 Task: Explore Airbnb accommodation in BudaÃ¶rs, Hungary from 1st December, 2023 to 9th December, 2023 for 2 adults. Place can be entire room with 1  bedroom having 1 bed and 1 bathroom. Property type can be house.
Action: Mouse moved to (414, 99)
Screenshot: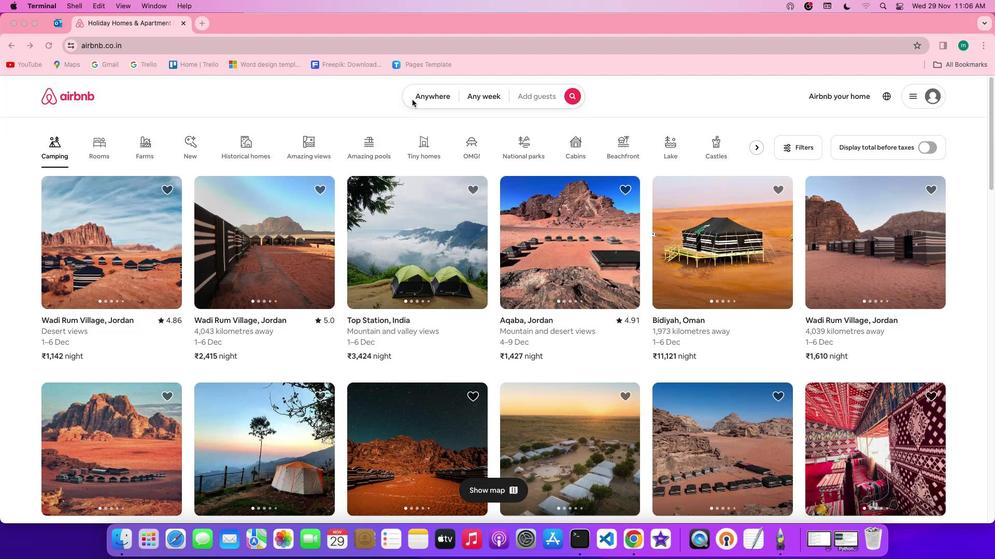
Action: Mouse pressed left at (414, 99)
Screenshot: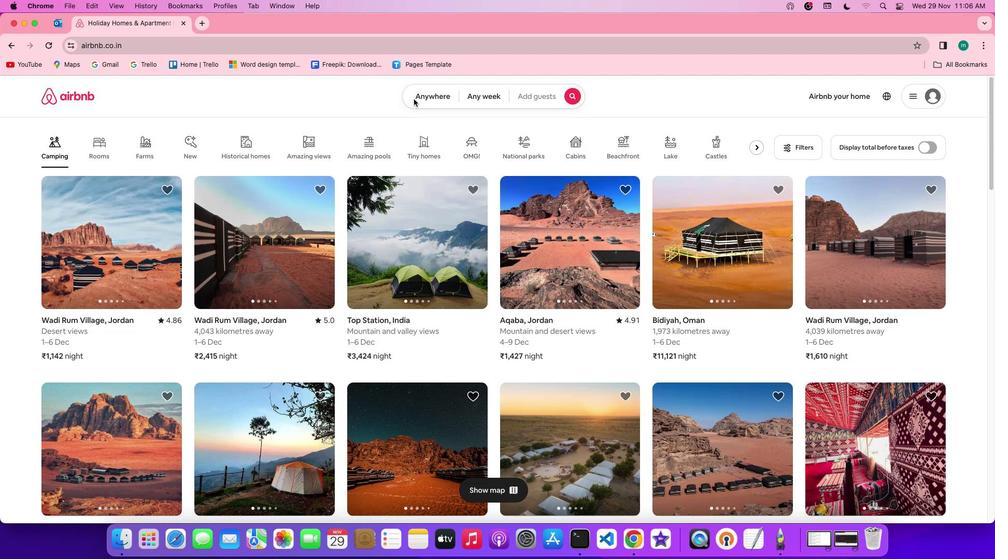 
Action: Mouse pressed left at (414, 99)
Screenshot: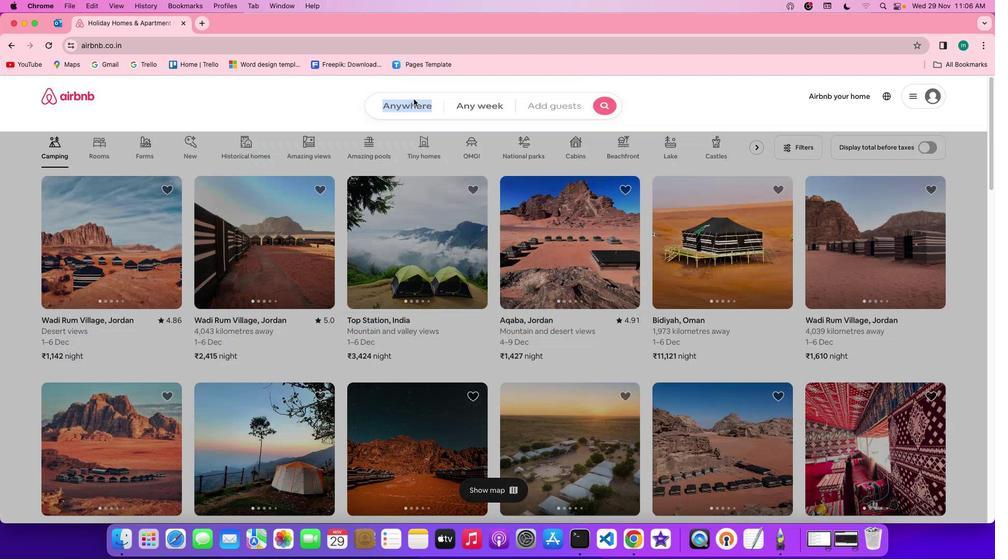 
Action: Mouse moved to (388, 136)
Screenshot: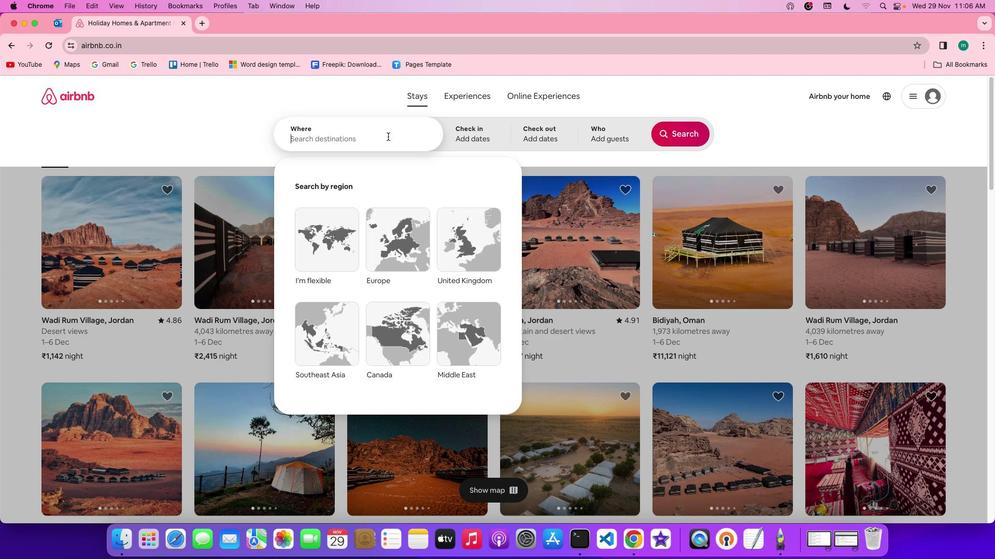 
Action: Mouse pressed left at (388, 136)
Screenshot: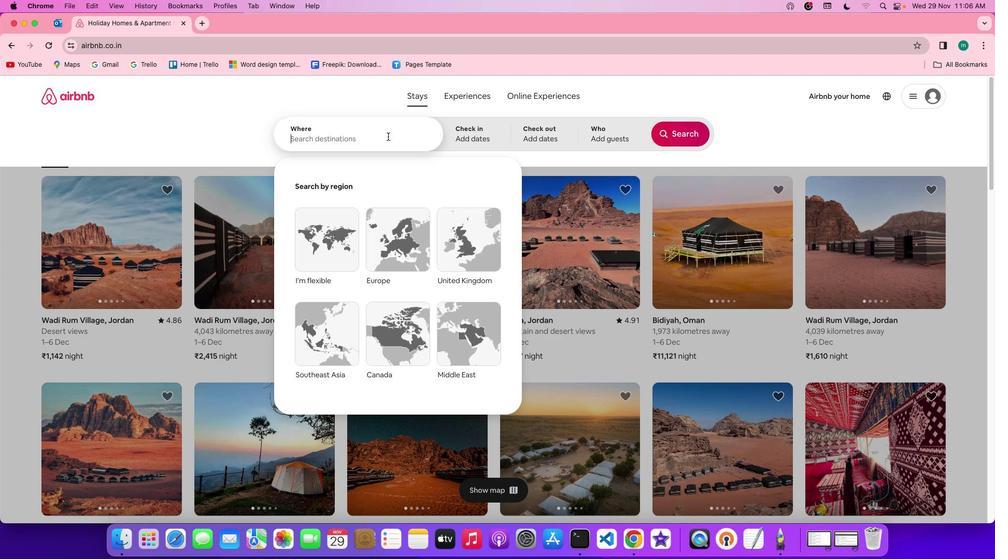 
Action: Key pressed Key.shift'B''u''d'
Screenshot: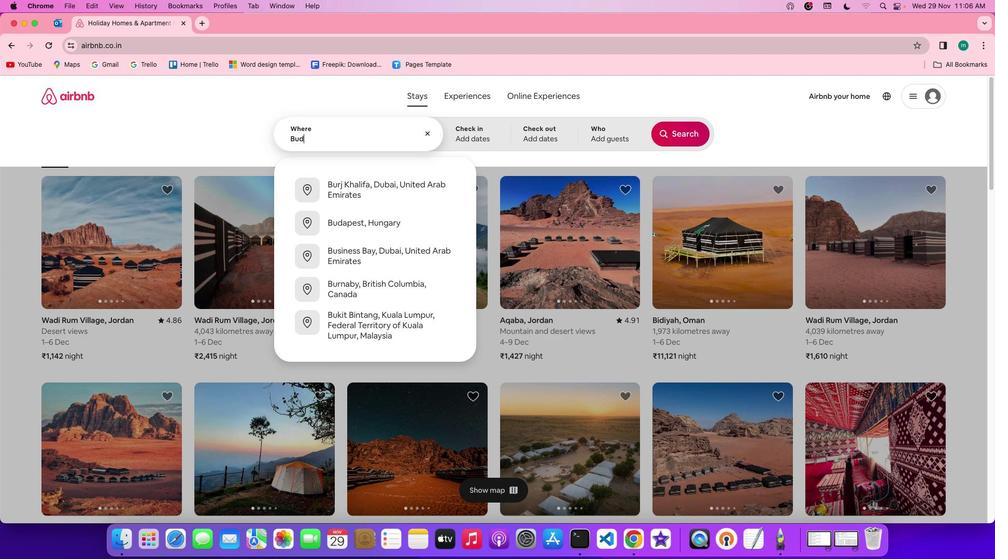 
Action: Mouse moved to (388, 136)
Screenshot: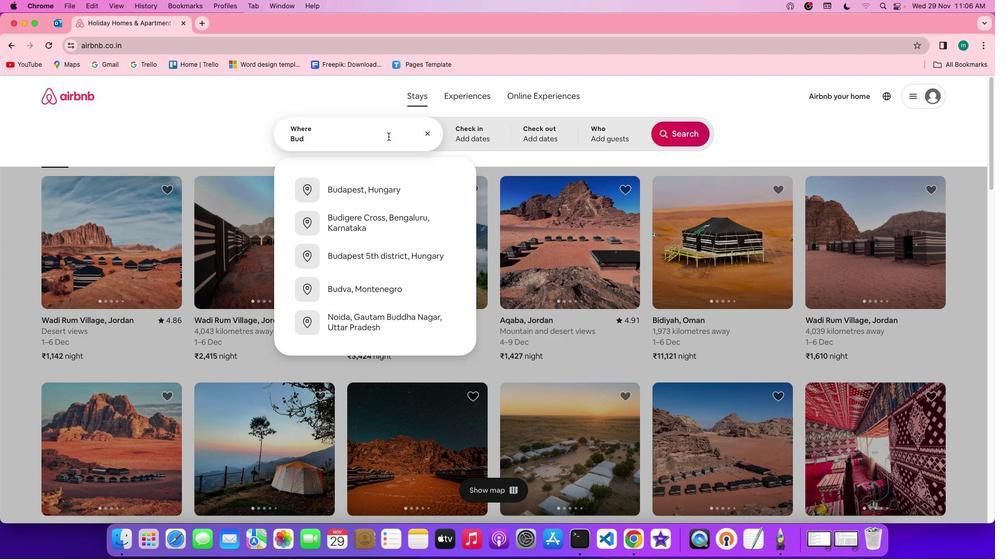 
Action: Key pressed 'a''o''r''s'','Key.spaceKey.shift'H''u''n''g''a''r''y'
Screenshot: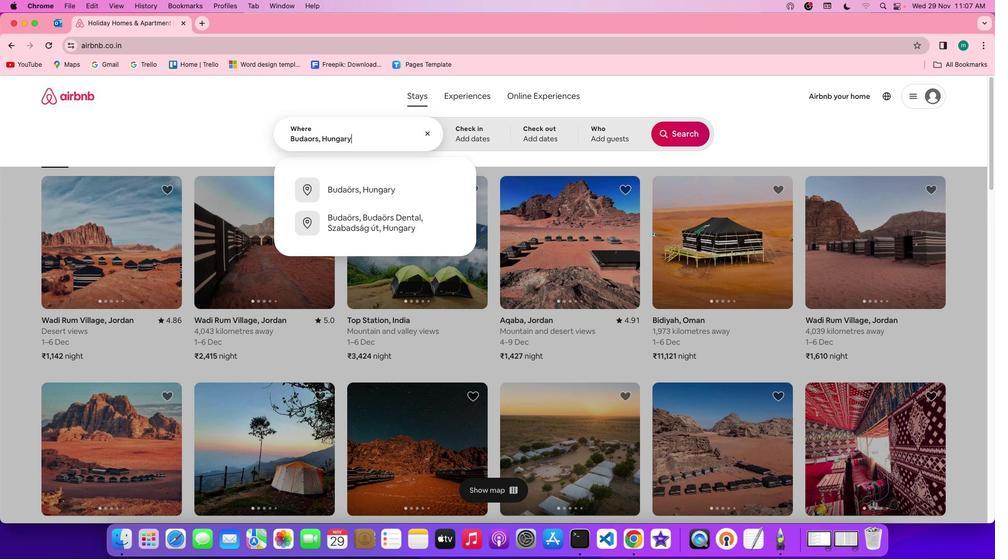 
Action: Mouse moved to (488, 139)
Screenshot: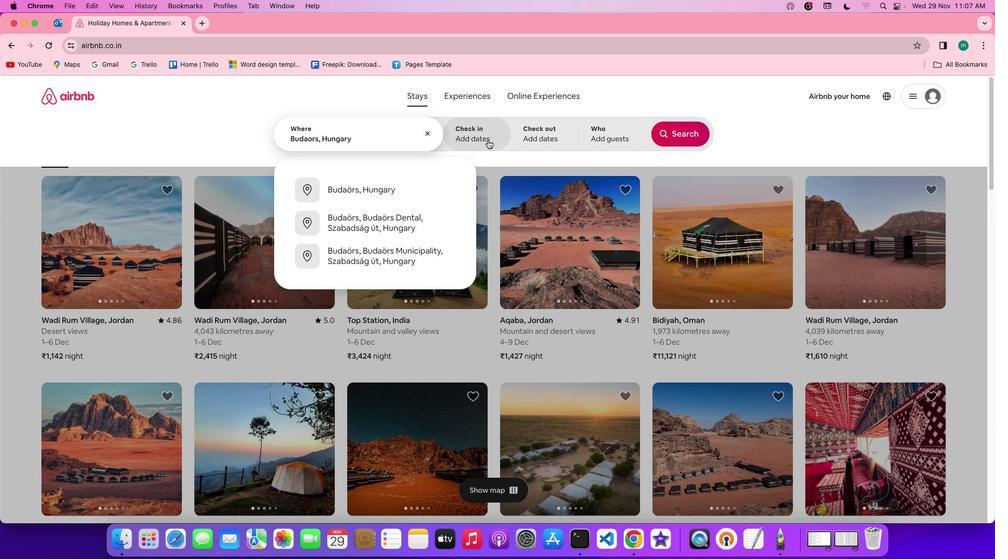 
Action: Mouse pressed left at (488, 139)
Screenshot: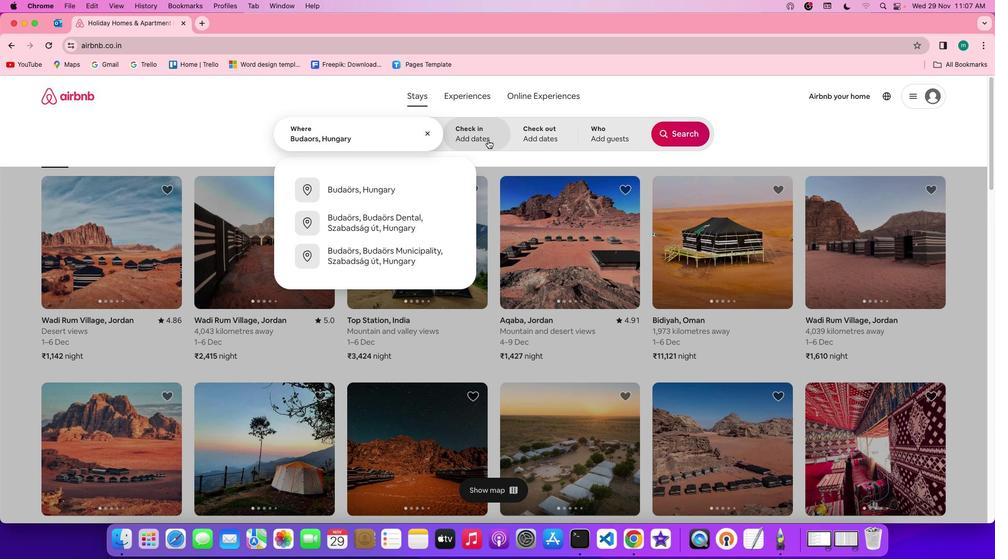 
Action: Mouse moved to (650, 261)
Screenshot: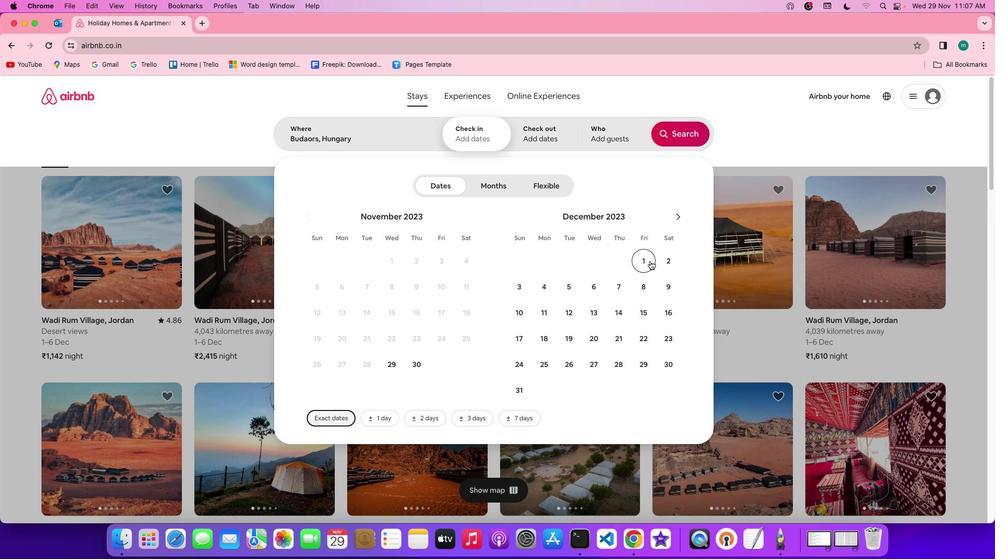 
Action: Mouse pressed left at (650, 261)
Screenshot: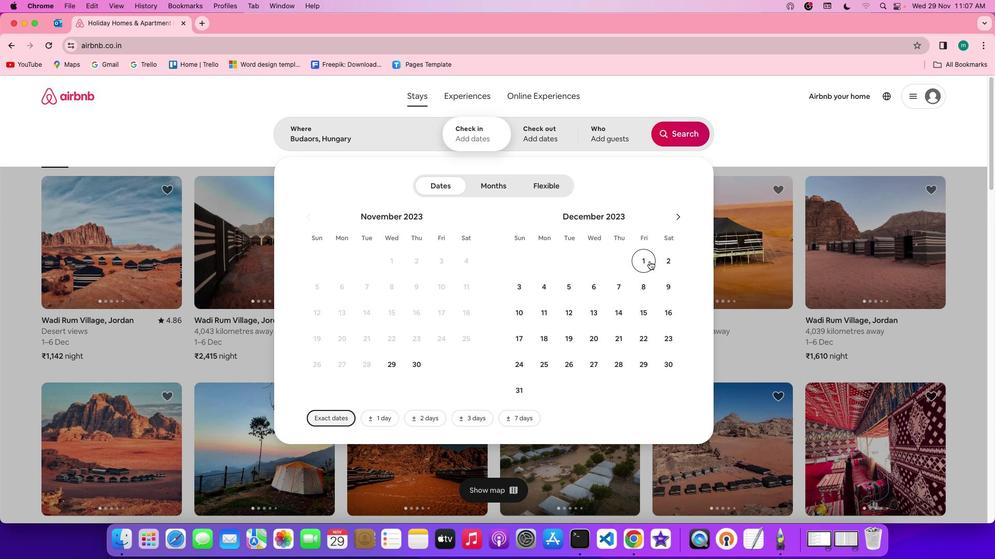 
Action: Mouse moved to (673, 285)
Screenshot: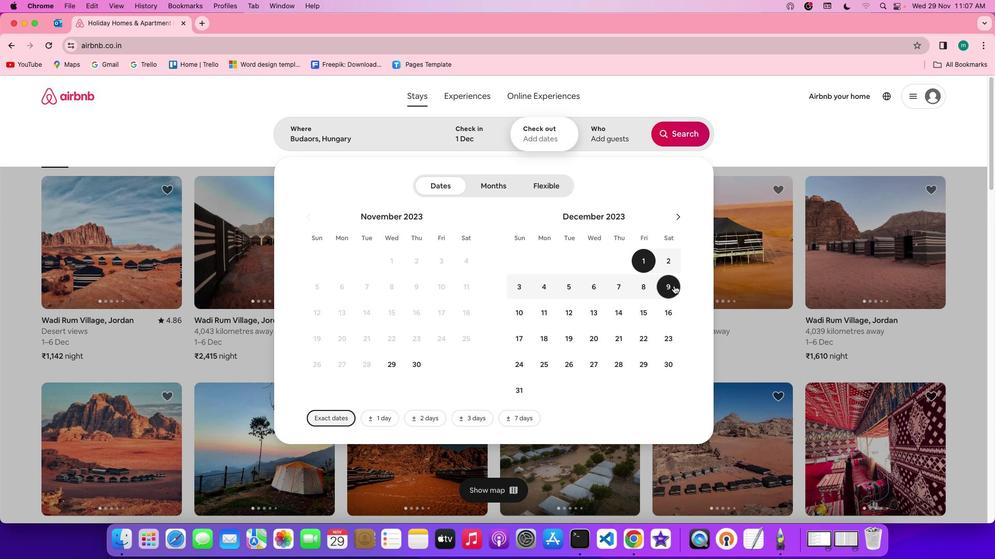 
Action: Mouse pressed left at (673, 285)
Screenshot: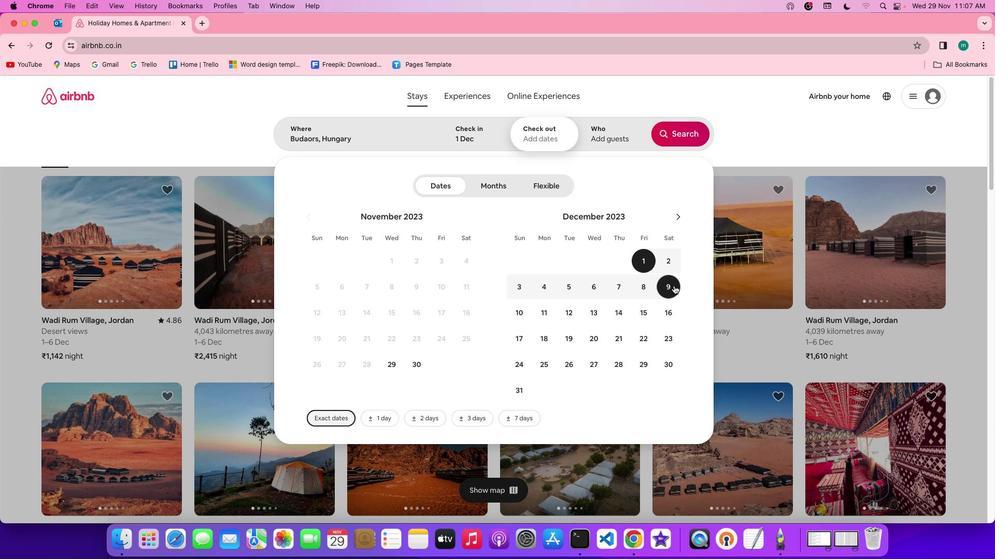 
Action: Mouse moved to (615, 142)
Screenshot: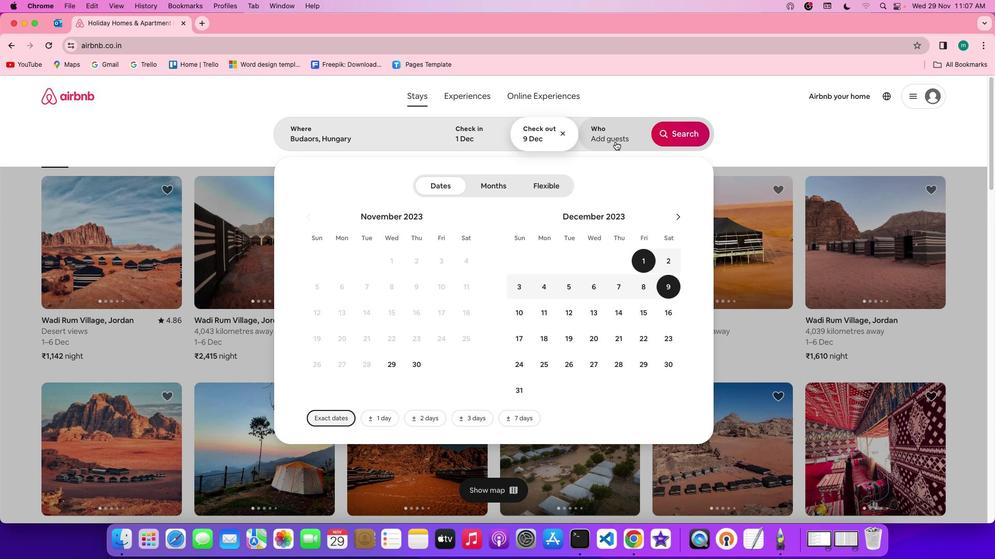 
Action: Mouse pressed left at (615, 142)
Screenshot: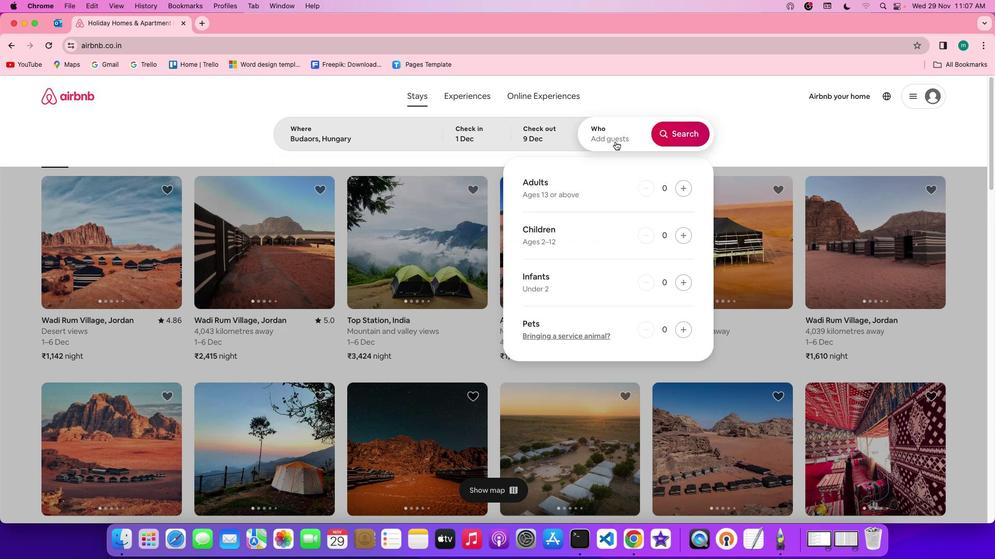 
Action: Mouse moved to (686, 187)
Screenshot: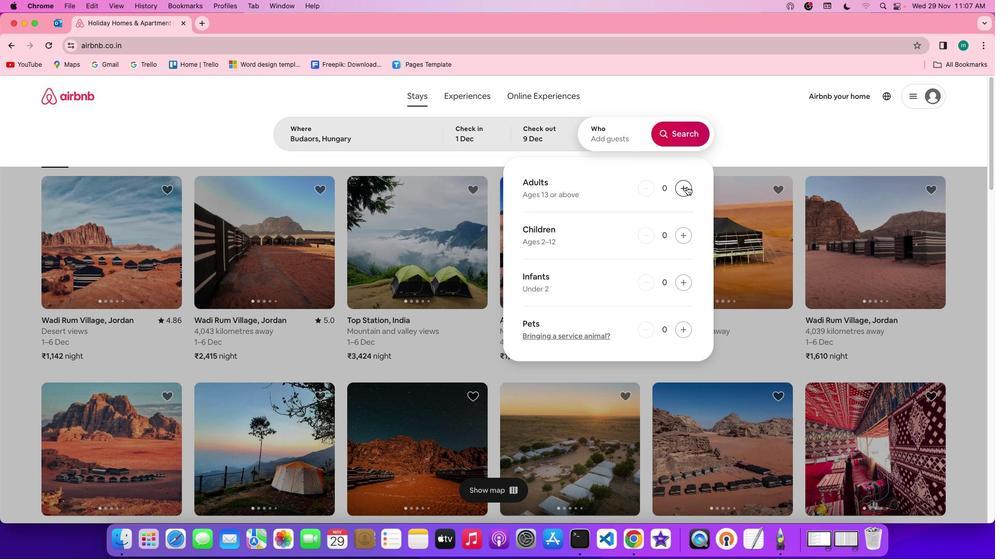 
Action: Mouse pressed left at (686, 187)
Screenshot: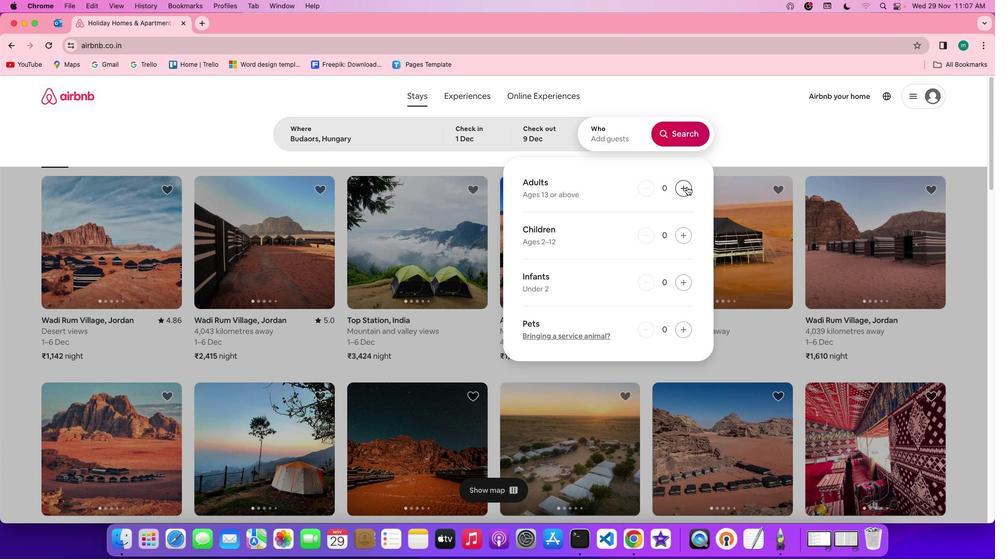 
Action: Mouse pressed left at (686, 187)
Screenshot: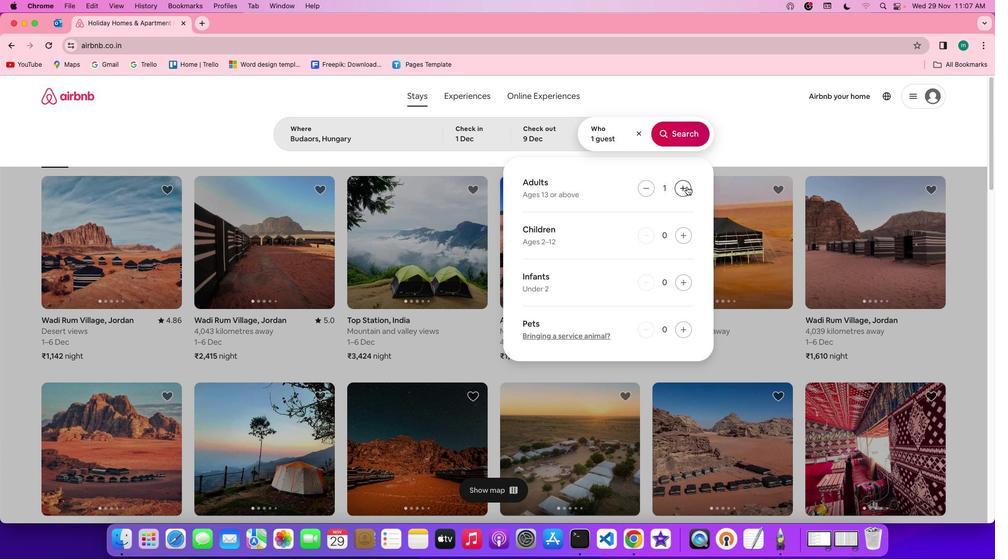 
Action: Mouse moved to (678, 143)
Screenshot: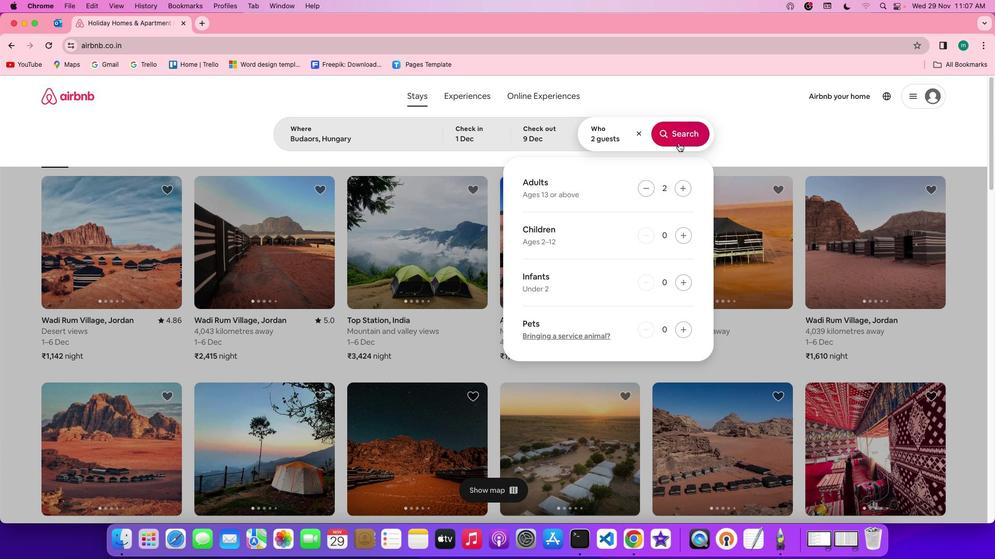 
Action: Mouse pressed left at (678, 143)
Screenshot: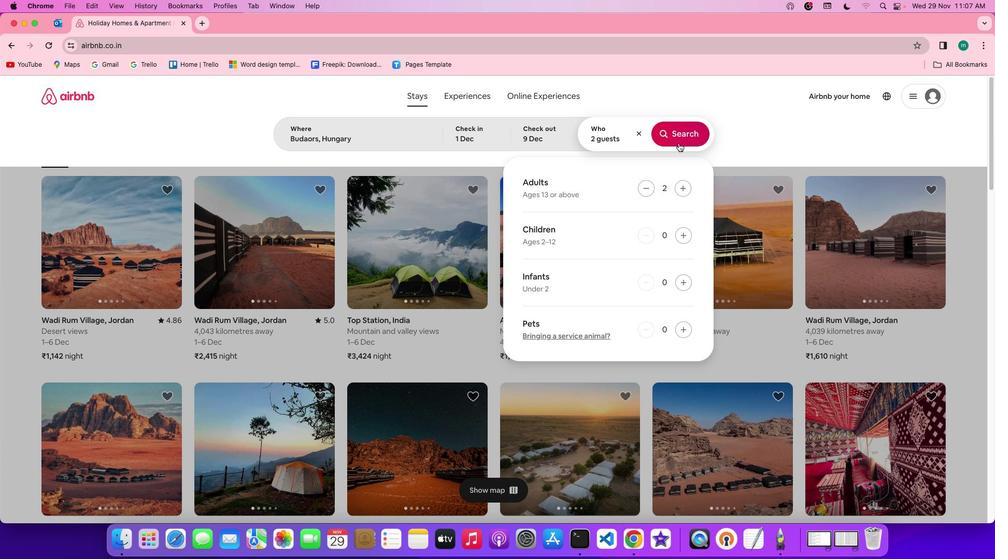 
Action: Mouse moved to (828, 134)
Screenshot: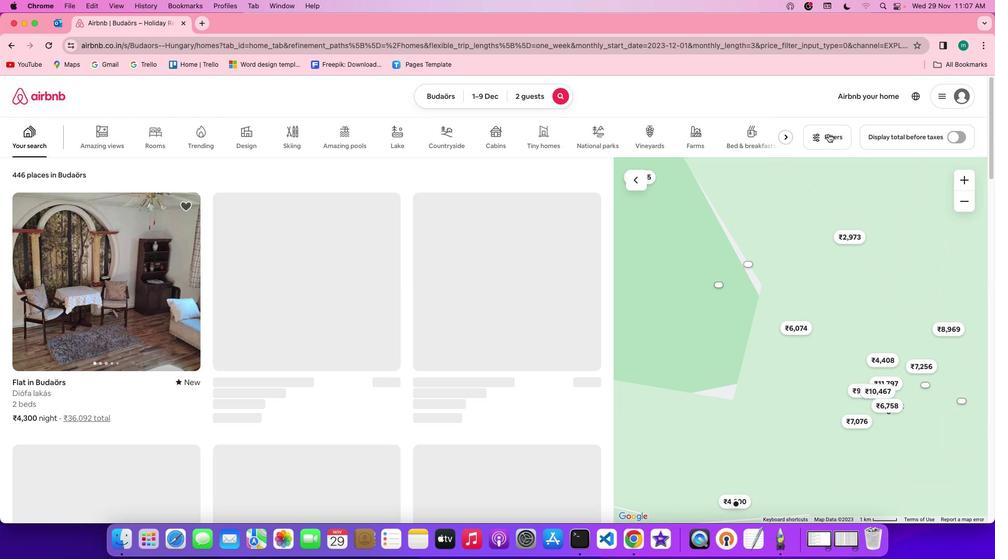 
Action: Mouse pressed left at (828, 134)
Screenshot: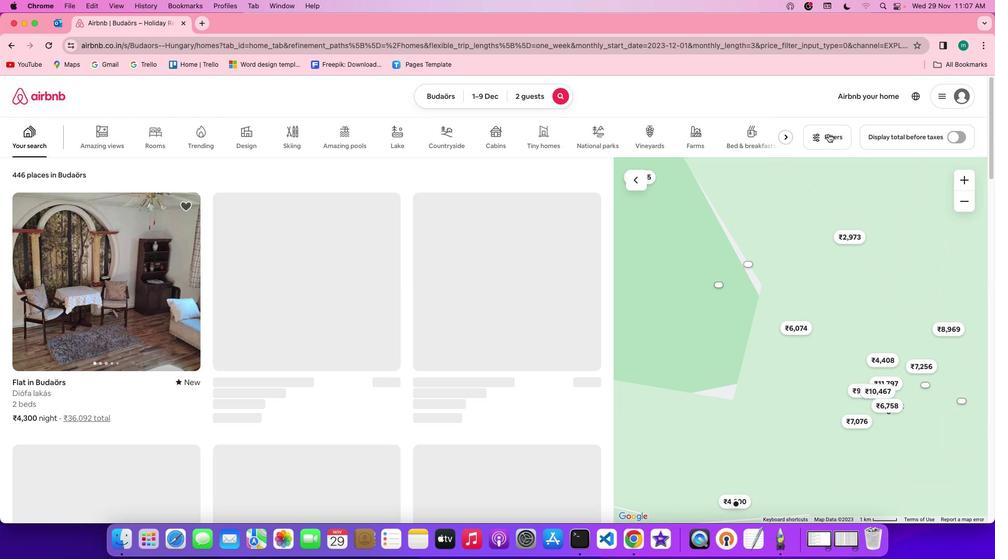
Action: Mouse moved to (529, 316)
Screenshot: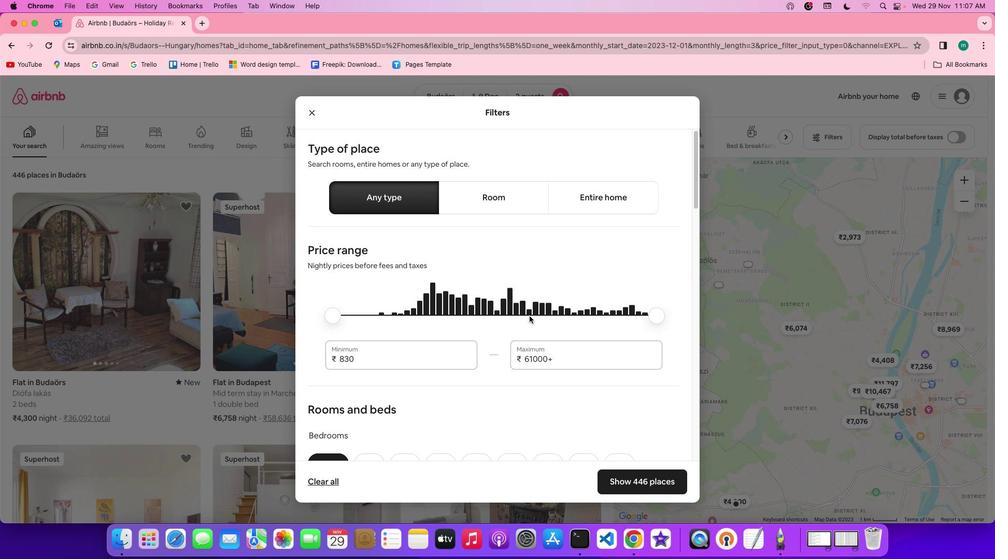 
Action: Mouse scrolled (529, 316) with delta (0, 0)
Screenshot: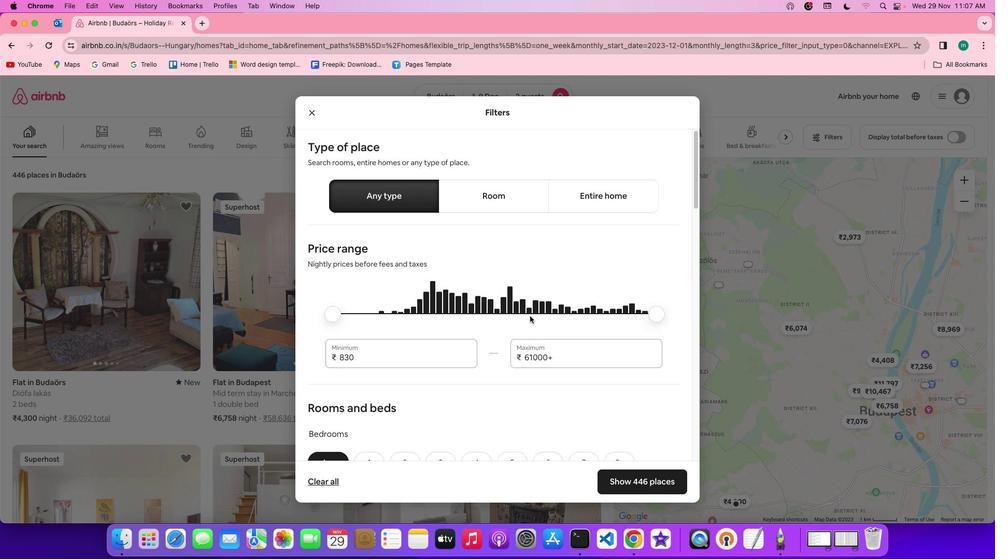 
Action: Mouse scrolled (529, 316) with delta (0, 0)
Screenshot: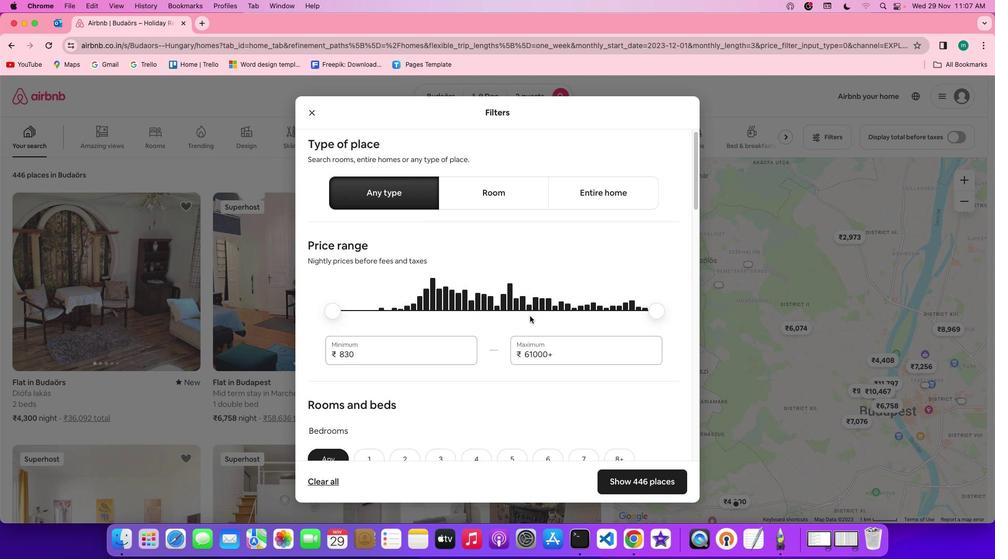 
Action: Mouse moved to (529, 316)
Screenshot: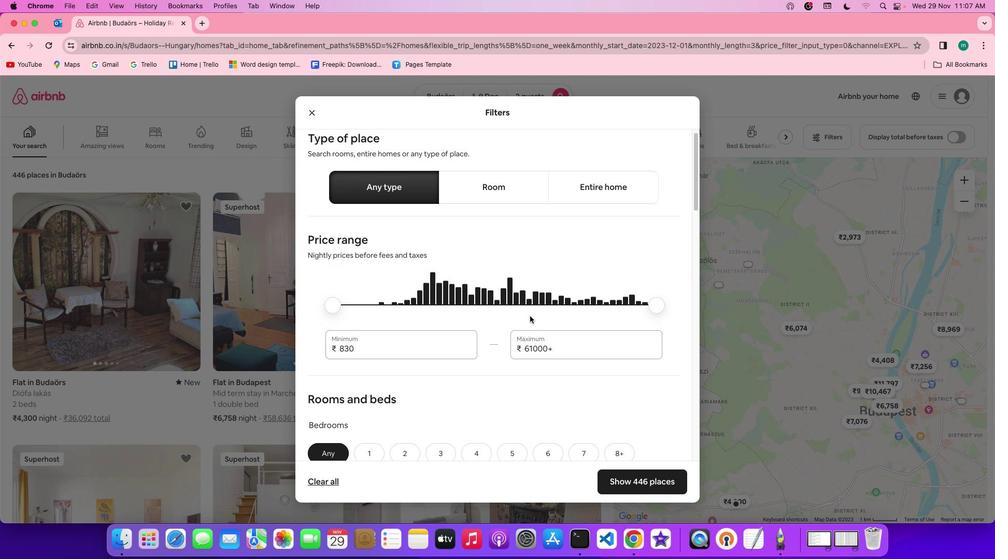 
Action: Mouse scrolled (529, 316) with delta (0, 0)
Screenshot: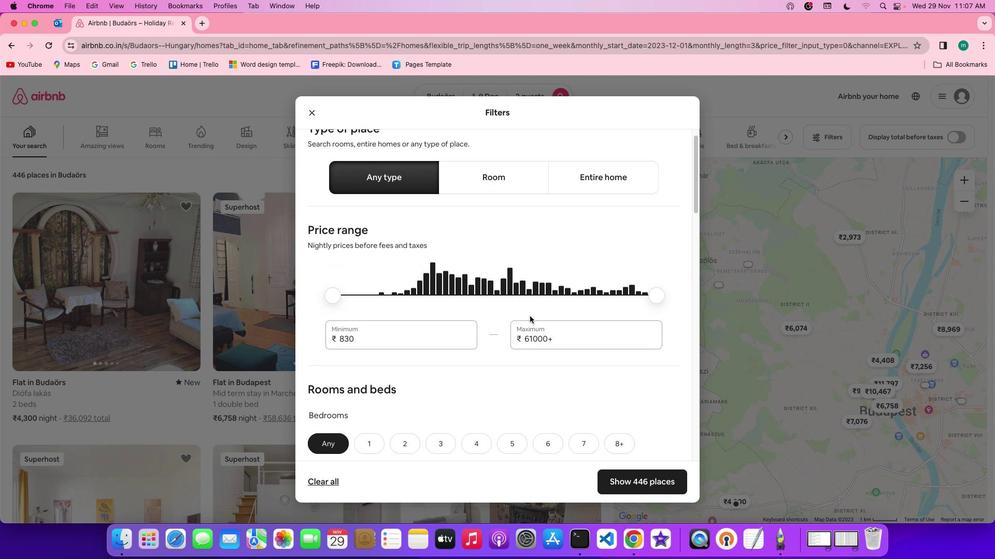 
Action: Mouse scrolled (529, 316) with delta (0, 0)
Screenshot: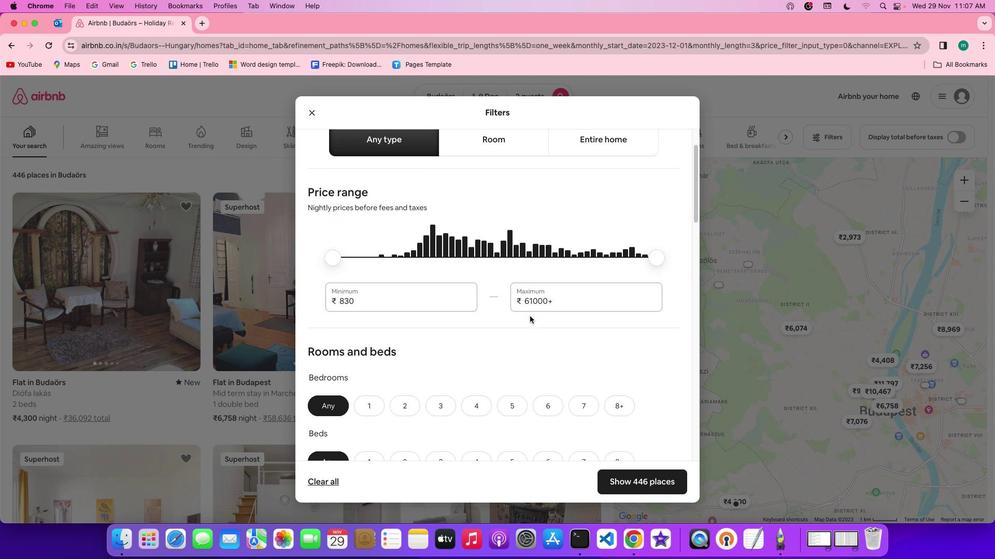 
Action: Mouse scrolled (529, 316) with delta (0, 0)
Screenshot: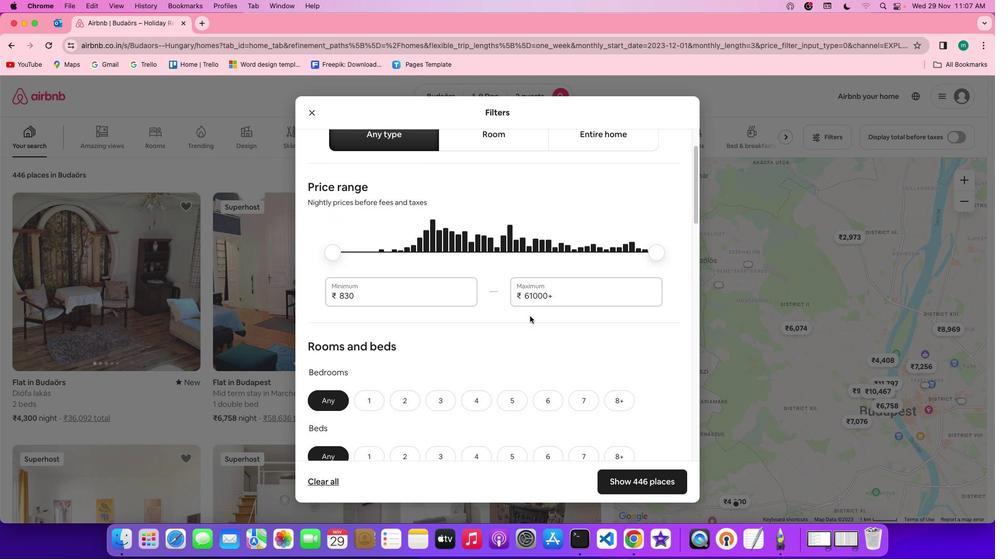 
Action: Mouse scrolled (529, 316) with delta (0, -1)
Screenshot: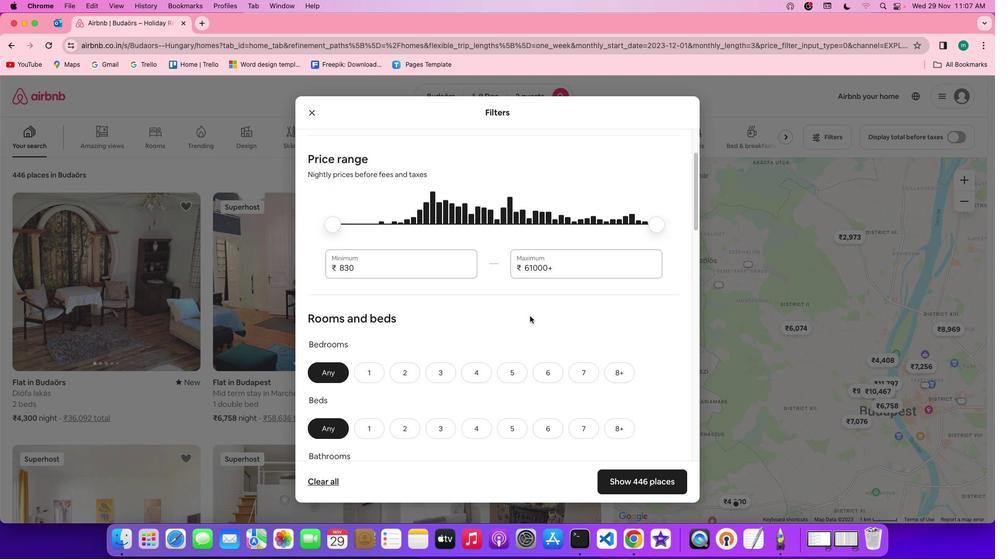 
Action: Mouse scrolled (529, 316) with delta (0, -1)
Screenshot: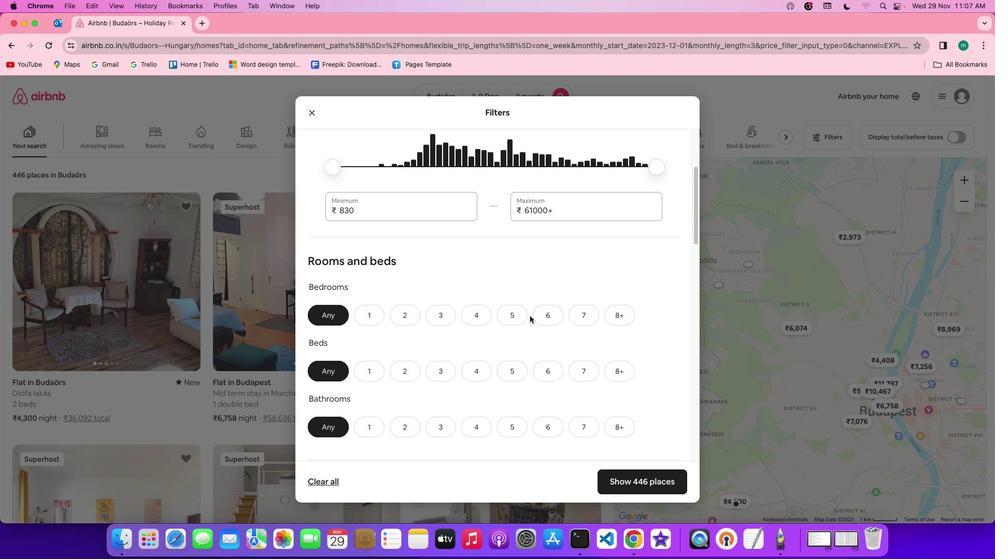 
Action: Mouse scrolled (529, 316) with delta (0, 0)
Screenshot: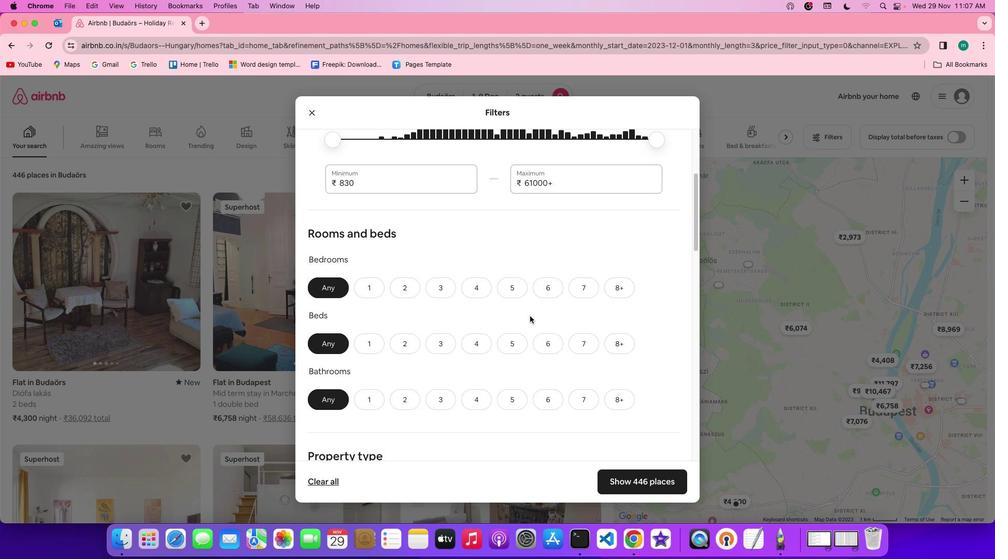 
Action: Mouse scrolled (529, 316) with delta (0, 0)
Screenshot: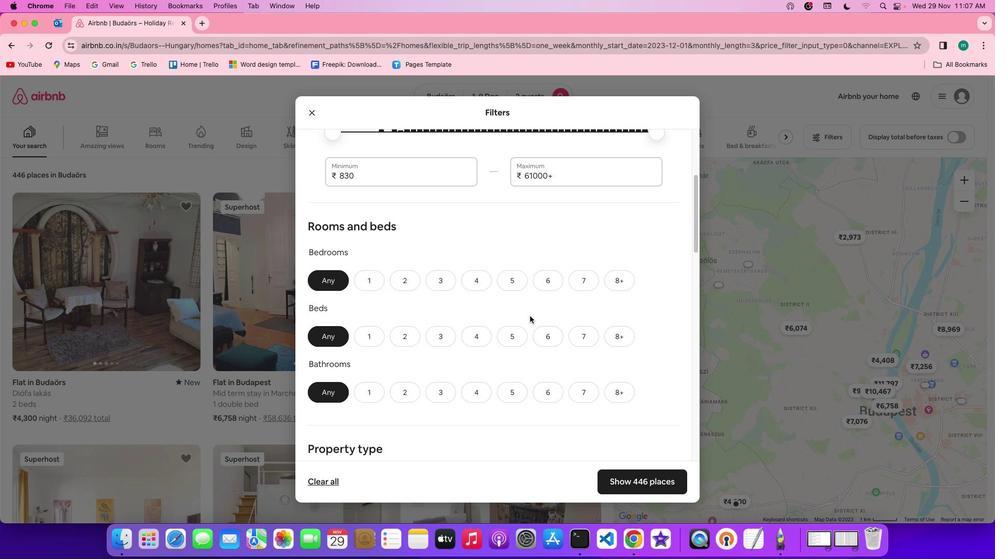 
Action: Mouse scrolled (529, 316) with delta (0, -1)
Screenshot: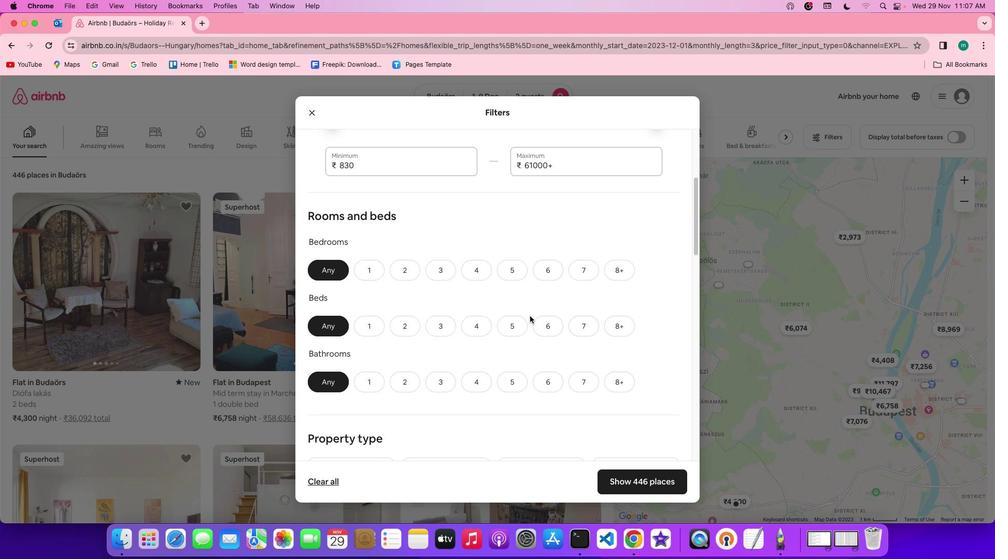 
Action: Mouse scrolled (529, 316) with delta (0, 0)
Screenshot: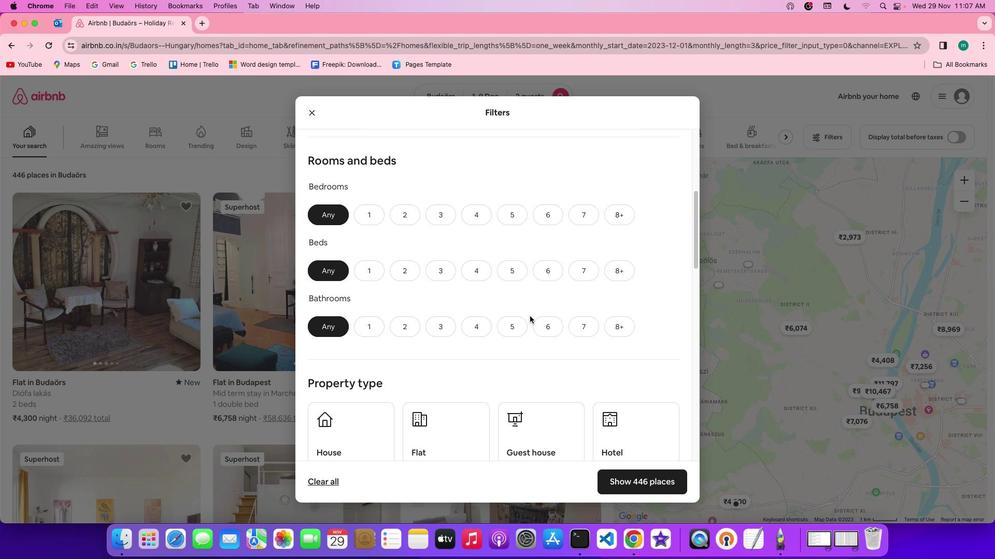 
Action: Mouse scrolled (529, 316) with delta (0, 0)
Screenshot: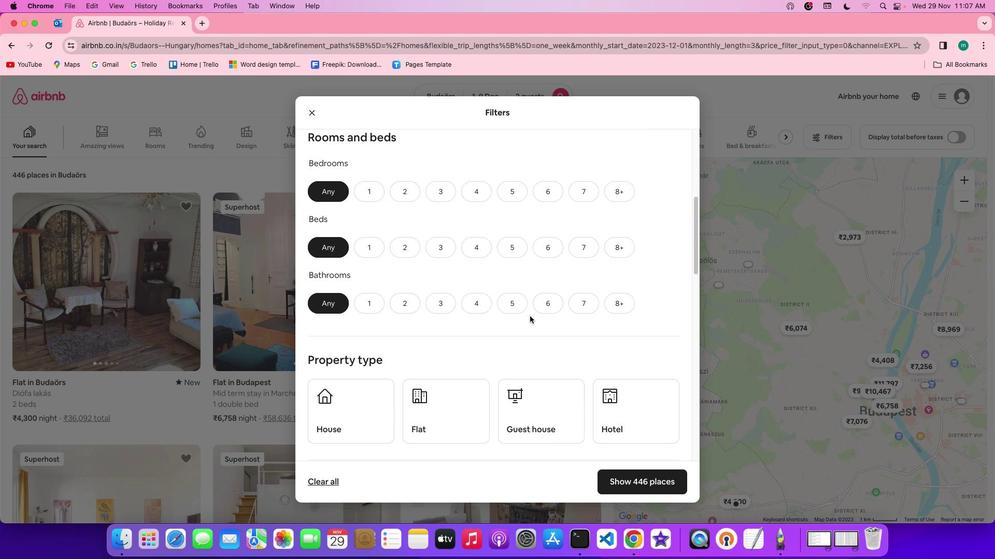 
Action: Mouse scrolled (529, 316) with delta (0, 0)
Screenshot: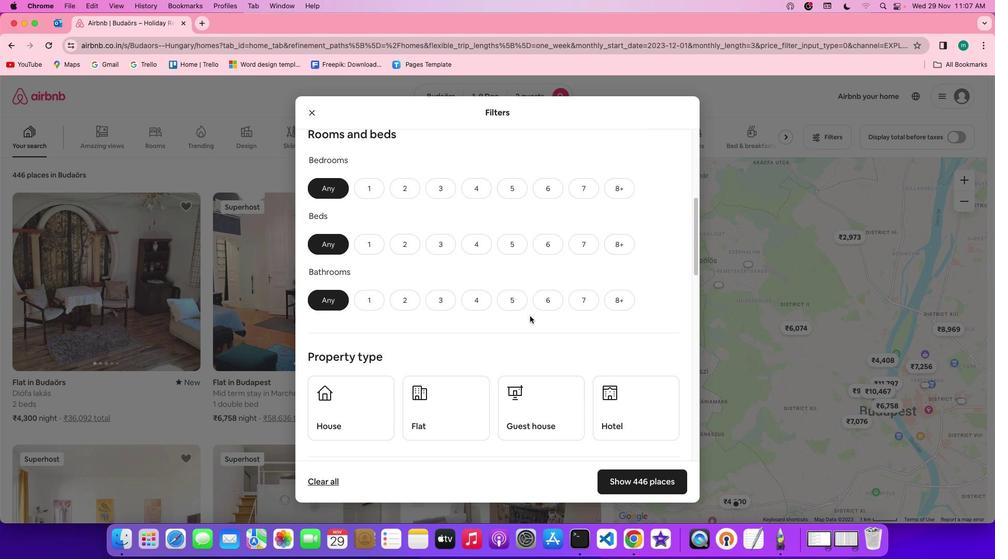 
Action: Mouse scrolled (529, 316) with delta (0, 0)
Screenshot: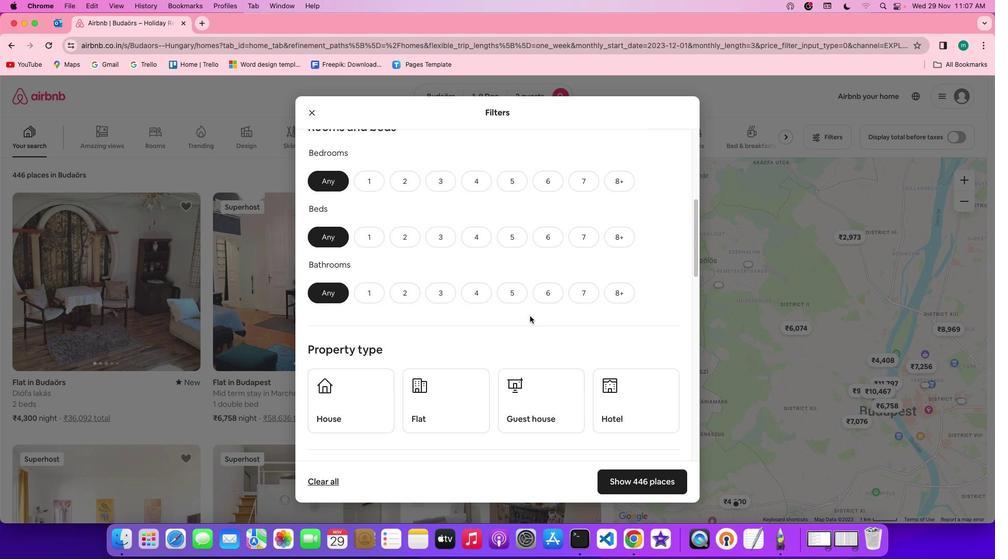 
Action: Mouse scrolled (529, 316) with delta (0, 0)
Screenshot: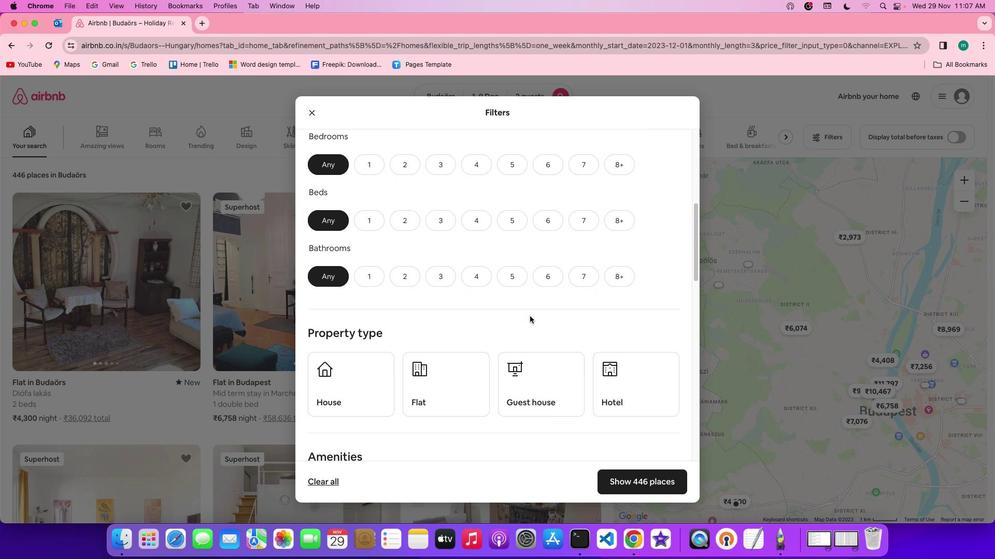 
Action: Mouse scrolled (529, 316) with delta (0, 0)
Screenshot: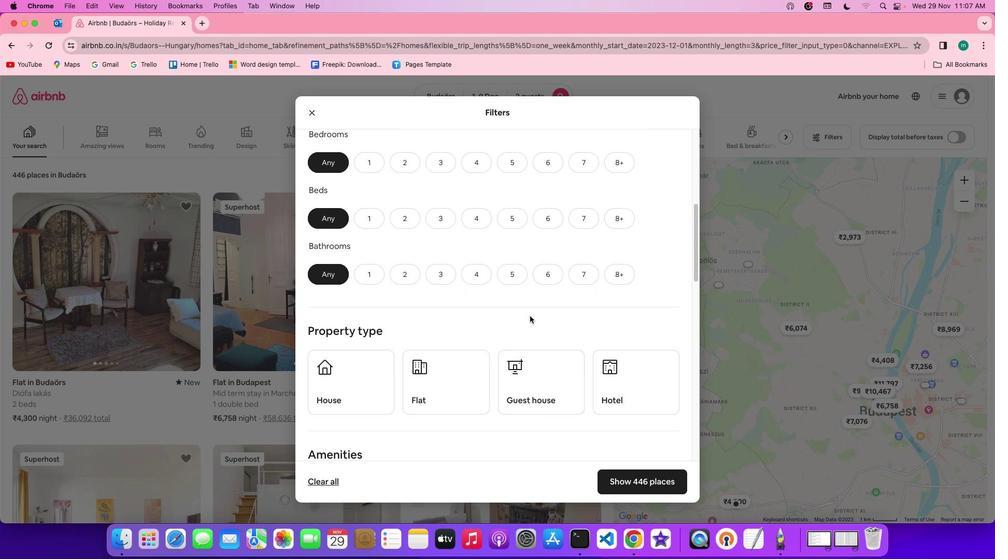 
Action: Mouse scrolled (529, 316) with delta (0, 0)
Screenshot: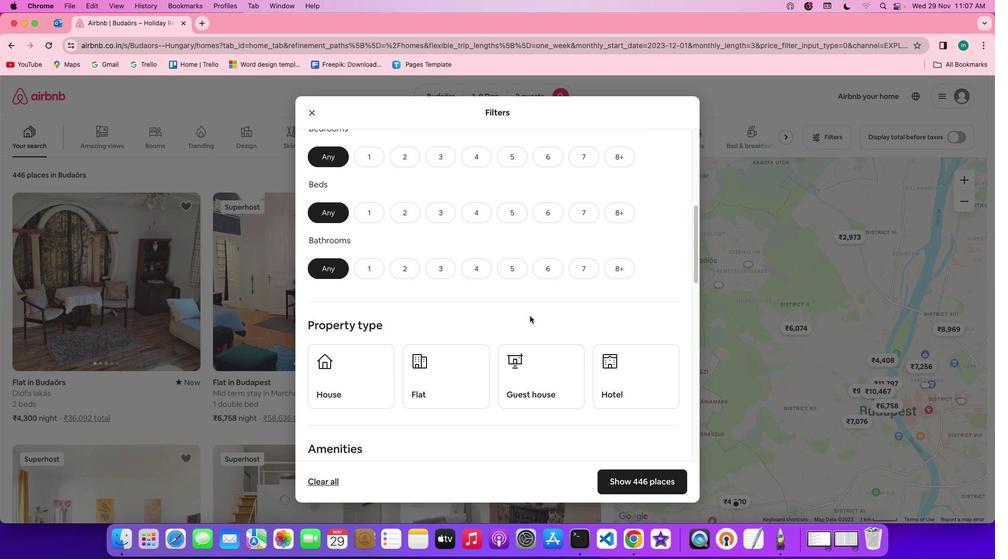 
Action: Mouse scrolled (529, 316) with delta (0, -1)
Screenshot: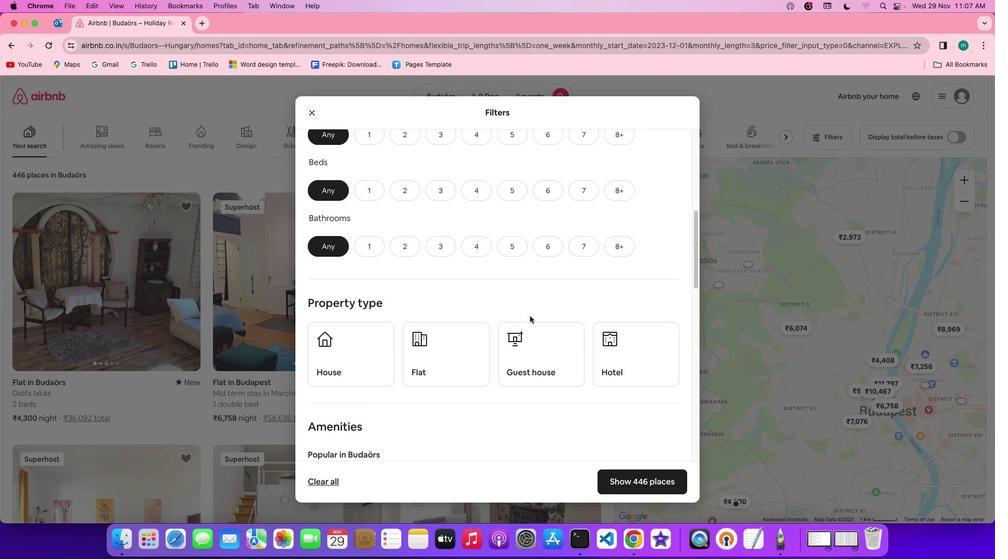 
Action: Mouse moved to (393, 236)
Screenshot: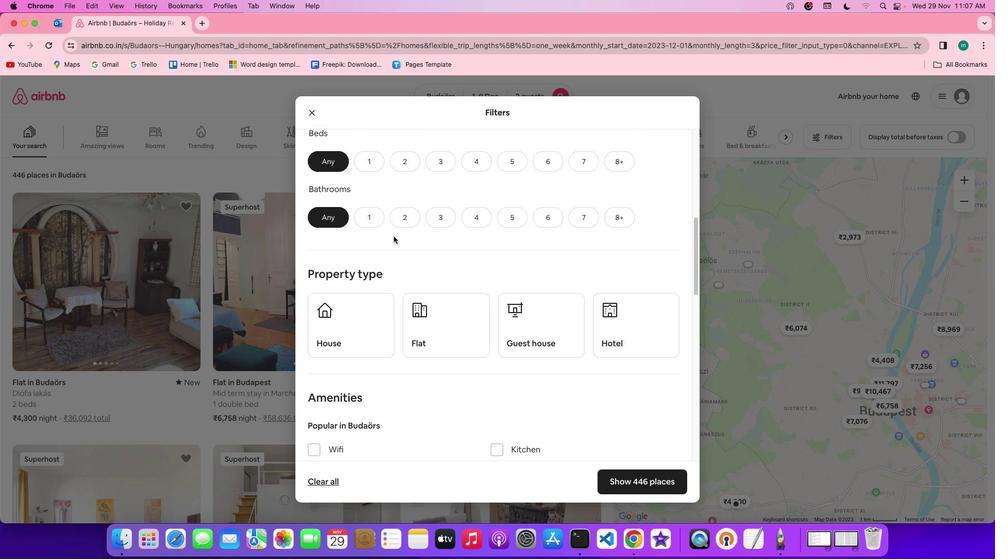 
Action: Mouse scrolled (393, 236) with delta (0, 0)
Screenshot: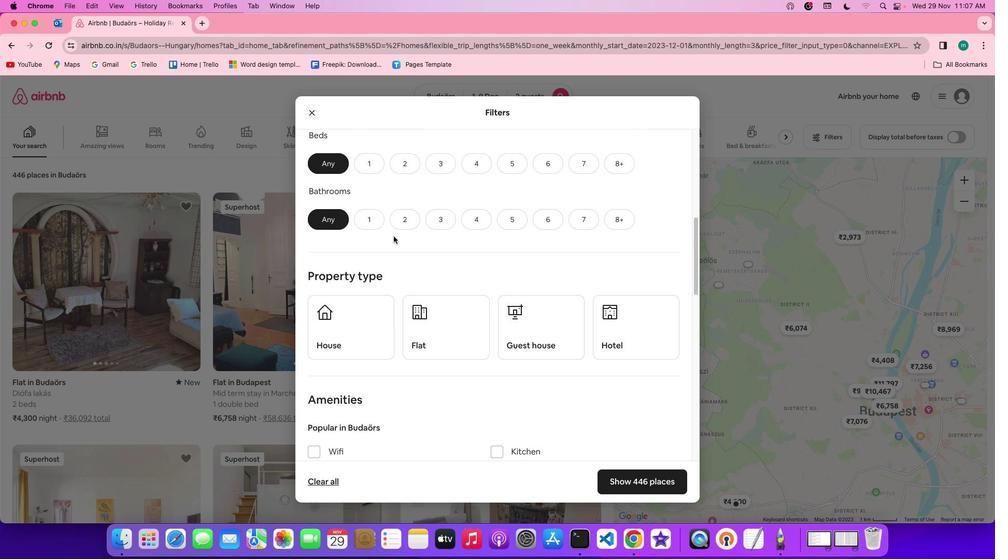 
Action: Mouse scrolled (393, 236) with delta (0, 0)
Screenshot: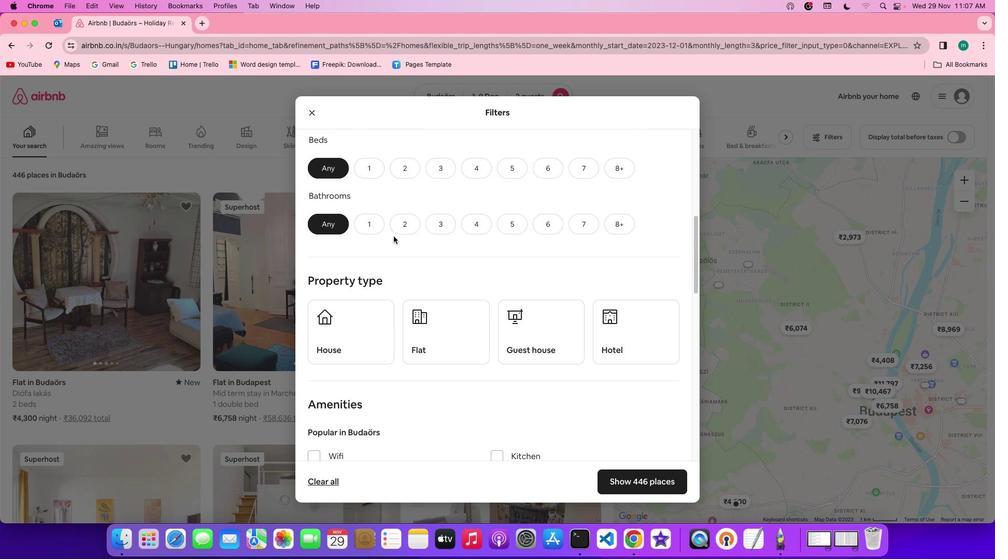 
Action: Mouse scrolled (393, 236) with delta (0, 1)
Screenshot: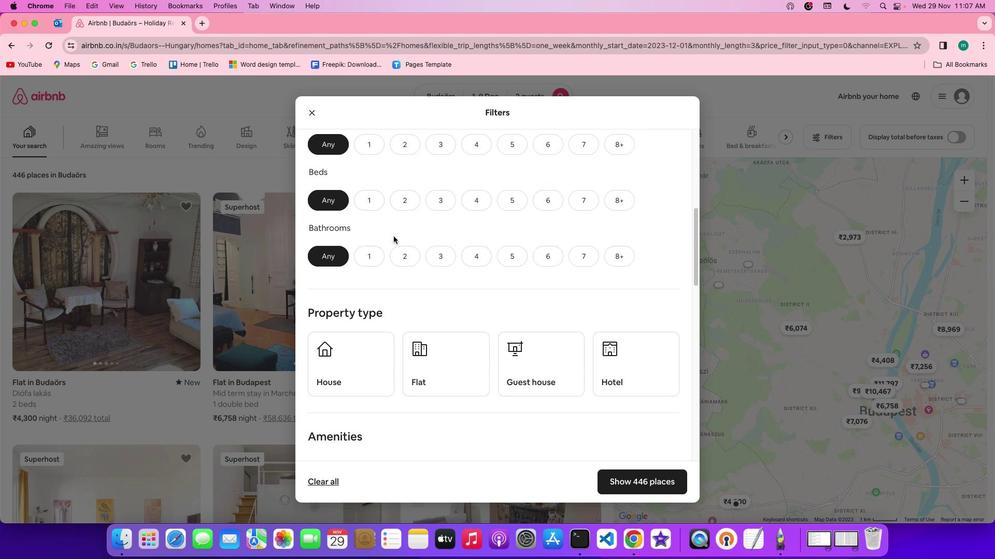 
Action: Mouse moved to (379, 187)
Screenshot: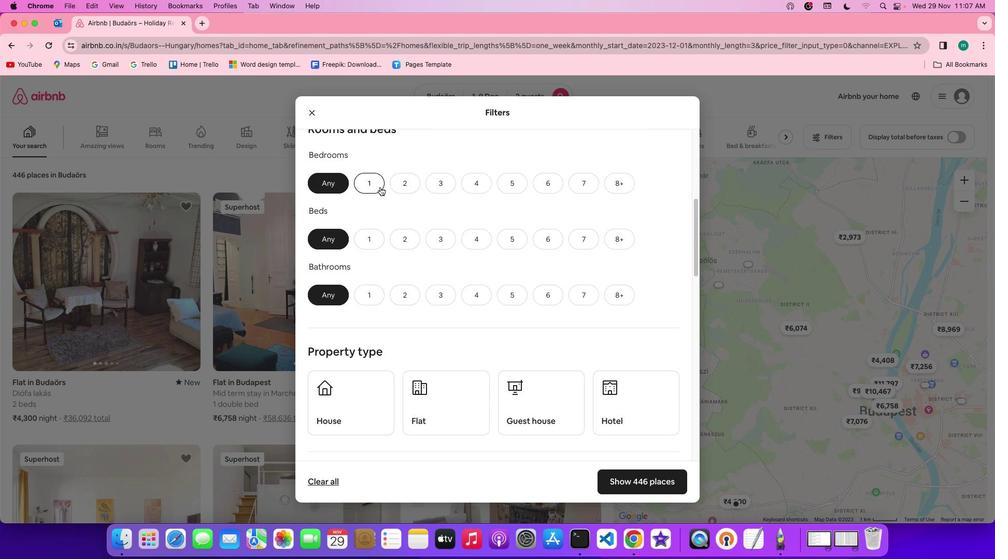 
Action: Mouse pressed left at (379, 187)
Screenshot: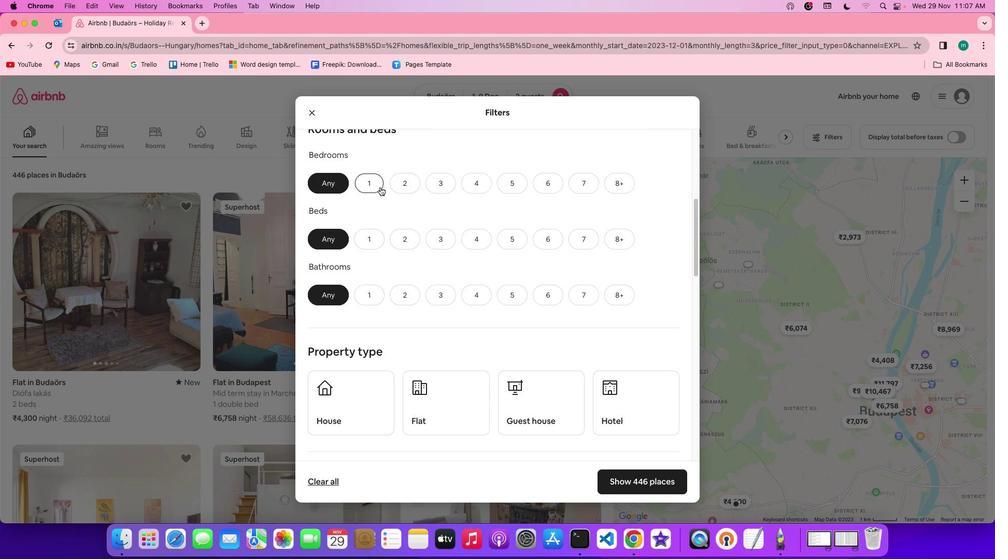 
Action: Mouse moved to (368, 240)
Screenshot: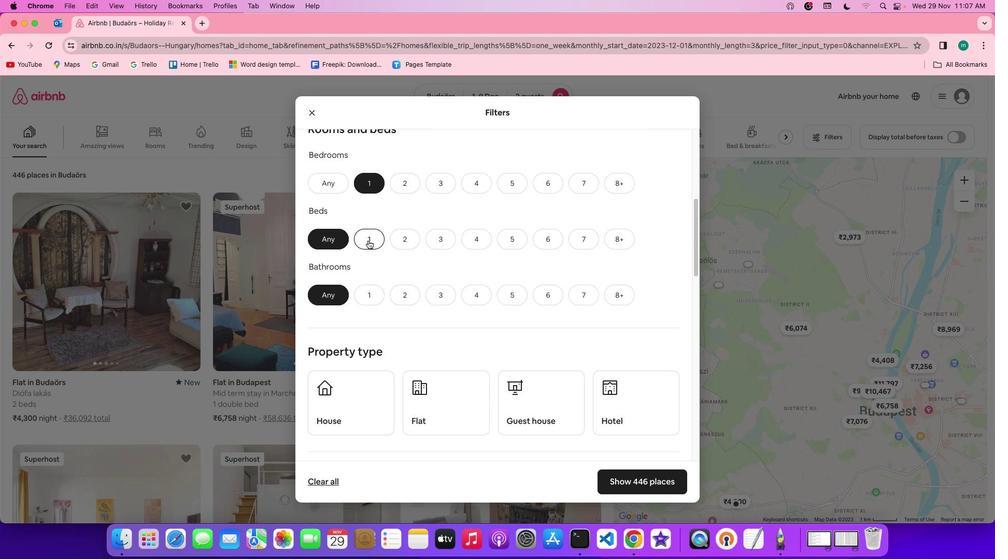 
Action: Mouse pressed left at (368, 240)
Screenshot: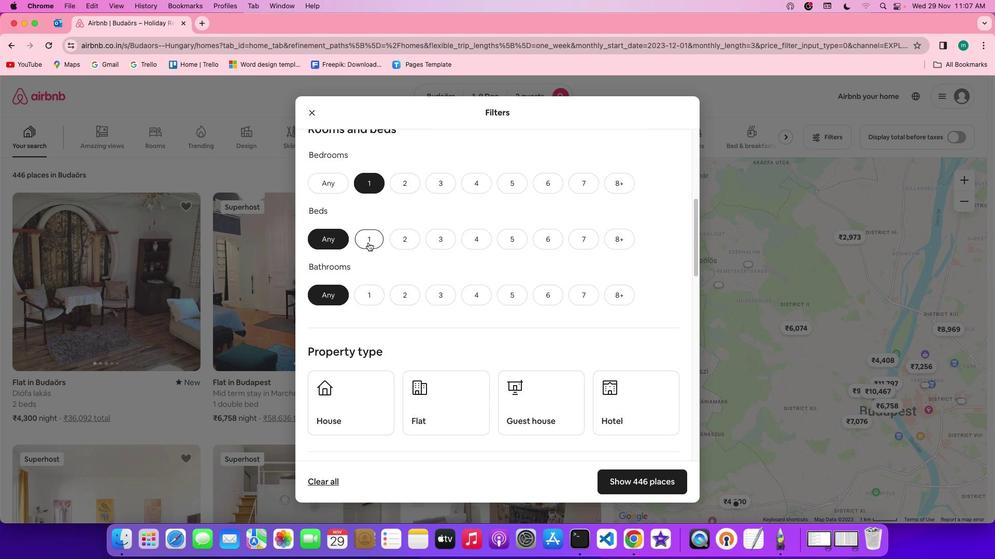 
Action: Mouse moved to (372, 289)
Screenshot: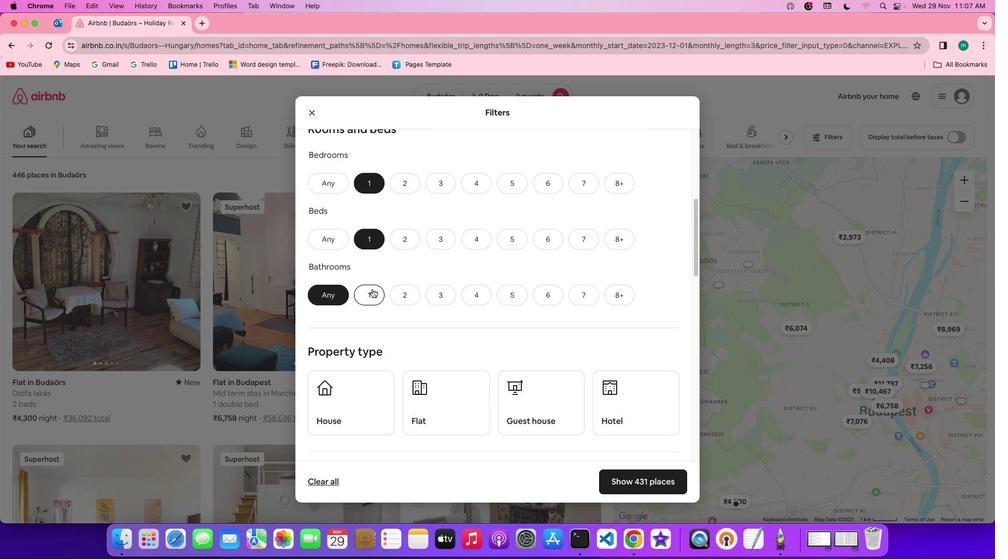 
Action: Mouse pressed left at (372, 289)
Screenshot: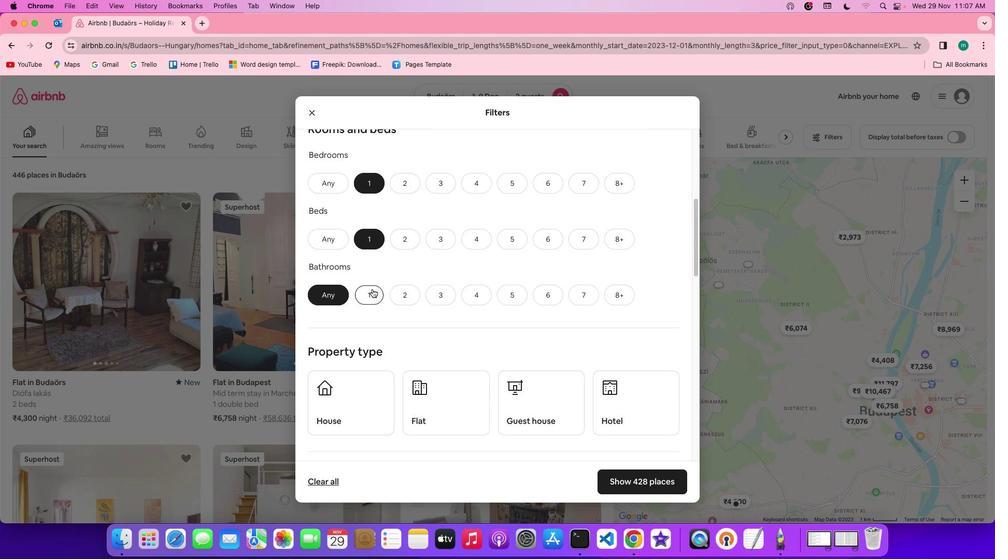 
Action: Mouse moved to (538, 305)
Screenshot: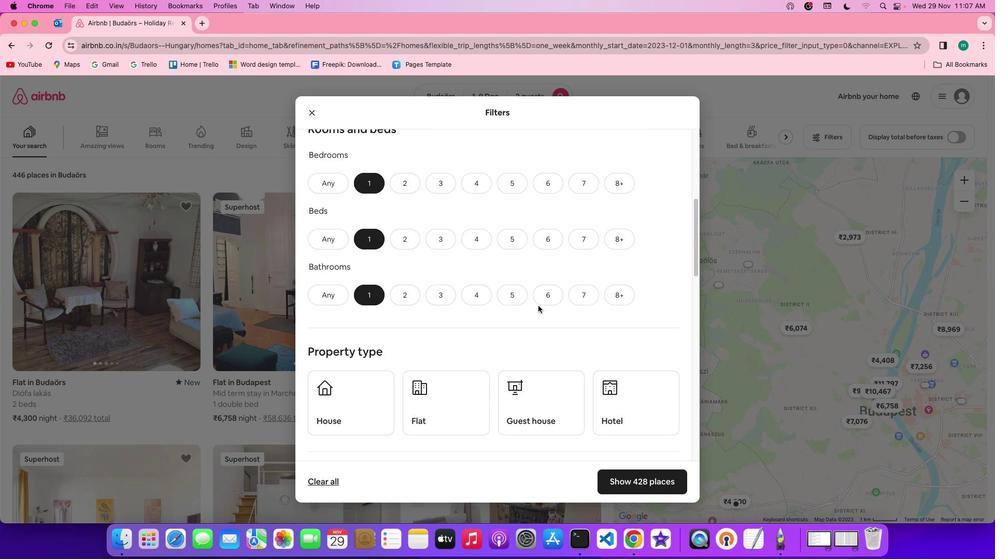 
Action: Mouse scrolled (538, 305) with delta (0, 0)
Screenshot: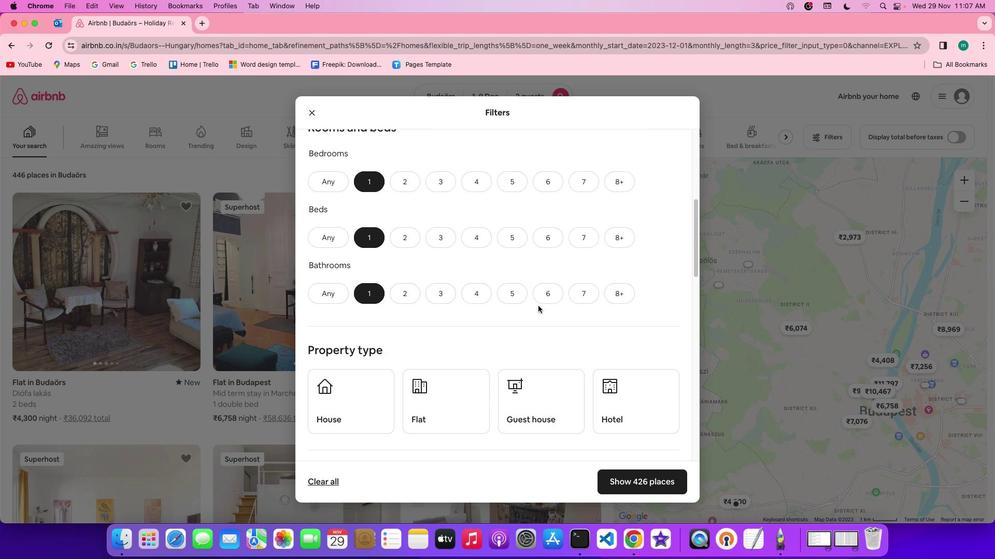 
Action: Mouse scrolled (538, 305) with delta (0, 0)
Screenshot: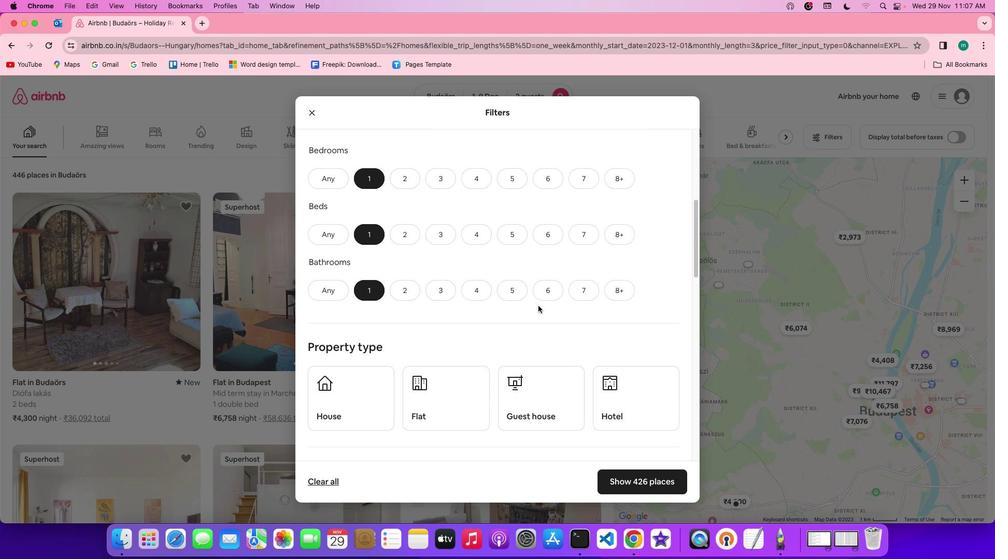 
Action: Mouse scrolled (538, 305) with delta (0, 0)
Screenshot: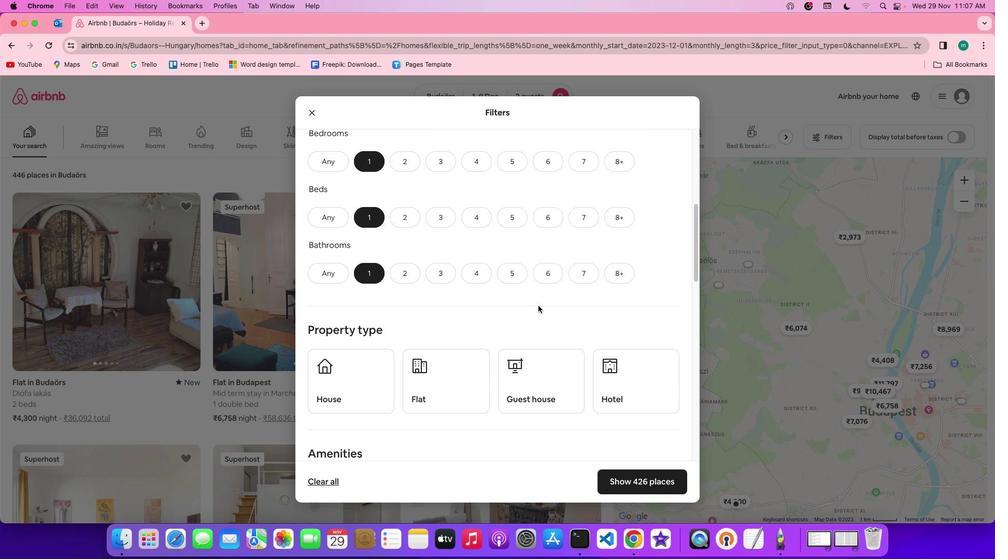 
Action: Mouse scrolled (538, 305) with delta (0, -1)
Screenshot: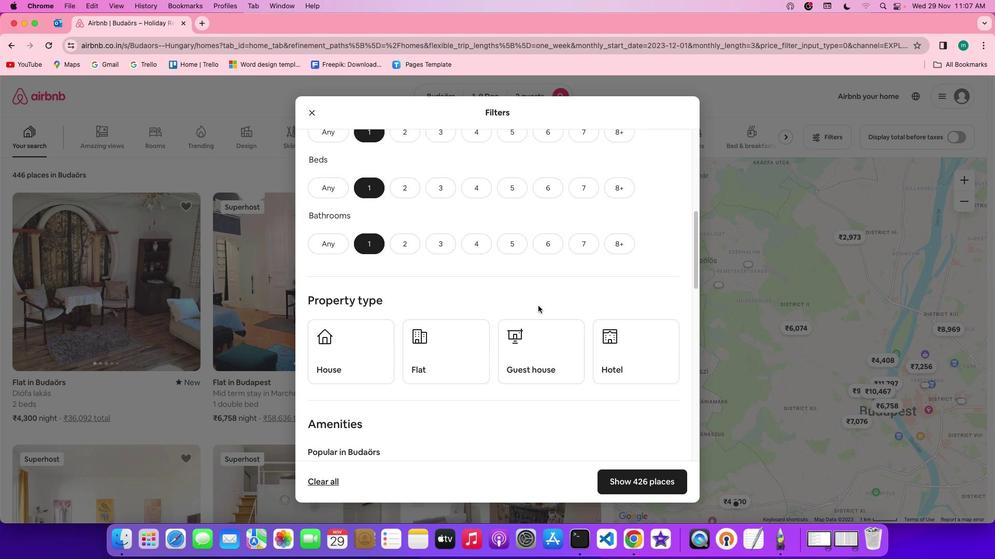 
Action: Mouse scrolled (538, 305) with delta (0, 0)
Screenshot: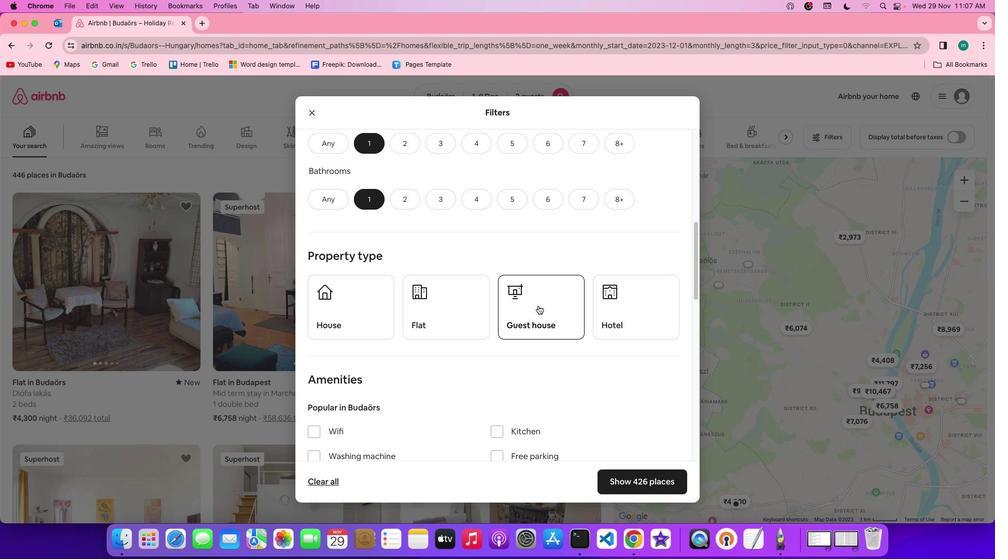 
Action: Mouse scrolled (538, 305) with delta (0, 0)
Screenshot: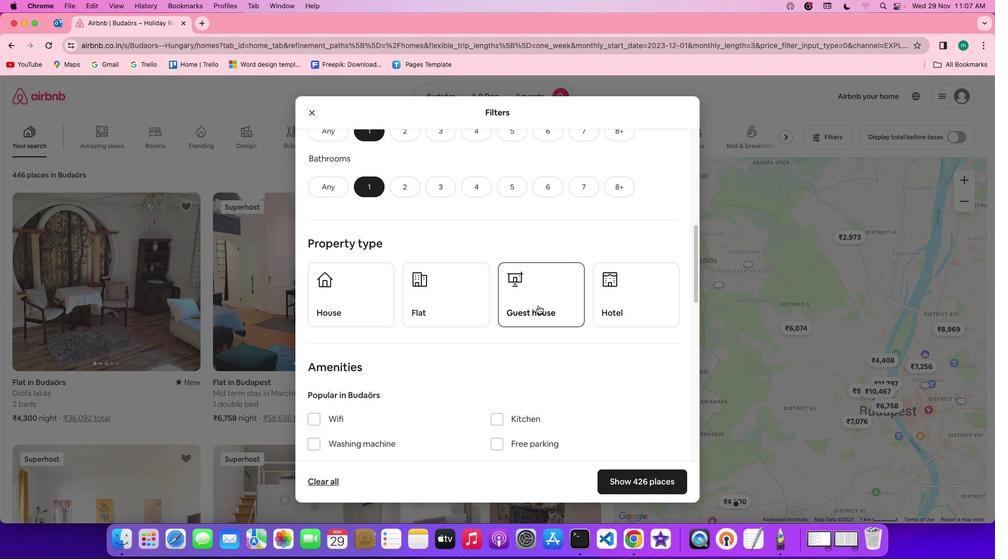 
Action: Mouse scrolled (538, 305) with delta (0, -1)
Screenshot: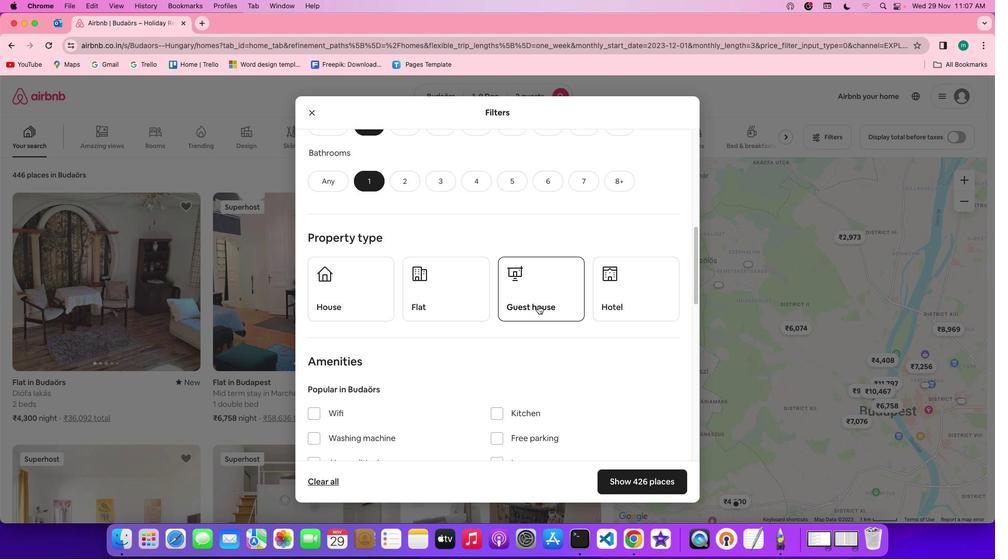 
Action: Mouse scrolled (538, 305) with delta (0, 0)
Screenshot: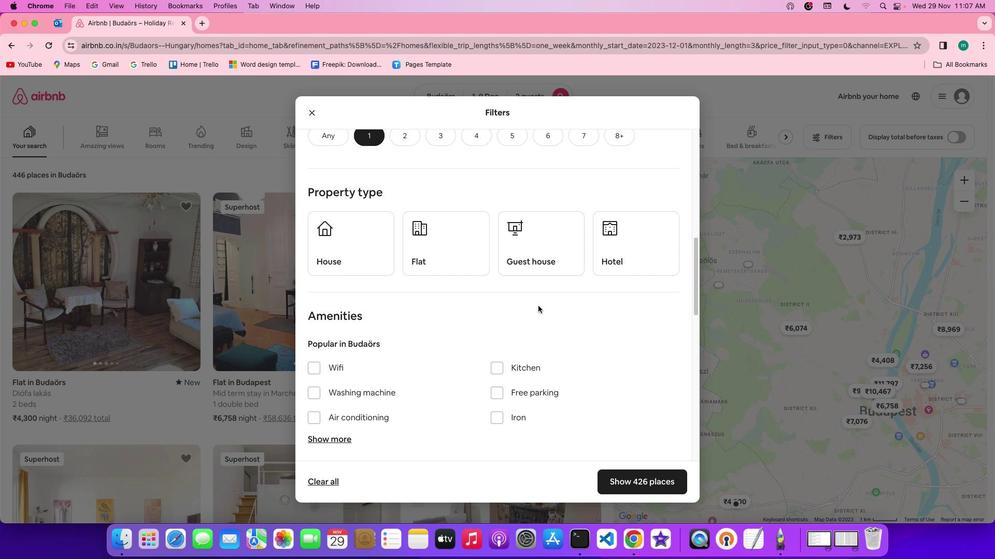 
Action: Mouse scrolled (538, 305) with delta (0, 0)
Screenshot: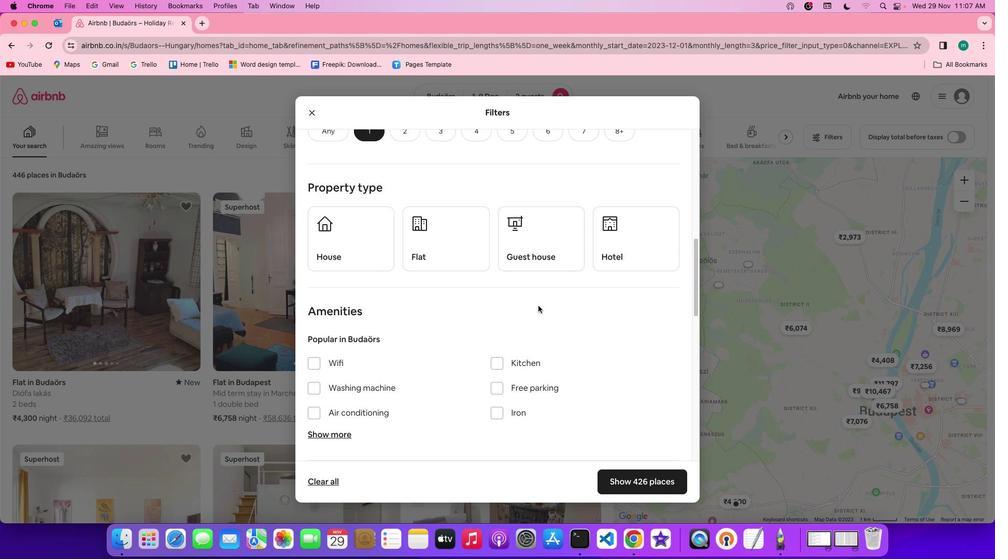 
Action: Mouse scrolled (538, 305) with delta (0, 0)
Screenshot: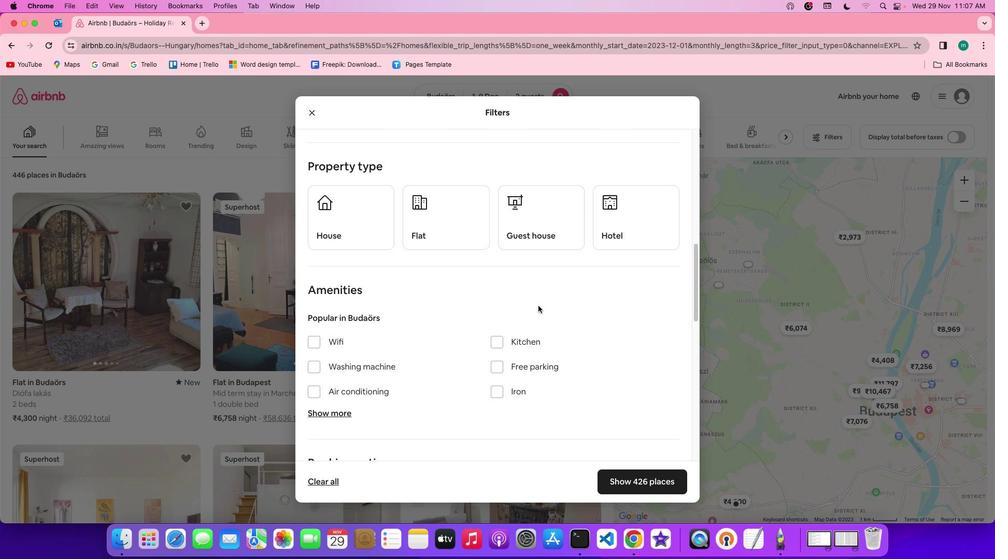
Action: Mouse moved to (340, 195)
Screenshot: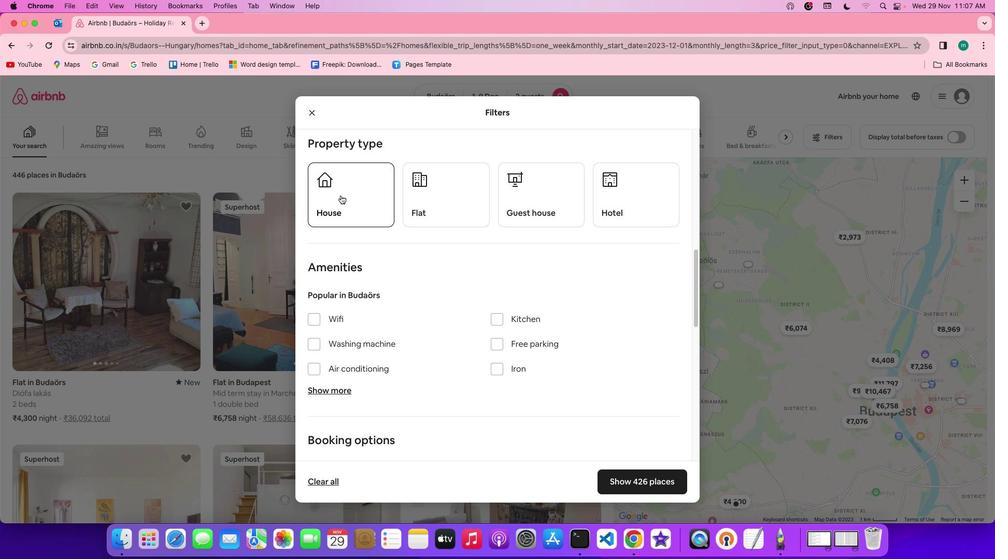 
Action: Mouse pressed left at (340, 195)
Screenshot: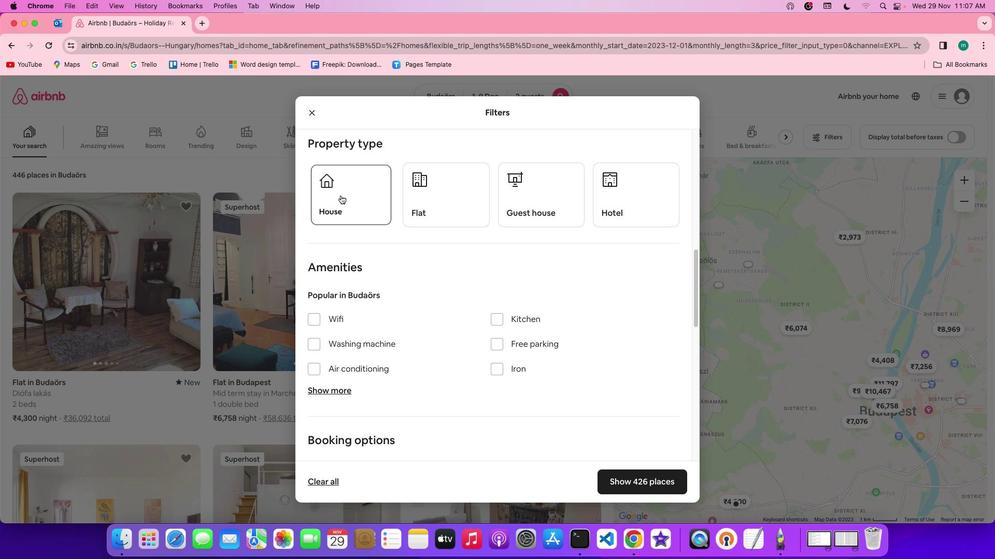 
Action: Mouse moved to (585, 323)
Screenshot: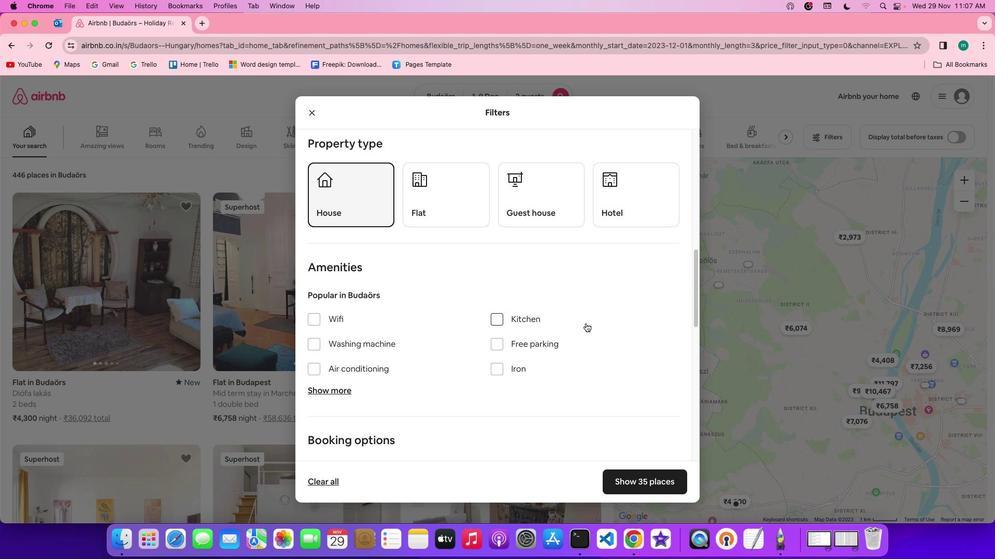 
Action: Mouse scrolled (585, 323) with delta (0, 0)
Screenshot: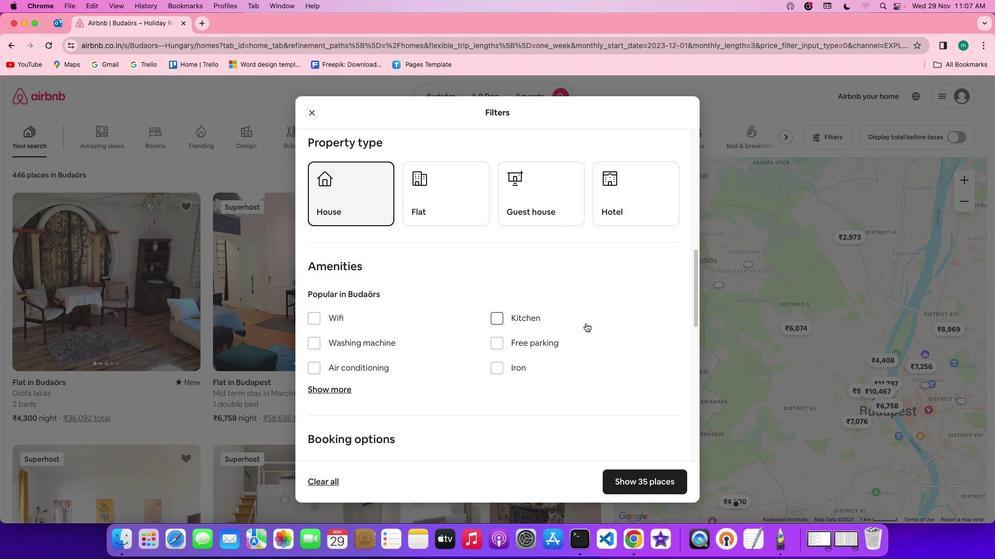 
Action: Mouse scrolled (585, 323) with delta (0, 0)
Screenshot: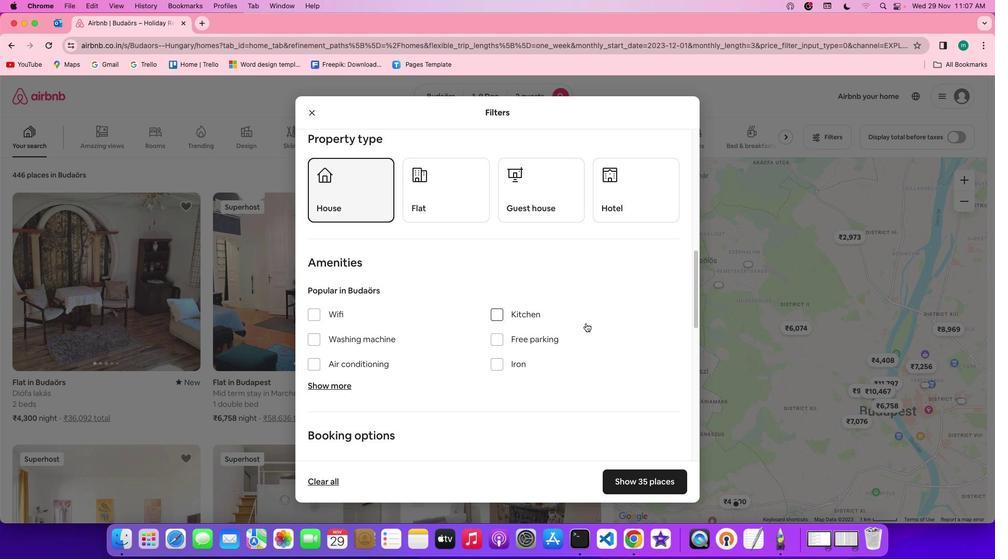 
Action: Mouse scrolled (585, 323) with delta (0, 0)
Screenshot: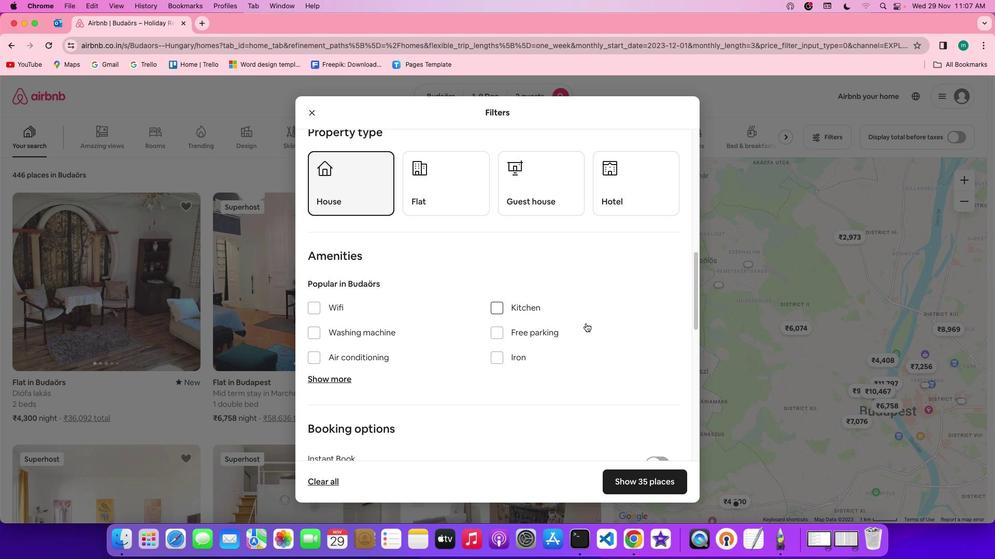 
Action: Mouse scrolled (585, 323) with delta (0, 0)
Screenshot: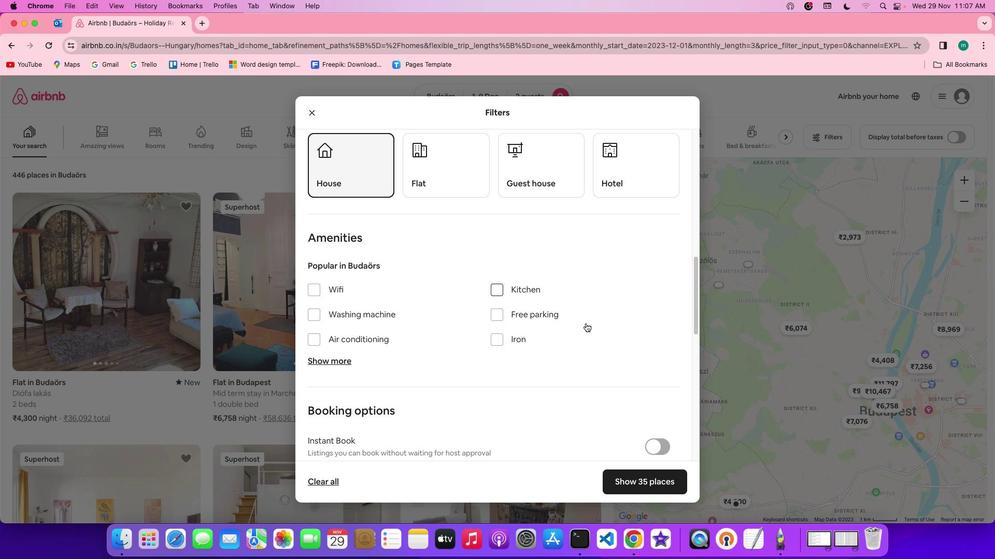 
Action: Mouse scrolled (585, 323) with delta (0, 0)
Screenshot: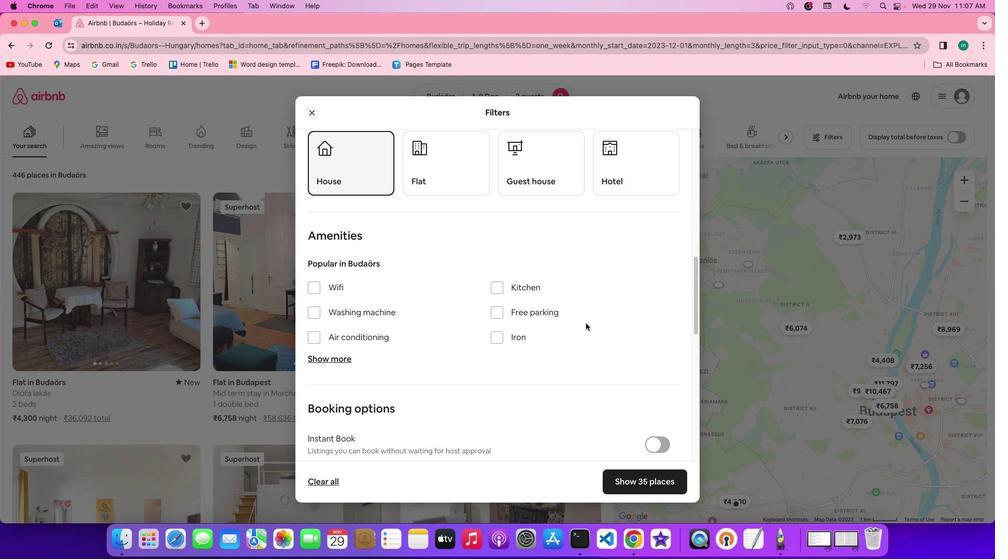 
Action: Mouse scrolled (585, 323) with delta (0, 0)
Screenshot: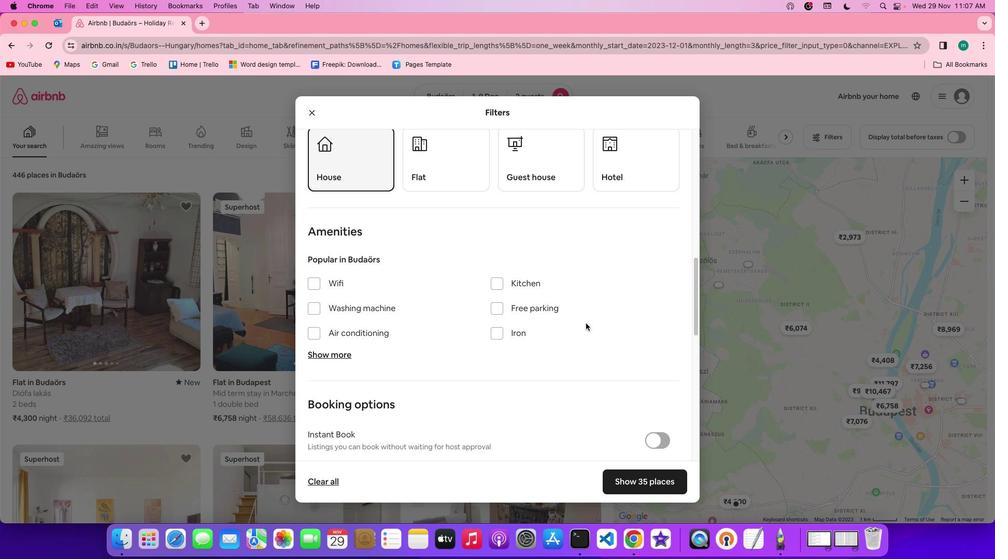 
Action: Mouse scrolled (585, 323) with delta (0, 0)
Screenshot: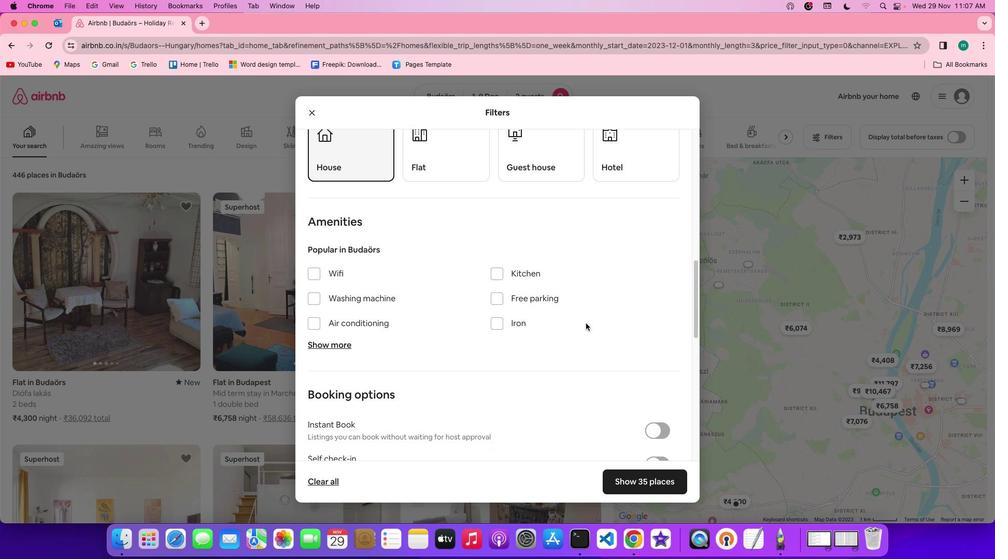 
Action: Mouse scrolled (585, 323) with delta (0, 0)
Screenshot: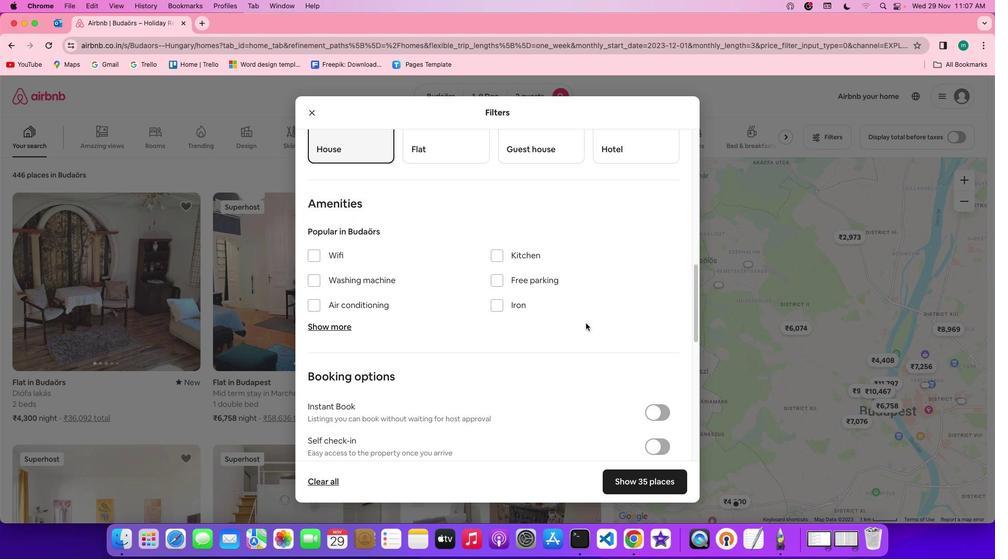 
Action: Mouse scrolled (585, 323) with delta (0, 0)
Screenshot: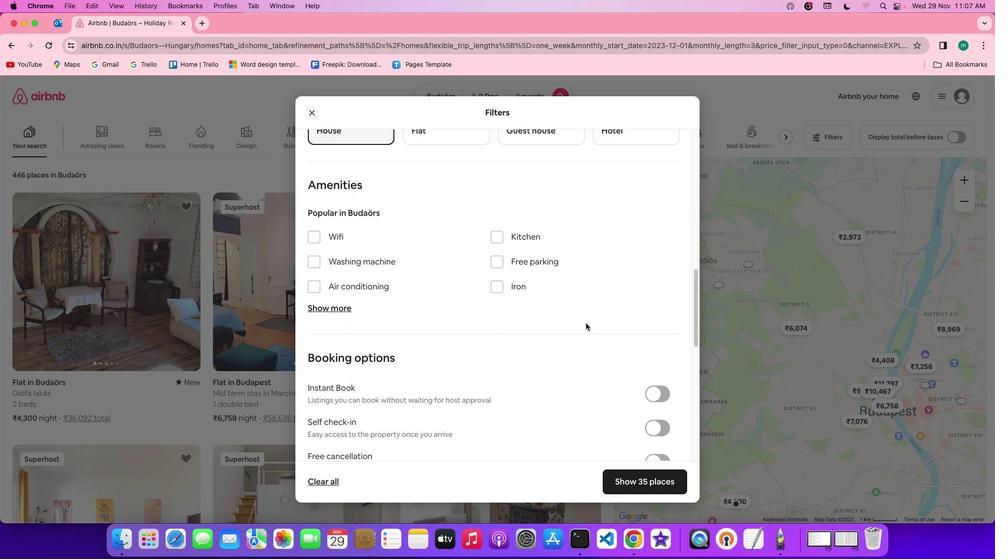 
Action: Mouse scrolled (585, 323) with delta (0, 0)
Screenshot: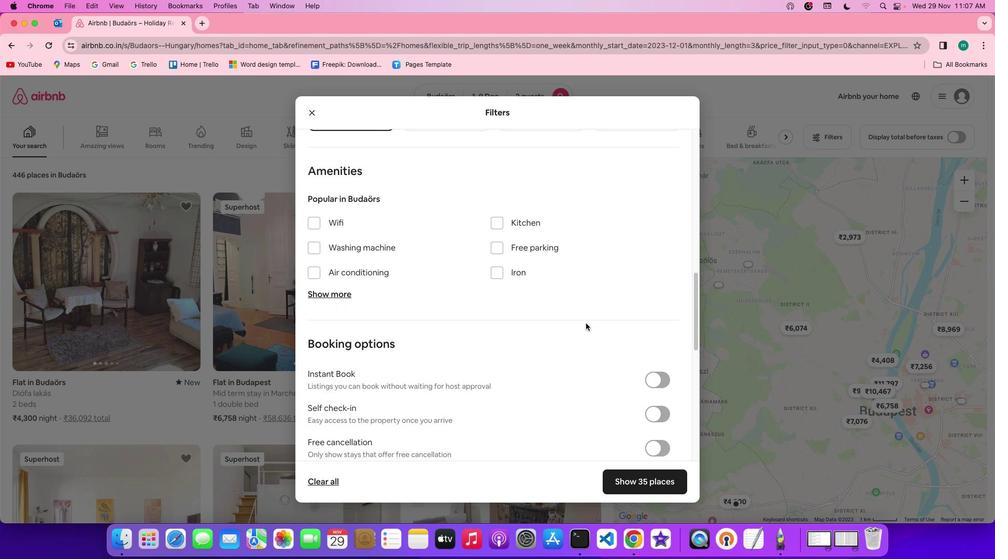 
Action: Mouse scrolled (585, 323) with delta (0, 0)
Screenshot: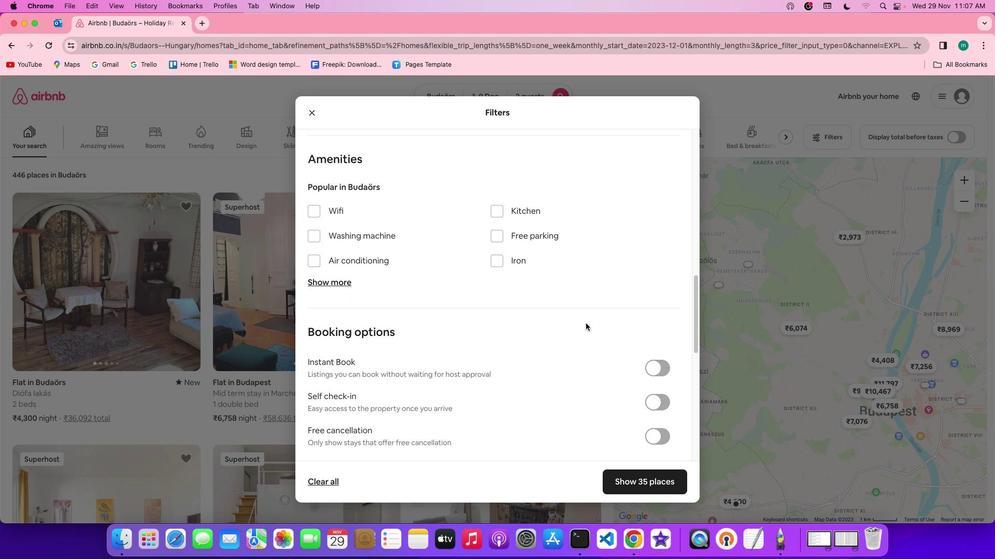 
Action: Mouse scrolled (585, 323) with delta (0, -1)
Screenshot: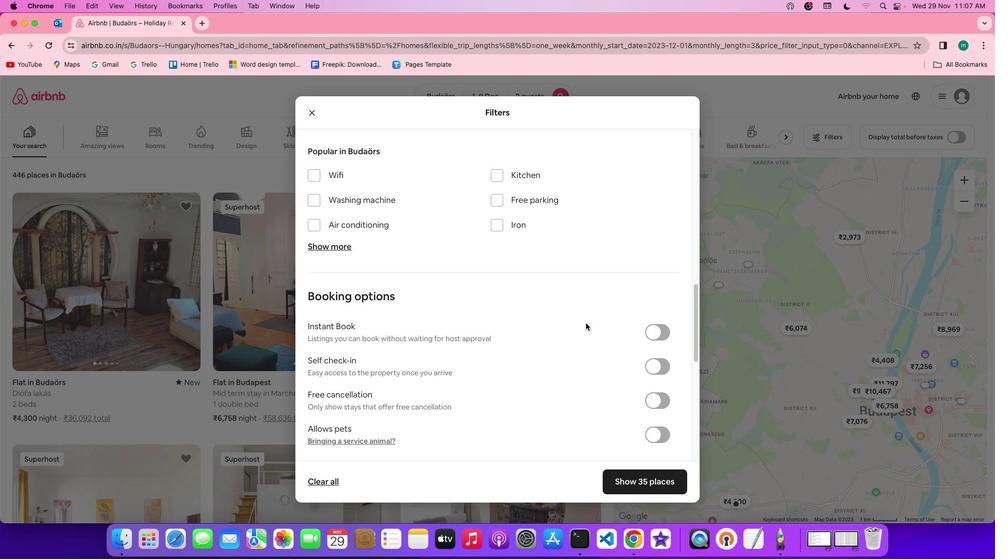 
Action: Mouse scrolled (585, 323) with delta (0, 0)
Screenshot: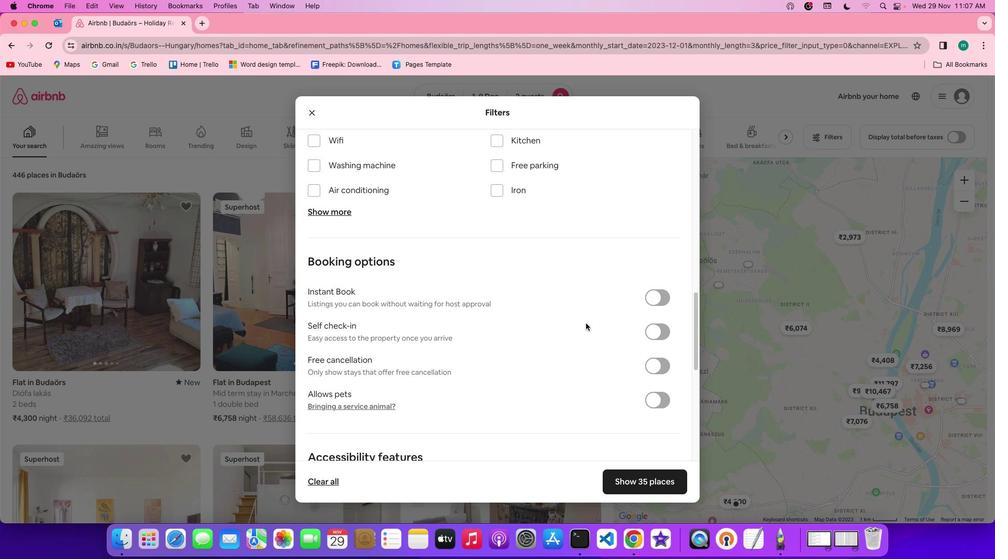
Action: Mouse scrolled (585, 323) with delta (0, 0)
Screenshot: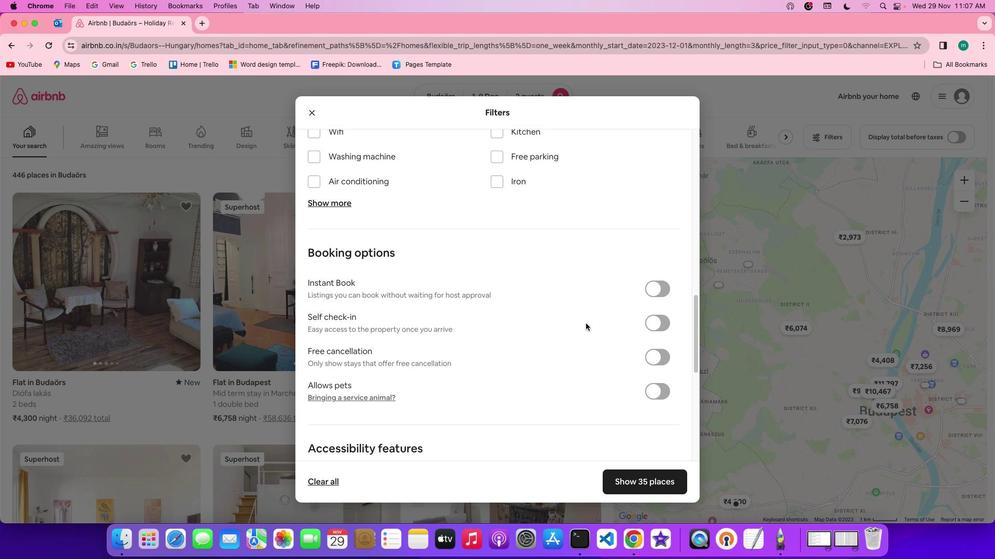 
Action: Mouse scrolled (585, 323) with delta (0, -1)
Screenshot: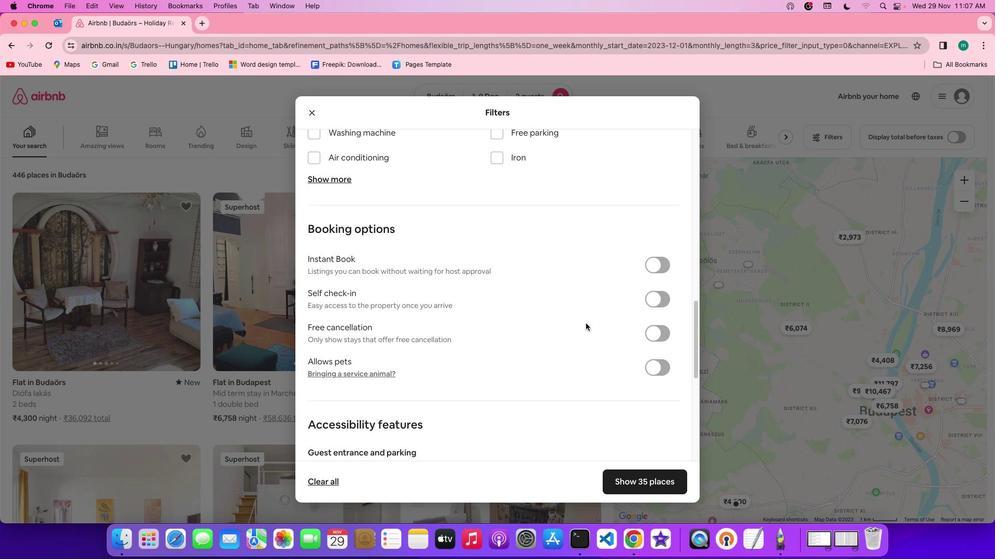 
Action: Mouse scrolled (585, 323) with delta (0, -1)
Screenshot: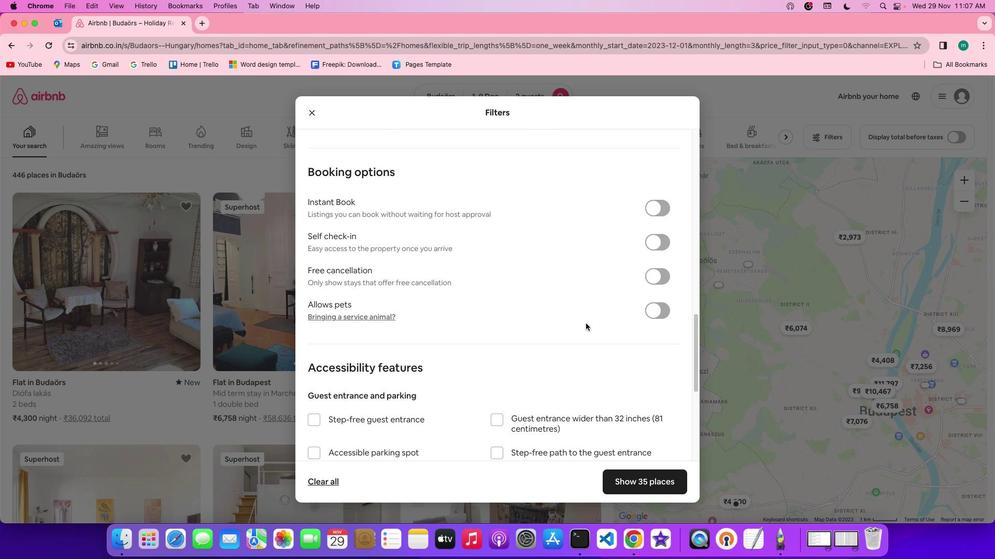 
Action: Mouse scrolled (585, 323) with delta (0, 0)
Screenshot: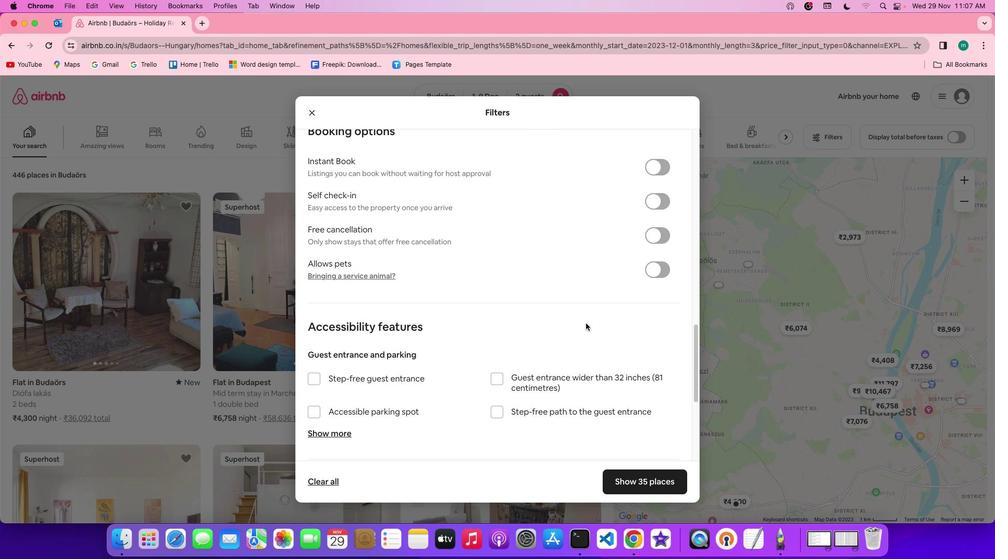
Action: Mouse scrolled (585, 323) with delta (0, 0)
Screenshot: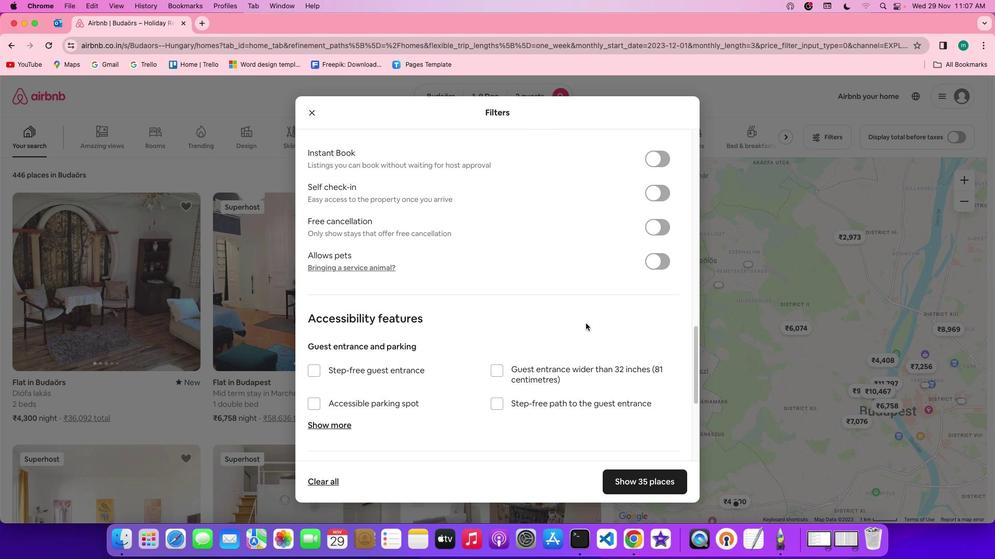
Action: Mouse scrolled (585, 323) with delta (0, 0)
Screenshot: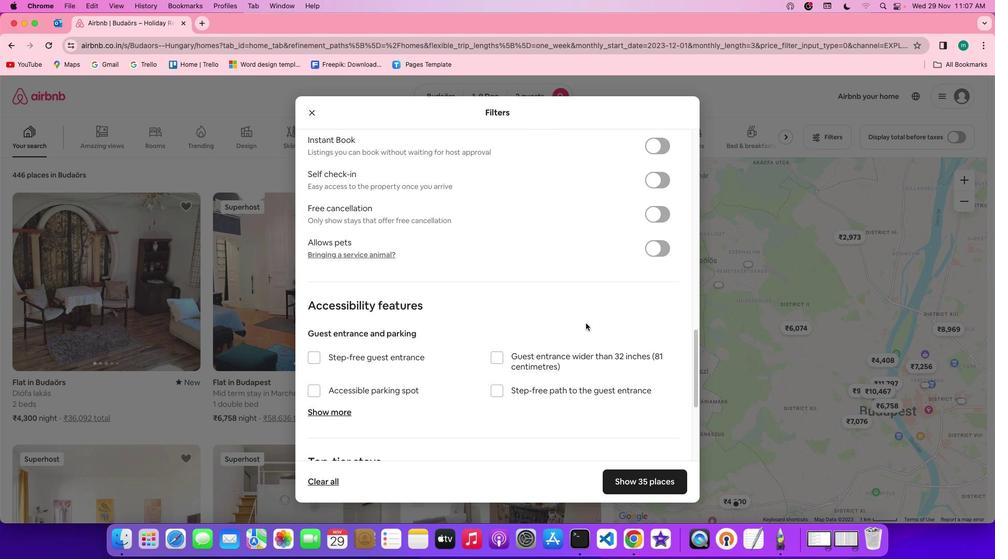 
Action: Mouse scrolled (585, 323) with delta (0, -1)
Screenshot: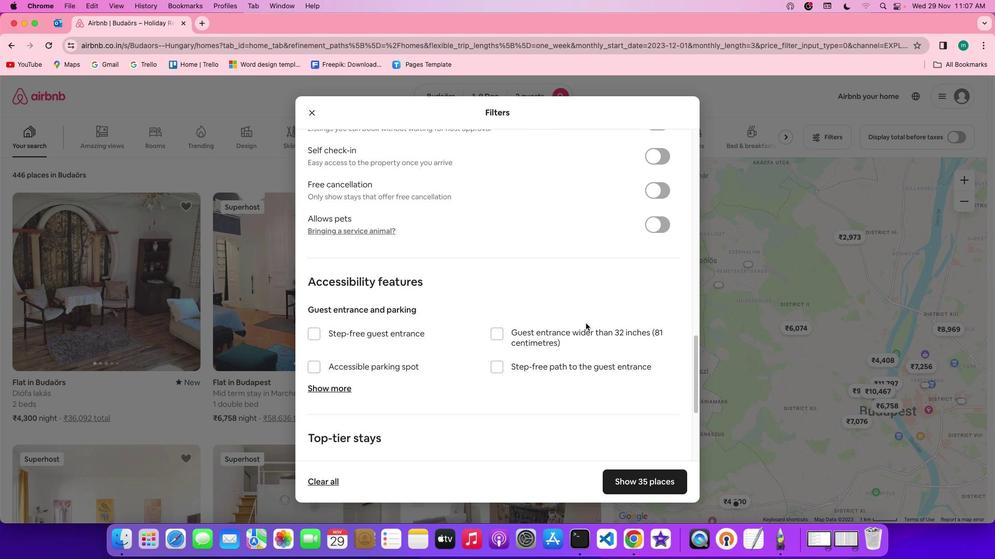 
Action: Mouse scrolled (585, 323) with delta (0, -1)
Screenshot: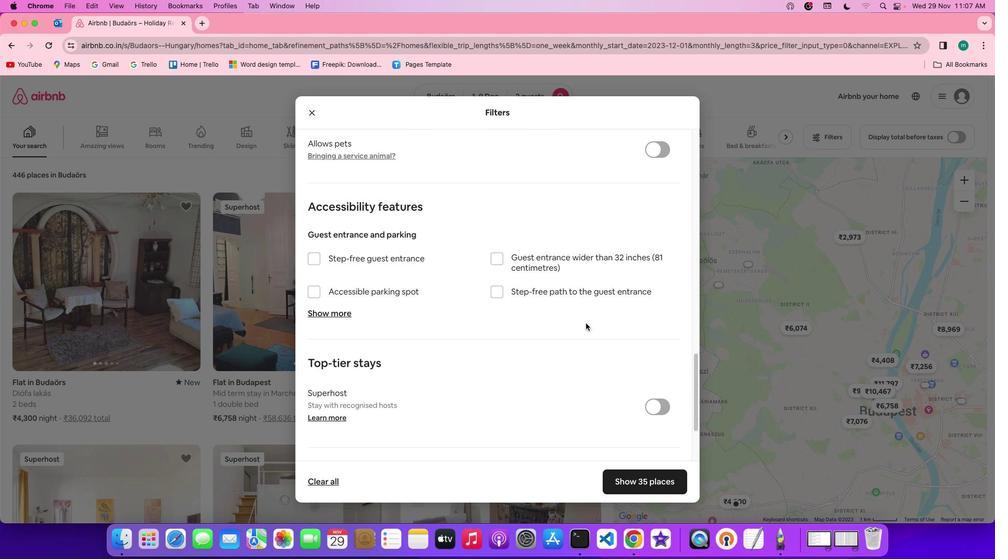 
Action: Mouse scrolled (585, 323) with delta (0, 0)
Screenshot: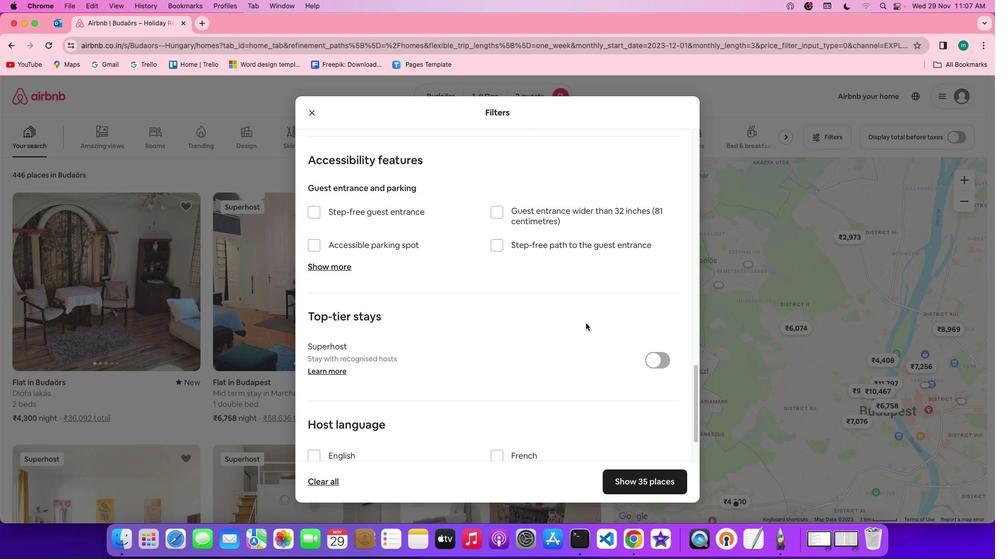 
Action: Mouse scrolled (585, 323) with delta (0, 0)
Screenshot: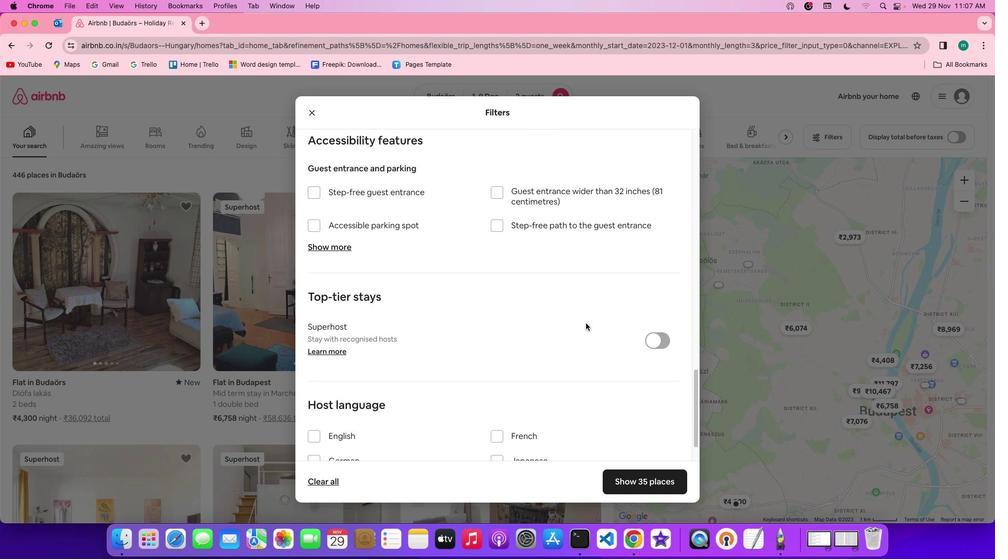 
Action: Mouse scrolled (585, 323) with delta (0, -1)
Screenshot: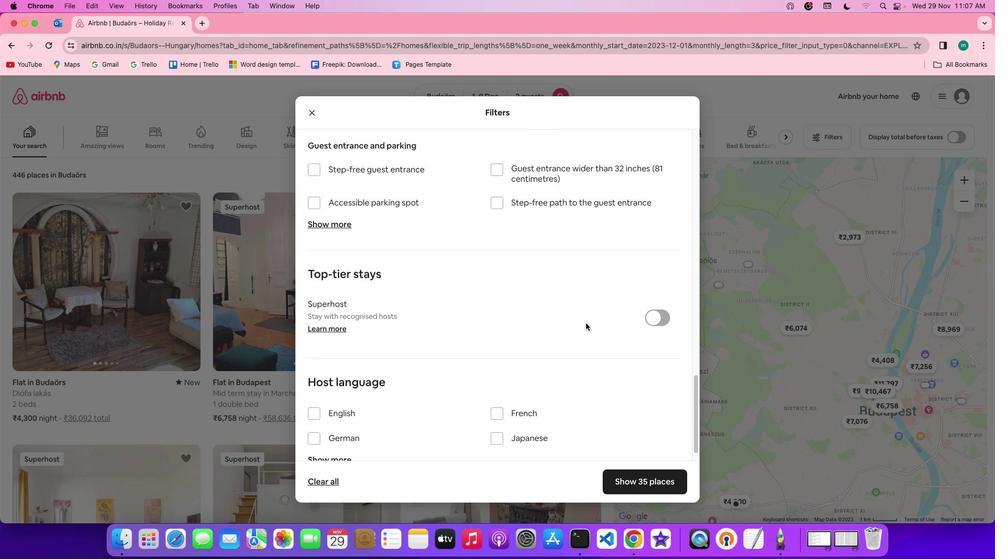 
Action: Mouse scrolled (585, 323) with delta (0, -2)
Screenshot: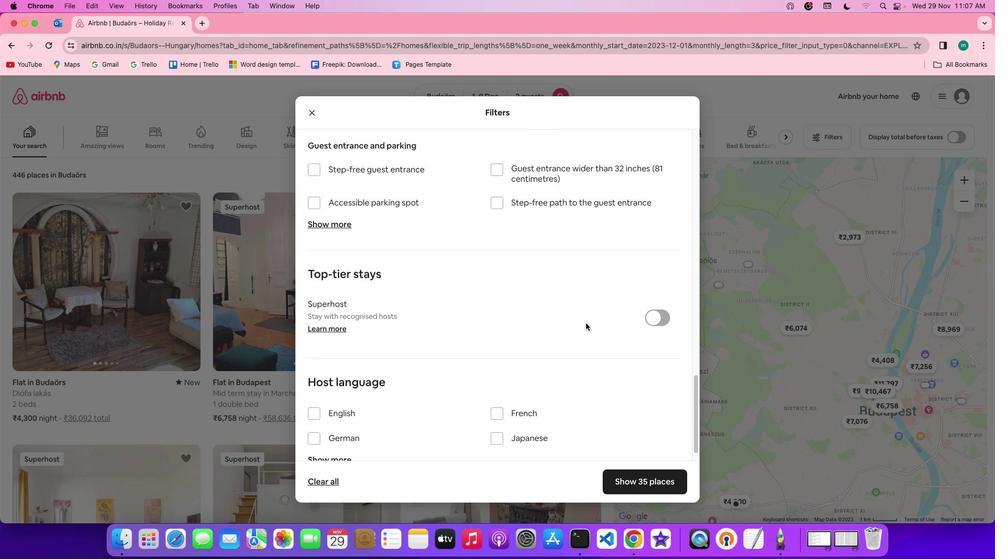 
Action: Mouse scrolled (585, 323) with delta (0, -3)
Screenshot: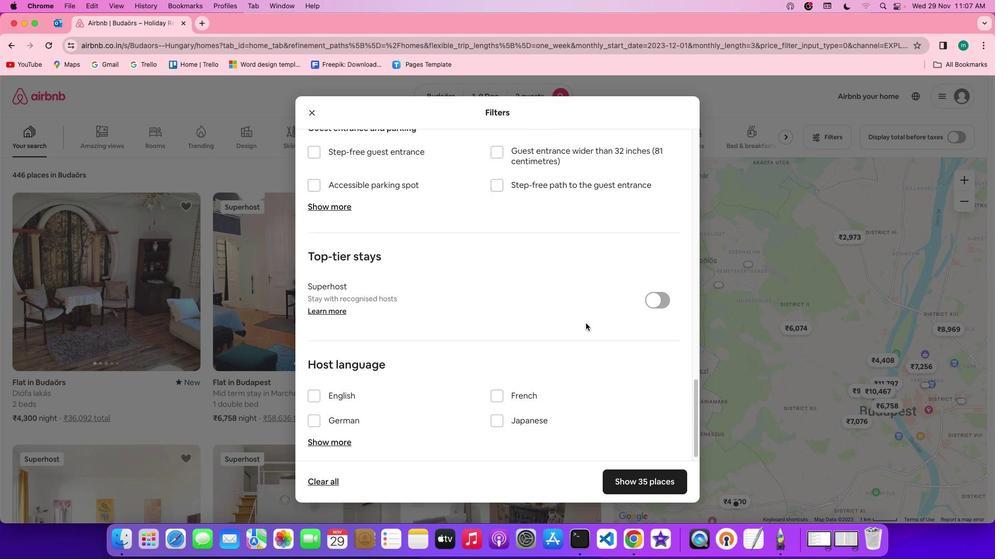 
Action: Mouse scrolled (585, 323) with delta (0, -3)
Screenshot: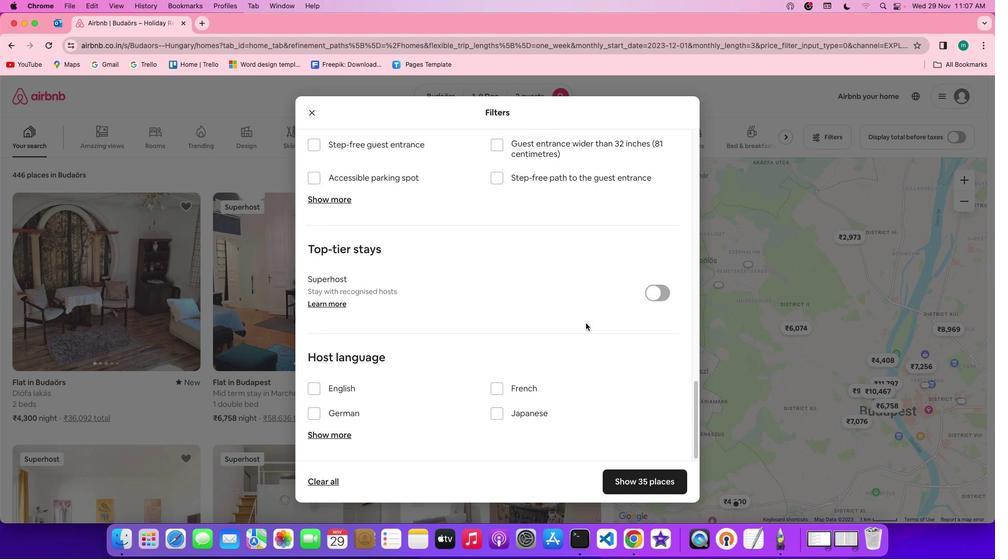 
Action: Mouse scrolled (585, 323) with delta (0, 0)
Screenshot: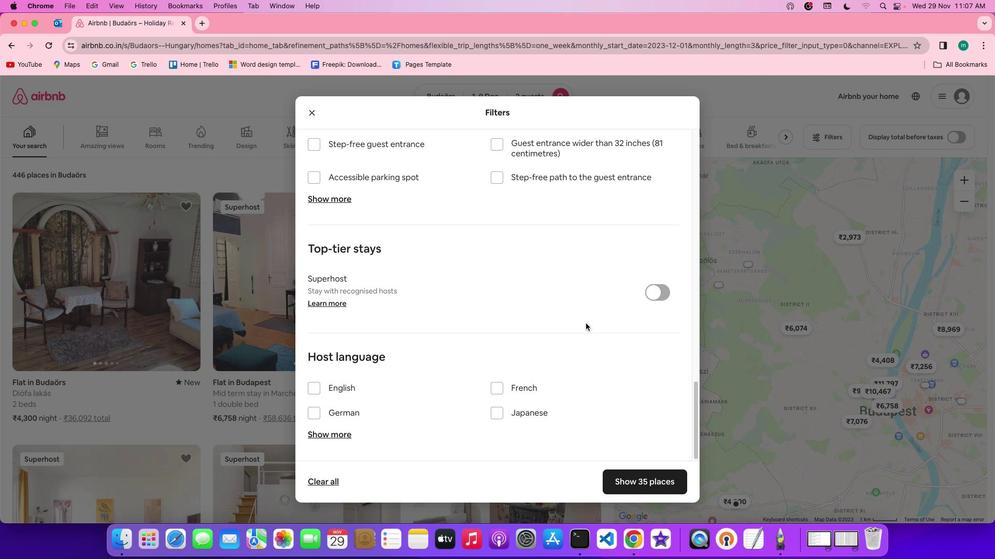
Action: Mouse scrolled (585, 323) with delta (0, 0)
Screenshot: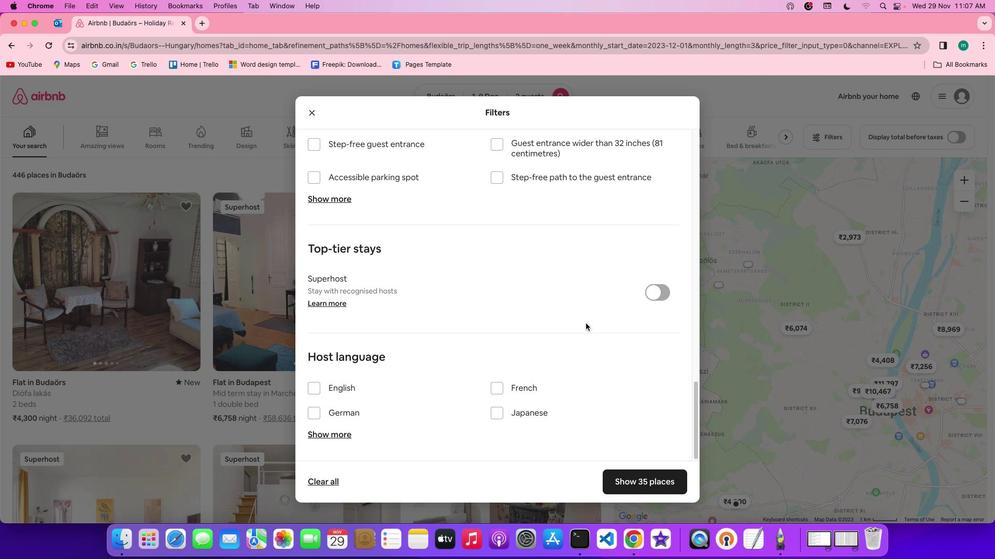 
Action: Mouse scrolled (585, 323) with delta (0, -1)
Screenshot: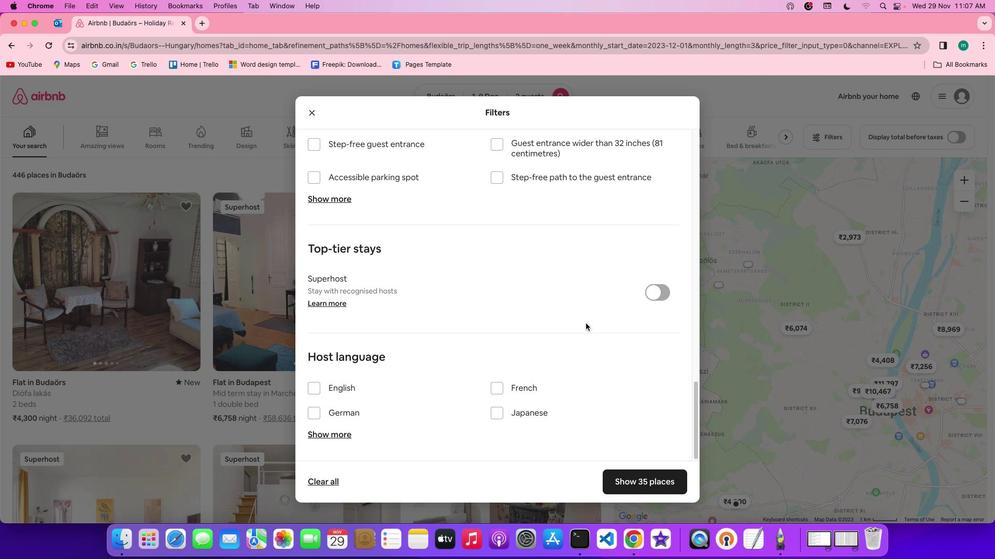 
Action: Mouse scrolled (585, 323) with delta (0, -2)
Screenshot: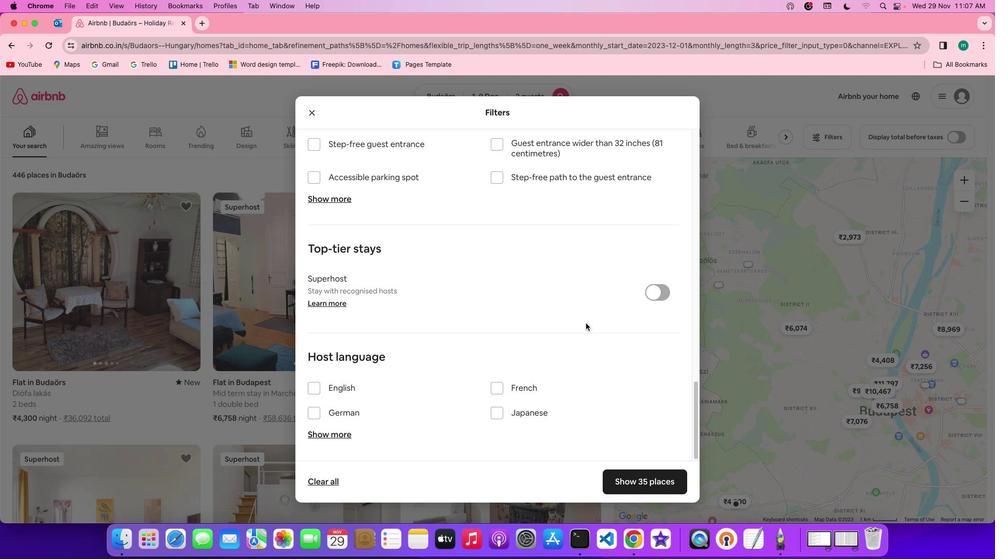 
Action: Mouse scrolled (585, 323) with delta (0, -3)
Screenshot: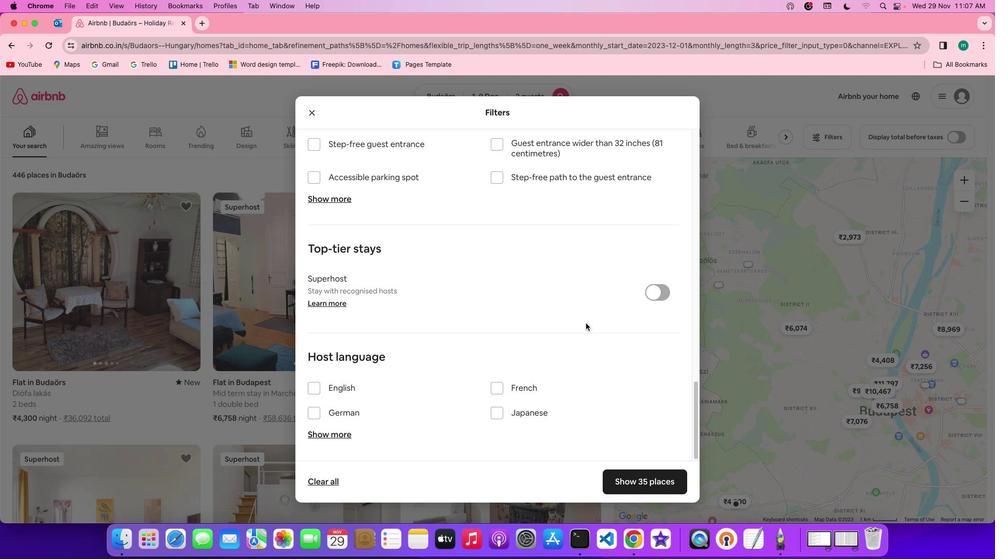 
Action: Mouse moved to (668, 480)
Screenshot: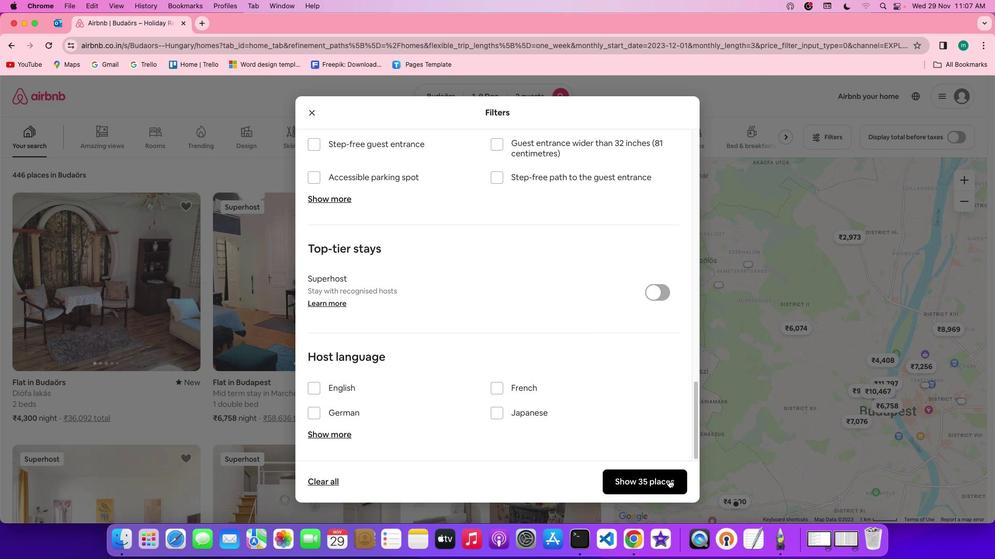 
Action: Mouse pressed left at (668, 480)
Screenshot: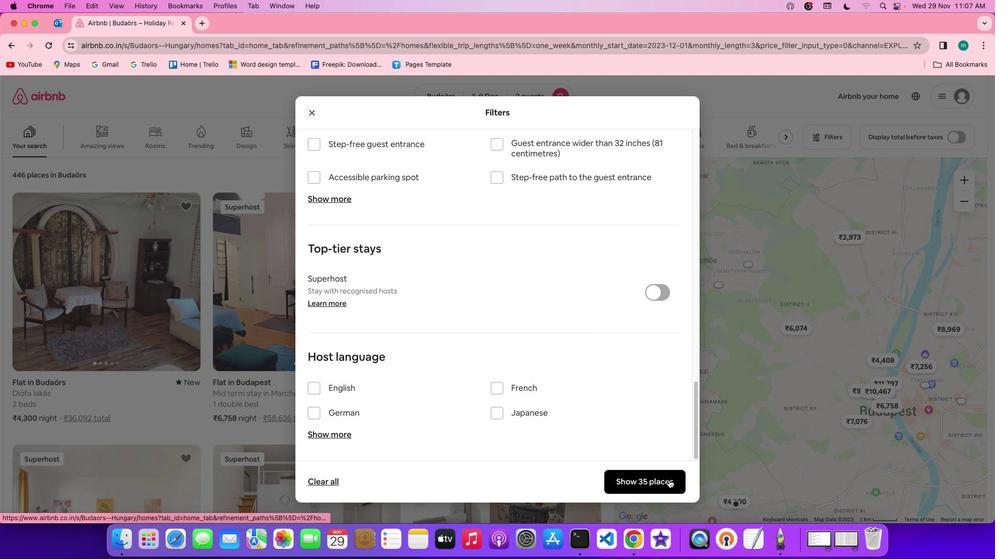 
Action: Mouse moved to (304, 342)
Screenshot: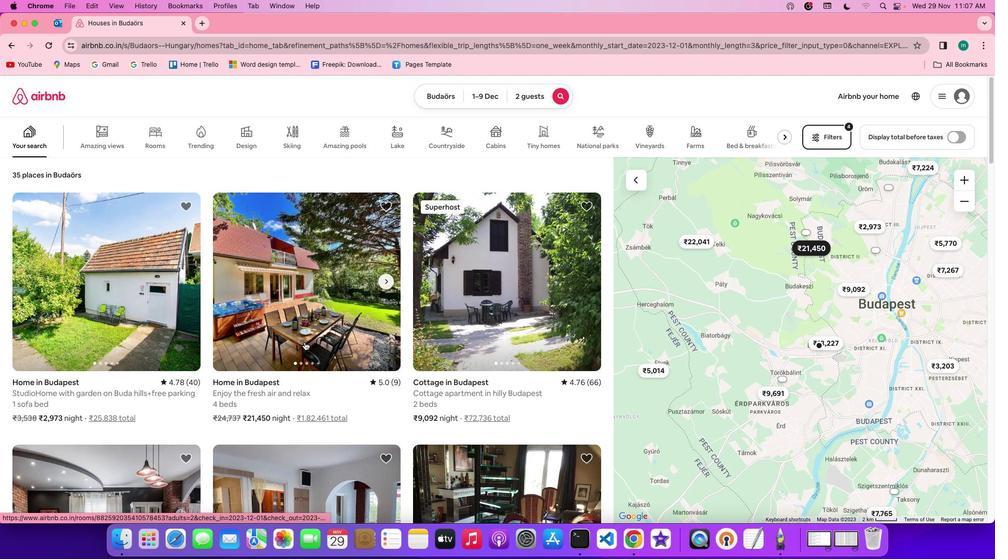
Action: Mouse scrolled (304, 342) with delta (0, 0)
Screenshot: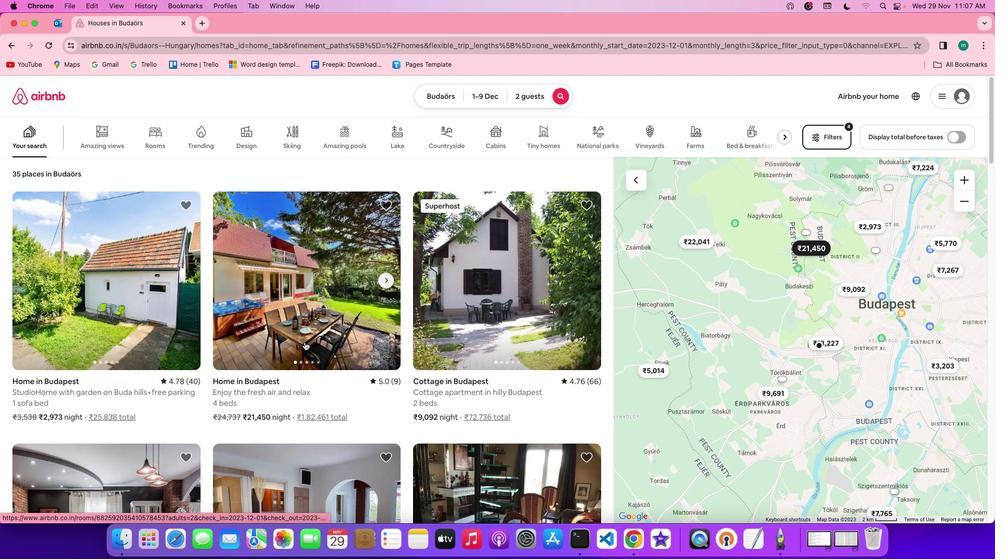 
Action: Mouse scrolled (304, 342) with delta (0, 0)
Screenshot: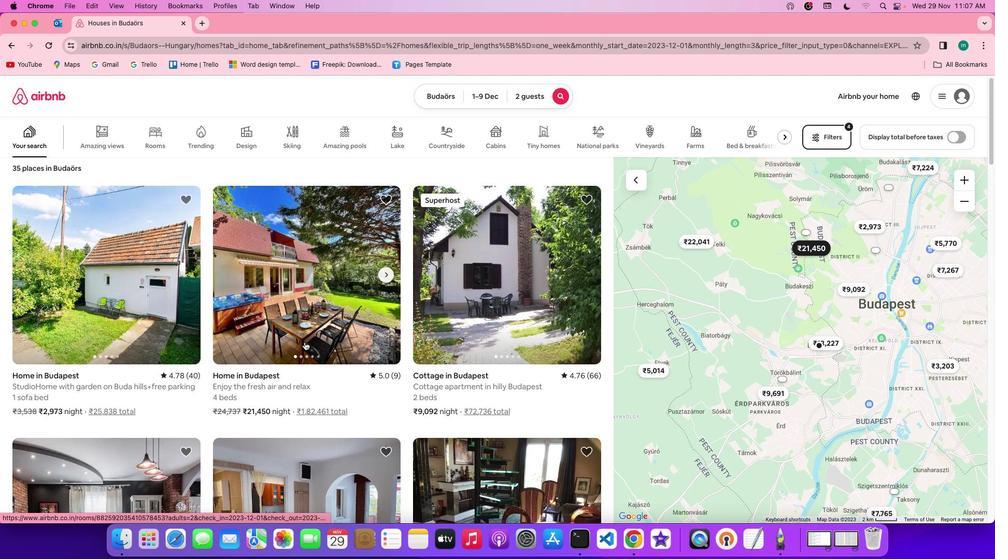 
Action: Mouse moved to (304, 342)
Screenshot: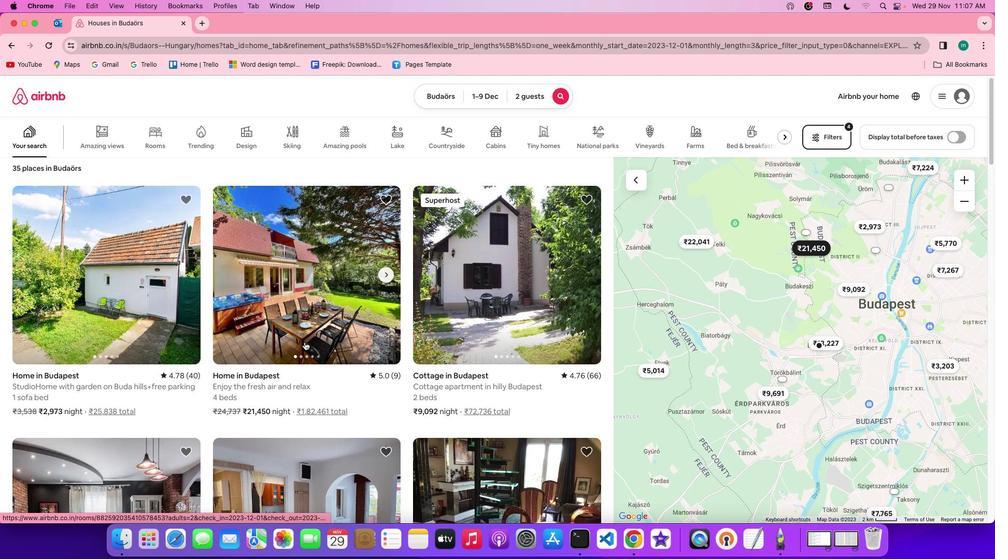 
Action: Mouse scrolled (304, 342) with delta (0, 0)
Screenshot: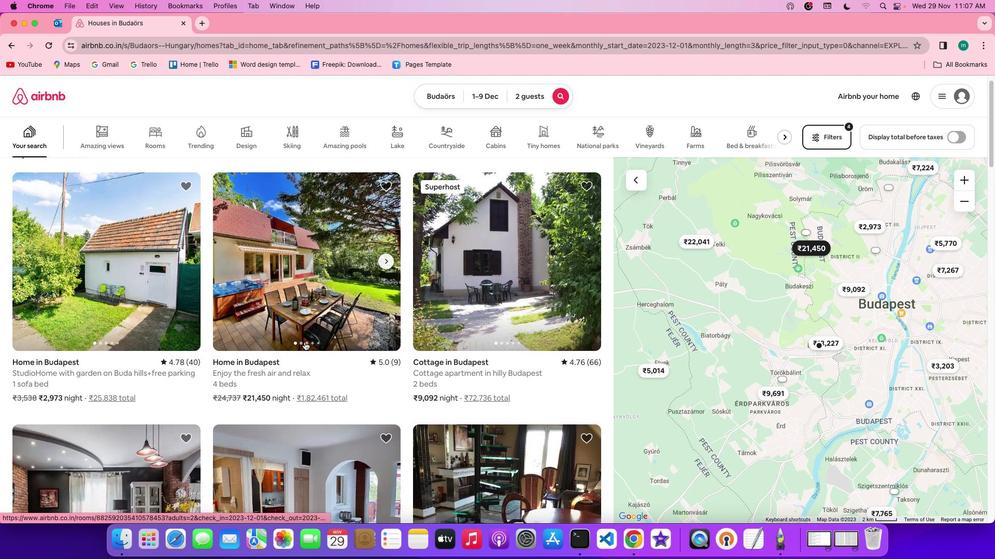 
Action: Mouse moved to (294, 319)
Screenshot: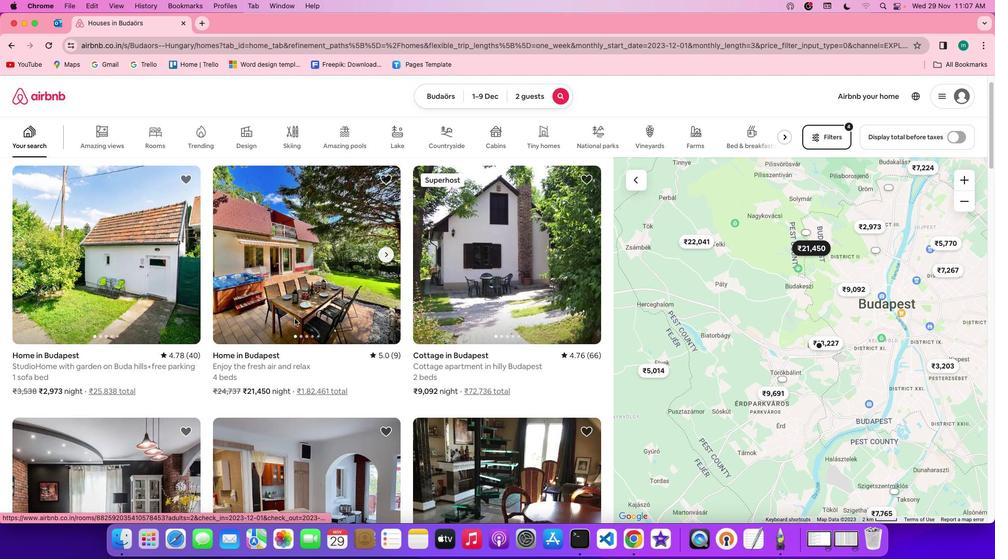 
Action: Mouse pressed left at (294, 319)
Screenshot: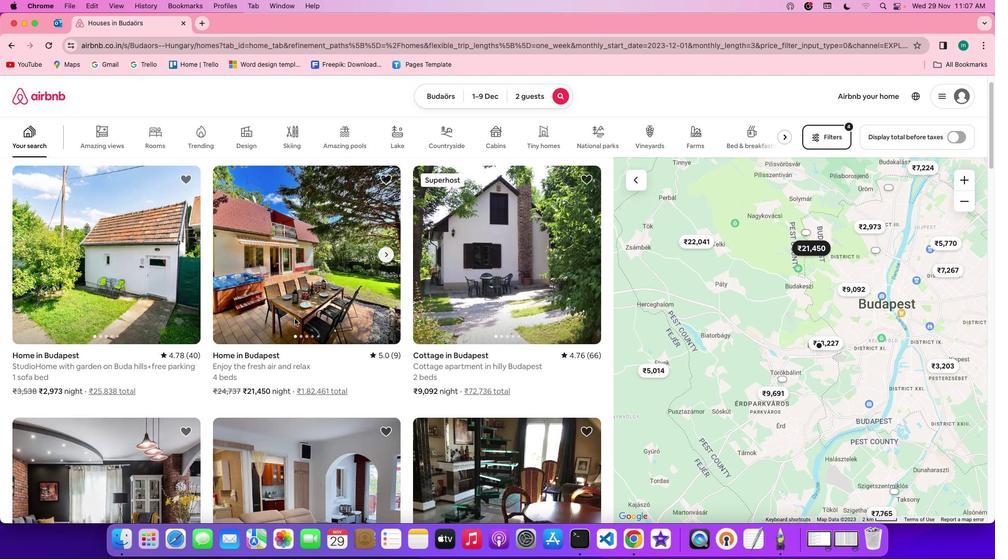 
Action: Mouse moved to (721, 385)
Screenshot: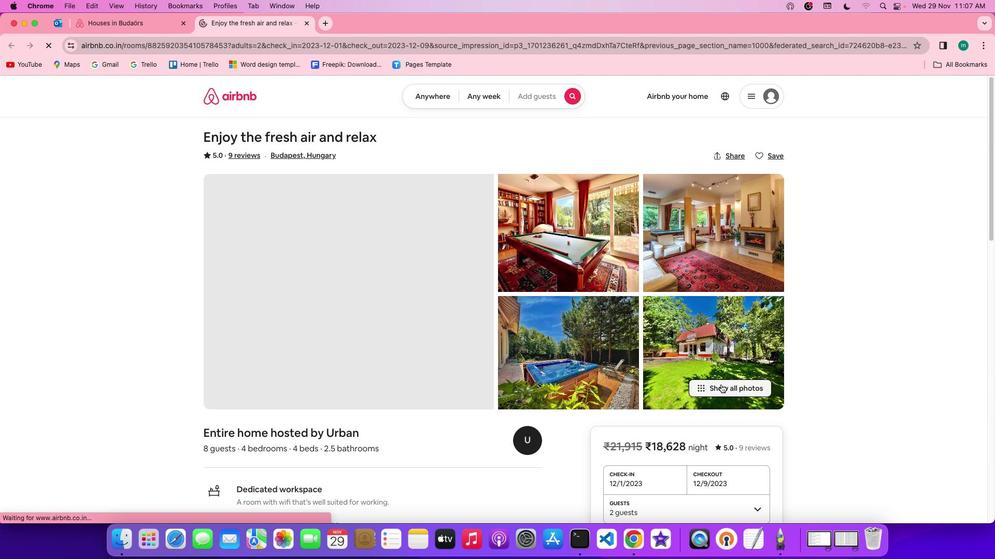 
Action: Mouse pressed left at (721, 385)
Screenshot: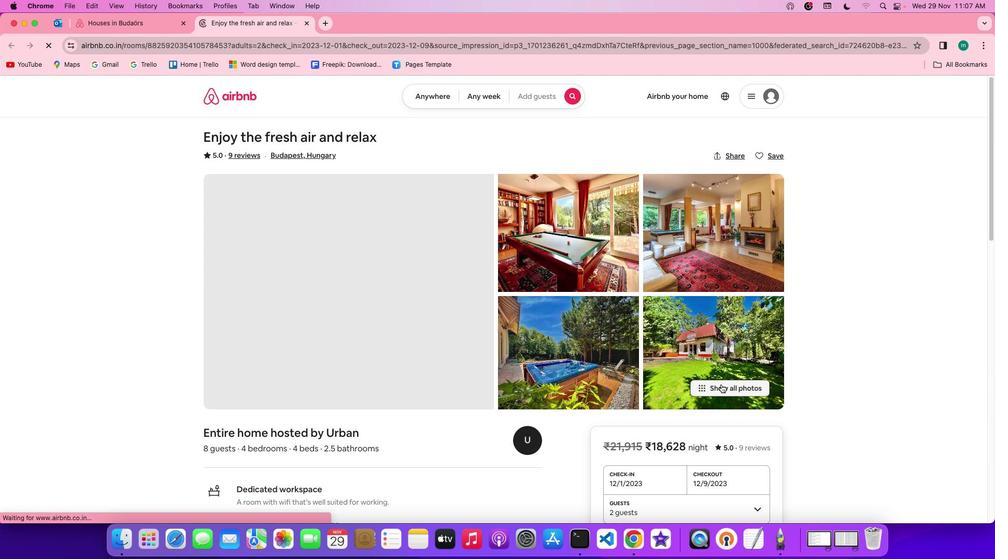 
Action: Mouse moved to (514, 399)
Screenshot: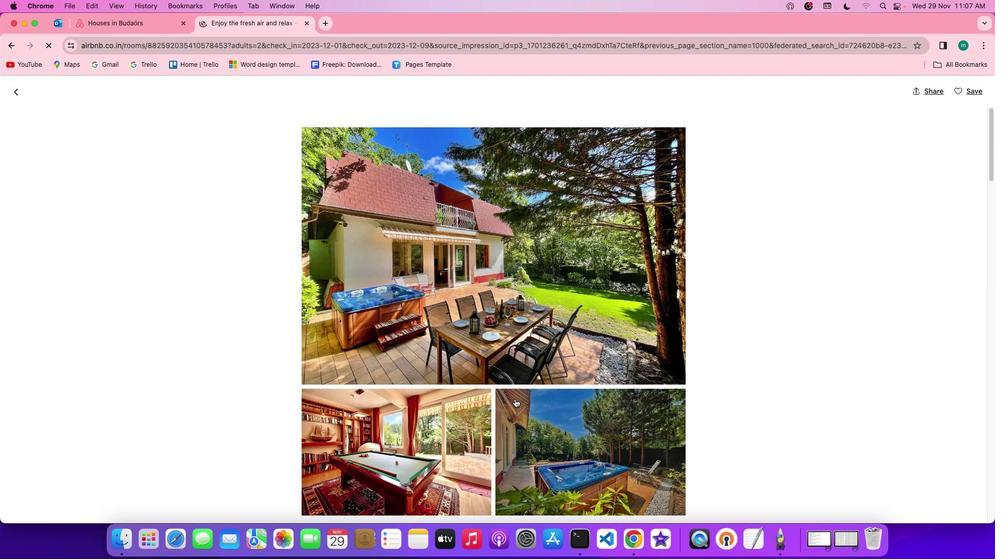 
Action: Mouse scrolled (514, 399) with delta (0, 0)
Screenshot: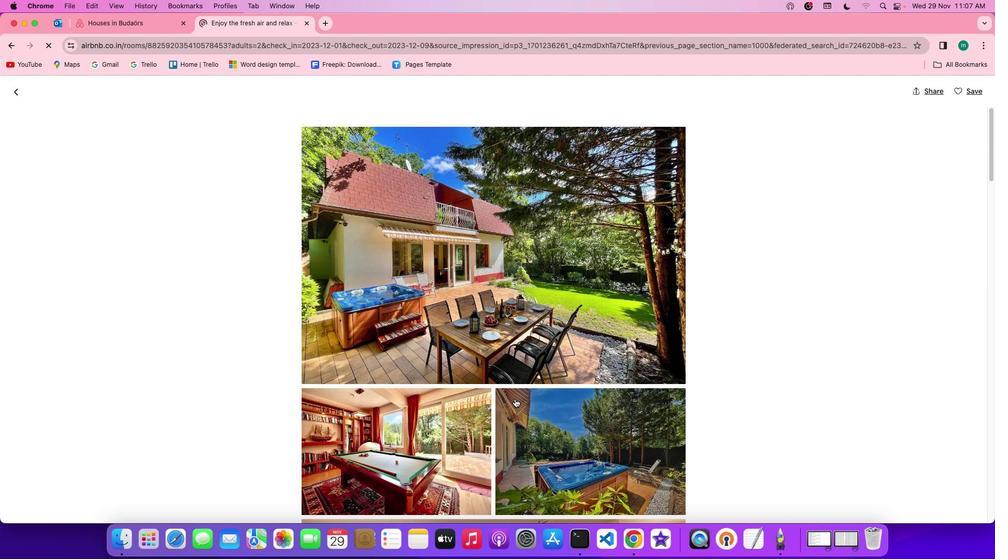 
Action: Mouse scrolled (514, 399) with delta (0, 0)
Screenshot: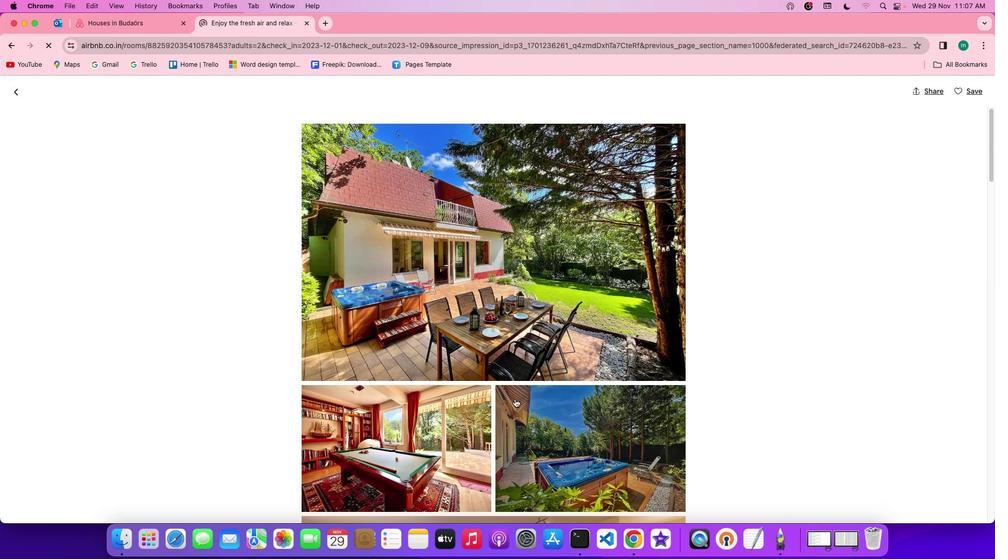 
Action: Mouse scrolled (514, 399) with delta (0, 0)
Screenshot: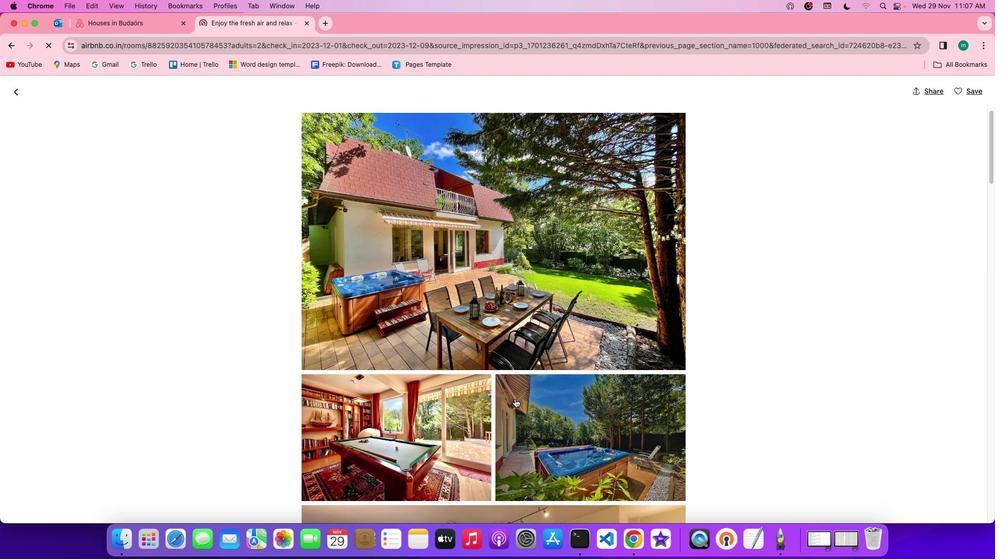 
Action: Mouse scrolled (514, 399) with delta (0, 0)
Screenshot: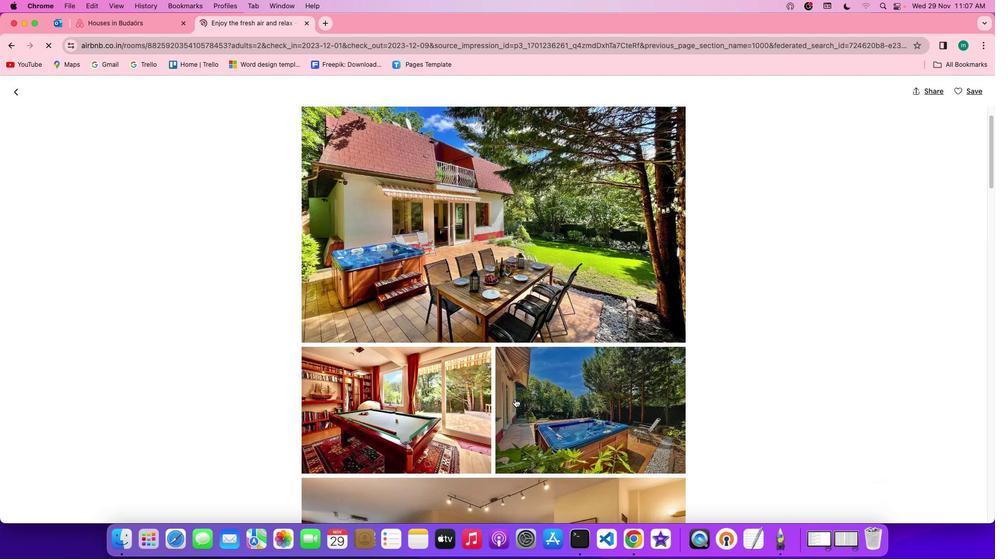 
Action: Mouse scrolled (514, 399) with delta (0, 0)
Screenshot: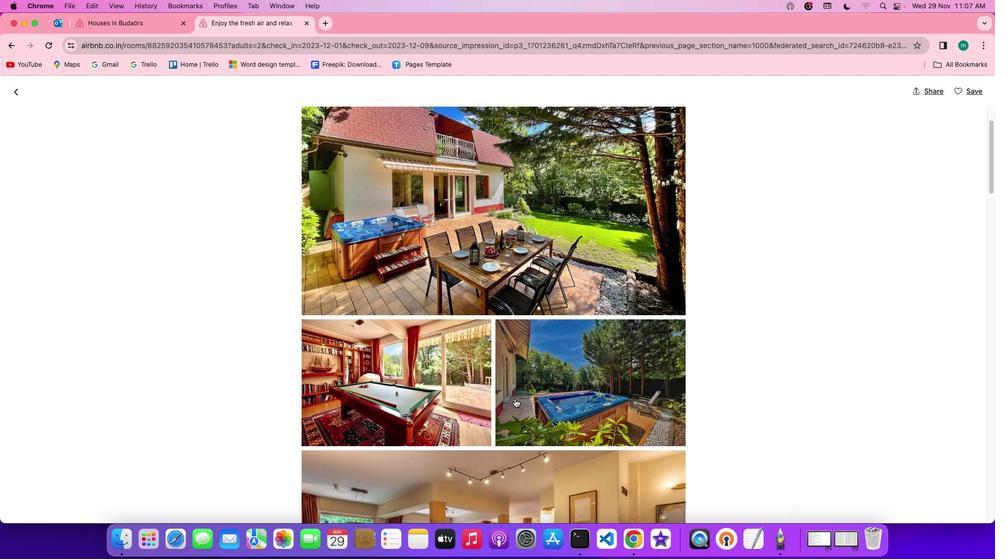 
Action: Mouse scrolled (514, 399) with delta (0, 0)
Screenshot: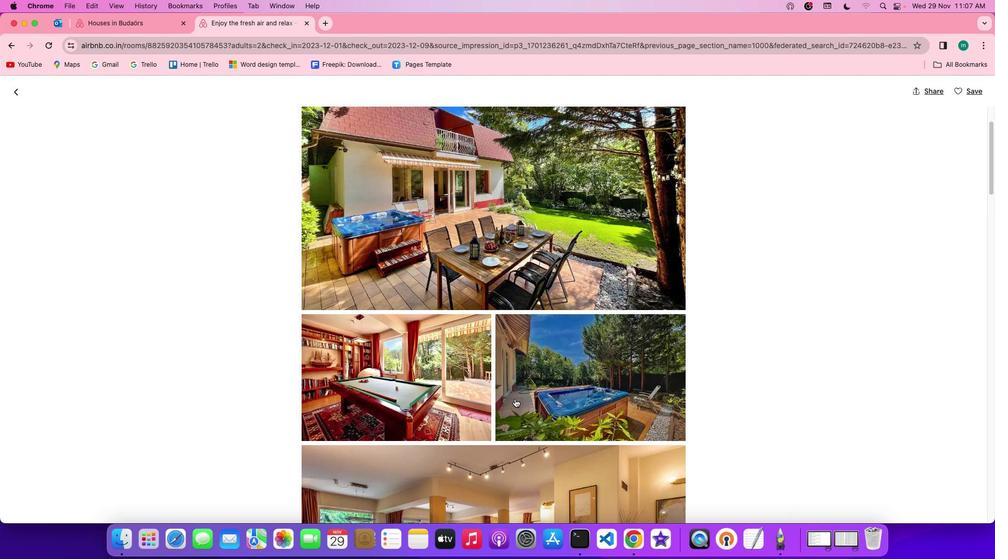 
Action: Mouse scrolled (514, 399) with delta (0, 0)
Screenshot: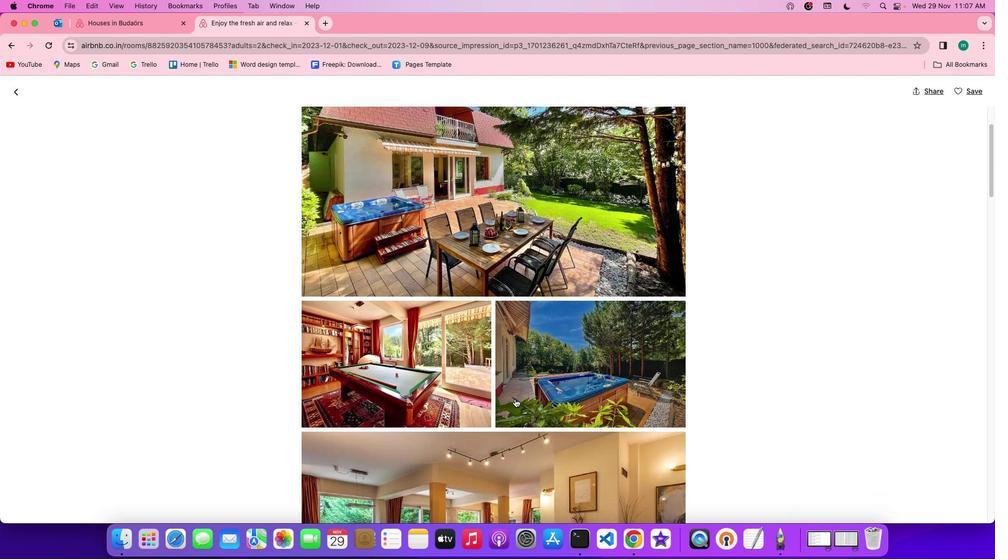 
Action: Mouse scrolled (514, 399) with delta (0, 0)
Screenshot: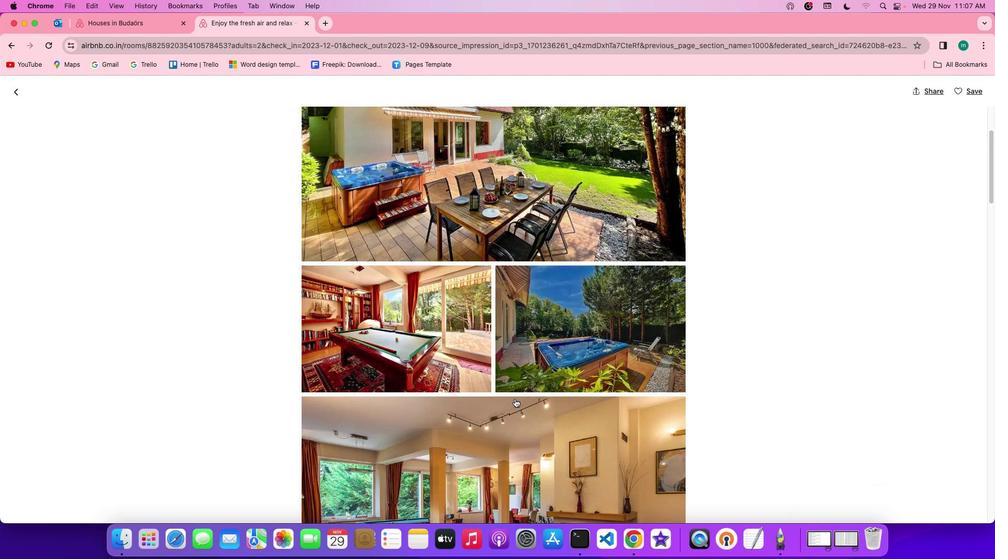 
Action: Mouse scrolled (514, 399) with delta (0, 0)
Screenshot: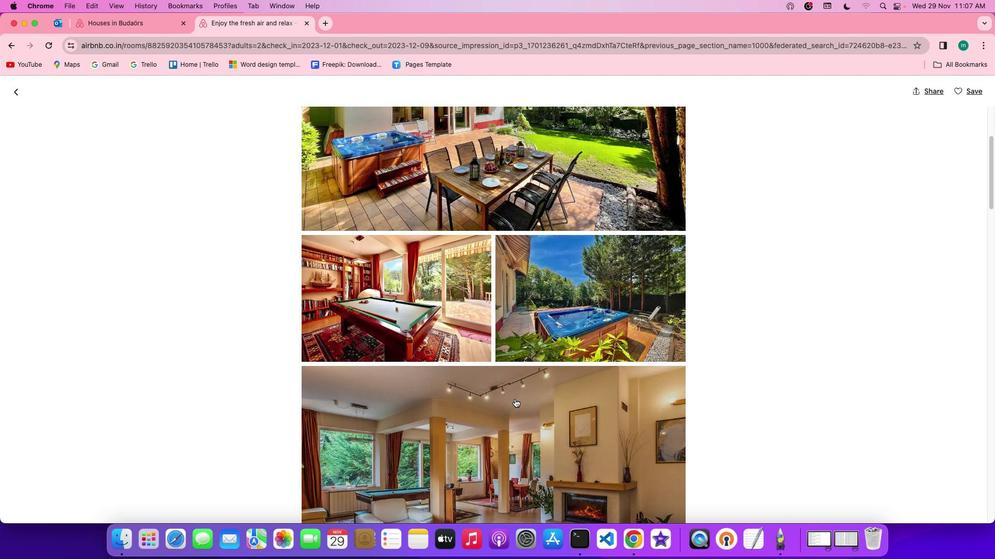 
Action: Mouse scrolled (514, 399) with delta (0, 0)
Screenshot: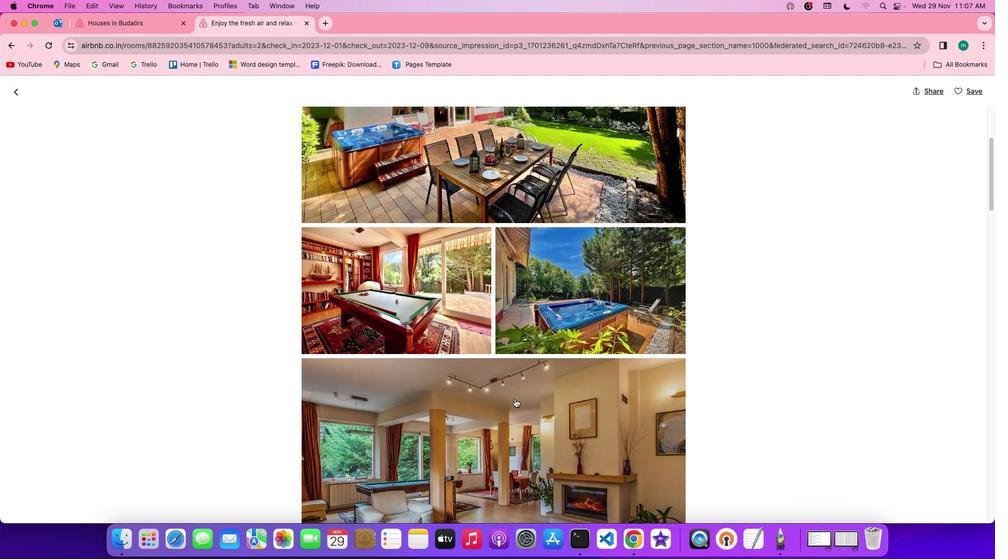 
Action: Mouse scrolled (514, 399) with delta (0, -1)
Screenshot: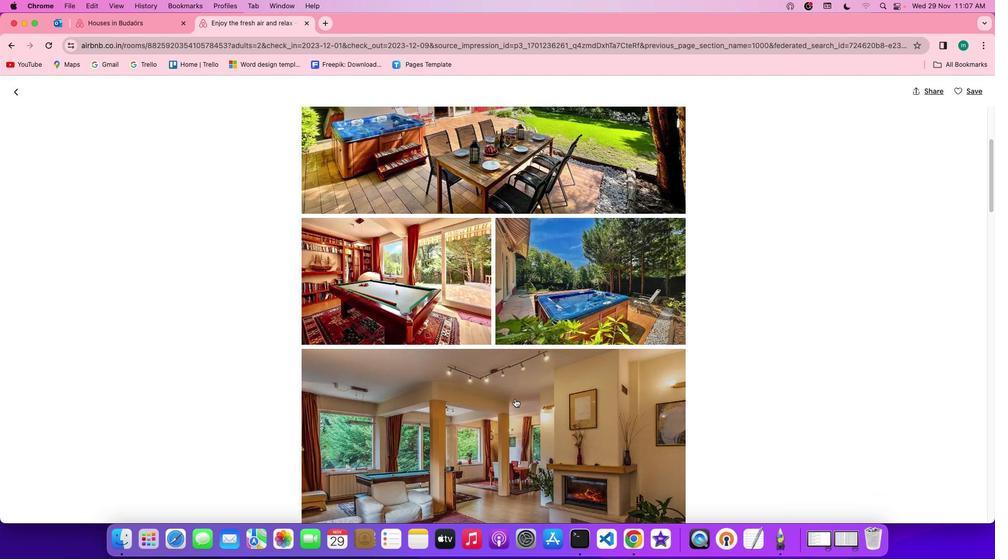 
Action: Mouse scrolled (514, 399) with delta (0, 0)
Screenshot: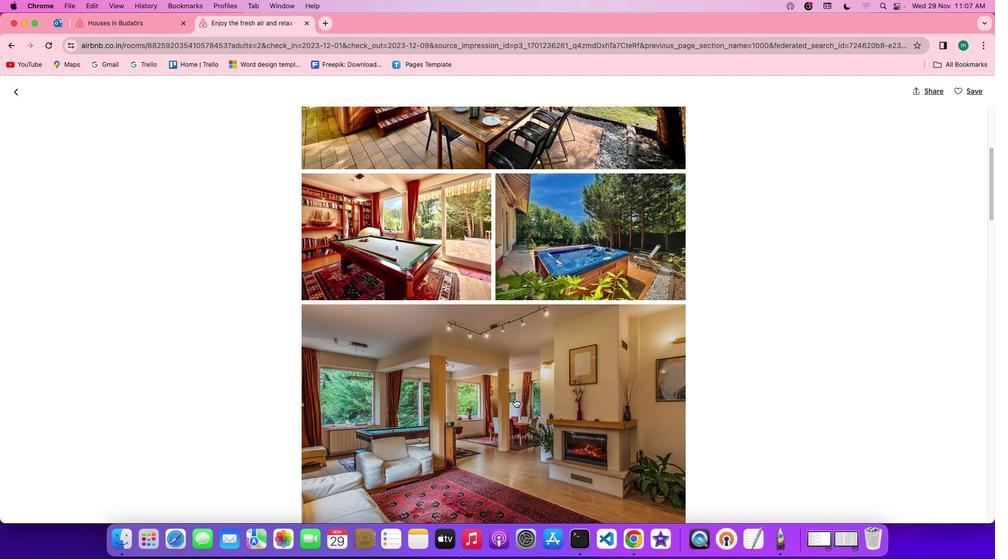 
Action: Mouse scrolled (514, 399) with delta (0, 0)
Screenshot: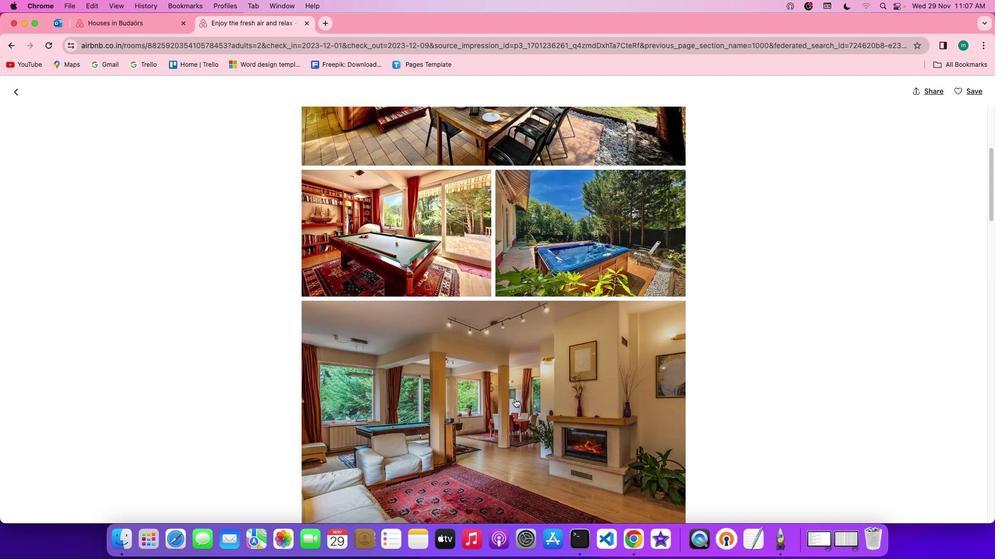
Action: Mouse scrolled (514, 399) with delta (0, 0)
Screenshot: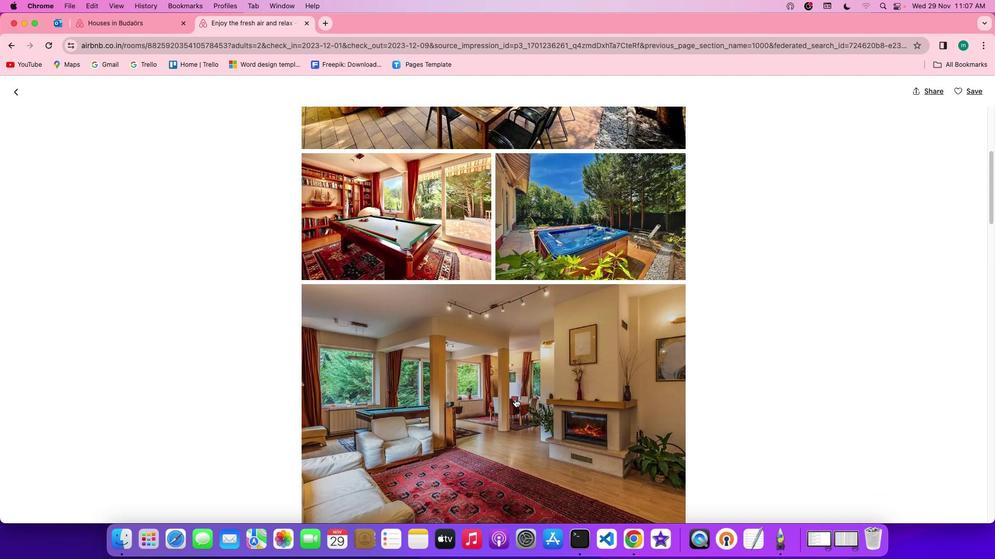 
Action: Mouse scrolled (514, 399) with delta (0, 0)
Screenshot: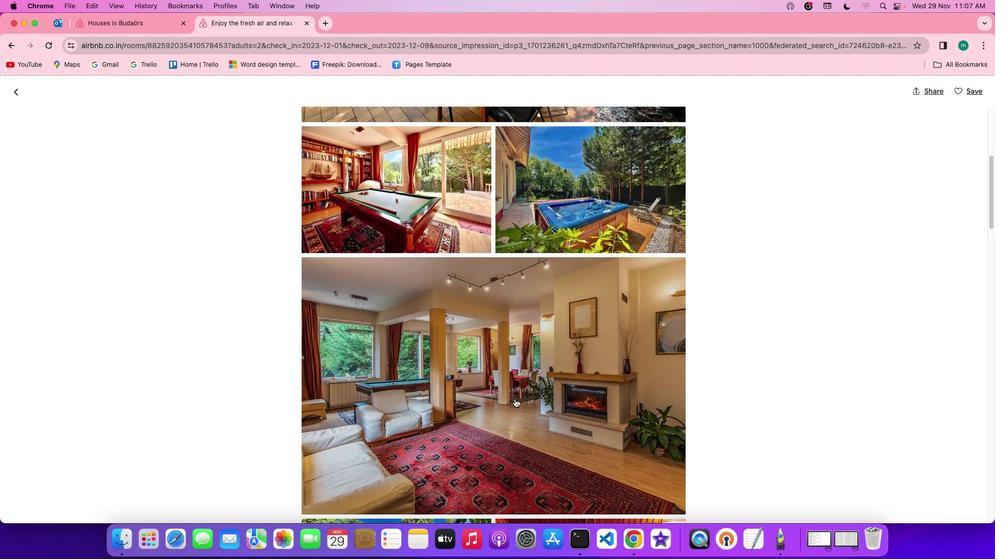 
Action: Mouse scrolled (514, 399) with delta (0, 0)
Screenshot: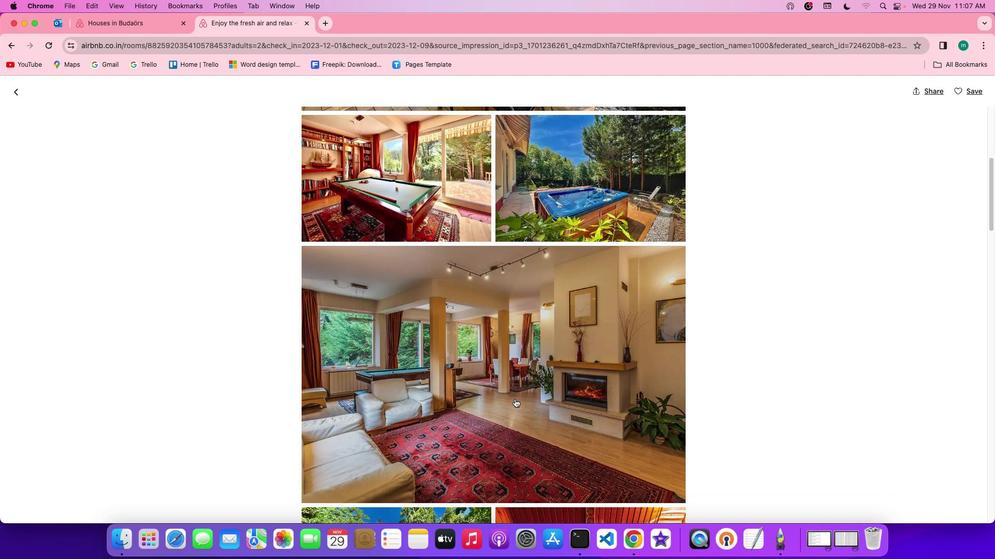 
Action: Mouse scrolled (514, 399) with delta (0, -1)
Screenshot: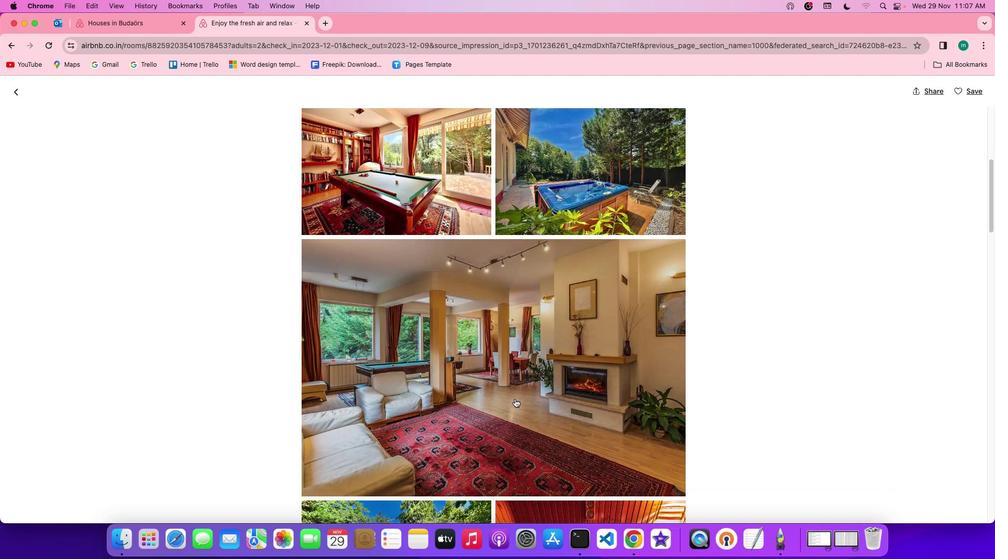 
Action: Mouse scrolled (514, 399) with delta (0, 0)
Screenshot: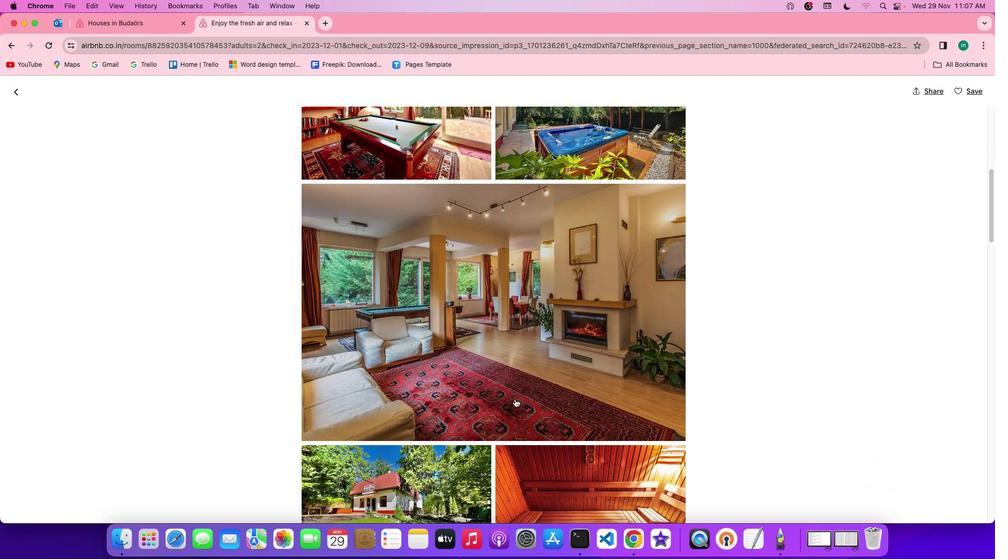 
Action: Mouse scrolled (514, 399) with delta (0, 0)
Screenshot: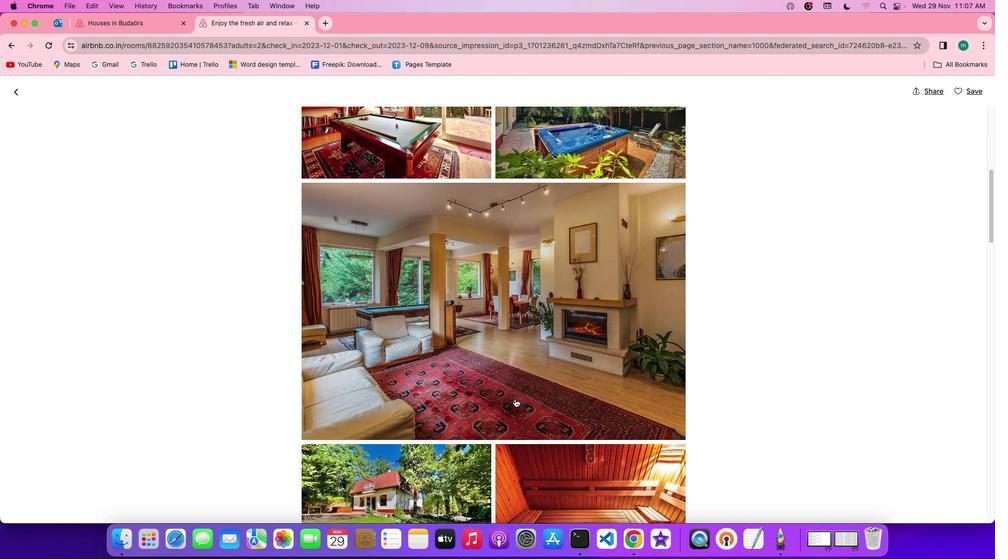 
Action: Mouse scrolled (514, 399) with delta (0, 0)
Screenshot: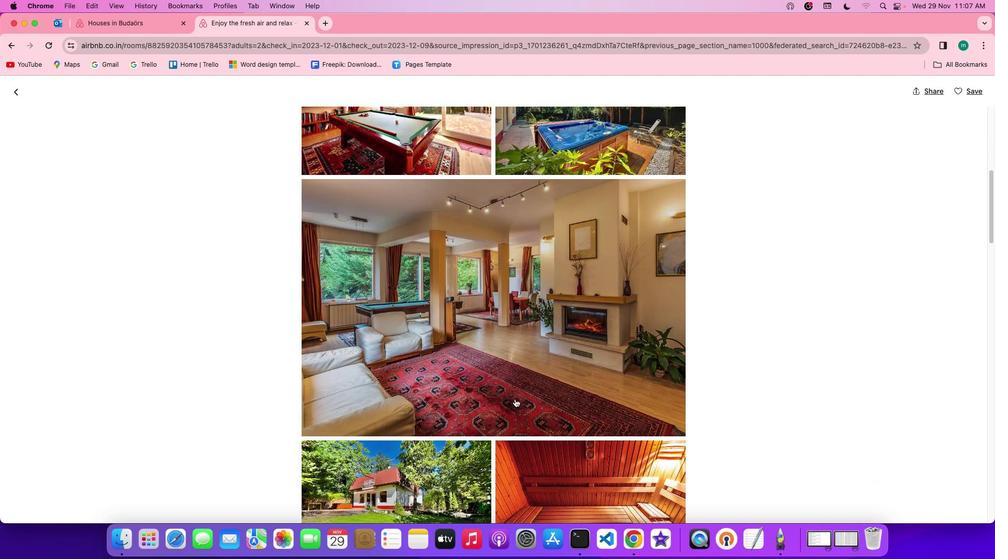 
Action: Mouse scrolled (514, 399) with delta (0, -1)
Screenshot: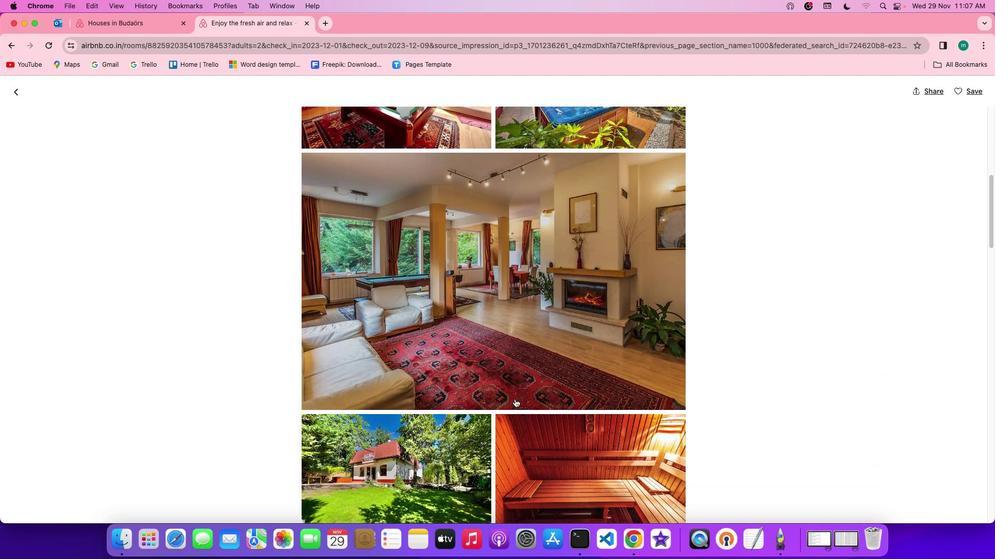 
Action: Mouse scrolled (514, 399) with delta (0, -1)
Screenshot: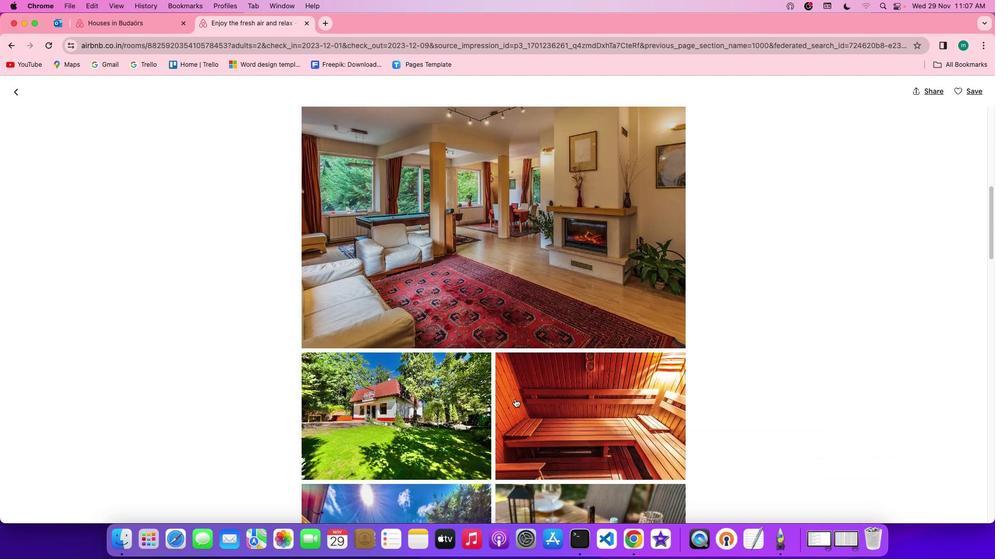 
Action: Mouse scrolled (514, 399) with delta (0, 0)
Screenshot: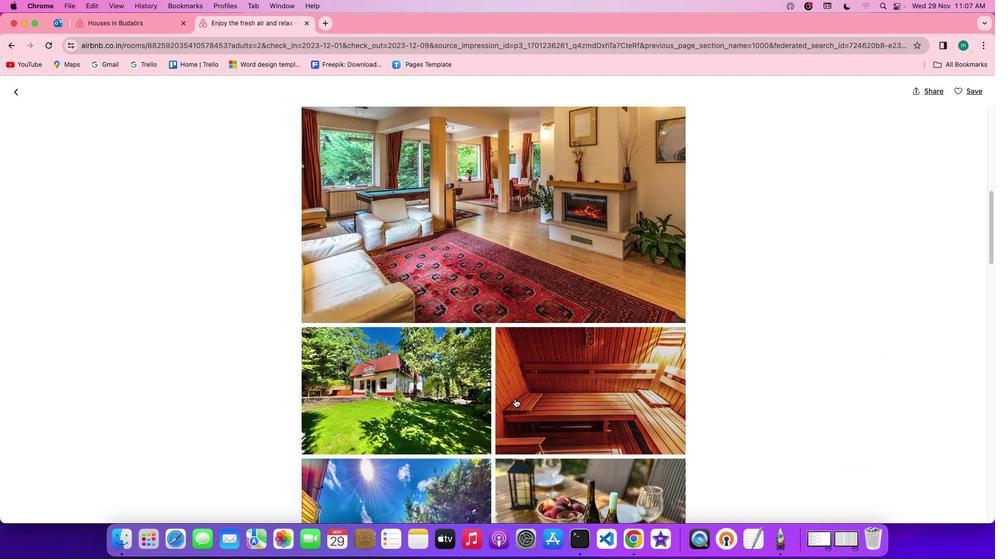 
Action: Mouse scrolled (514, 399) with delta (0, 0)
Screenshot: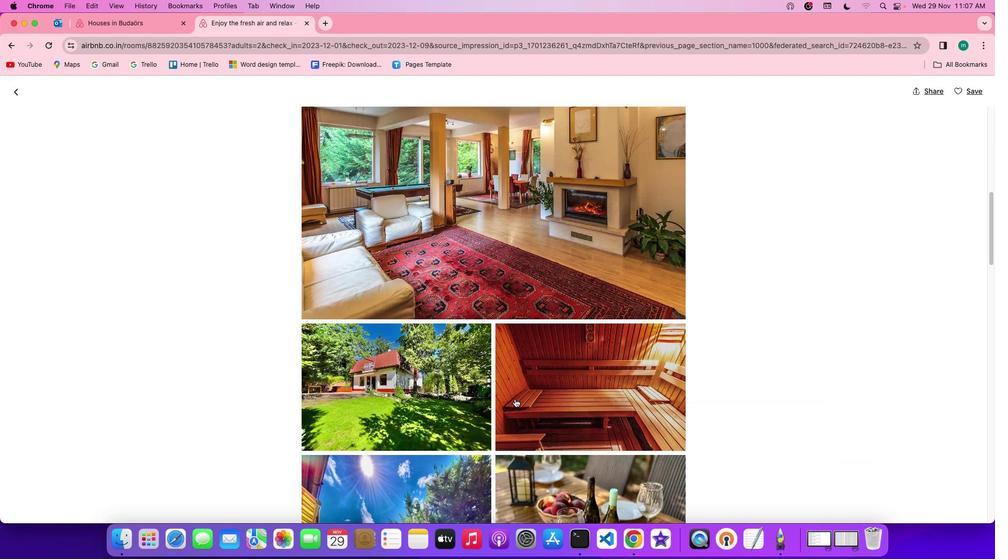 
Action: Mouse scrolled (514, 399) with delta (0, -1)
Screenshot: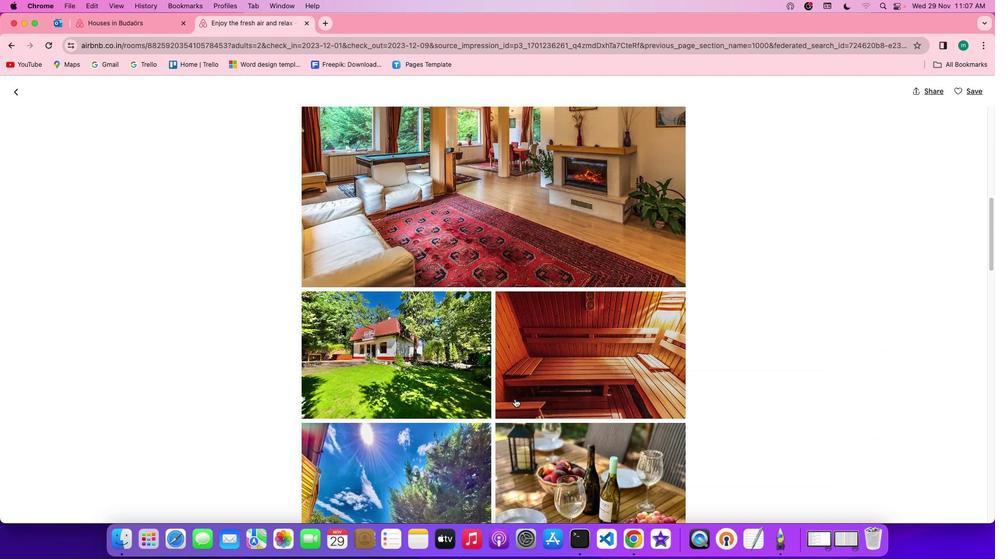 
Action: Mouse scrolled (514, 399) with delta (0, 0)
Screenshot: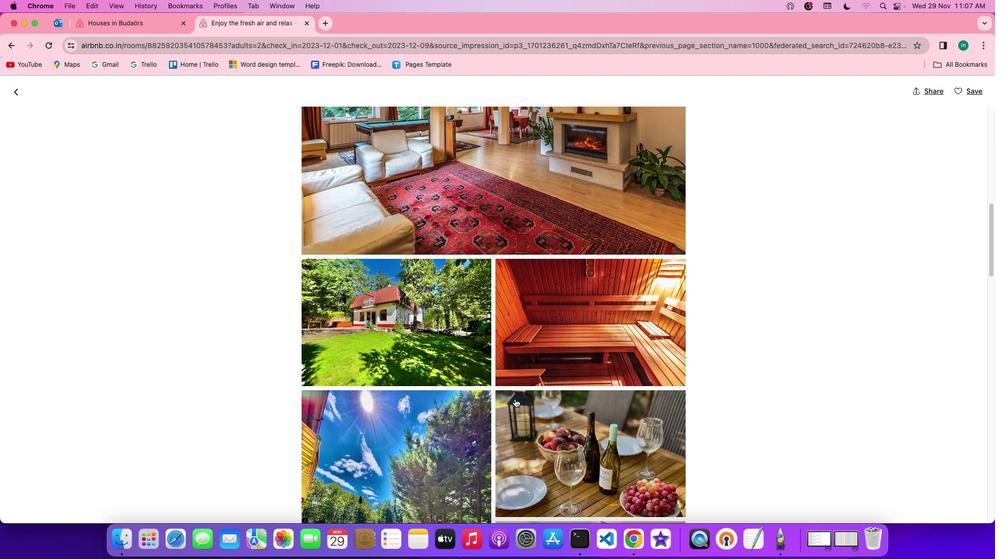 
Action: Mouse scrolled (514, 399) with delta (0, 0)
Screenshot: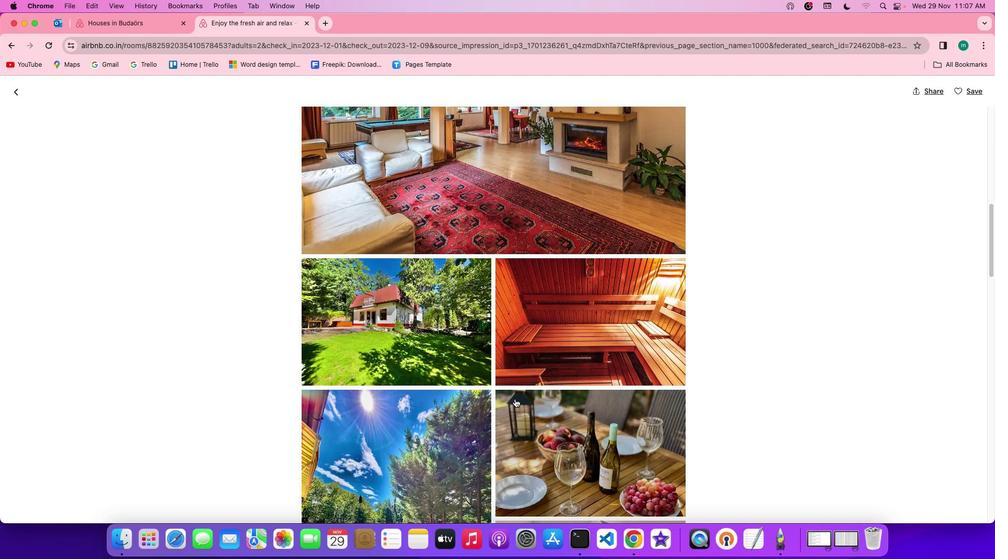 
Action: Mouse scrolled (514, 399) with delta (0, 0)
Screenshot: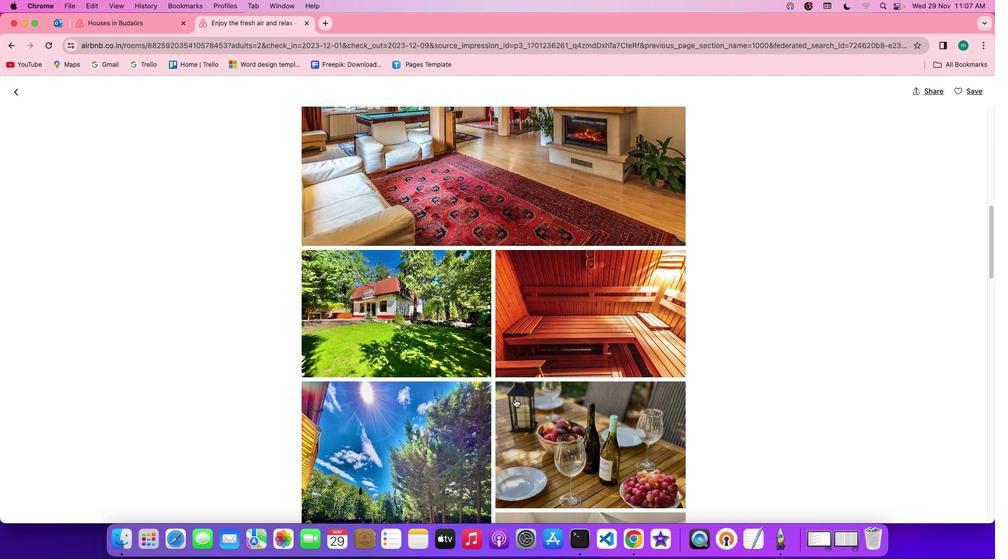 
Action: Mouse scrolled (514, 399) with delta (0, -1)
Screenshot: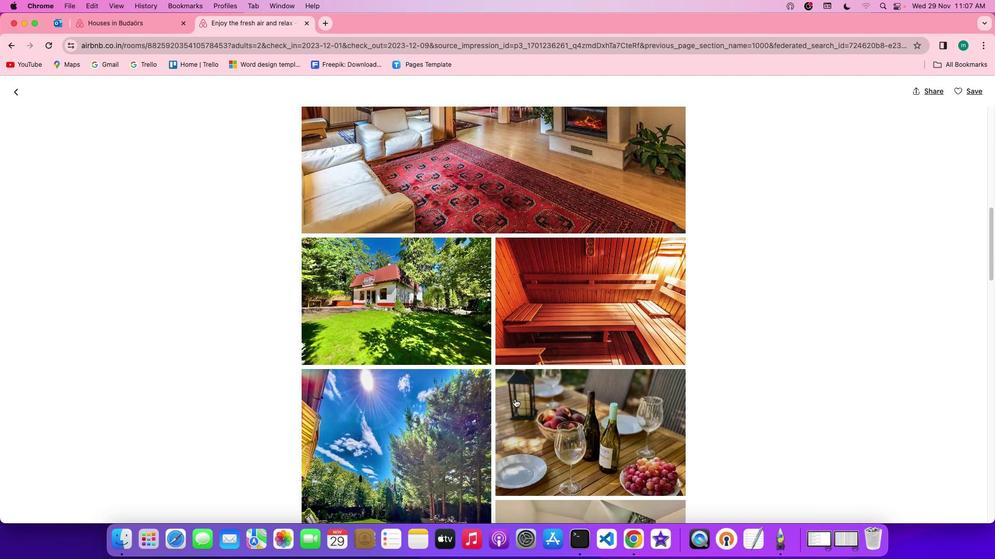 
Action: Mouse scrolled (514, 399) with delta (0, 0)
Screenshot: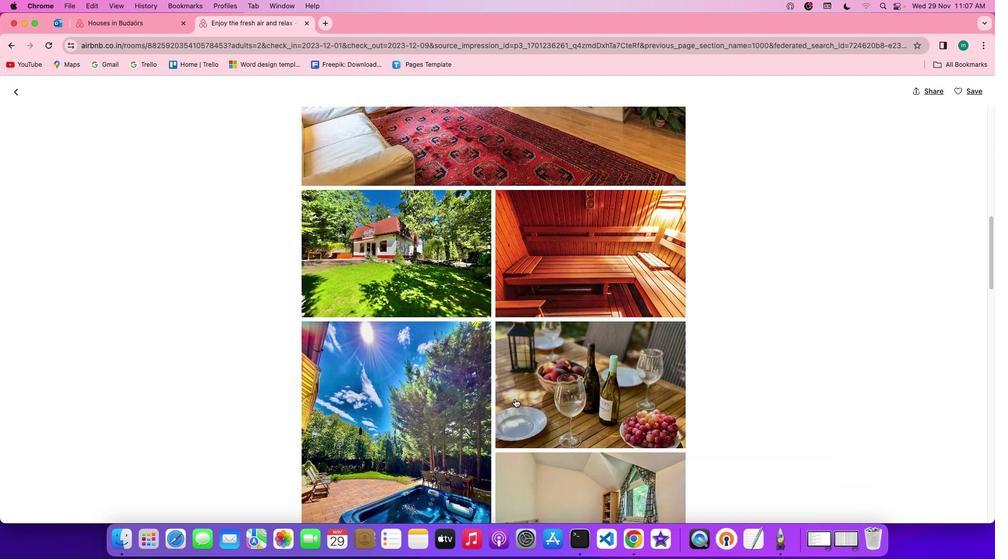 
Action: Mouse scrolled (514, 399) with delta (0, 0)
Screenshot: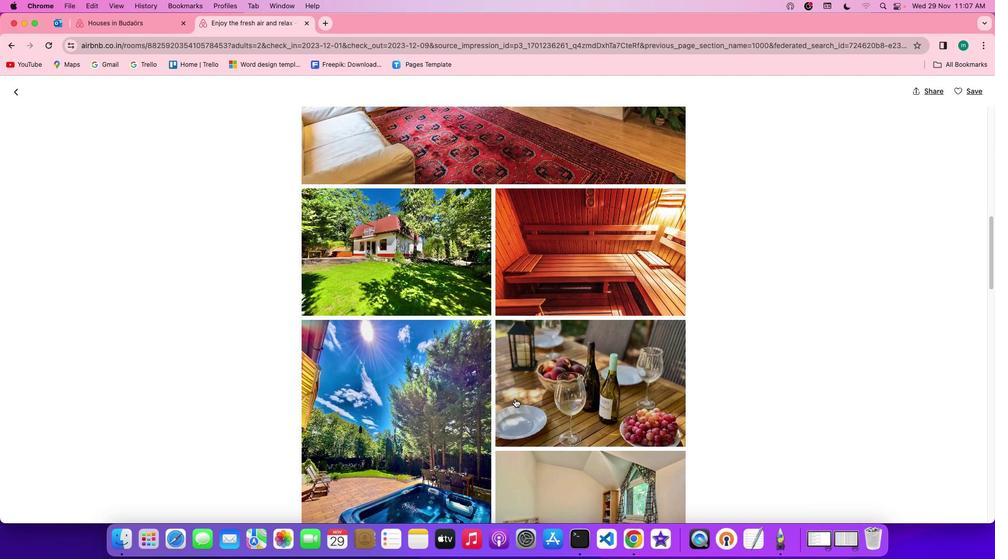 
Action: Mouse scrolled (514, 399) with delta (0, 0)
Screenshot: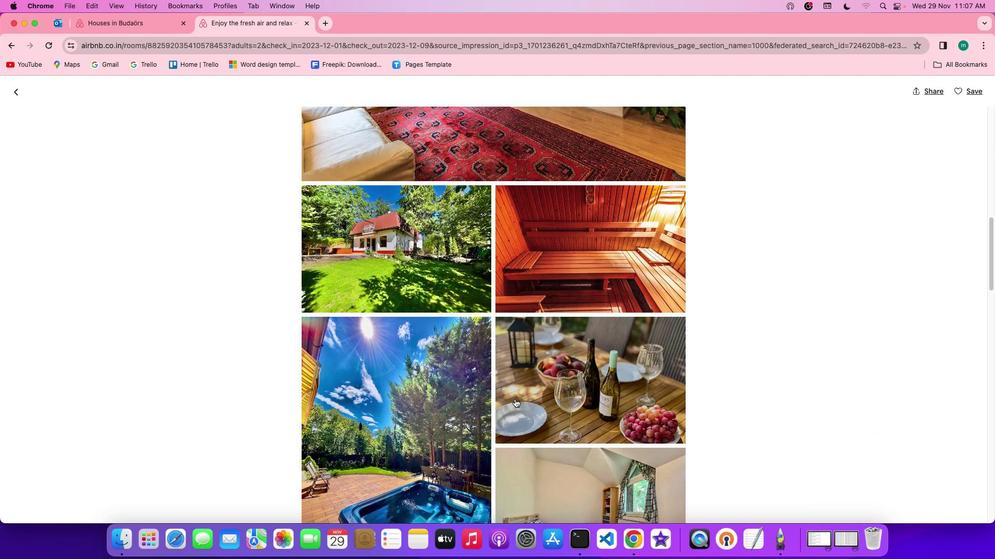 
Action: Mouse scrolled (514, 399) with delta (0, -1)
Screenshot: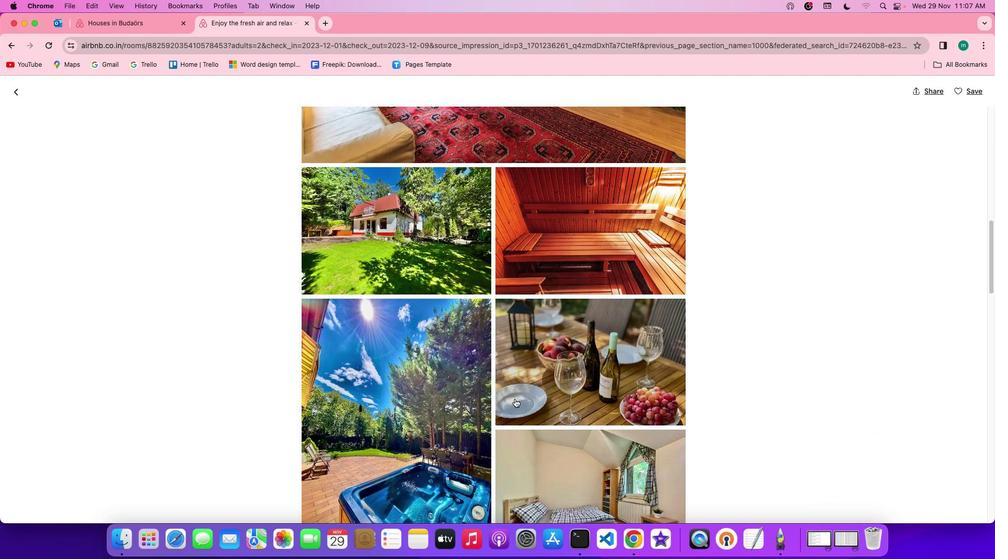 
Action: Mouse scrolled (514, 399) with delta (0, 0)
Screenshot: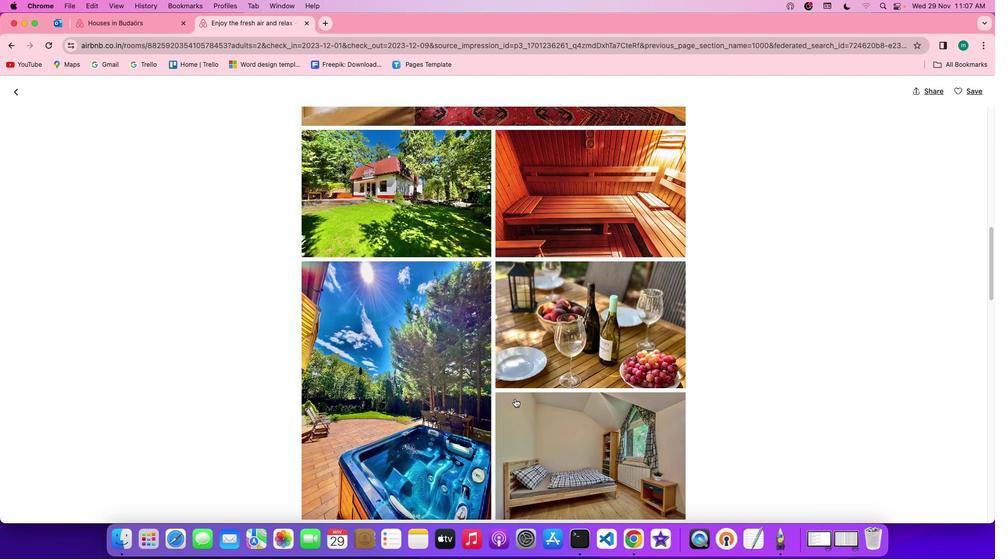 
Action: Mouse scrolled (514, 399) with delta (0, 0)
Screenshot: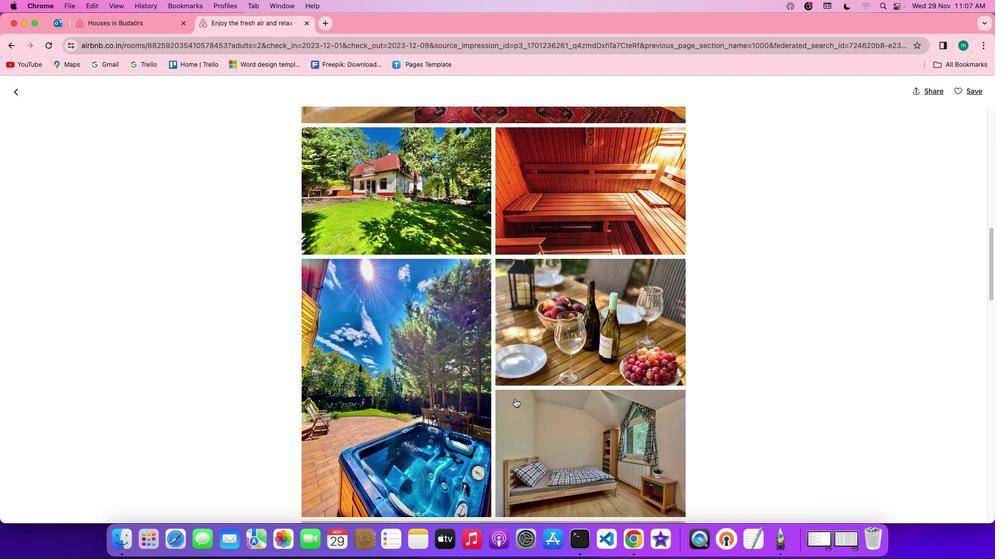 
Action: Mouse scrolled (514, 399) with delta (0, 0)
Screenshot: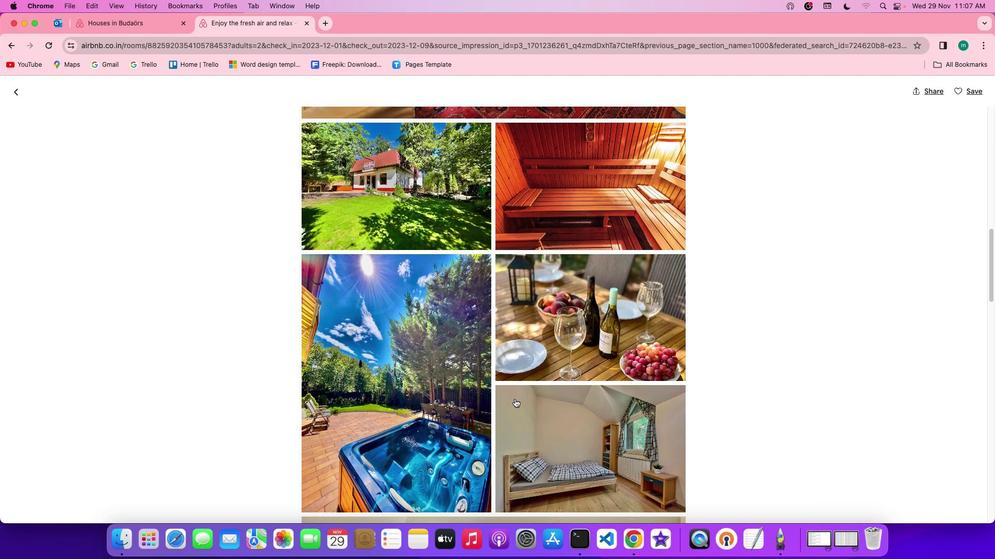 
Action: Mouse scrolled (514, 399) with delta (0, 0)
Screenshot: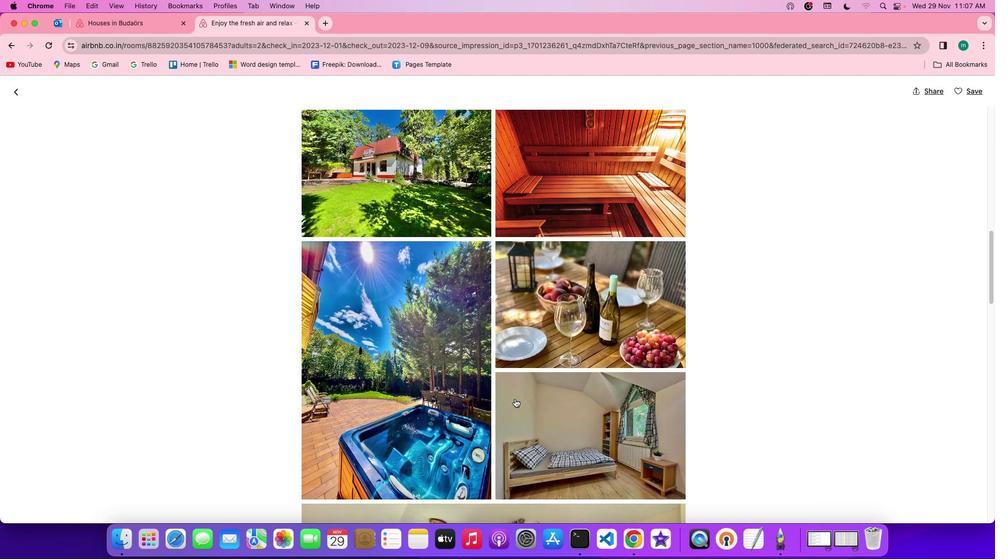 
Action: Mouse scrolled (514, 399) with delta (0, 0)
Screenshot: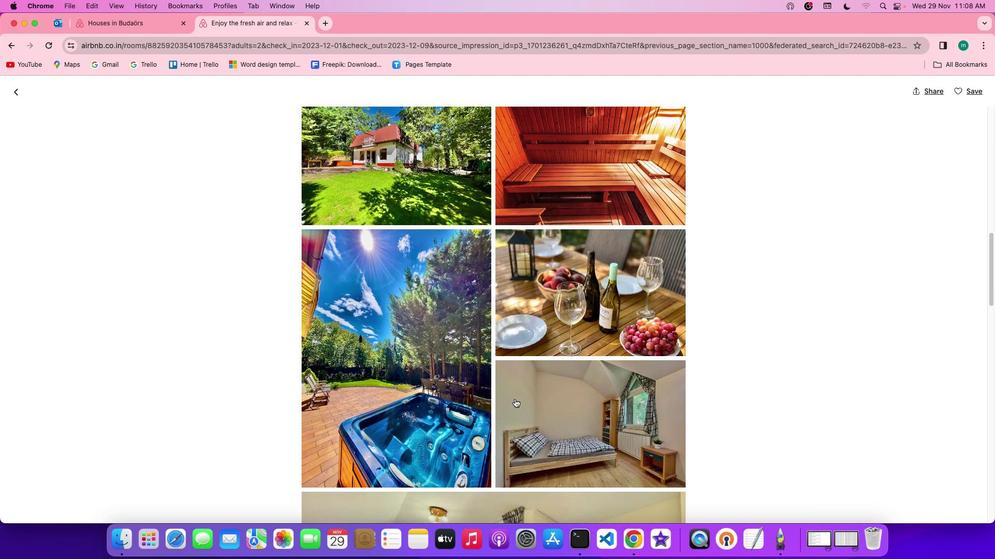
Action: Mouse scrolled (514, 399) with delta (0, 0)
Screenshot: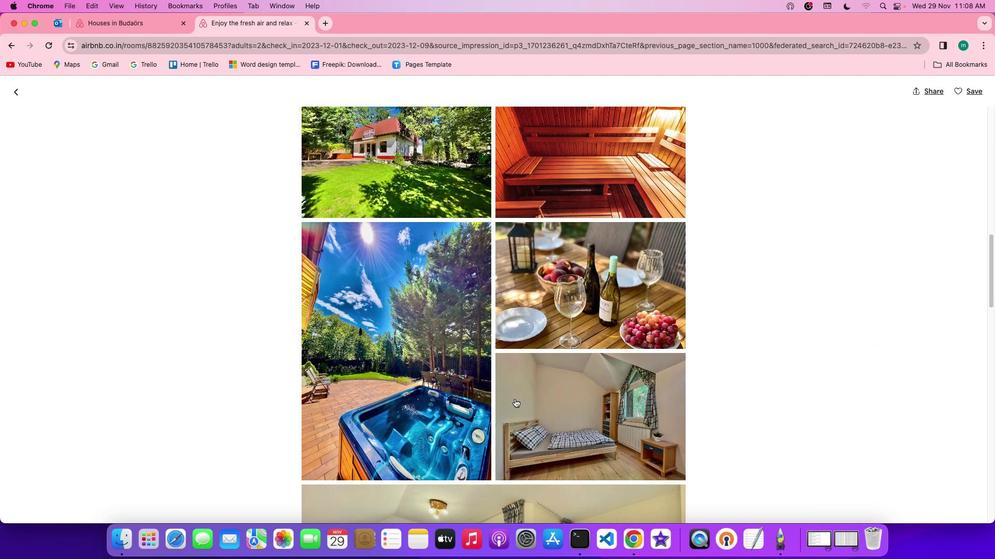 
Action: Mouse scrolled (514, 399) with delta (0, -1)
Screenshot: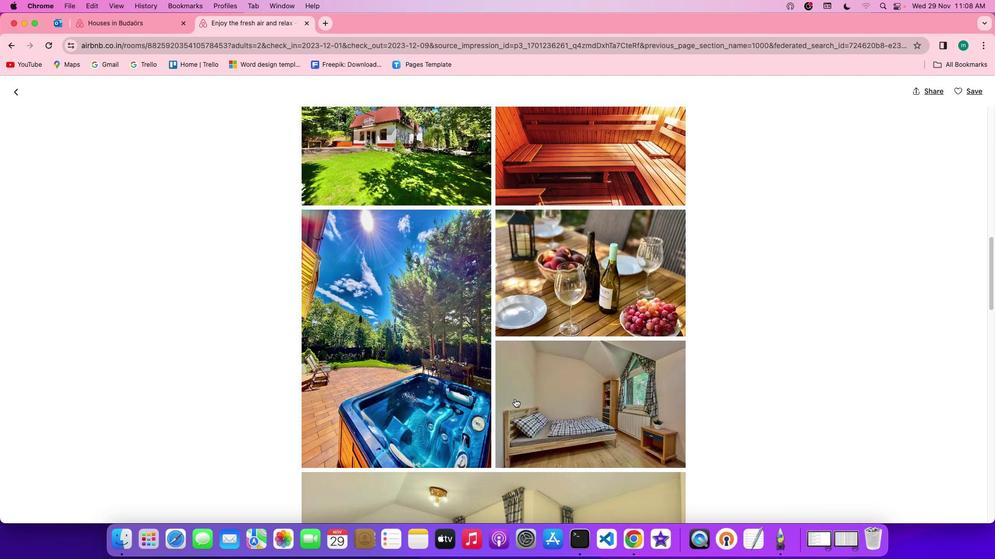 
Action: Mouse scrolled (514, 399) with delta (0, -1)
Screenshot: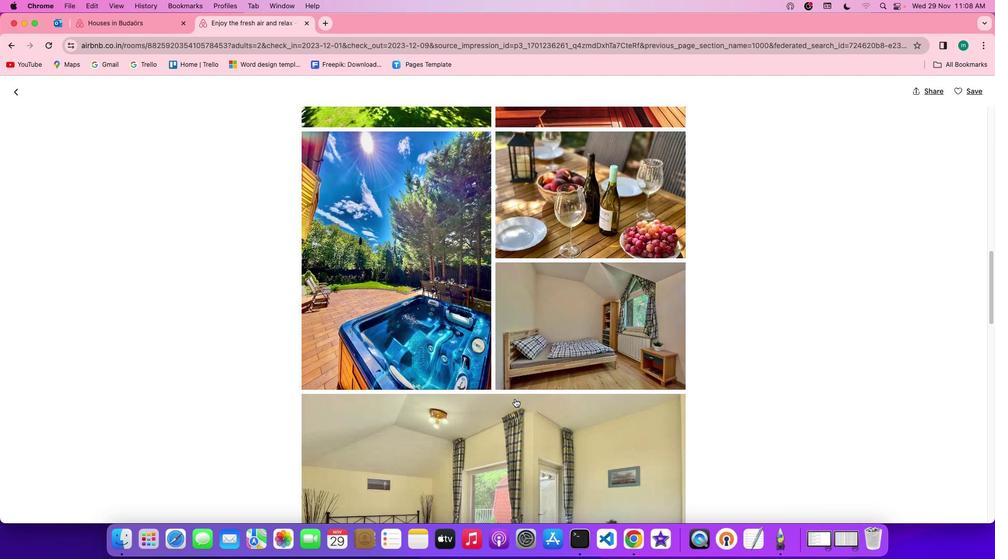 
Action: Mouse scrolled (514, 399) with delta (0, 0)
Screenshot: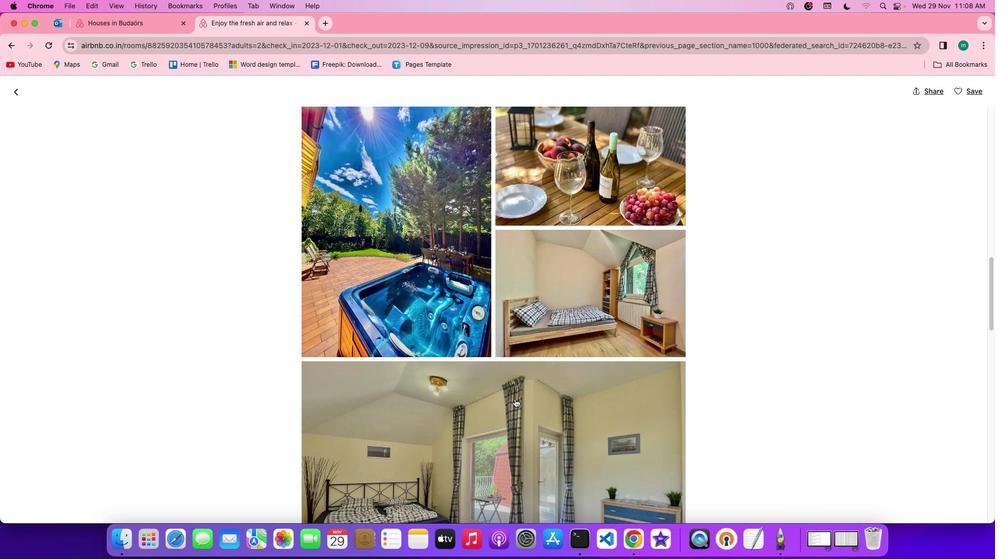 
Action: Mouse scrolled (514, 399) with delta (0, 0)
Screenshot: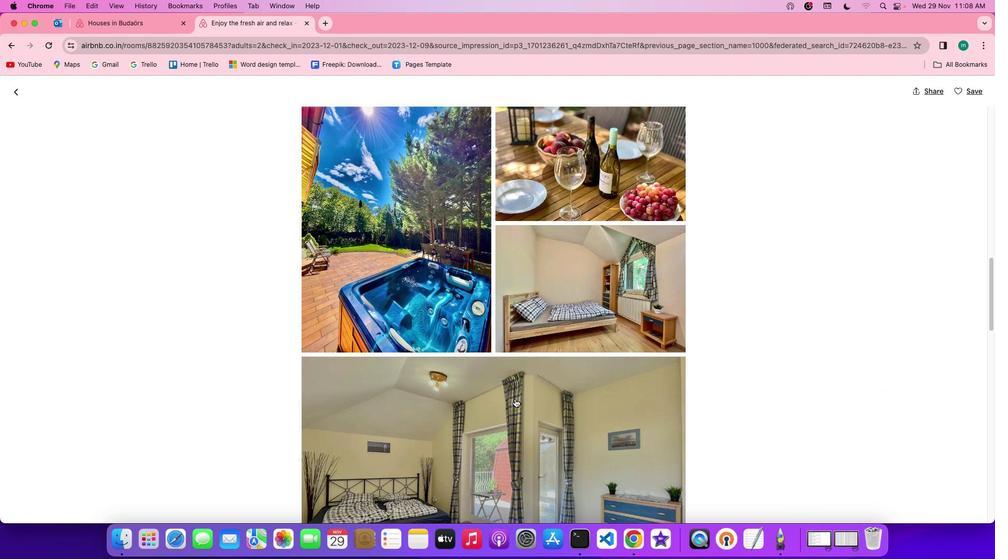
Action: Mouse scrolled (514, 399) with delta (0, 0)
Screenshot: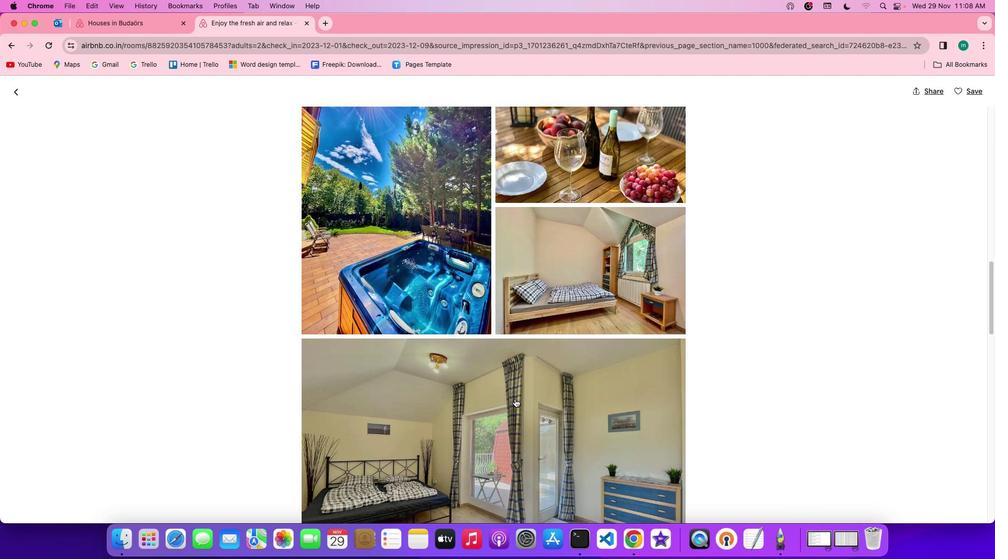 
Action: Mouse scrolled (514, 399) with delta (0, 0)
Screenshot: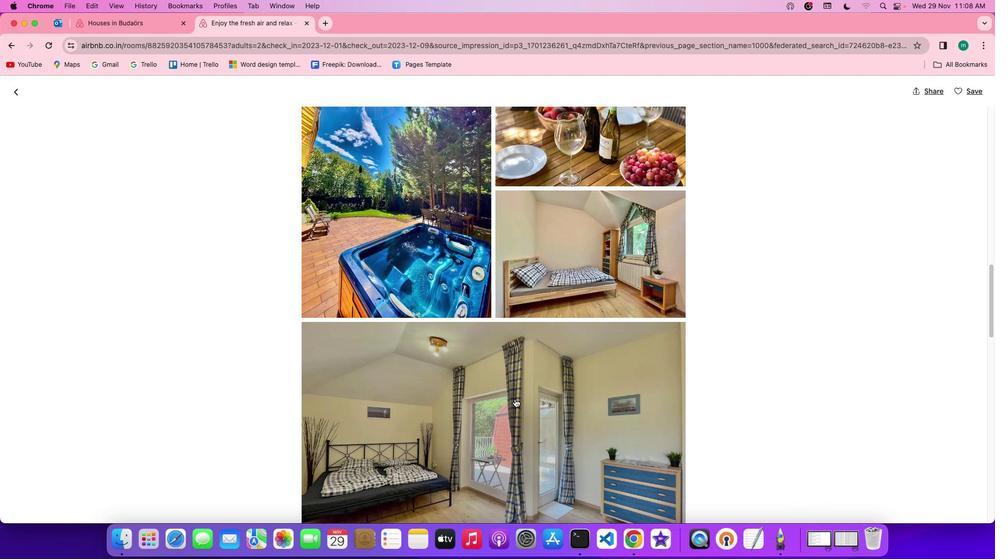 
Action: Mouse scrolled (514, 399) with delta (0, 0)
Screenshot: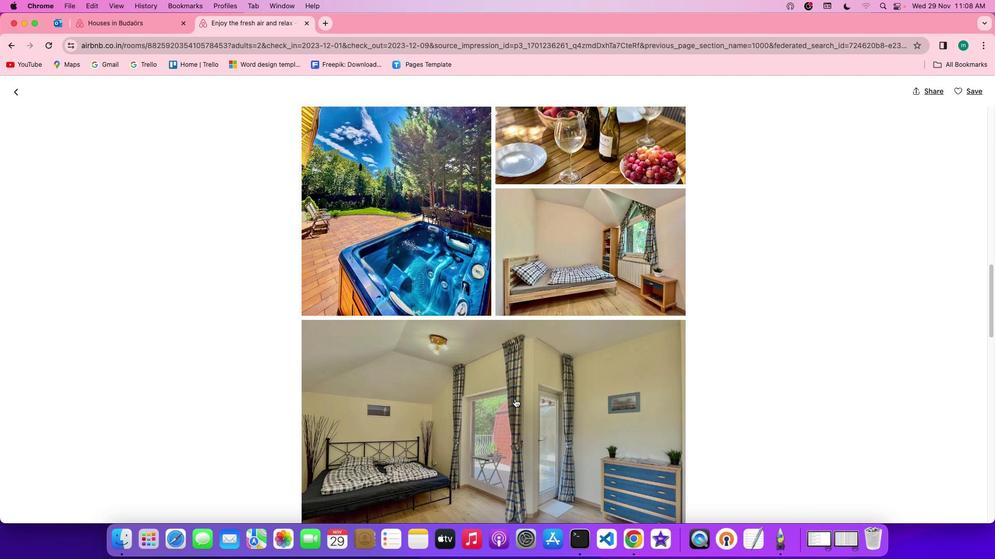 
Action: Mouse scrolled (514, 399) with delta (0, 0)
Screenshot: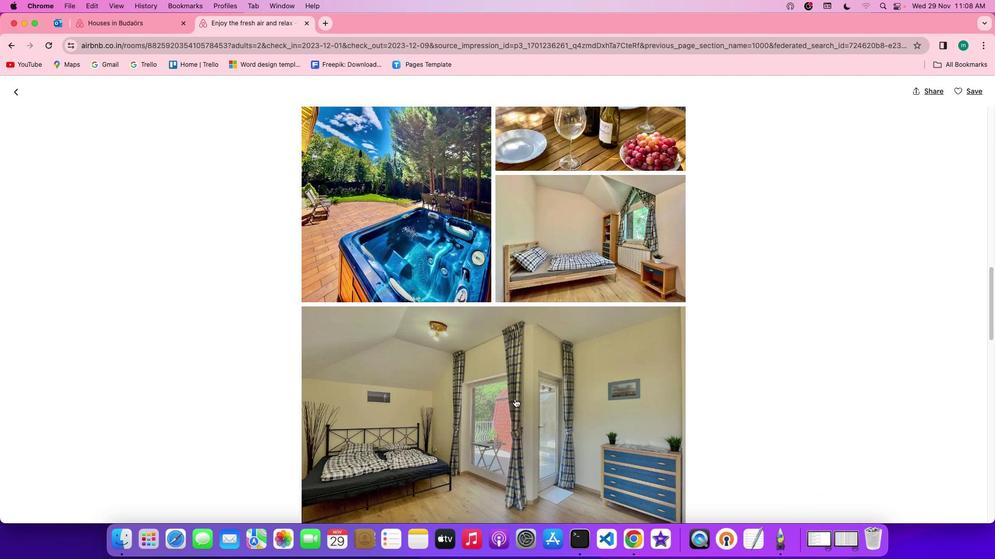 
Action: Mouse scrolled (514, 399) with delta (0, 0)
Screenshot: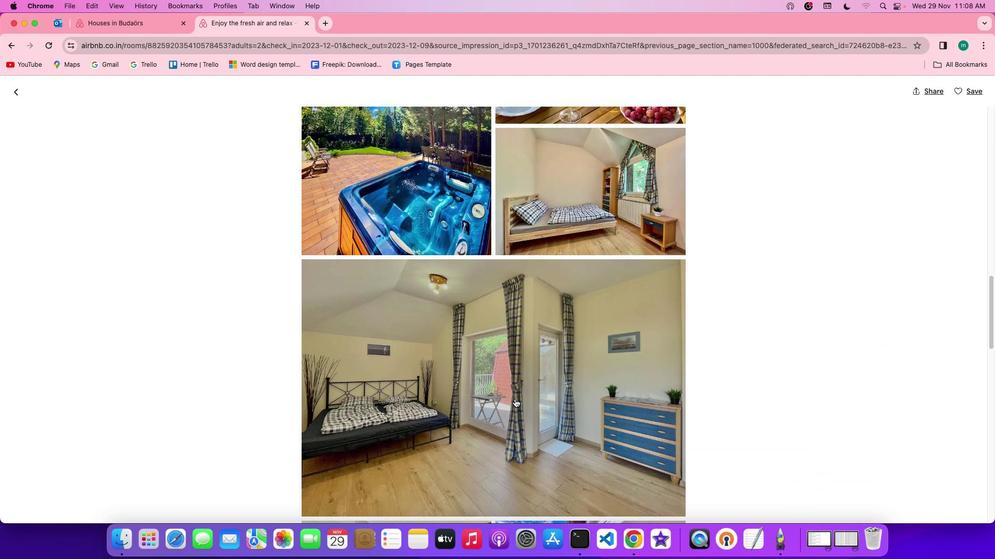 
Action: Mouse scrolled (514, 399) with delta (0, 0)
Screenshot: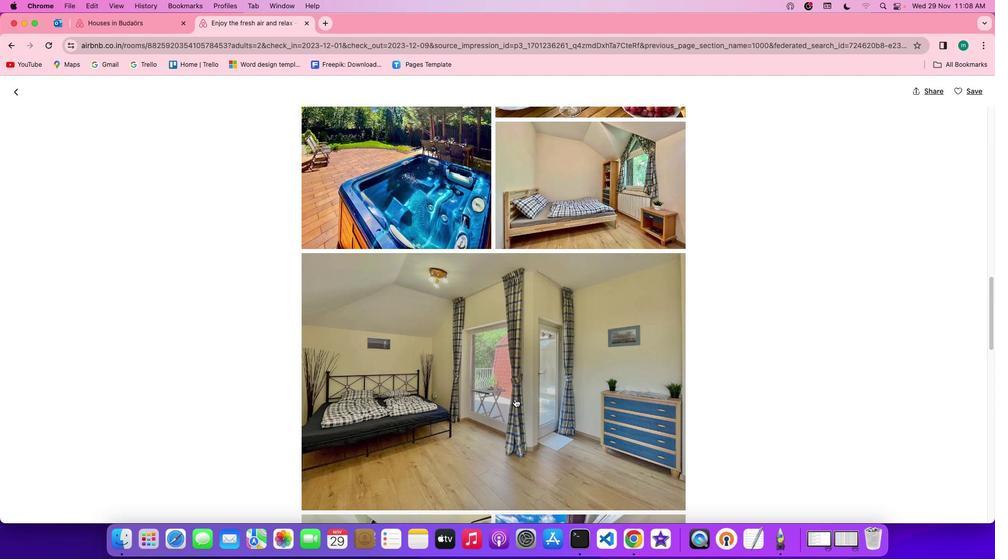 
Action: Mouse scrolled (514, 399) with delta (0, 0)
Screenshot: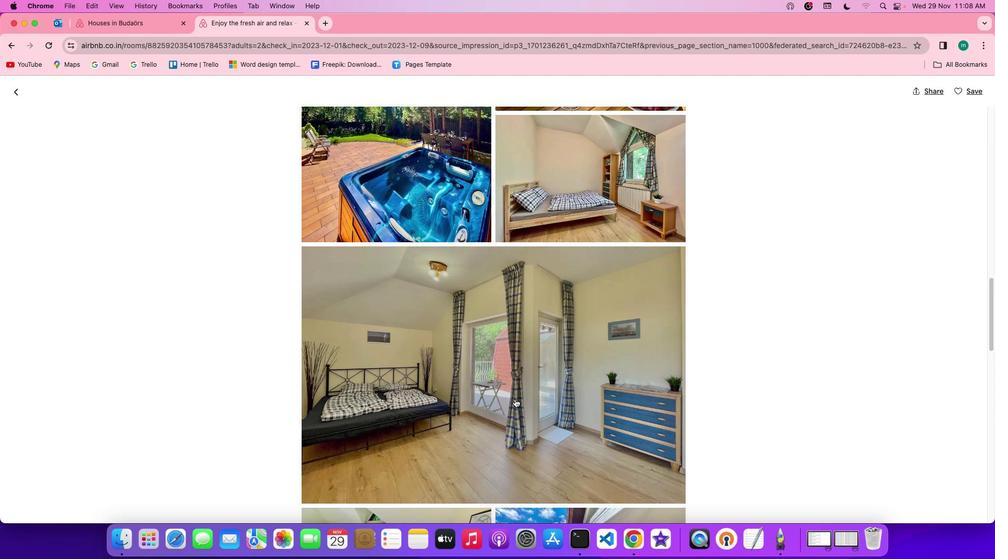 
Action: Mouse scrolled (514, 399) with delta (0, 0)
Screenshot: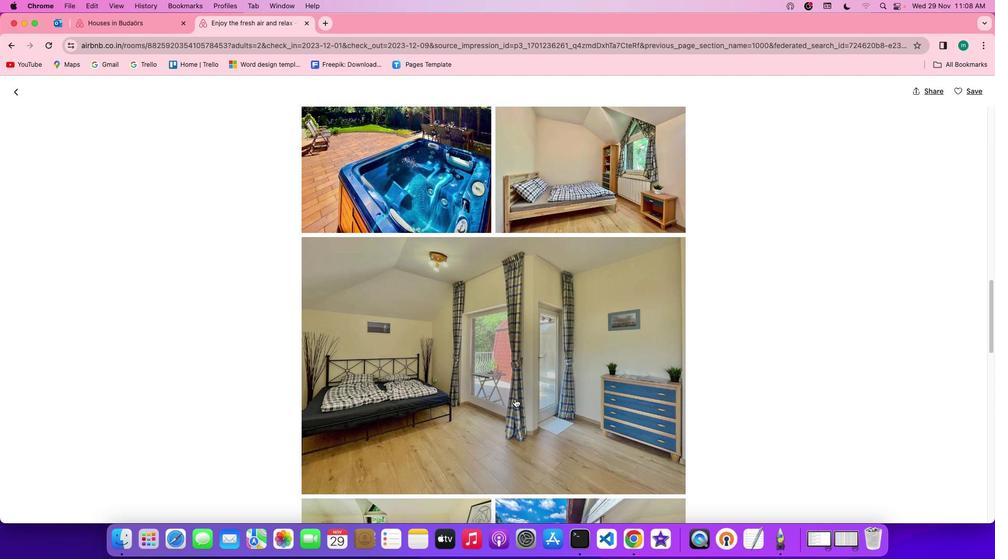 
Action: Mouse scrolled (514, 399) with delta (0, -1)
Screenshot: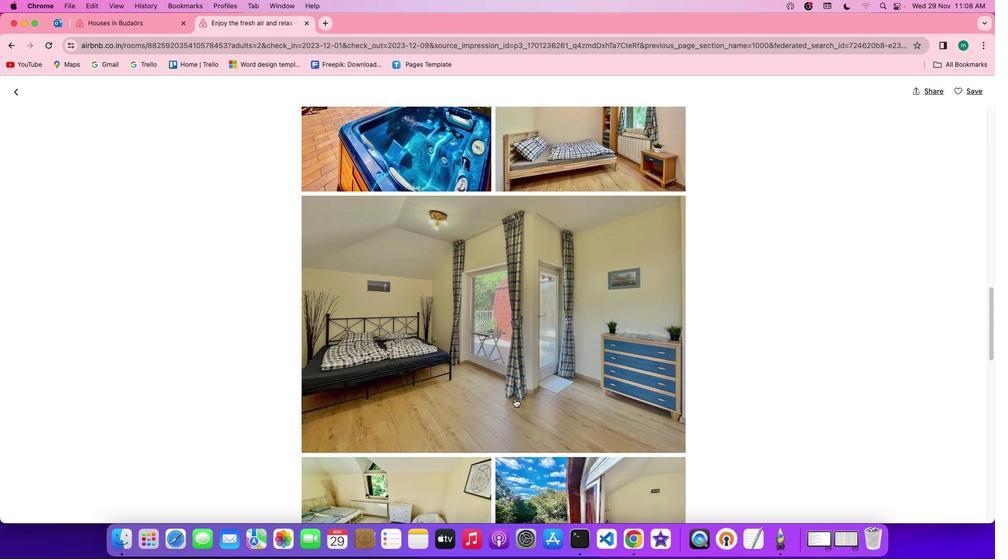 
Action: Mouse scrolled (514, 399) with delta (0, 0)
Screenshot: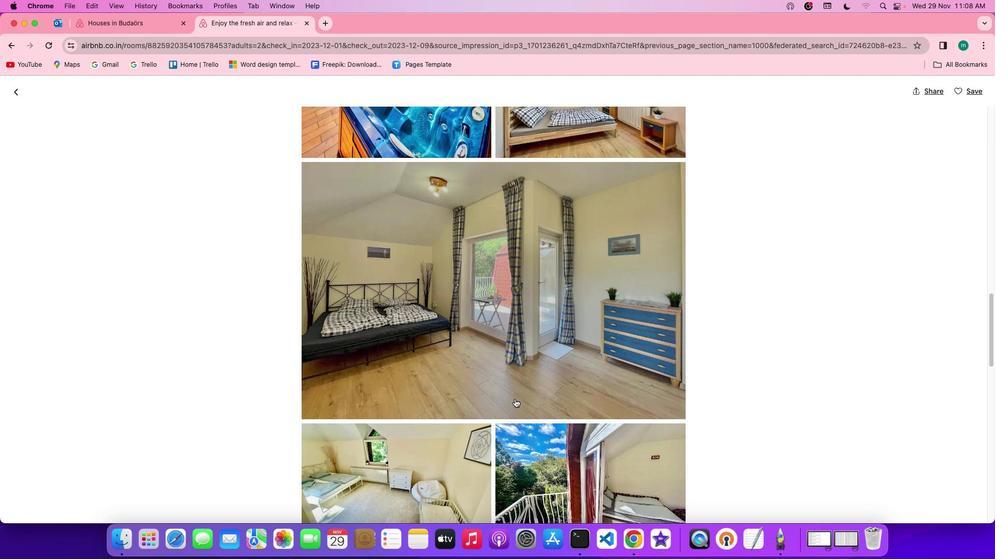 
Action: Mouse scrolled (514, 399) with delta (0, 0)
Screenshot: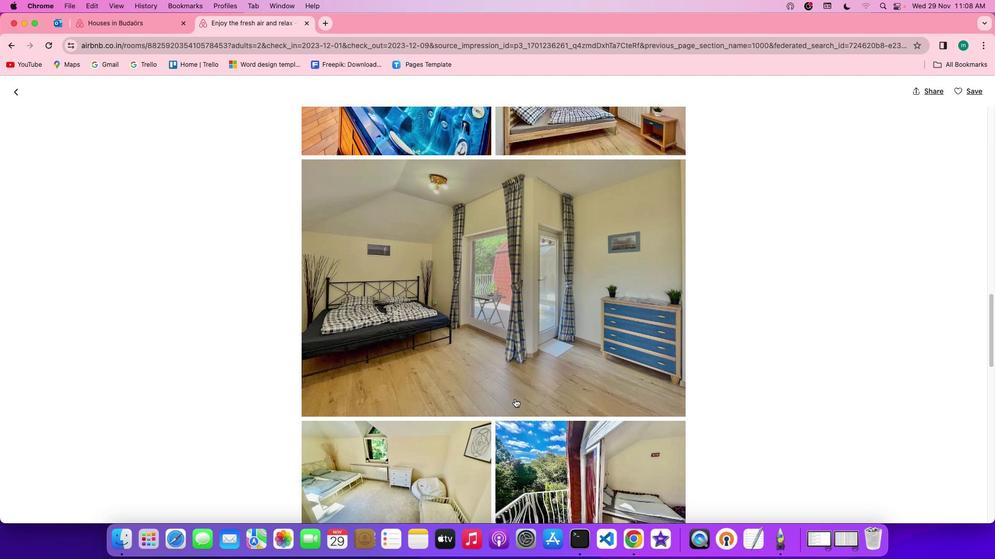 
Action: Mouse scrolled (514, 399) with delta (0, 0)
Screenshot: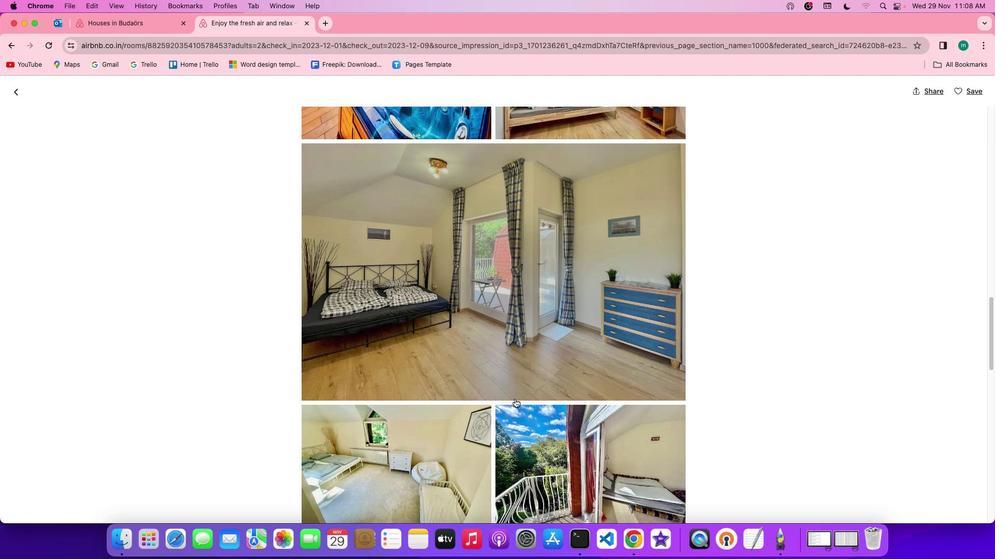 
Action: Mouse scrolled (514, 399) with delta (0, -1)
Screenshot: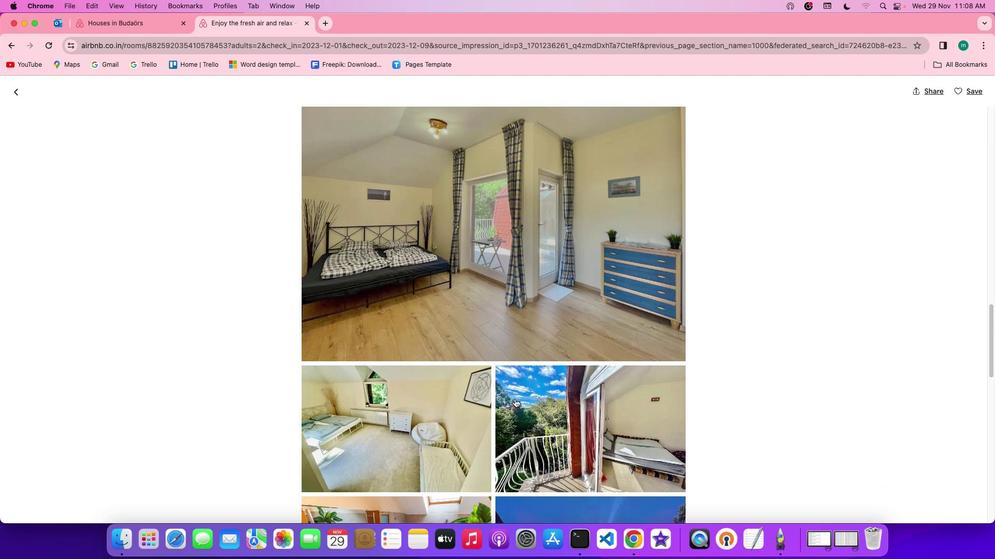 
Action: Mouse scrolled (514, 399) with delta (0, 0)
Screenshot: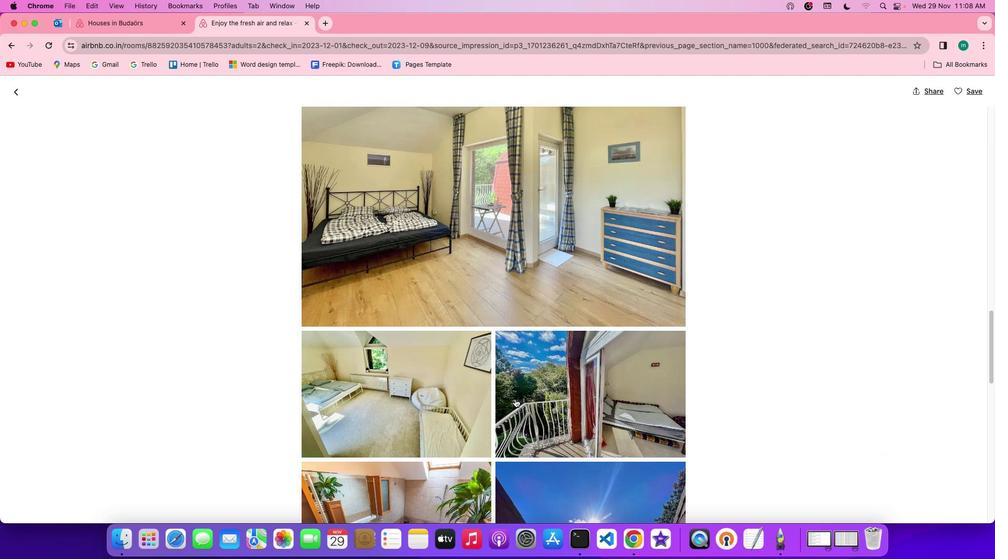 
Action: Mouse scrolled (514, 399) with delta (0, 0)
Screenshot: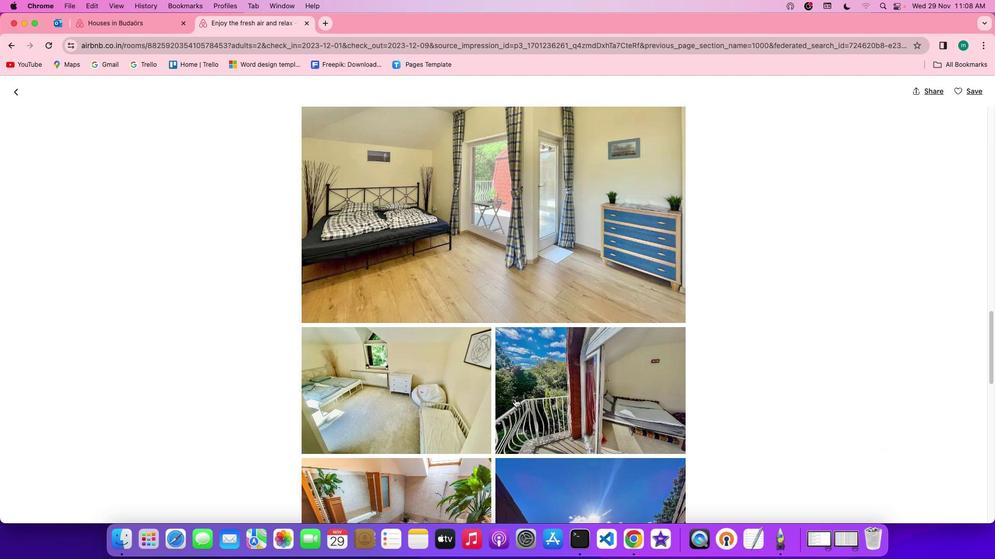 
Action: Mouse scrolled (514, 399) with delta (0, -1)
Screenshot: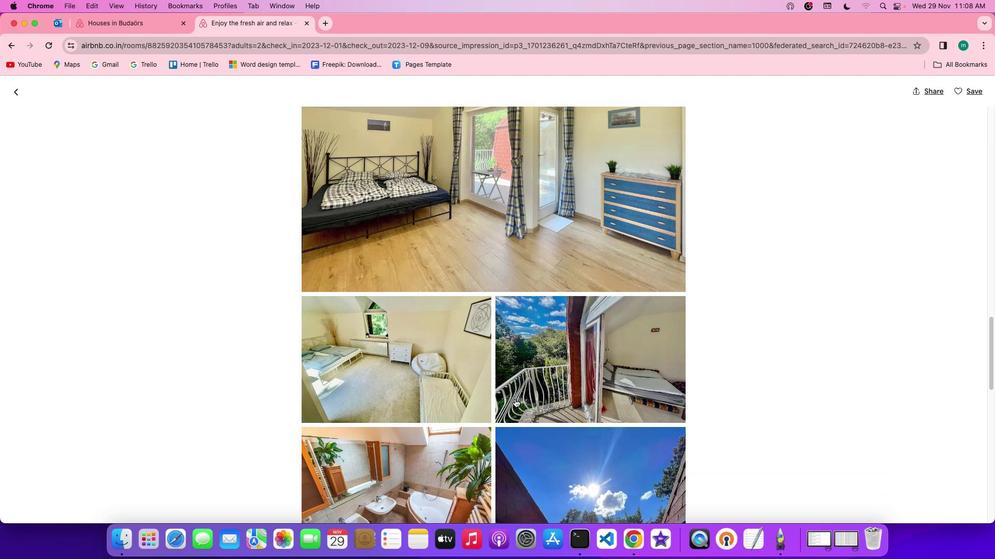 
Action: Mouse scrolled (514, 399) with delta (0, 0)
Screenshot: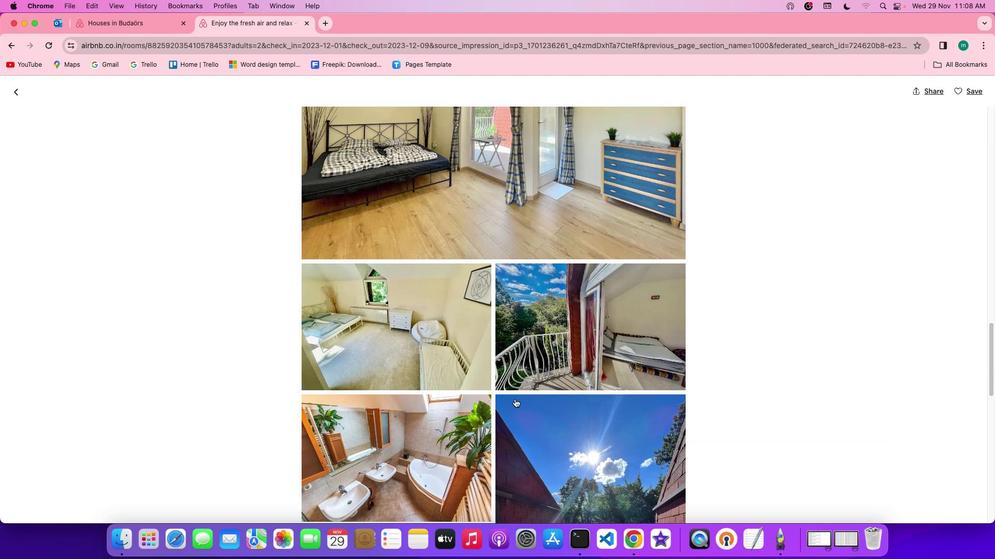 
Action: Mouse scrolled (514, 399) with delta (0, 0)
Screenshot: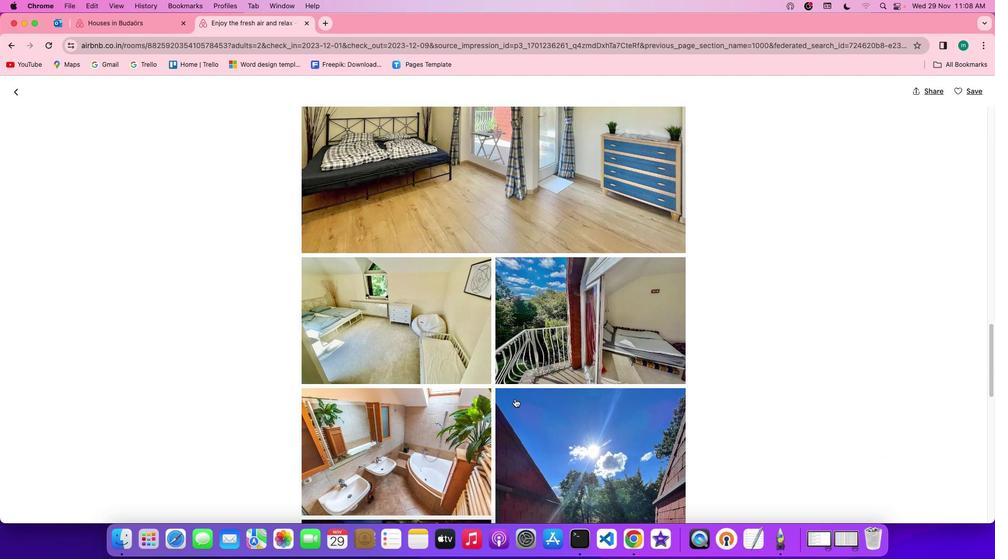 
Action: Mouse scrolled (514, 399) with delta (0, -1)
Screenshot: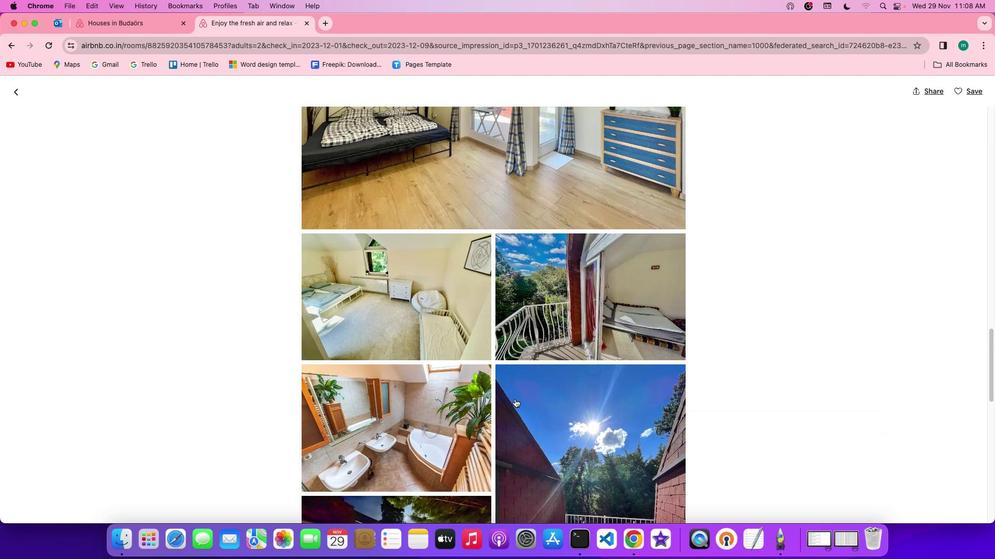 
Action: Mouse moved to (514, 399)
Screenshot: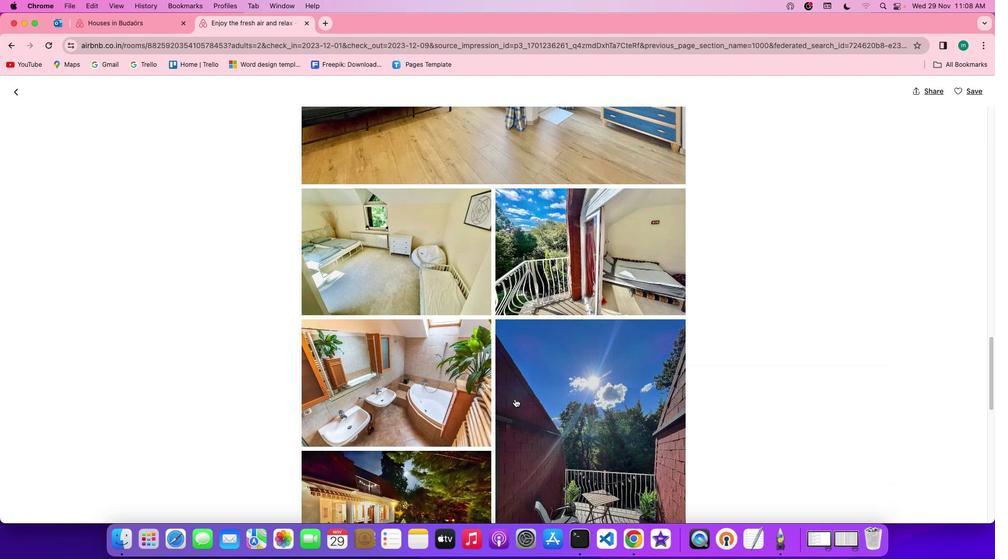 
Action: Mouse scrolled (514, 399) with delta (0, 0)
Screenshot: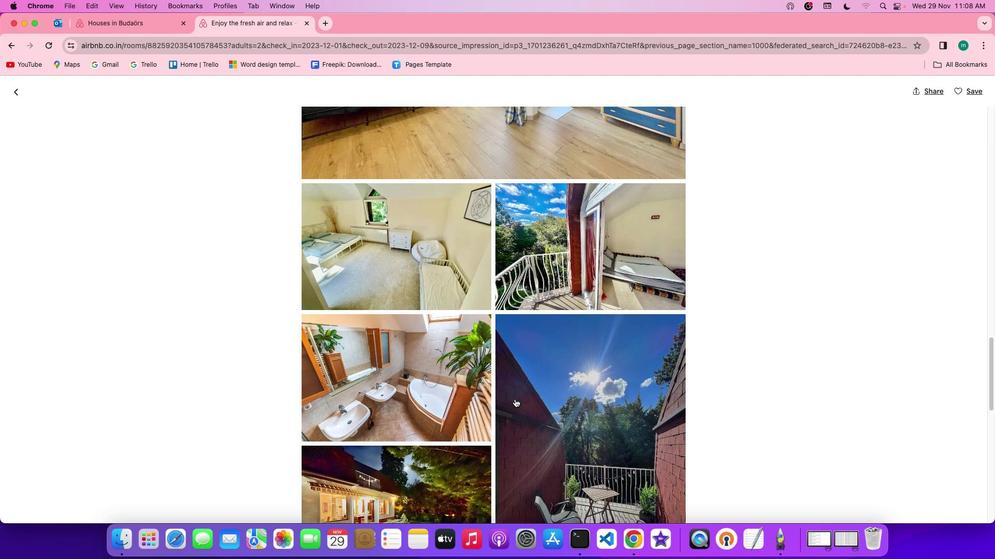 
Action: Mouse scrolled (514, 399) with delta (0, 0)
Screenshot: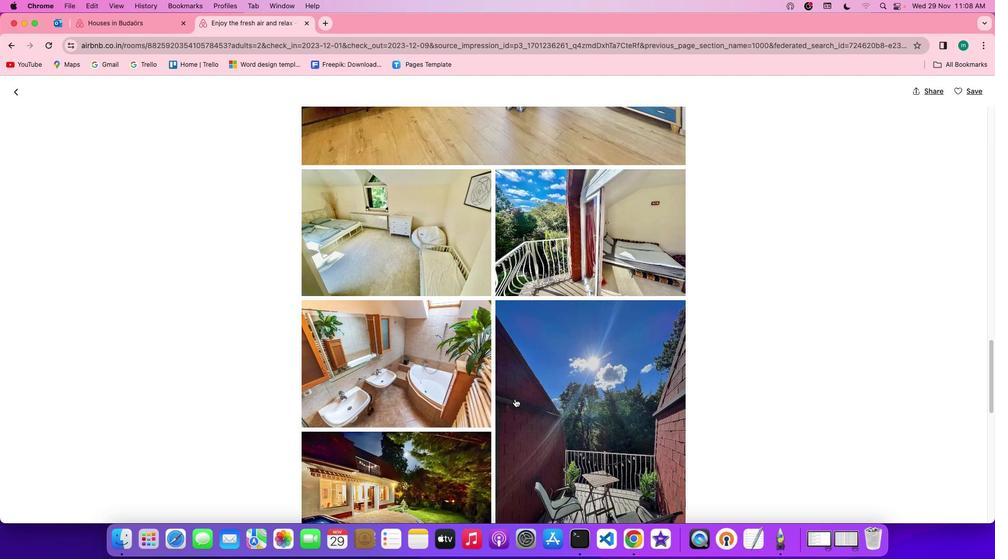 
Action: Mouse scrolled (514, 399) with delta (0, -1)
Screenshot: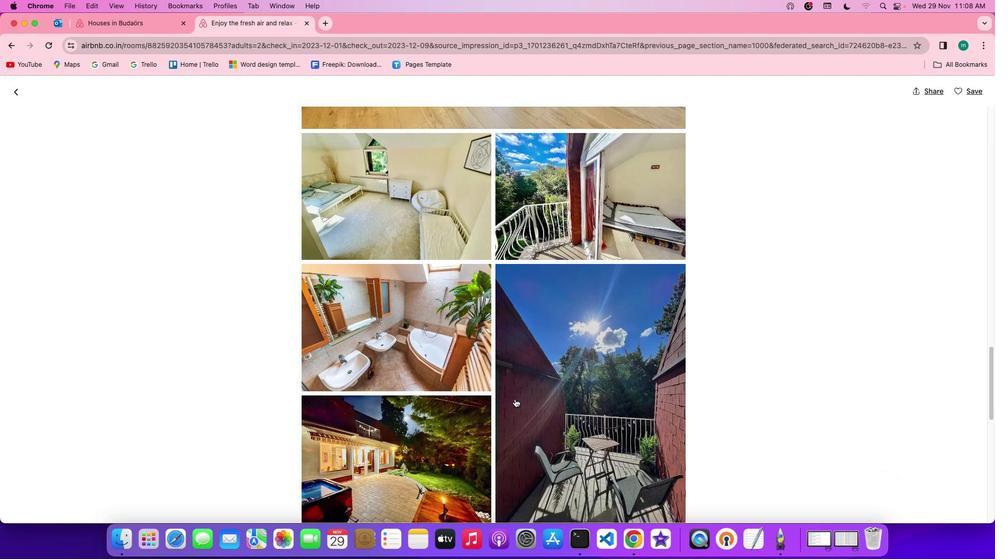 
Action: Mouse scrolled (514, 399) with delta (0, -2)
Screenshot: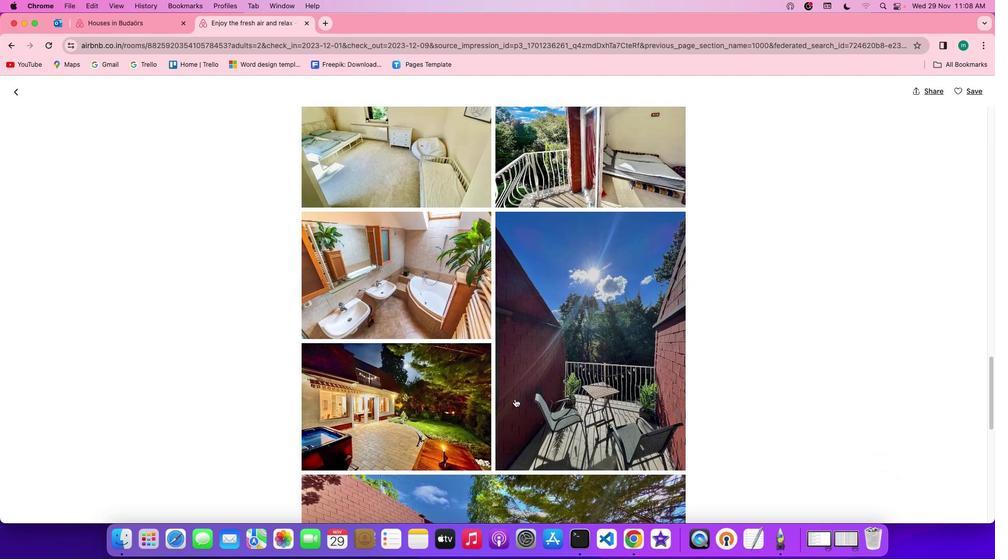 
Action: Mouse scrolled (514, 399) with delta (0, -2)
Screenshot: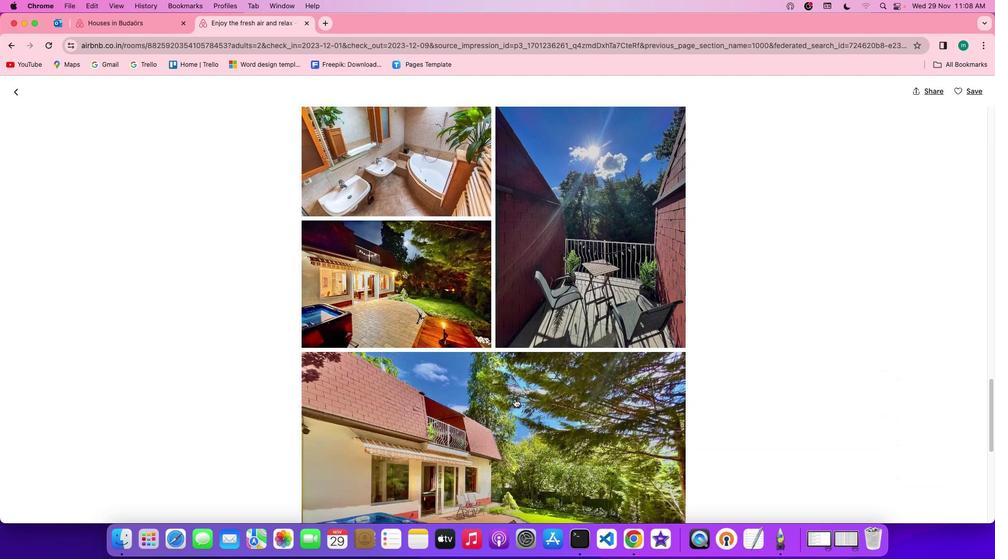 
Action: Mouse moved to (514, 399)
Screenshot: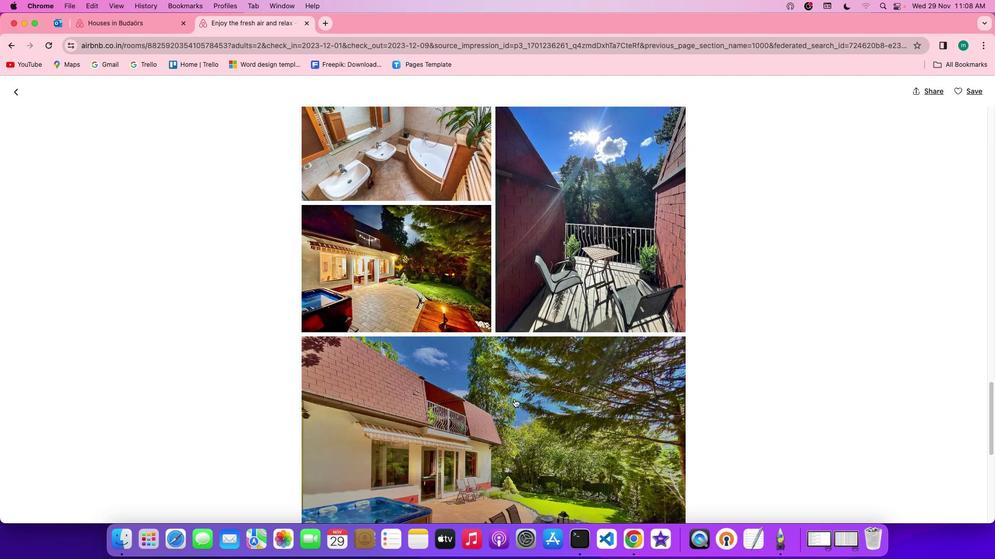 
Action: Mouse scrolled (514, 399) with delta (0, 0)
Screenshot: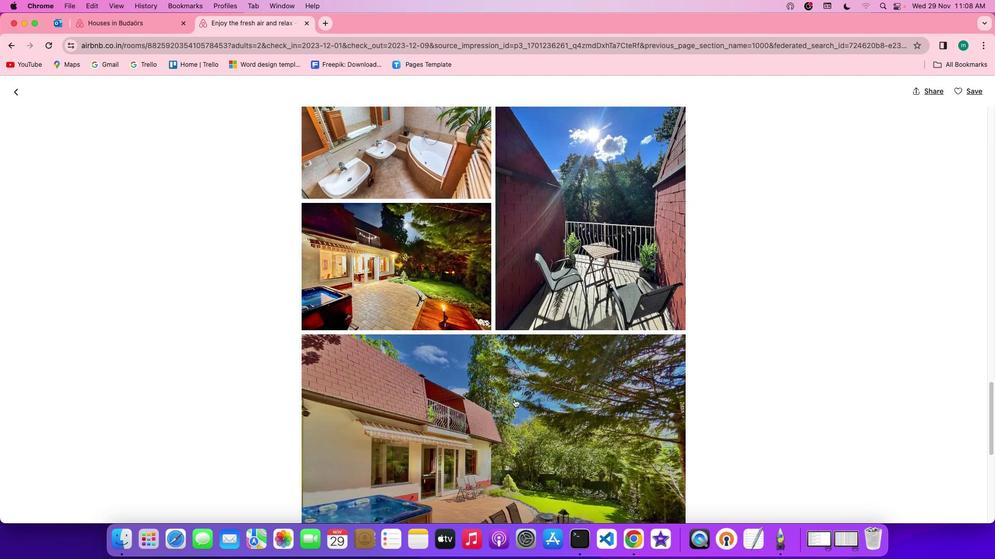
Action: Mouse scrolled (514, 399) with delta (0, 0)
Screenshot: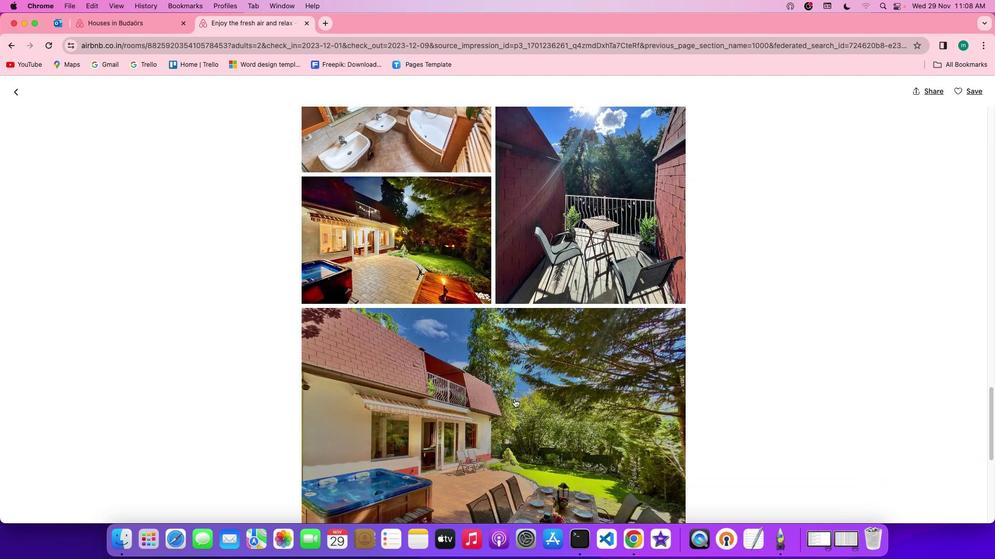 
Action: Mouse scrolled (514, 399) with delta (0, -1)
Screenshot: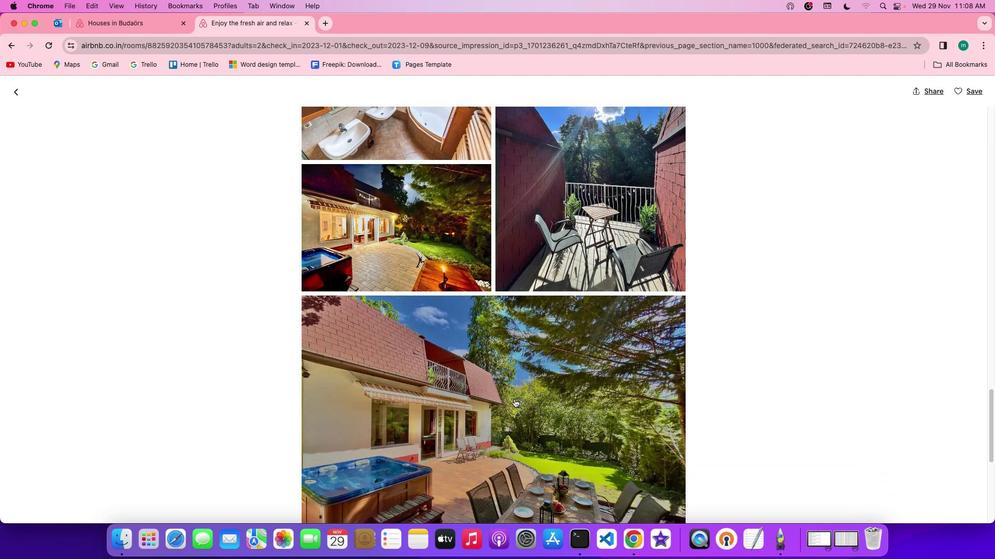 
Action: Mouse scrolled (514, 399) with delta (0, -1)
Screenshot: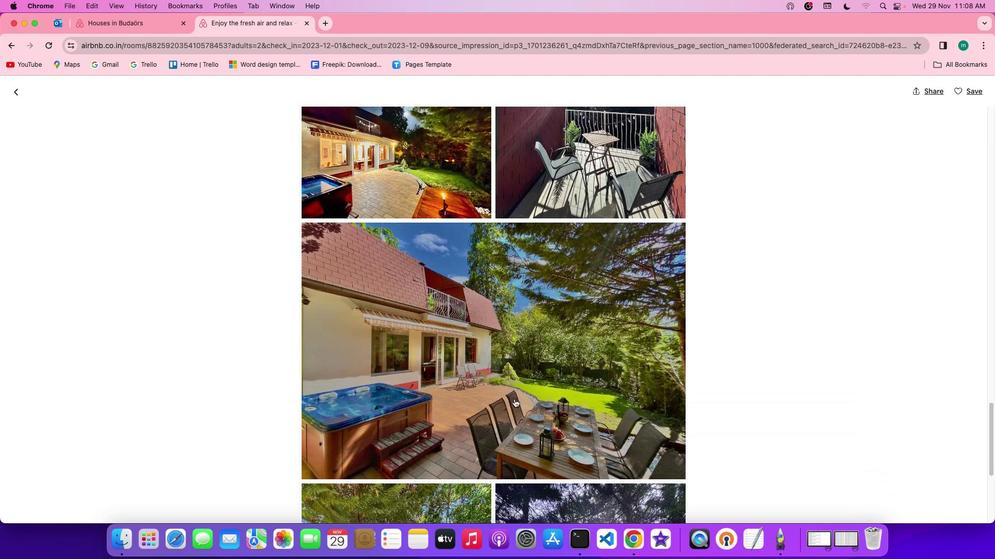 
Action: Mouse moved to (514, 399)
Screenshot: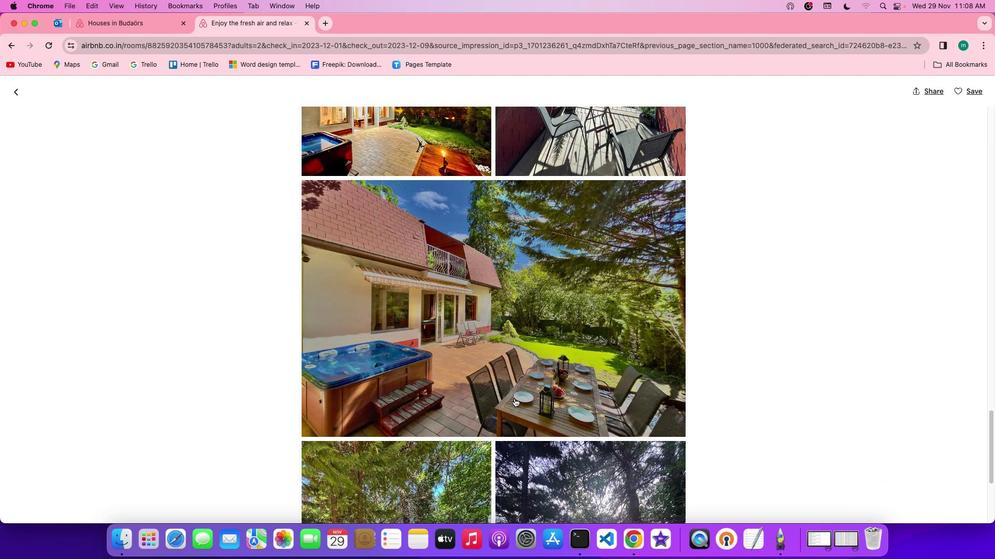 
Action: Mouse scrolled (514, 399) with delta (0, 0)
Screenshot: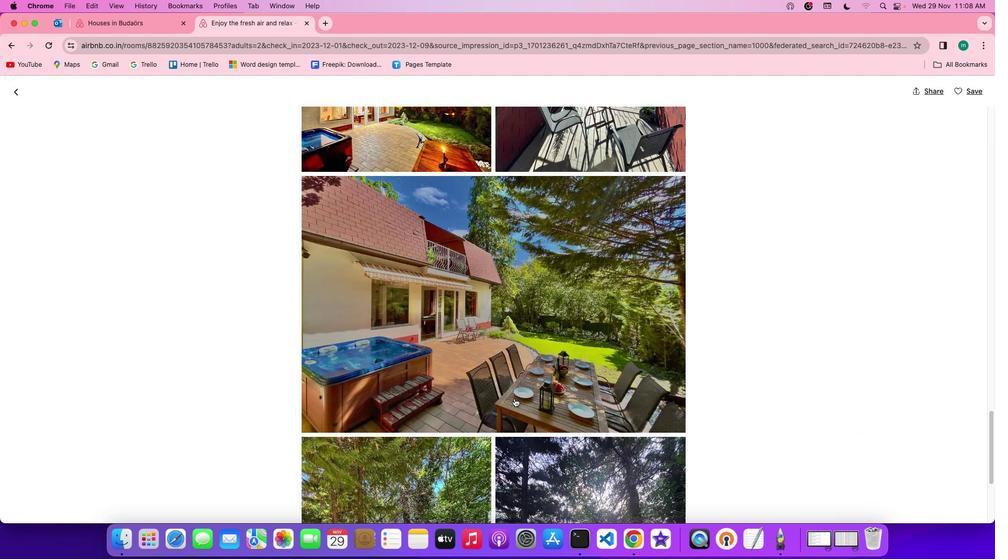 
Action: Mouse scrolled (514, 399) with delta (0, 0)
Screenshot: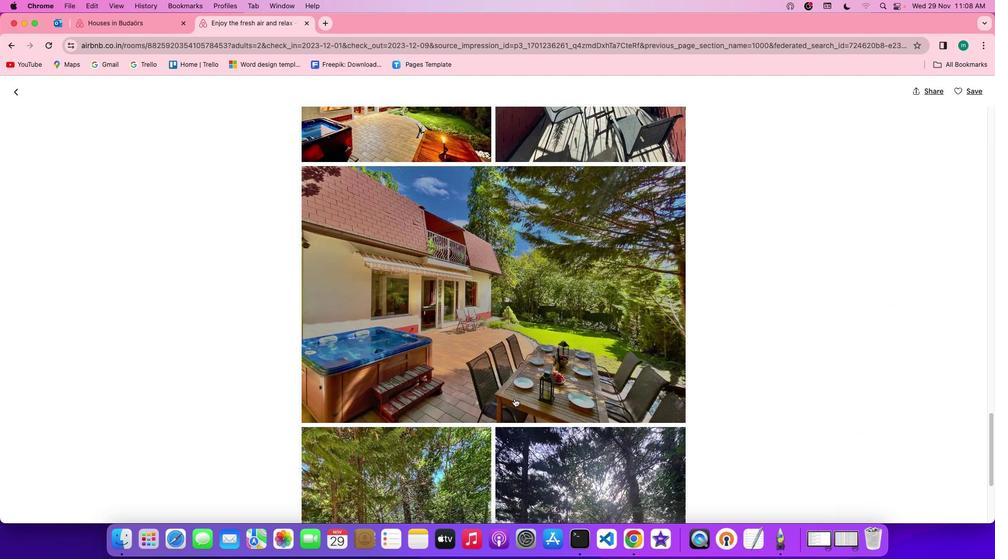 
Action: Mouse scrolled (514, 399) with delta (0, -1)
Screenshot: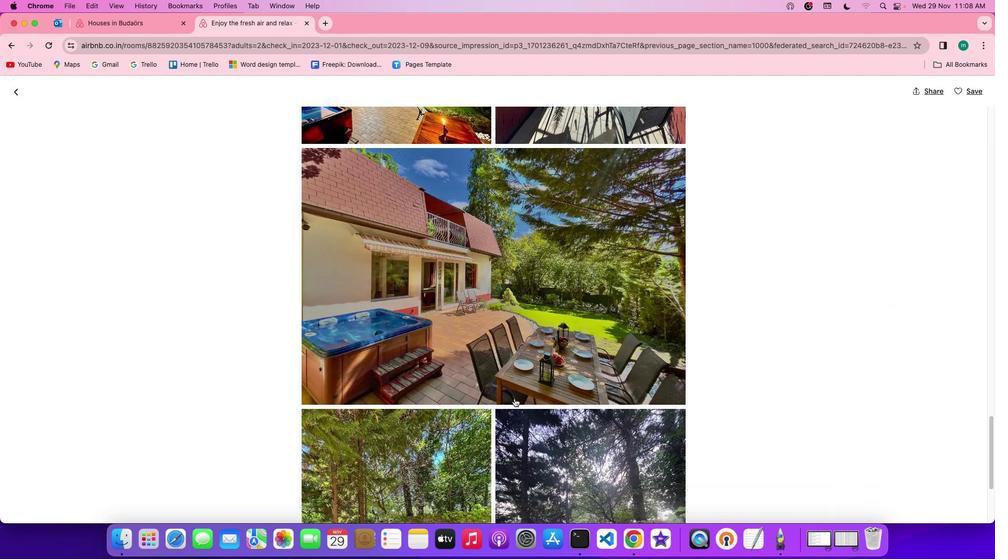 
Action: Mouse scrolled (514, 399) with delta (0, -1)
Screenshot: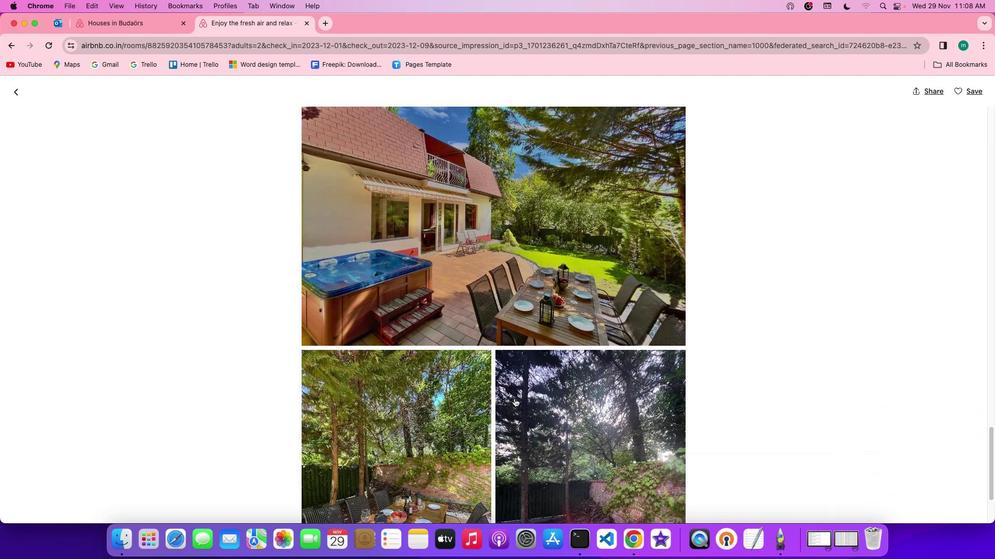 
Action: Mouse scrolled (514, 399) with delta (0, 0)
Screenshot: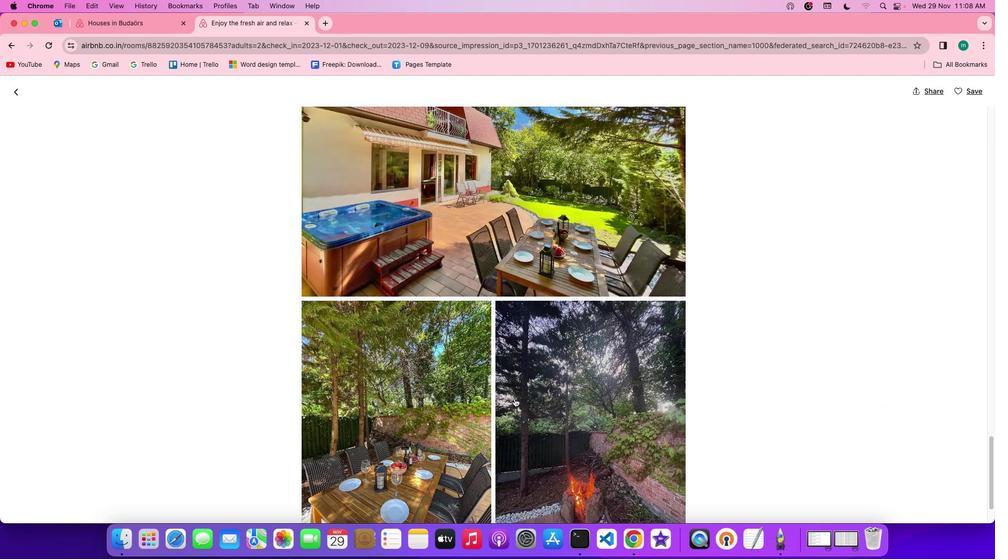
Action: Mouse scrolled (514, 399) with delta (0, 0)
Screenshot: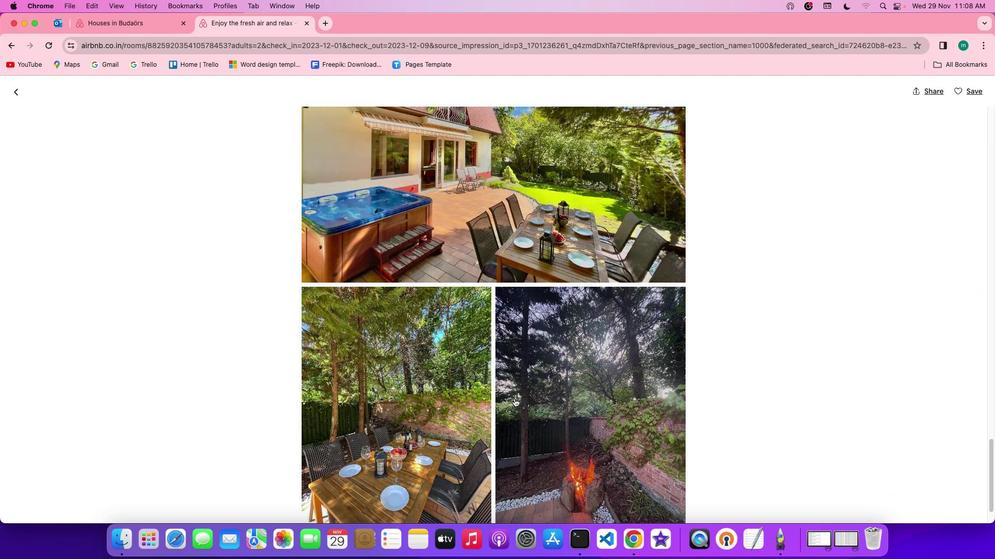 
Action: Mouse scrolled (514, 399) with delta (0, -1)
Screenshot: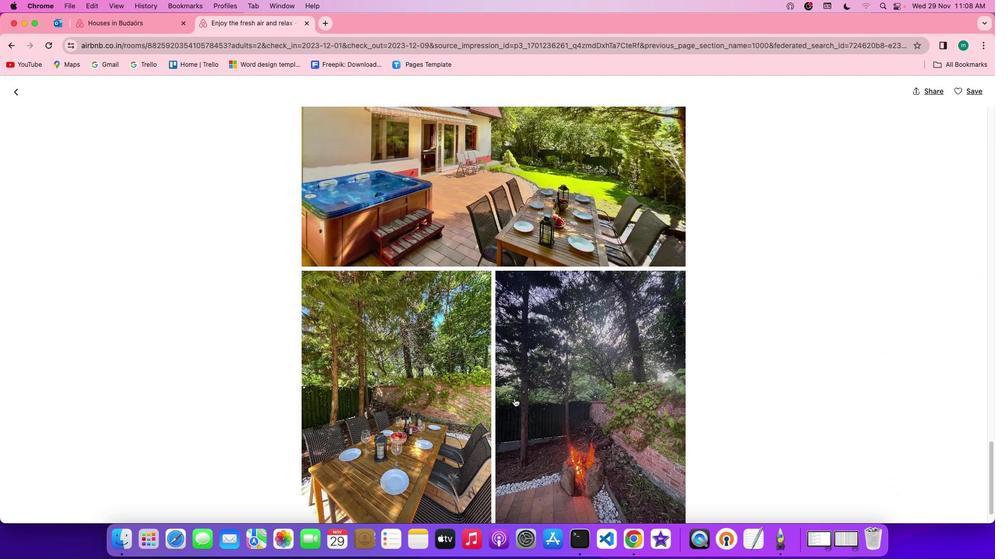 
Action: Mouse scrolled (514, 399) with delta (0, -1)
Screenshot: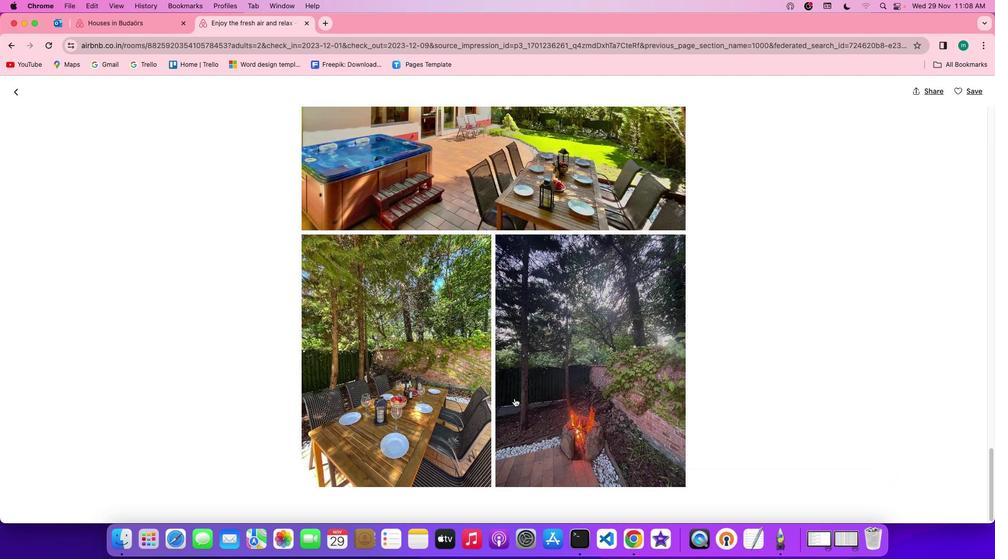 
Action: Mouse scrolled (514, 399) with delta (0, 0)
Screenshot: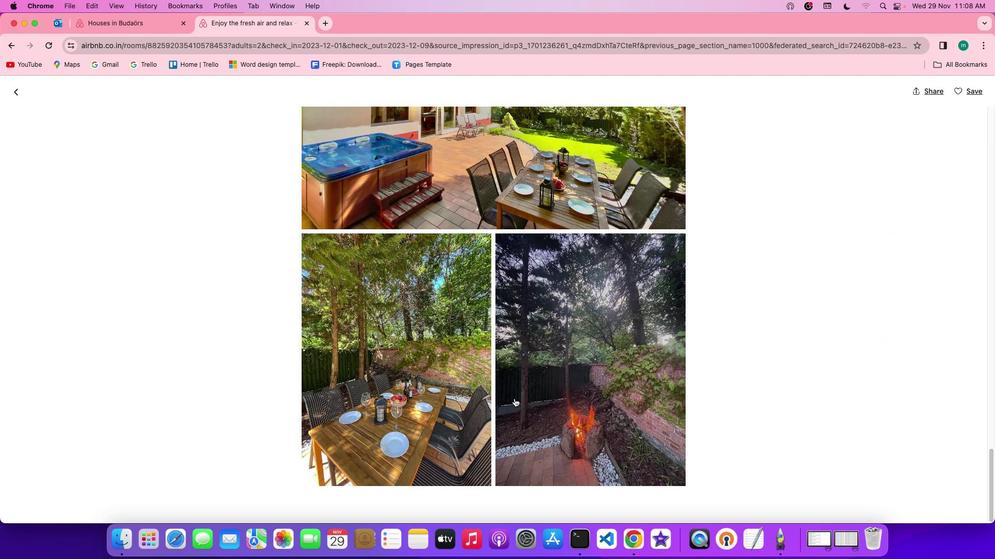 
Action: Mouse scrolled (514, 399) with delta (0, 0)
Screenshot: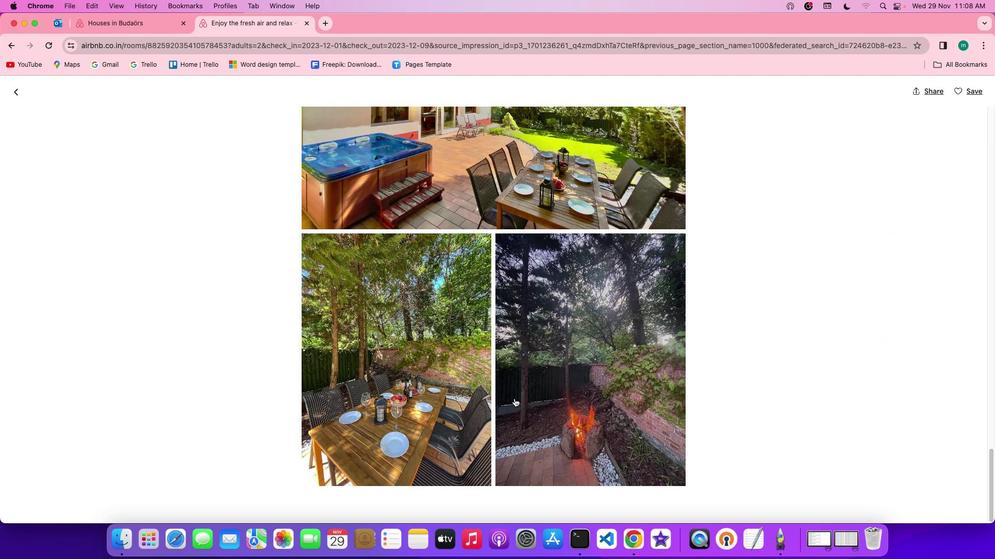 
Action: Mouse scrolled (514, 399) with delta (0, -1)
Screenshot: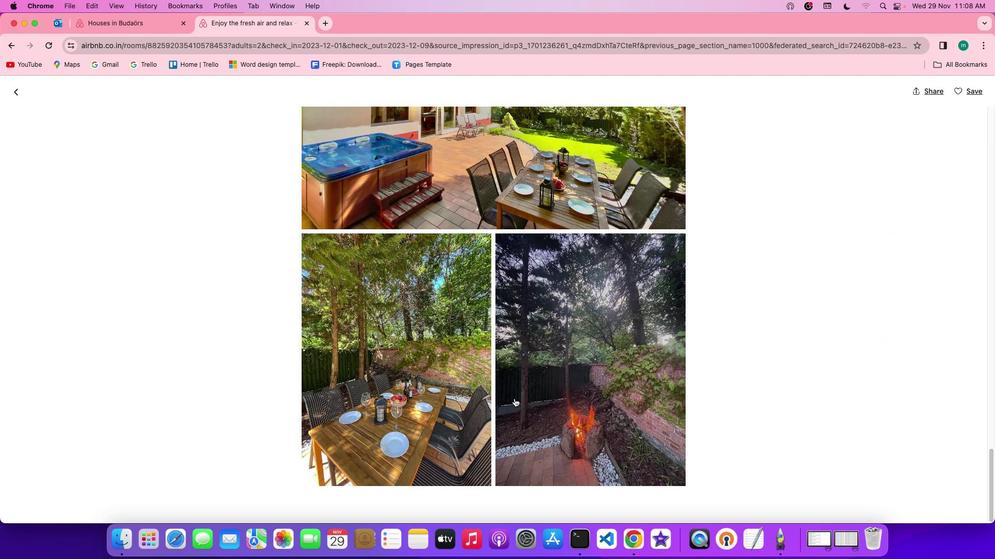 
Action: Mouse scrolled (514, 399) with delta (0, -1)
Screenshot: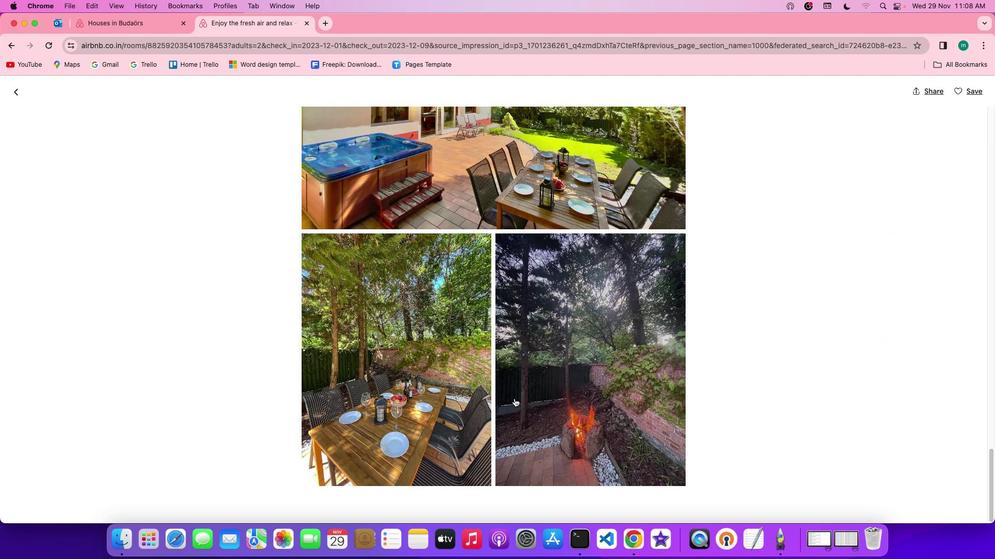 
Action: Mouse scrolled (514, 399) with delta (0, 0)
Screenshot: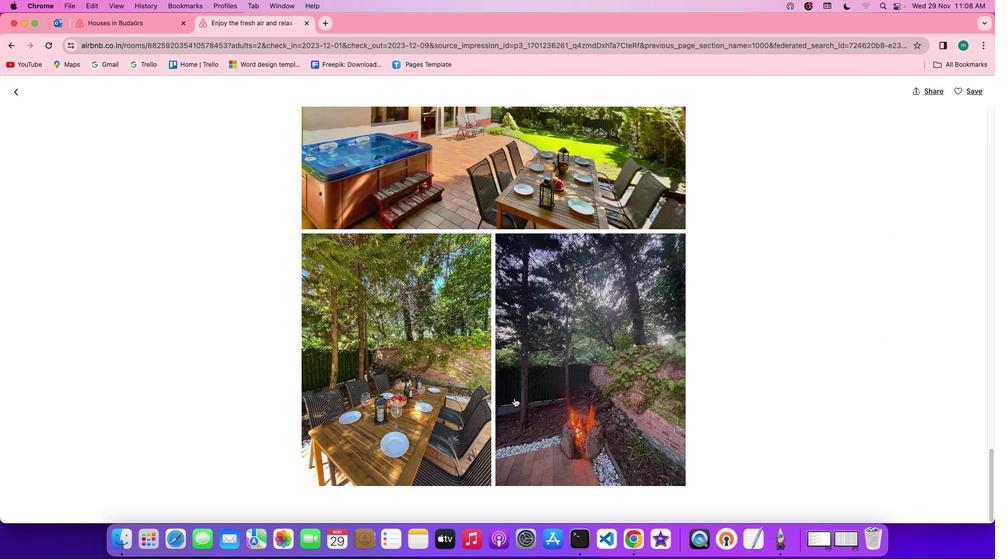 
Action: Mouse scrolled (514, 399) with delta (0, 0)
Screenshot: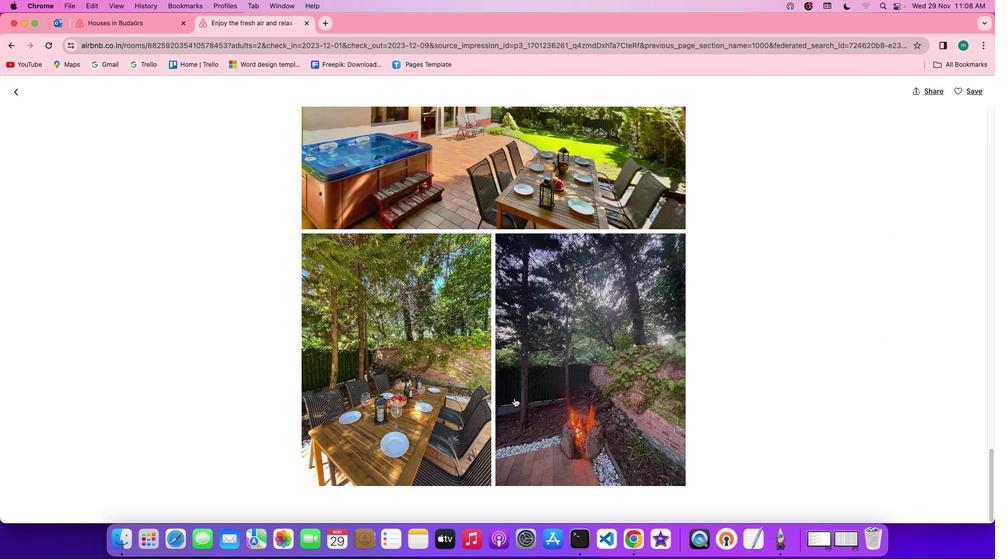
Action: Mouse scrolled (514, 399) with delta (0, -1)
Screenshot: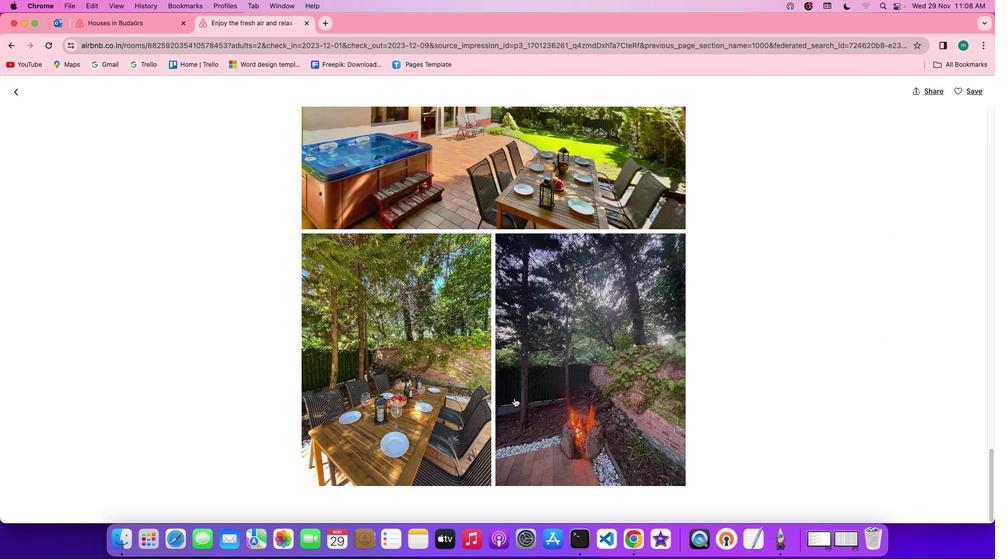 
Action: Mouse scrolled (514, 399) with delta (0, 0)
Screenshot: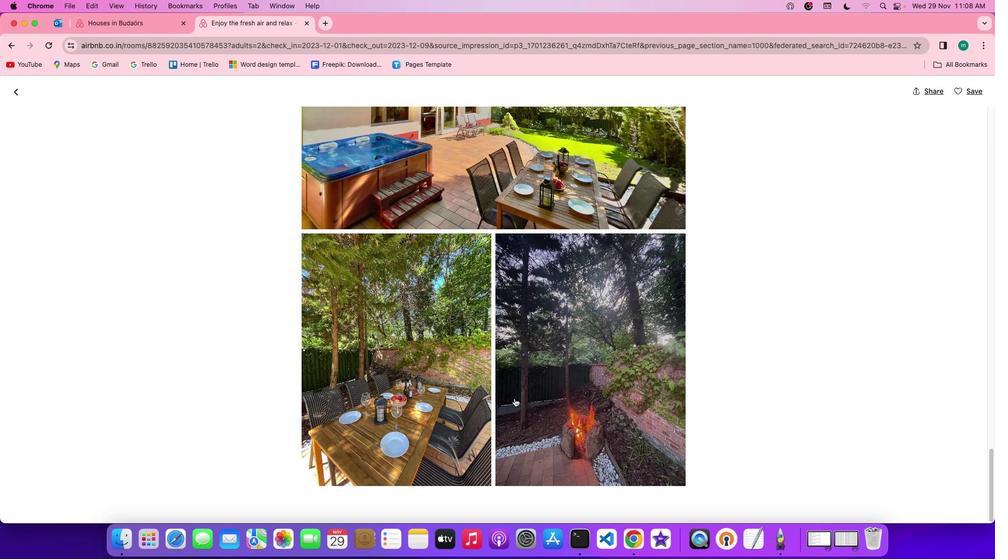 
Action: Mouse scrolled (514, 399) with delta (0, 0)
Screenshot: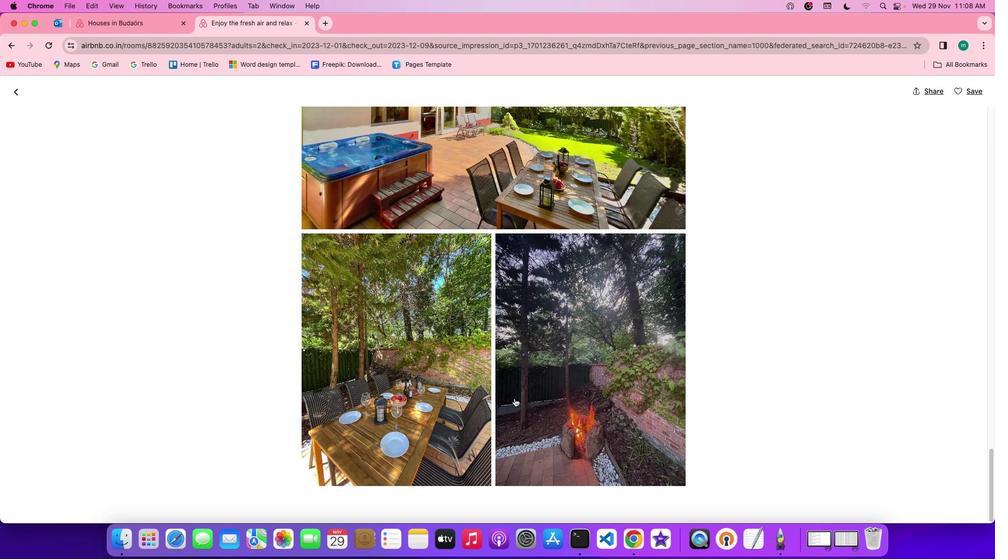 
Action: Mouse scrolled (514, 399) with delta (0, 0)
Screenshot: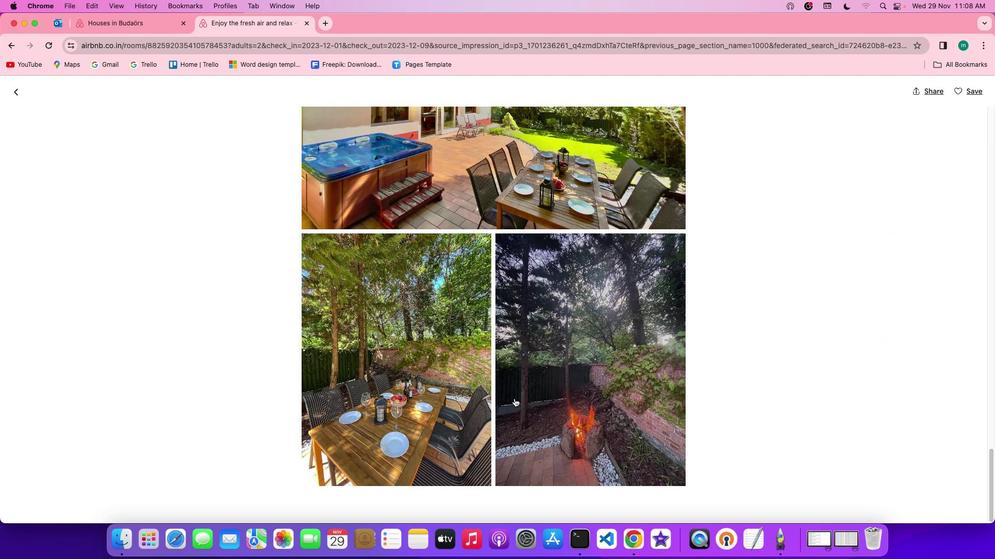 
Action: Mouse scrolled (514, 399) with delta (0, -1)
Screenshot: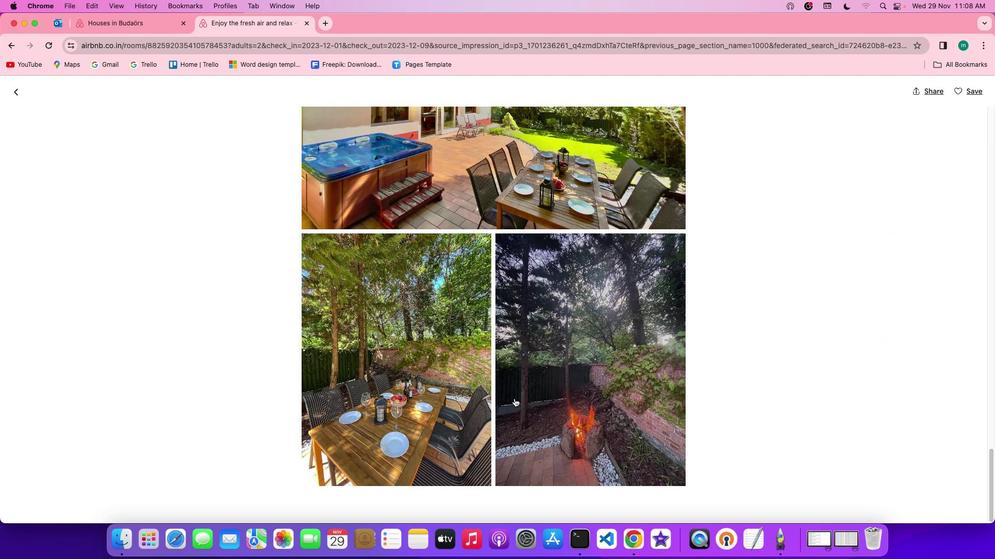 
Action: Mouse scrolled (514, 399) with delta (0, -1)
Screenshot: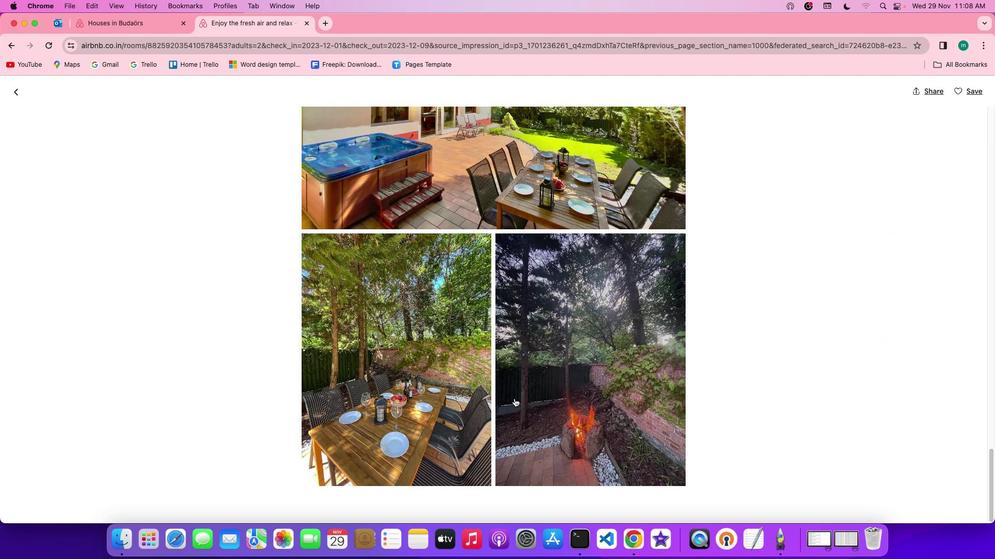 
Action: Mouse scrolled (514, 399) with delta (0, 0)
Screenshot: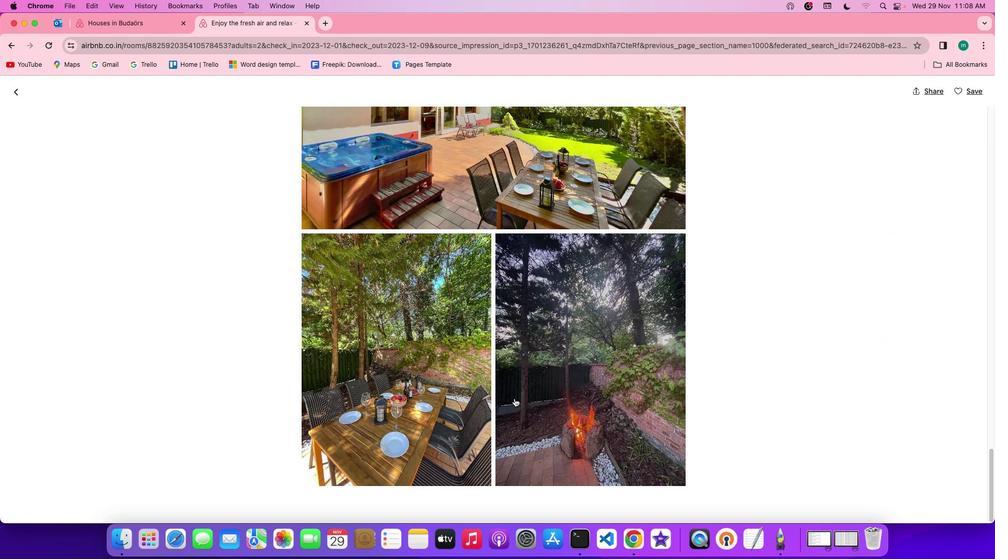 
Action: Mouse scrolled (514, 399) with delta (0, 0)
Screenshot: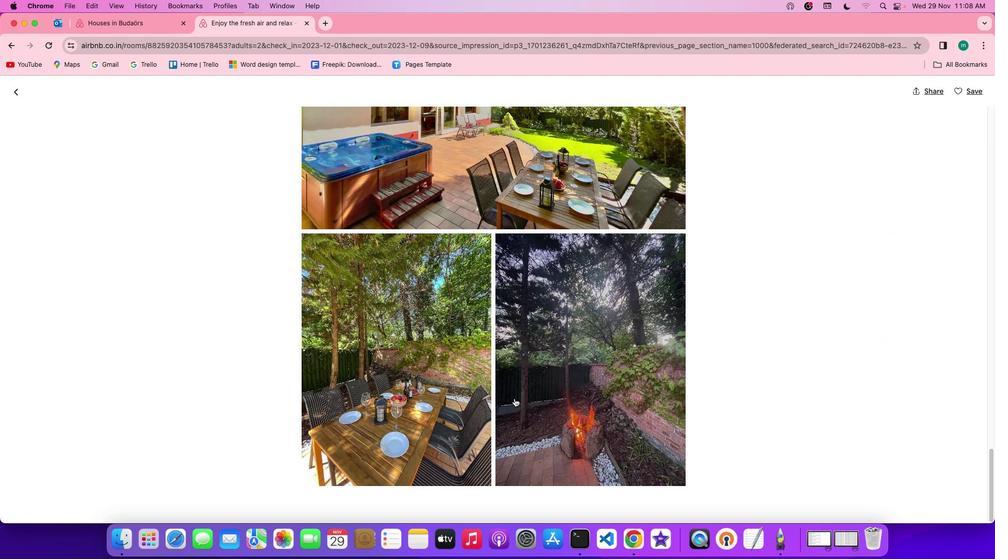 
Action: Mouse scrolled (514, 399) with delta (0, -1)
Screenshot: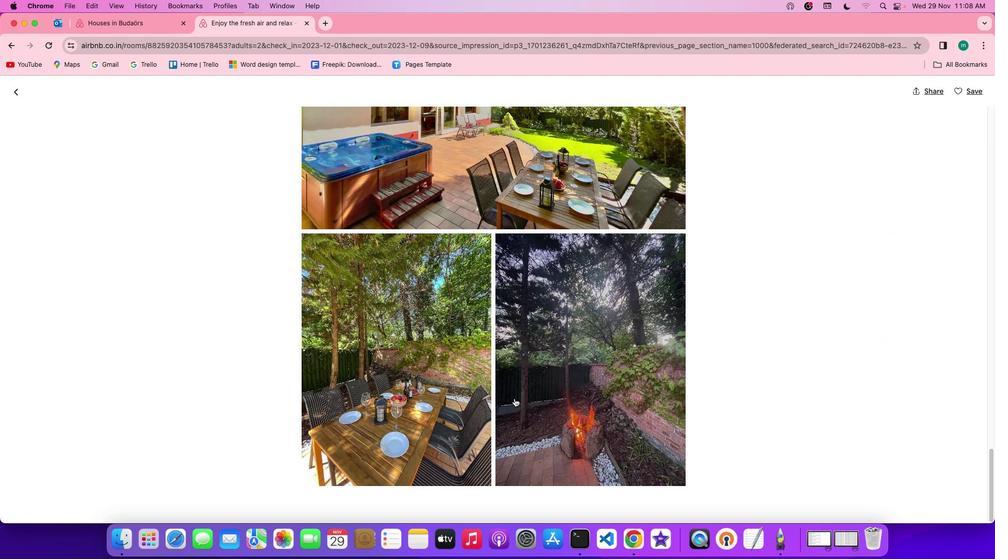 
Action: Mouse scrolled (514, 399) with delta (0, -1)
Screenshot: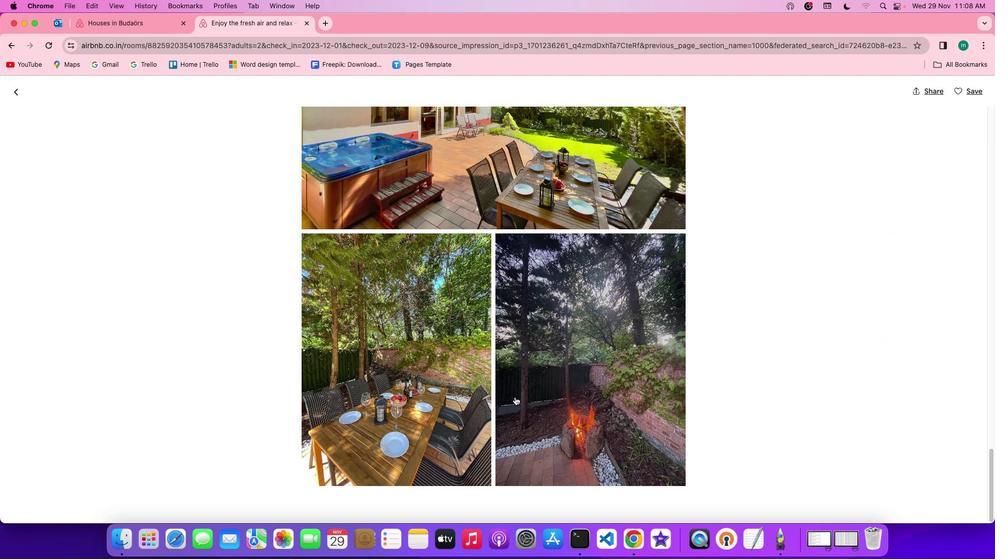 
Action: Mouse moved to (22, 98)
Screenshot: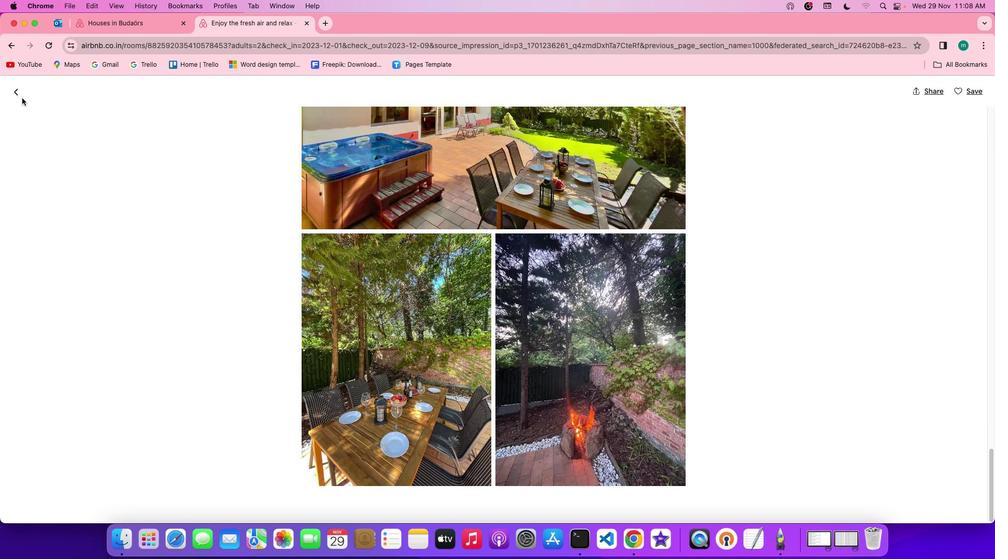 
Action: Mouse pressed left at (22, 98)
Screenshot: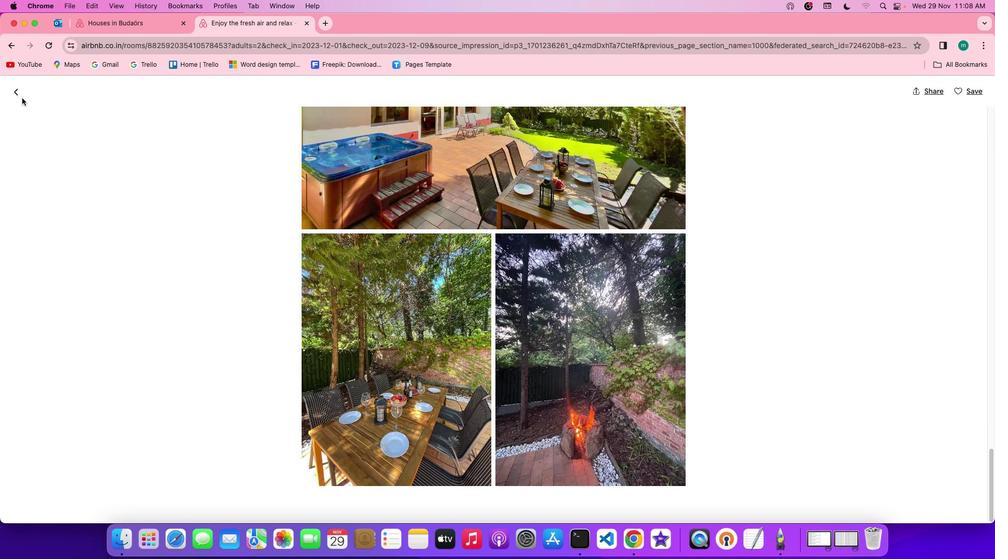 
Action: Mouse moved to (19, 91)
Screenshot: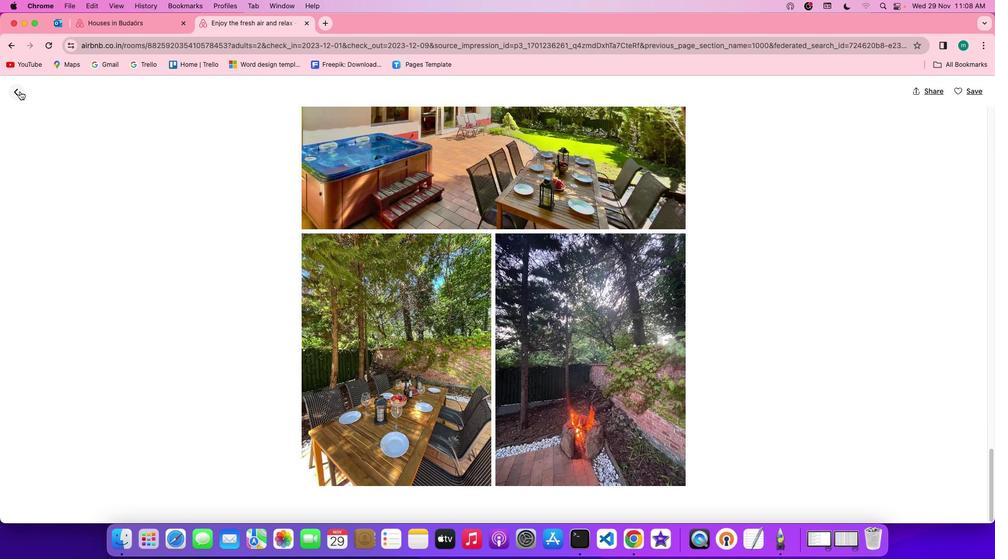 
Action: Mouse pressed left at (19, 91)
Screenshot: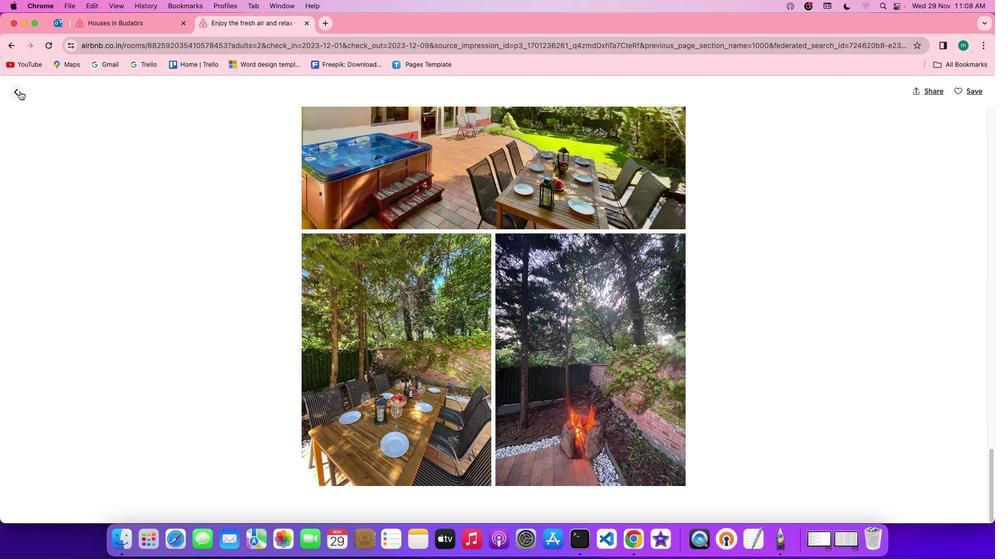 
Action: Mouse moved to (496, 388)
Screenshot: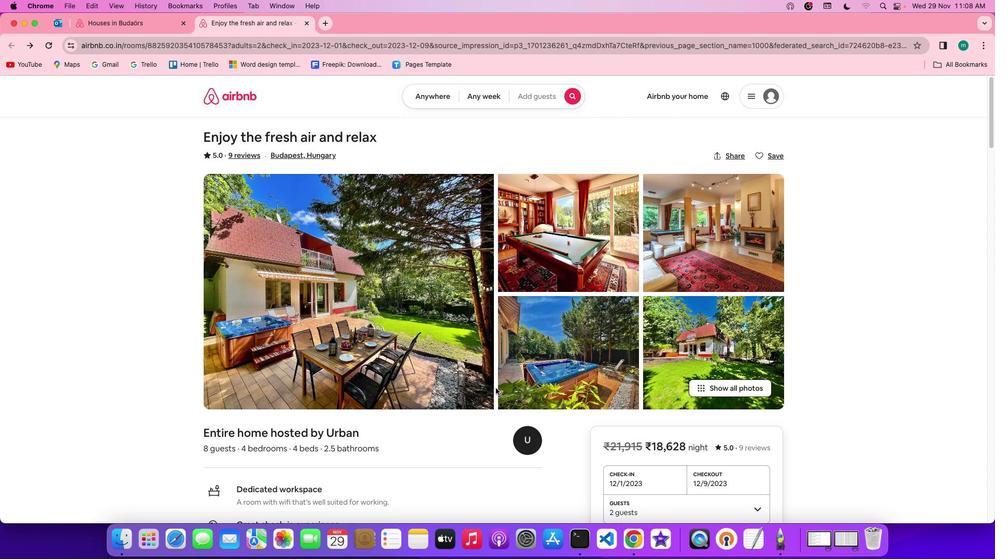 
Action: Mouse scrolled (496, 388) with delta (0, 0)
Screenshot: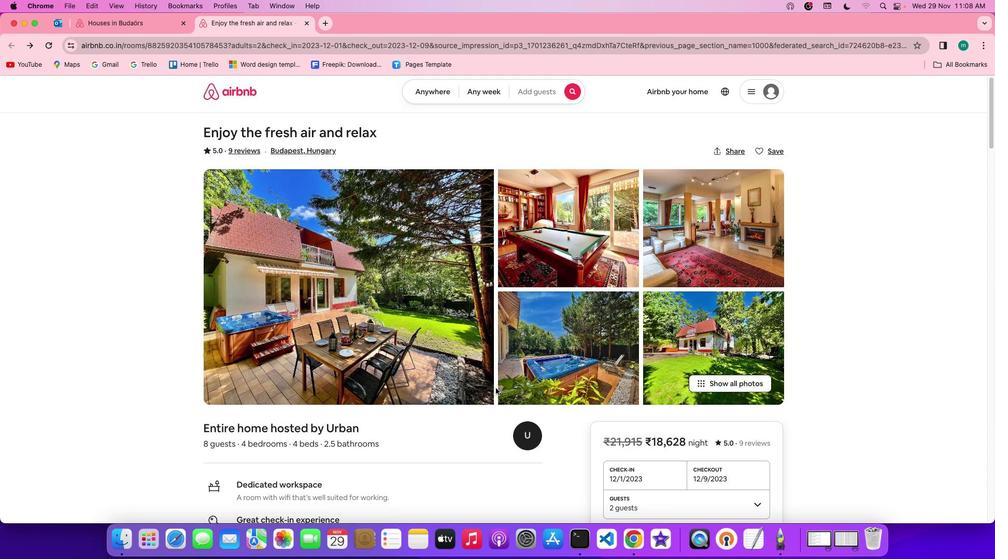 
Action: Mouse scrolled (496, 388) with delta (0, 0)
Screenshot: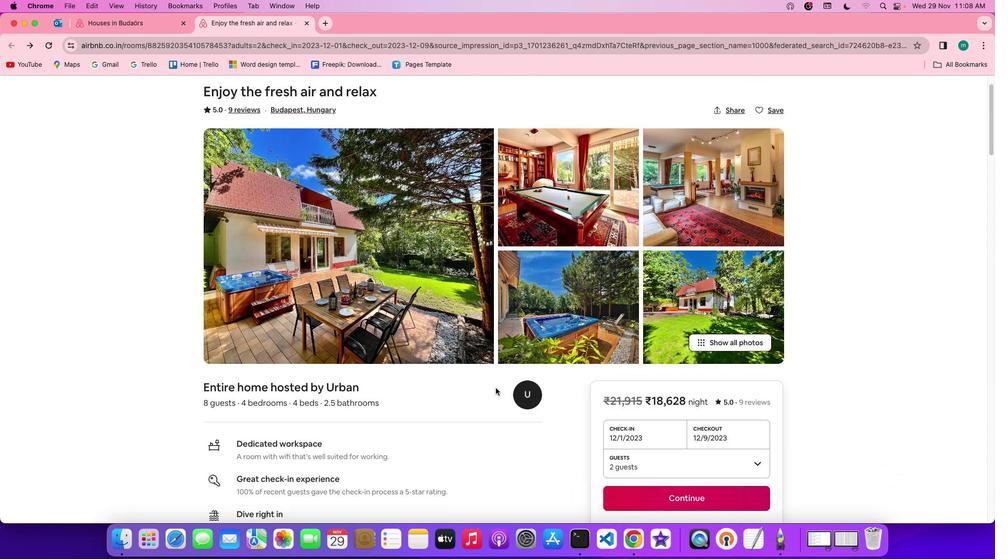 
Action: Mouse scrolled (496, 388) with delta (0, -1)
Screenshot: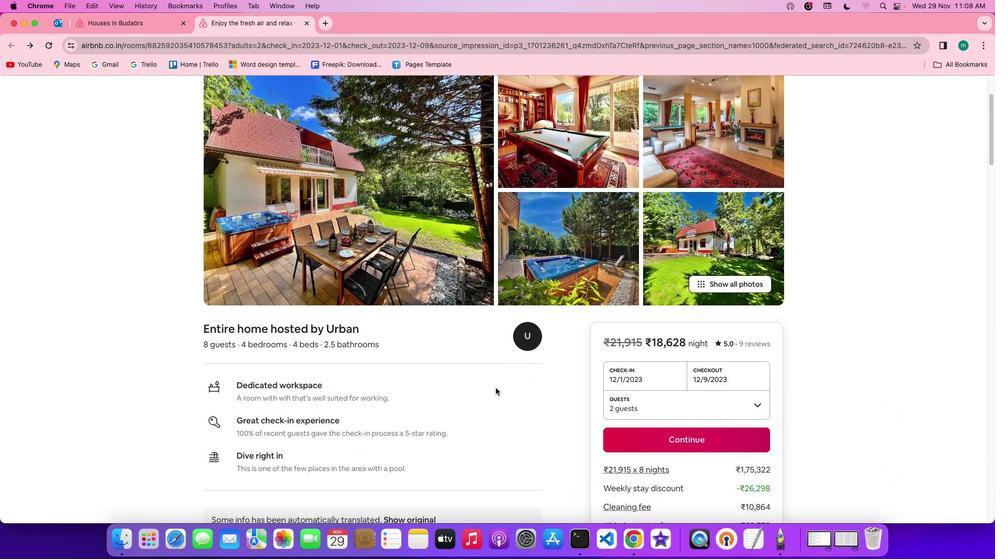 
Action: Mouse scrolled (496, 388) with delta (0, -2)
Screenshot: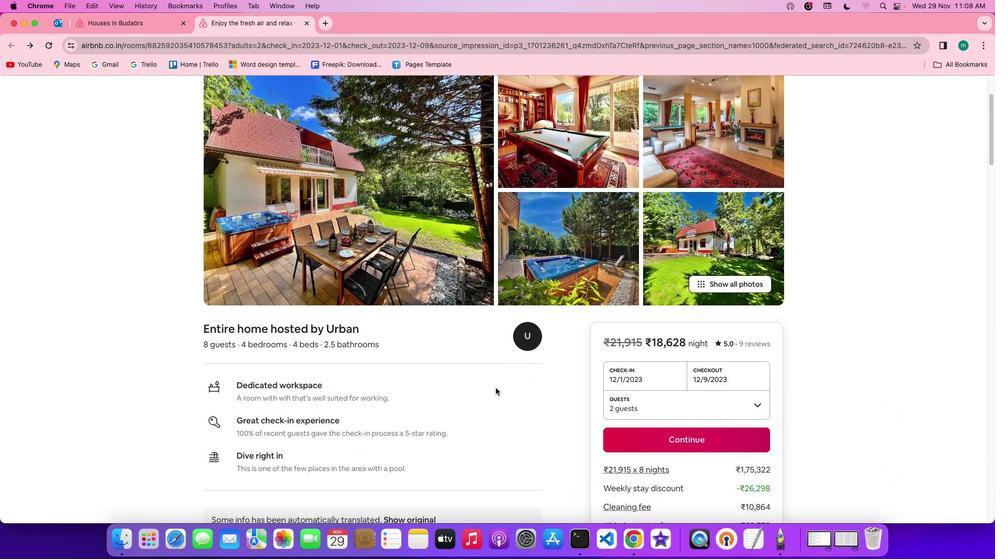 
Action: Mouse scrolled (496, 388) with delta (0, -2)
Screenshot: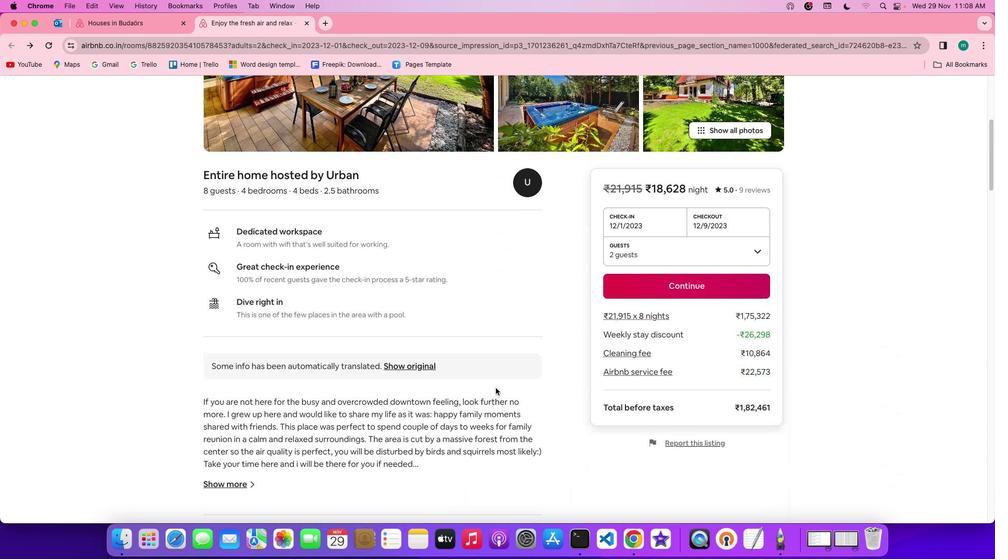 
Action: Mouse scrolled (496, 388) with delta (0, 0)
Screenshot: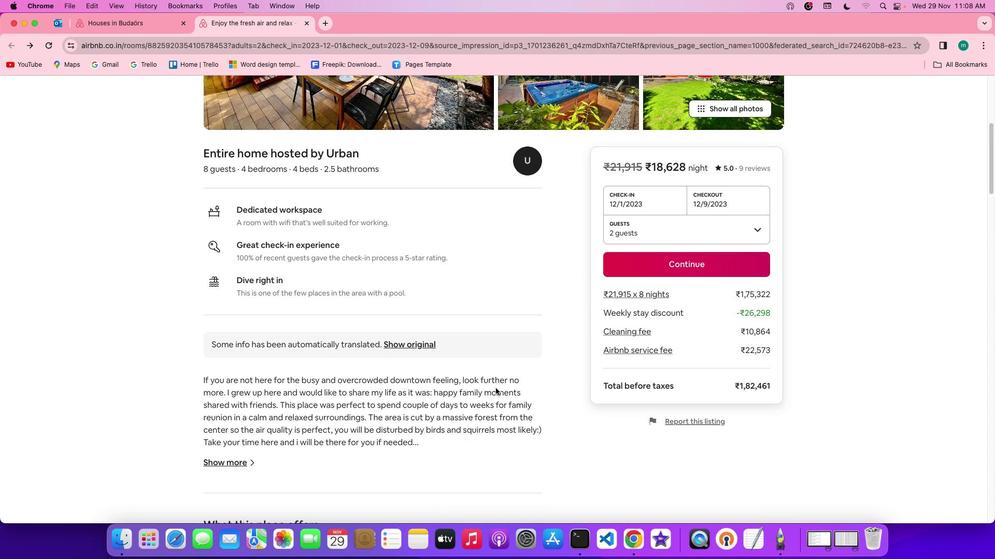 
Action: Mouse scrolled (496, 388) with delta (0, 0)
Screenshot: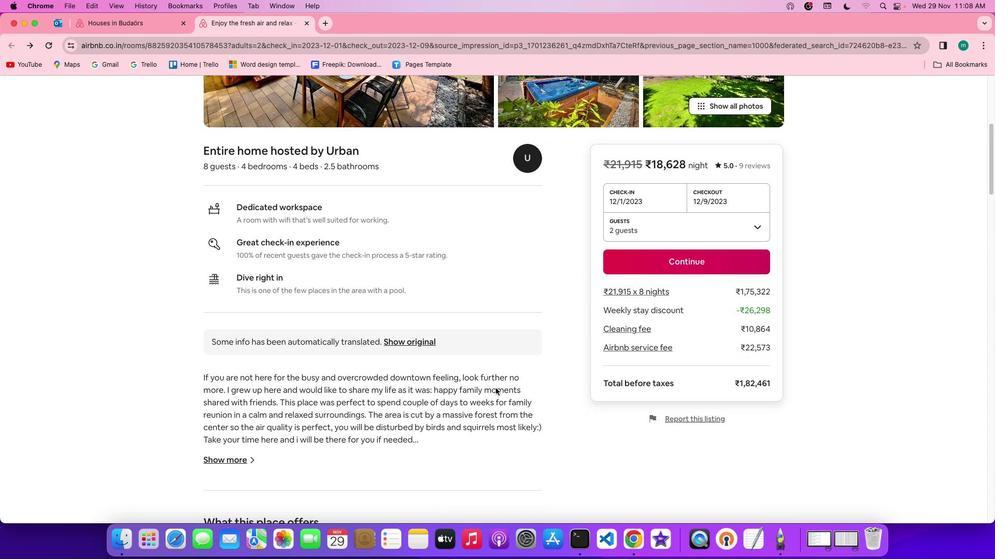 
Action: Mouse scrolled (496, 388) with delta (0, -1)
Screenshot: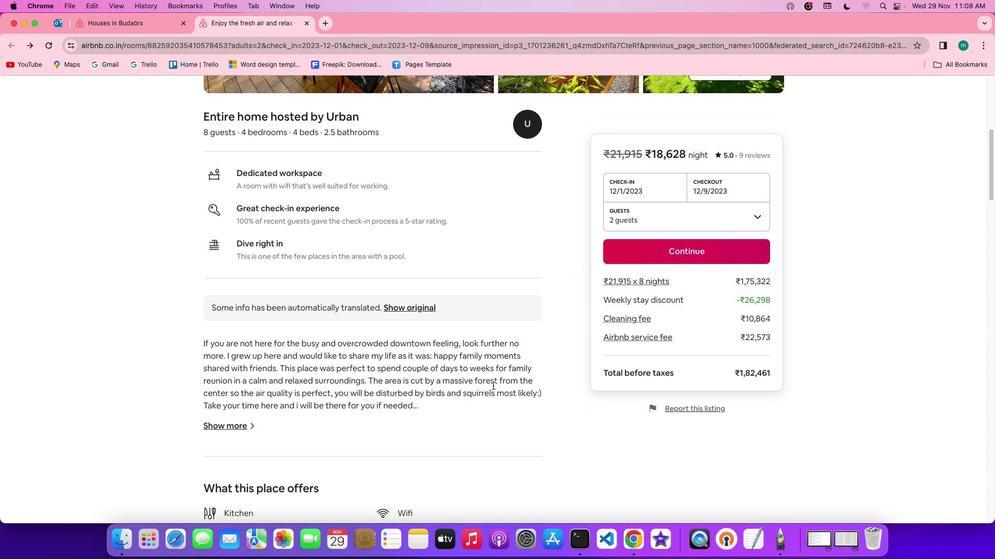 
Action: Mouse moved to (221, 403)
Screenshot: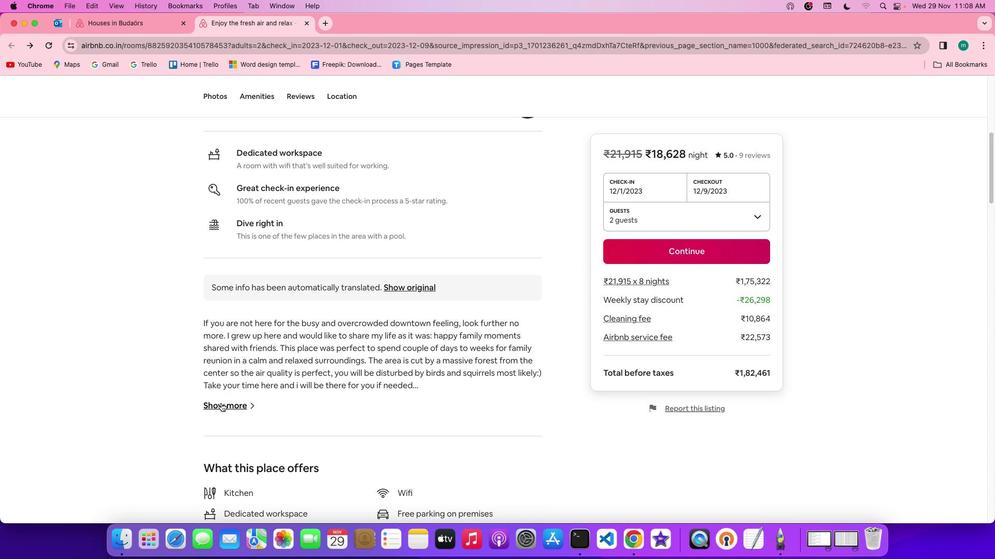 
Action: Mouse pressed left at (221, 403)
Screenshot: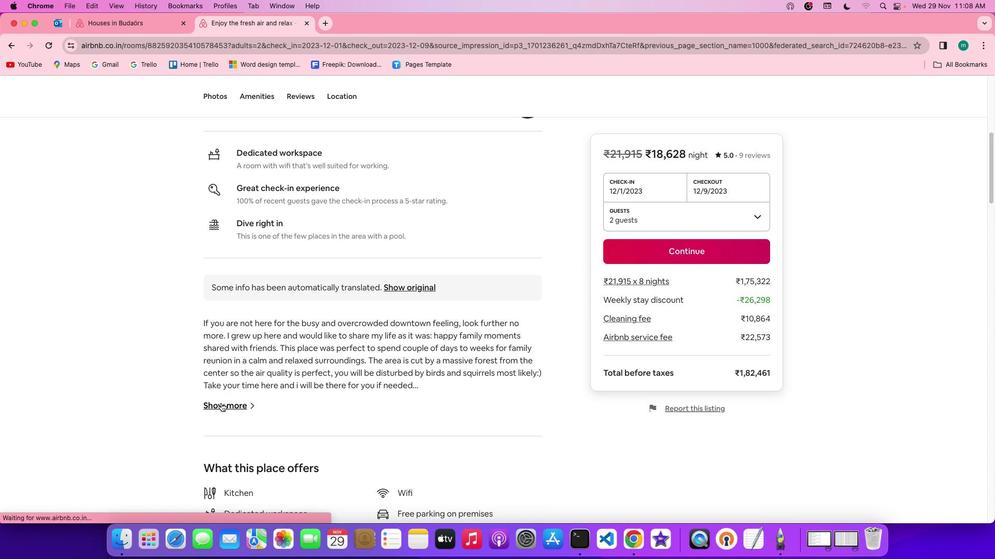 
Action: Mouse moved to (386, 382)
Screenshot: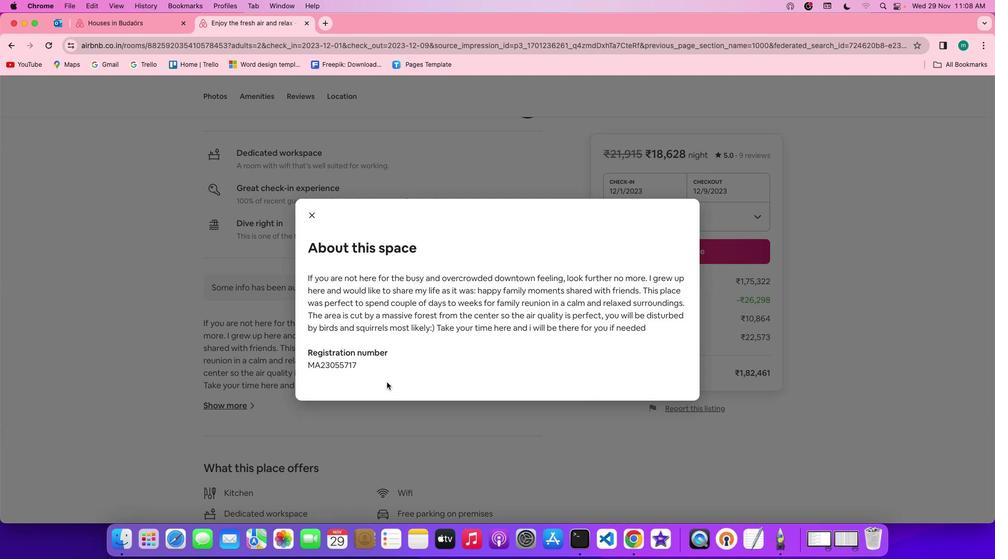
Action: Mouse scrolled (386, 382) with delta (0, 0)
Screenshot: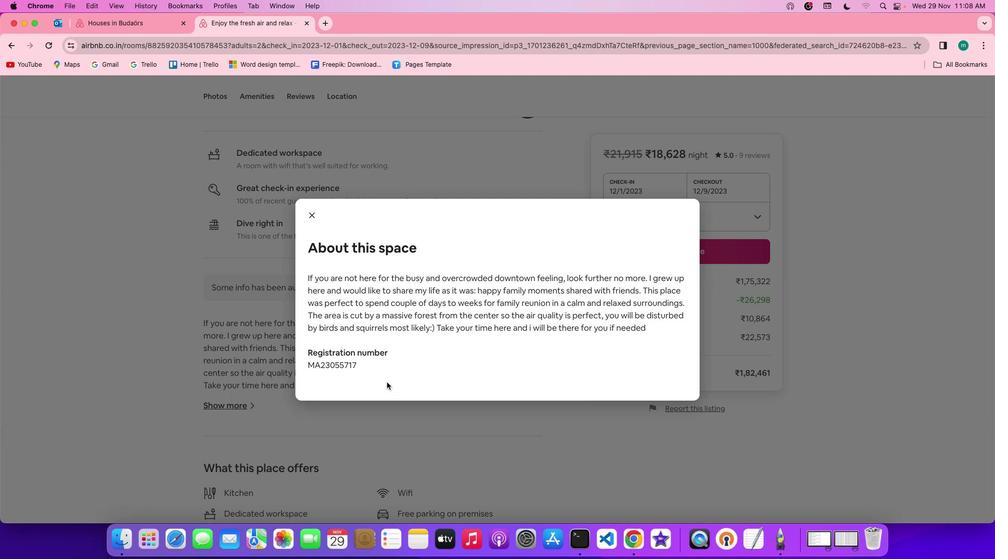 
Action: Mouse scrolled (386, 382) with delta (0, 0)
Screenshot: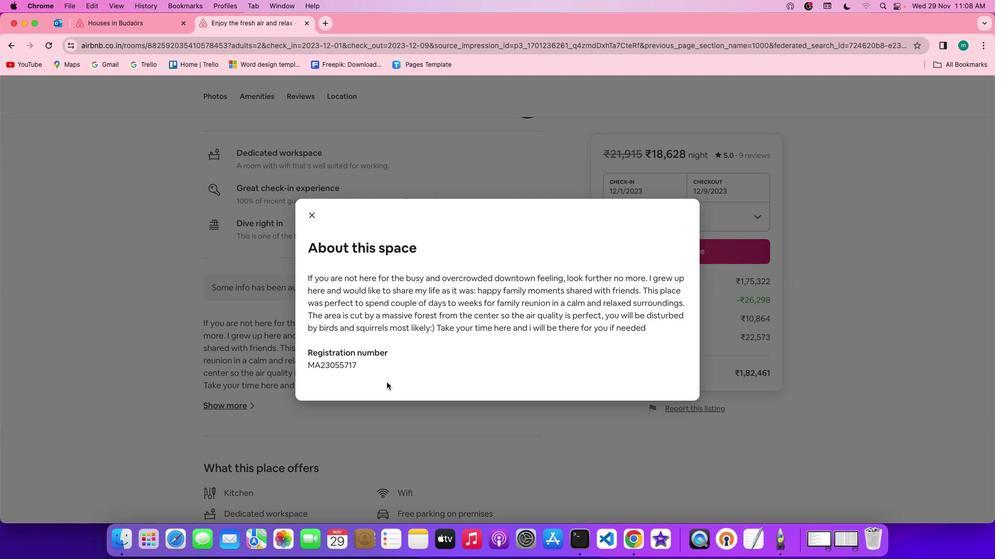 
Action: Mouse scrolled (386, 382) with delta (0, -1)
Screenshot: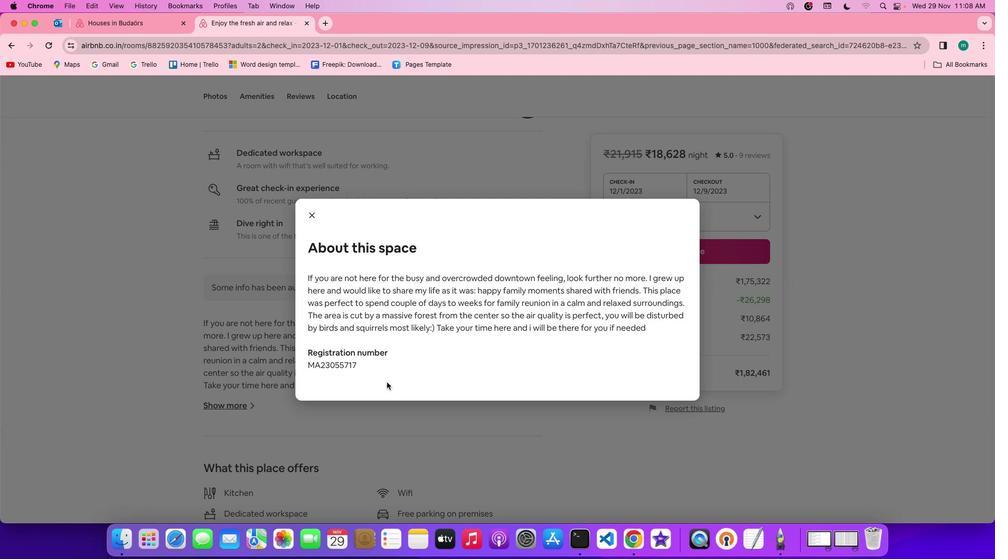
Action: Mouse scrolled (386, 382) with delta (0, -2)
Screenshot: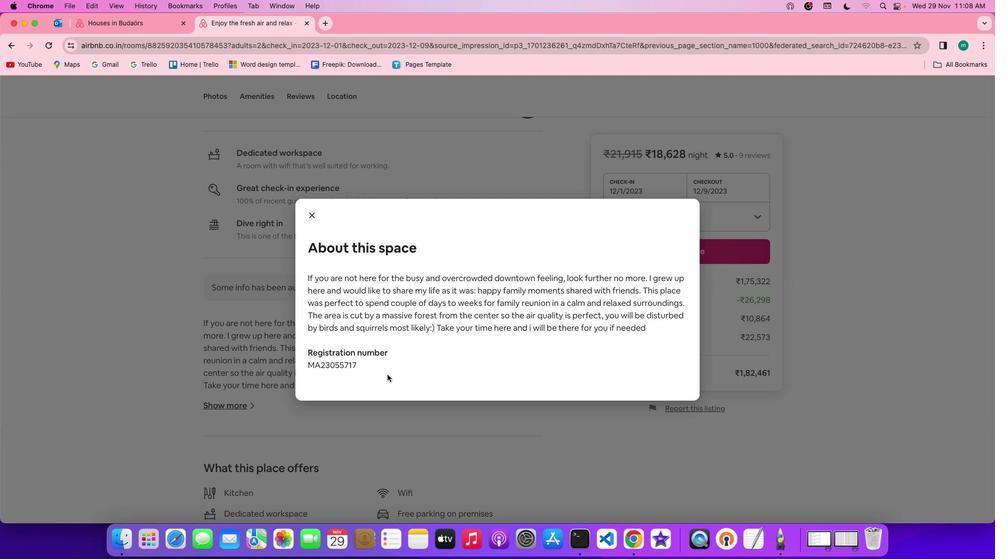 
Action: Mouse moved to (313, 217)
Screenshot: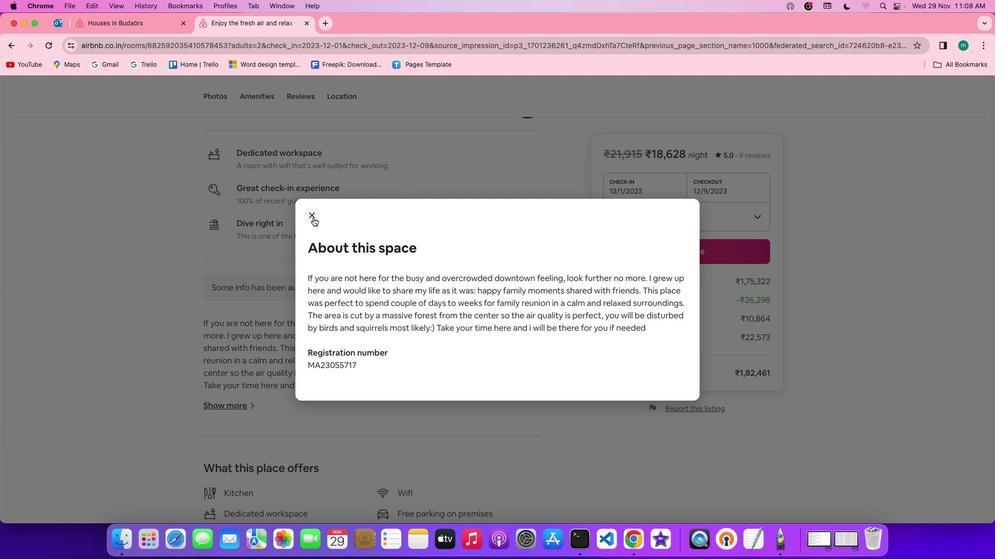 
Action: Mouse pressed left at (313, 217)
Screenshot: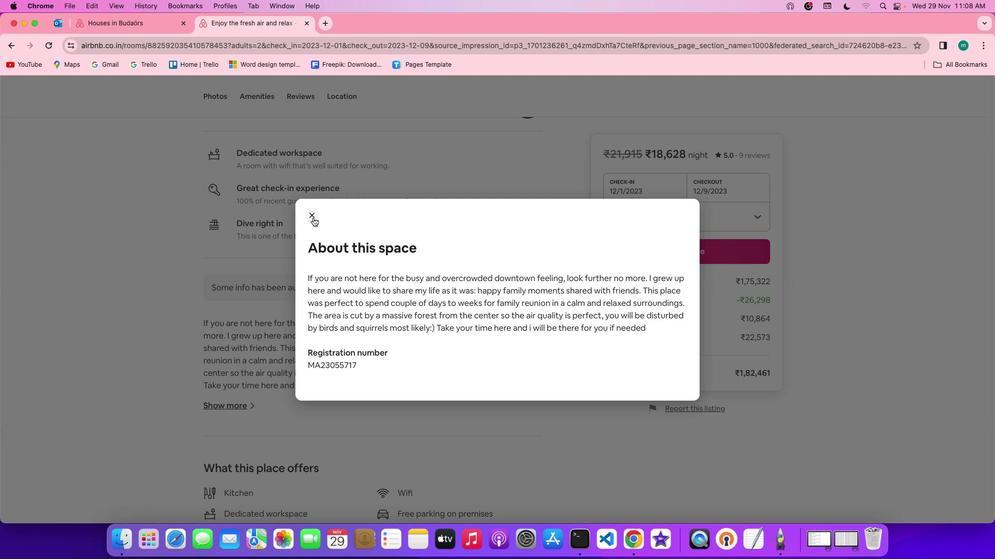 
Action: Mouse moved to (408, 368)
Screenshot: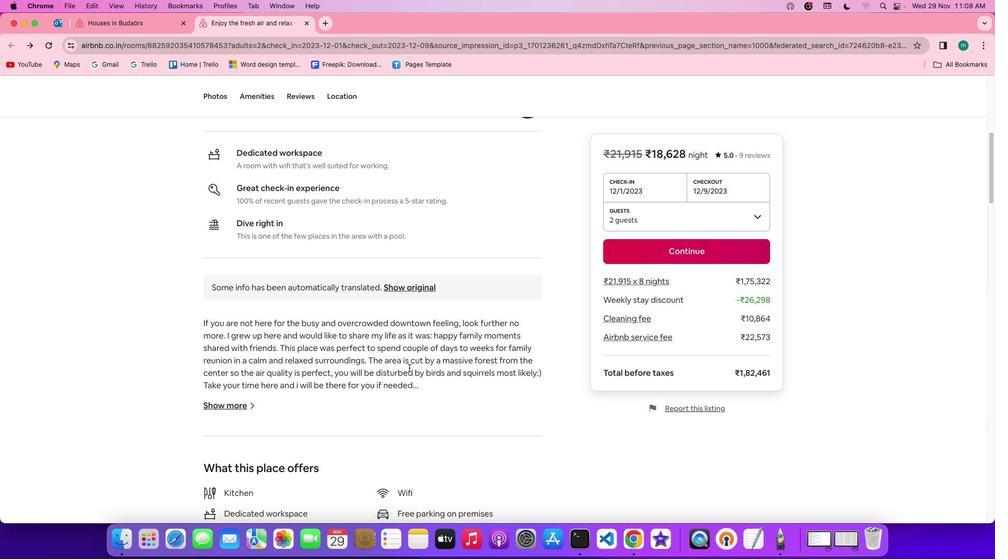 
Action: Mouse scrolled (408, 368) with delta (0, 0)
Screenshot: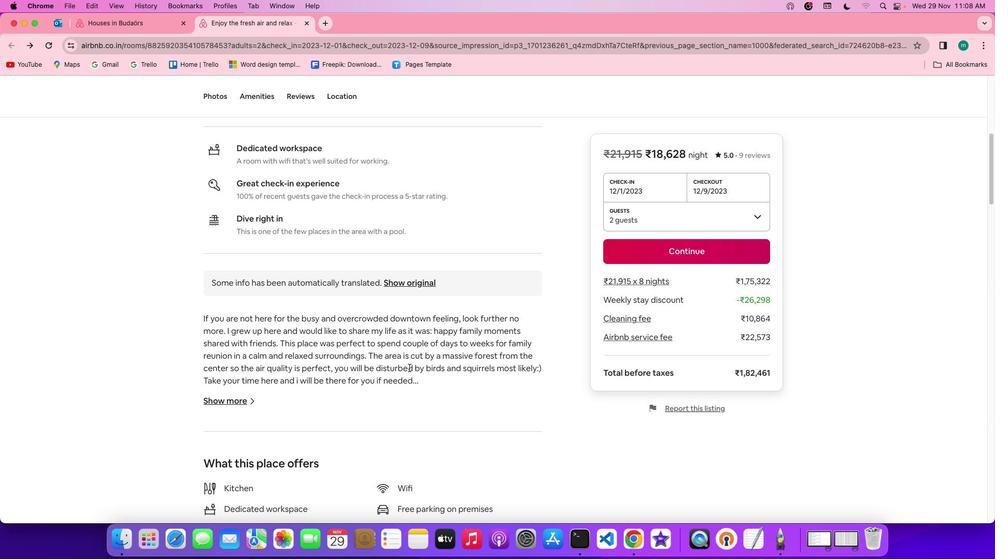 
Action: Mouse scrolled (408, 368) with delta (0, 0)
Screenshot: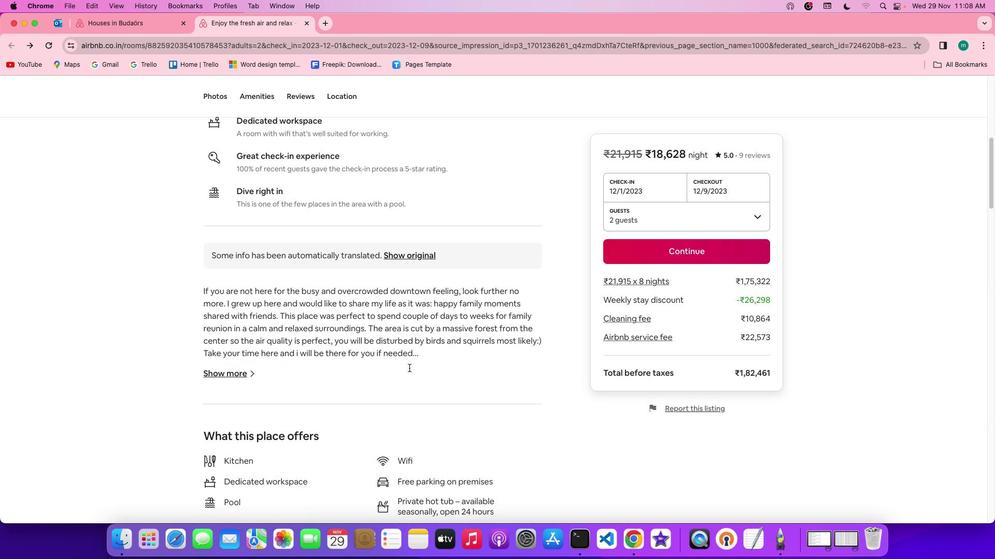 
Action: Mouse scrolled (408, 368) with delta (0, -1)
Screenshot: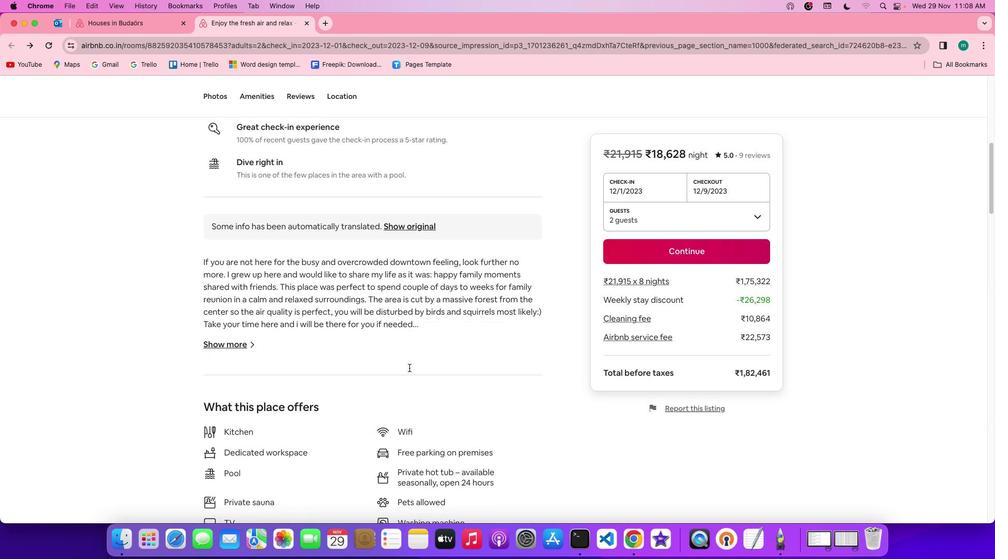 
Action: Mouse scrolled (408, 368) with delta (0, -1)
Screenshot: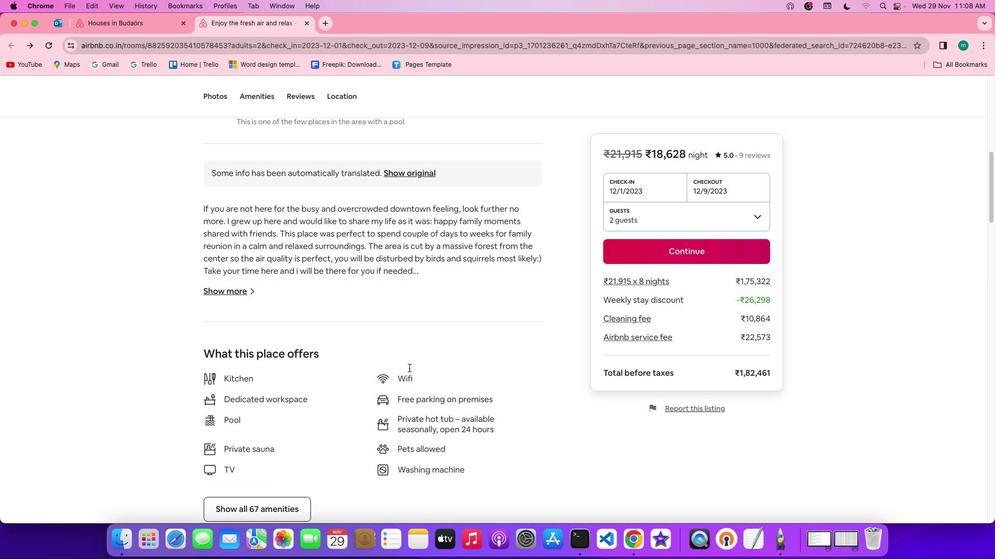 
Action: Mouse scrolled (408, 368) with delta (0, 0)
Screenshot: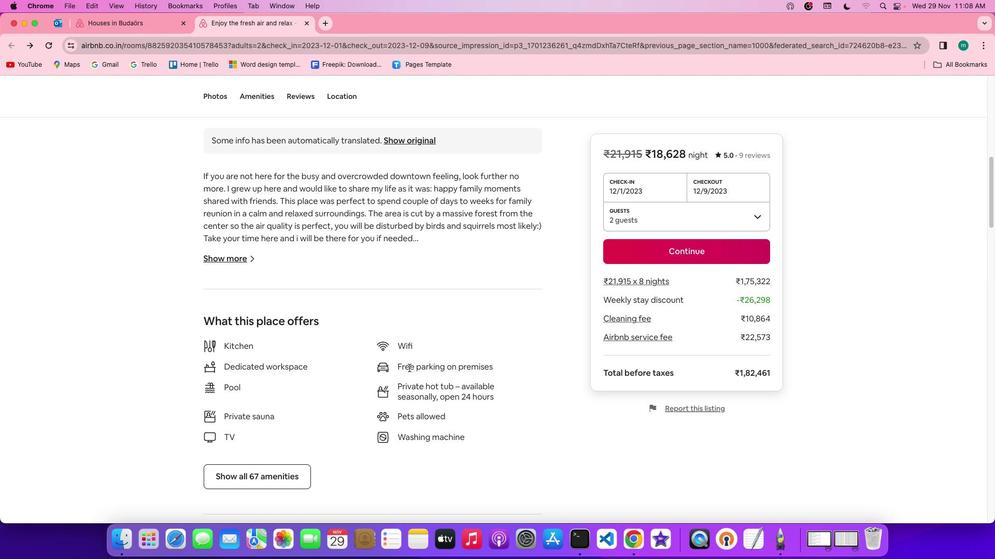 
Action: Mouse scrolled (408, 368) with delta (0, 0)
Screenshot: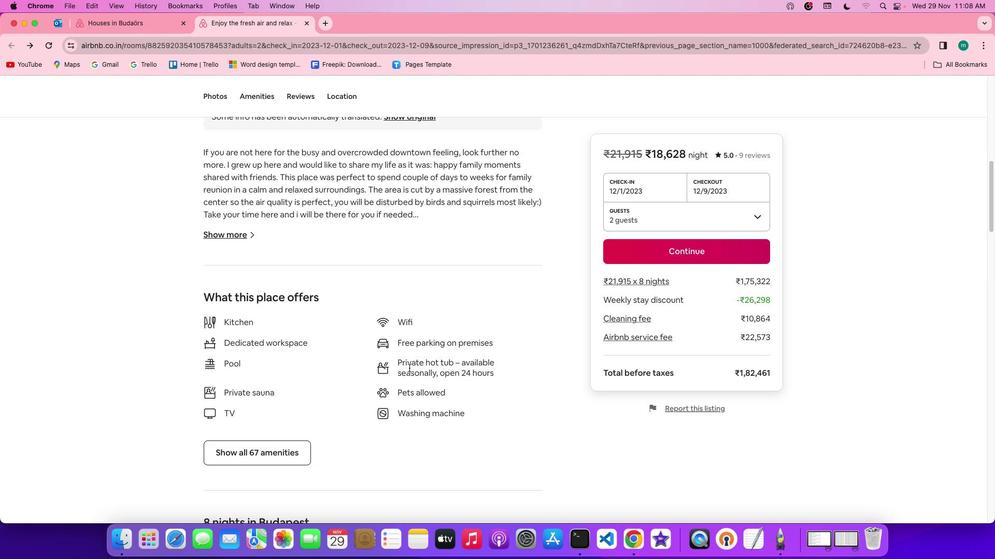 
Action: Mouse scrolled (408, 368) with delta (0, -1)
Screenshot: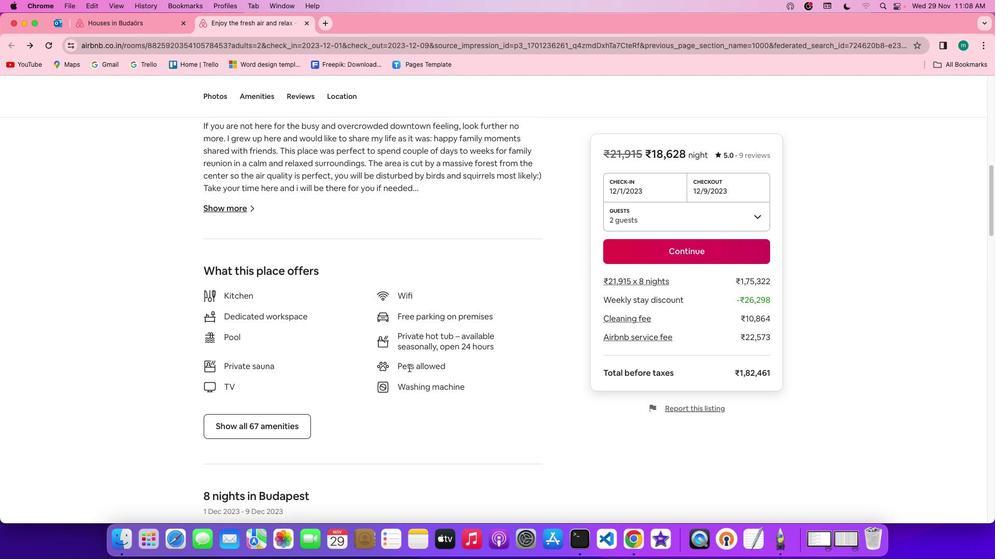 
Action: Mouse scrolled (408, 368) with delta (0, -1)
Screenshot: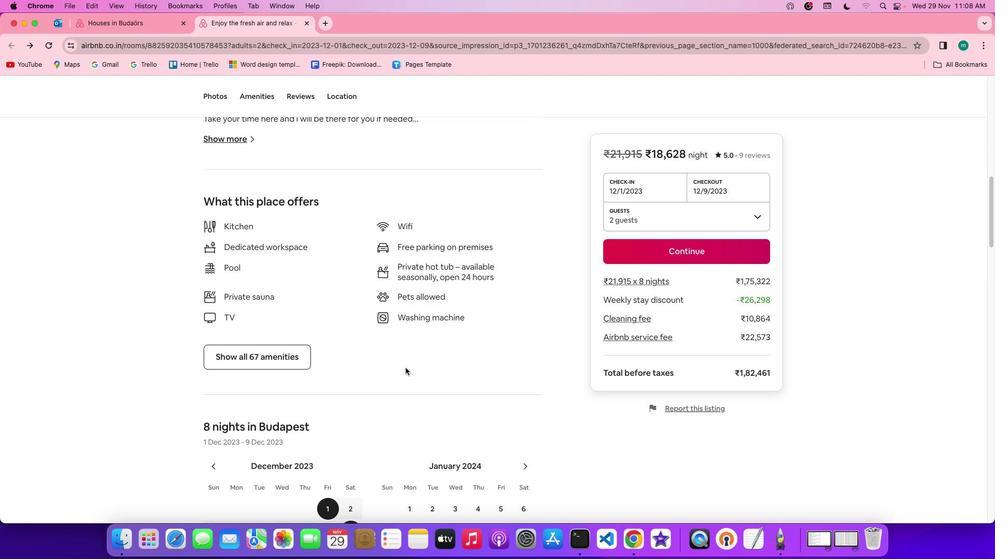 
Action: Mouse moved to (250, 343)
Screenshot: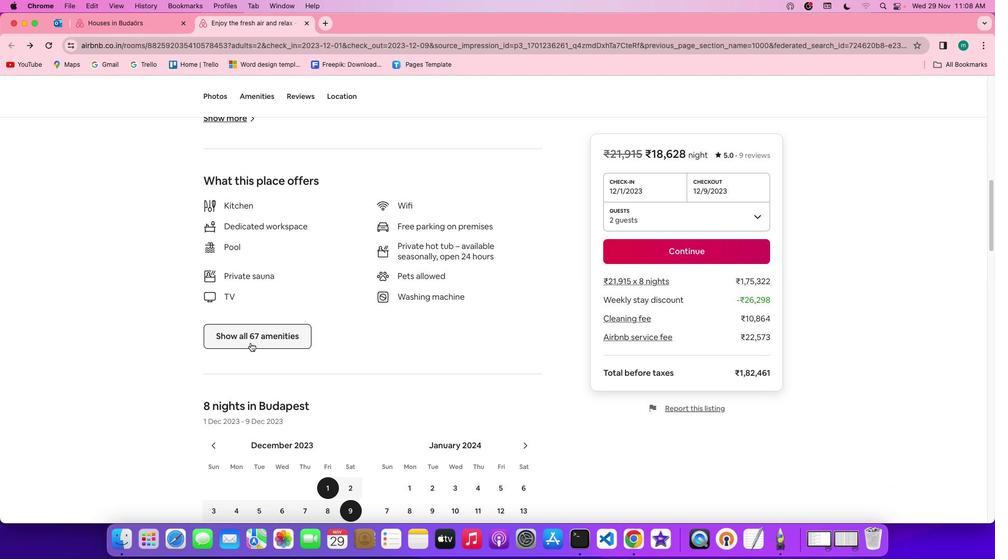 
Action: Mouse pressed left at (250, 343)
Screenshot: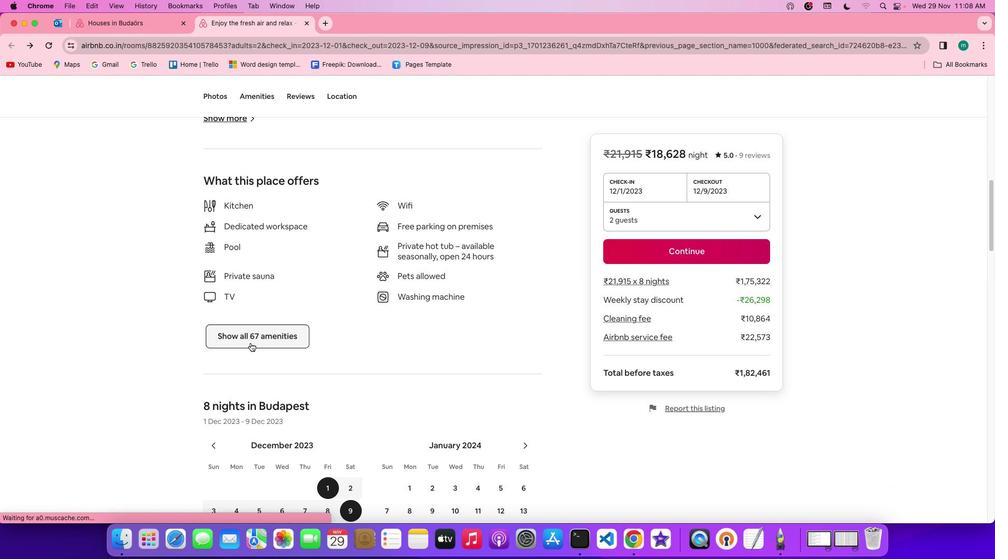 
Action: Mouse moved to (478, 384)
Screenshot: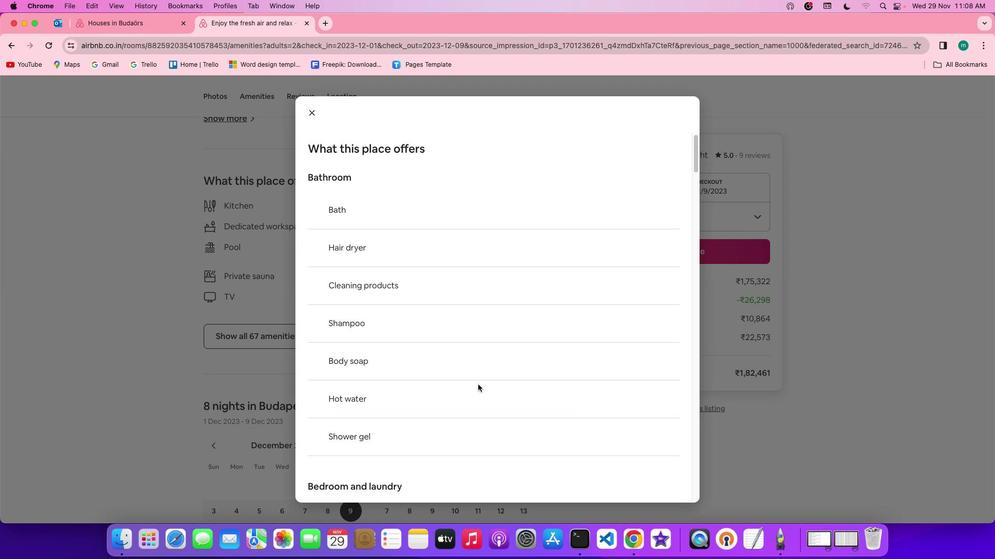 
Action: Mouse scrolled (478, 384) with delta (0, 0)
Screenshot: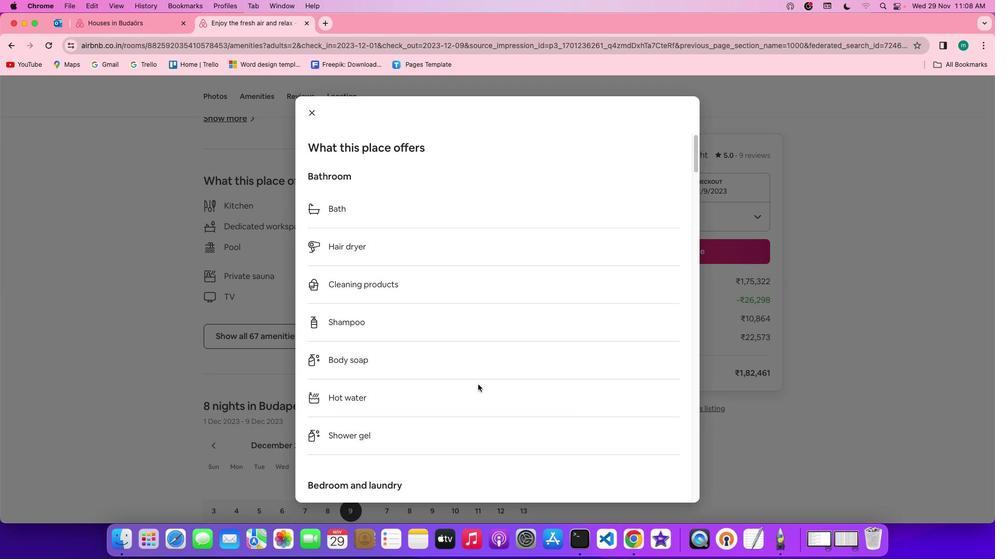 
Action: Mouse scrolled (478, 384) with delta (0, 0)
Screenshot: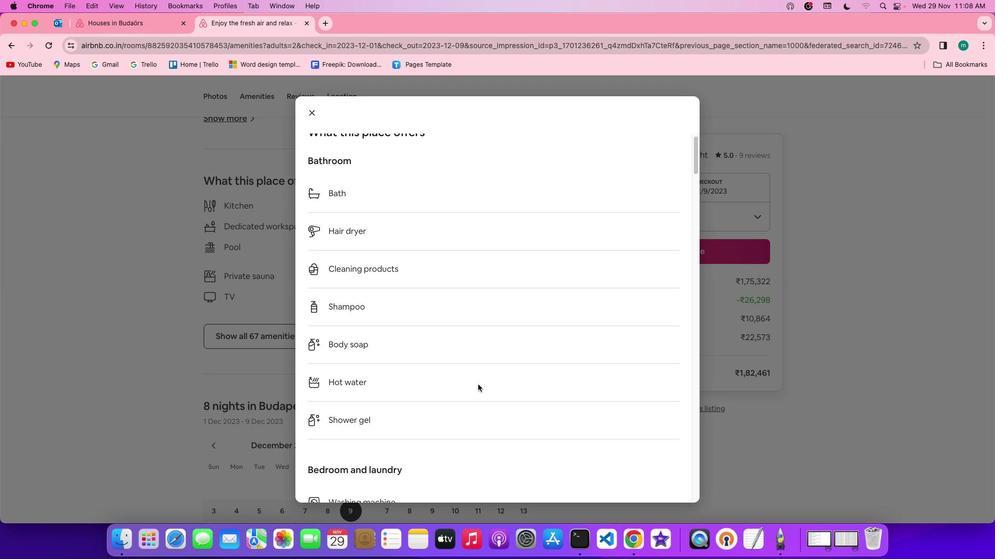 
Action: Mouse scrolled (478, 384) with delta (0, -1)
Screenshot: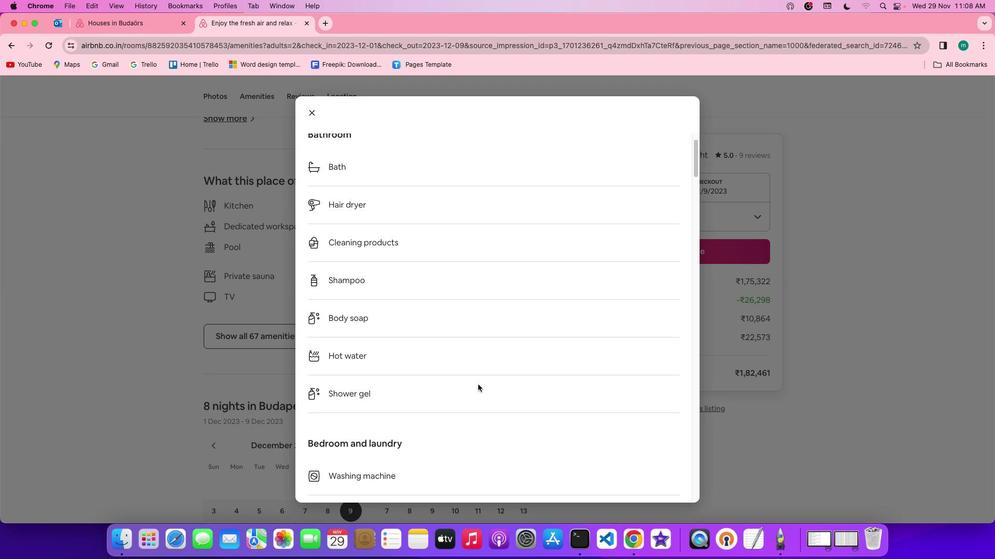 
Action: Mouse scrolled (478, 384) with delta (0, -1)
Screenshot: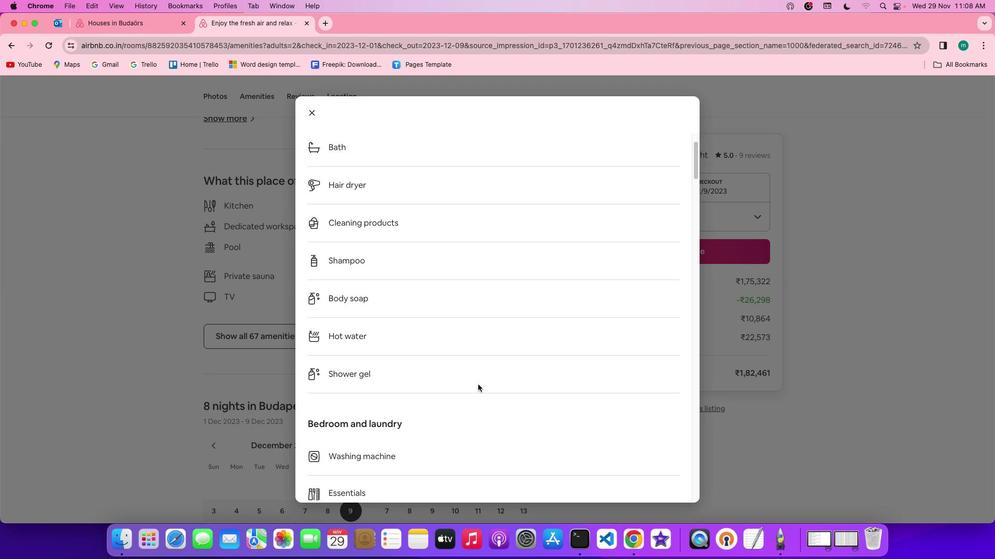 
Action: Mouse scrolled (478, 384) with delta (0, 0)
Screenshot: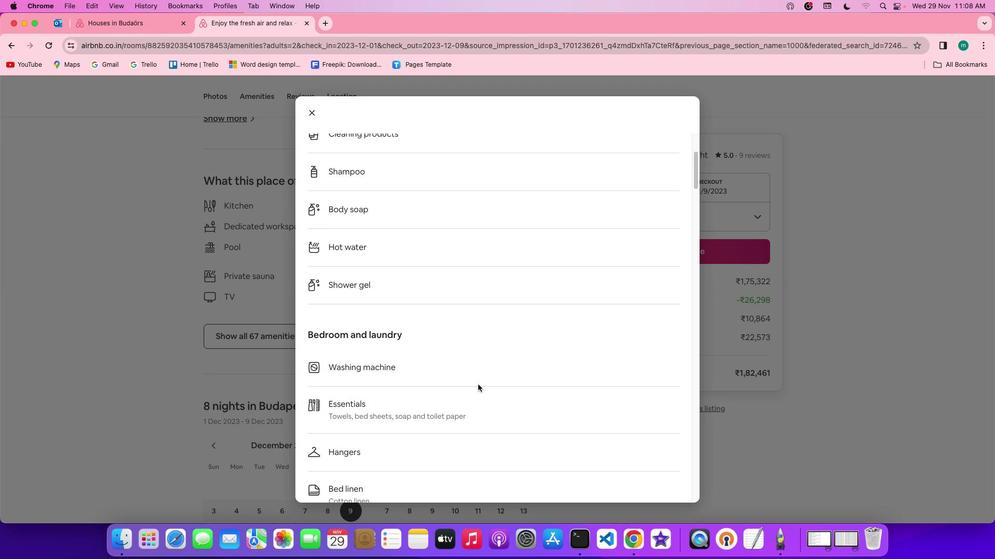 
Action: Mouse scrolled (478, 384) with delta (0, 0)
Screenshot: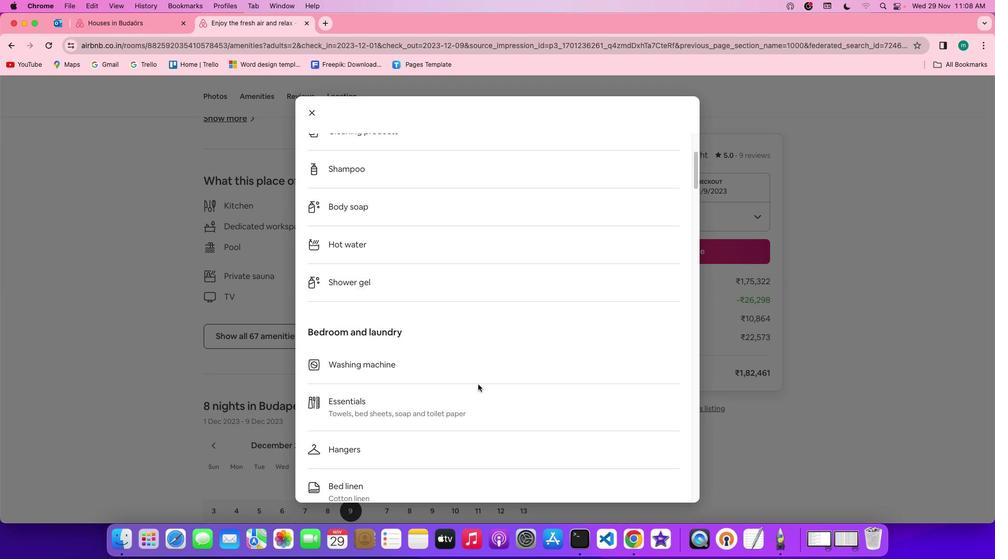 
Action: Mouse scrolled (478, 384) with delta (0, 0)
